 Task: Slide 59 - Phone Mockup.
Action: Mouse moved to (219, 74)
Screenshot: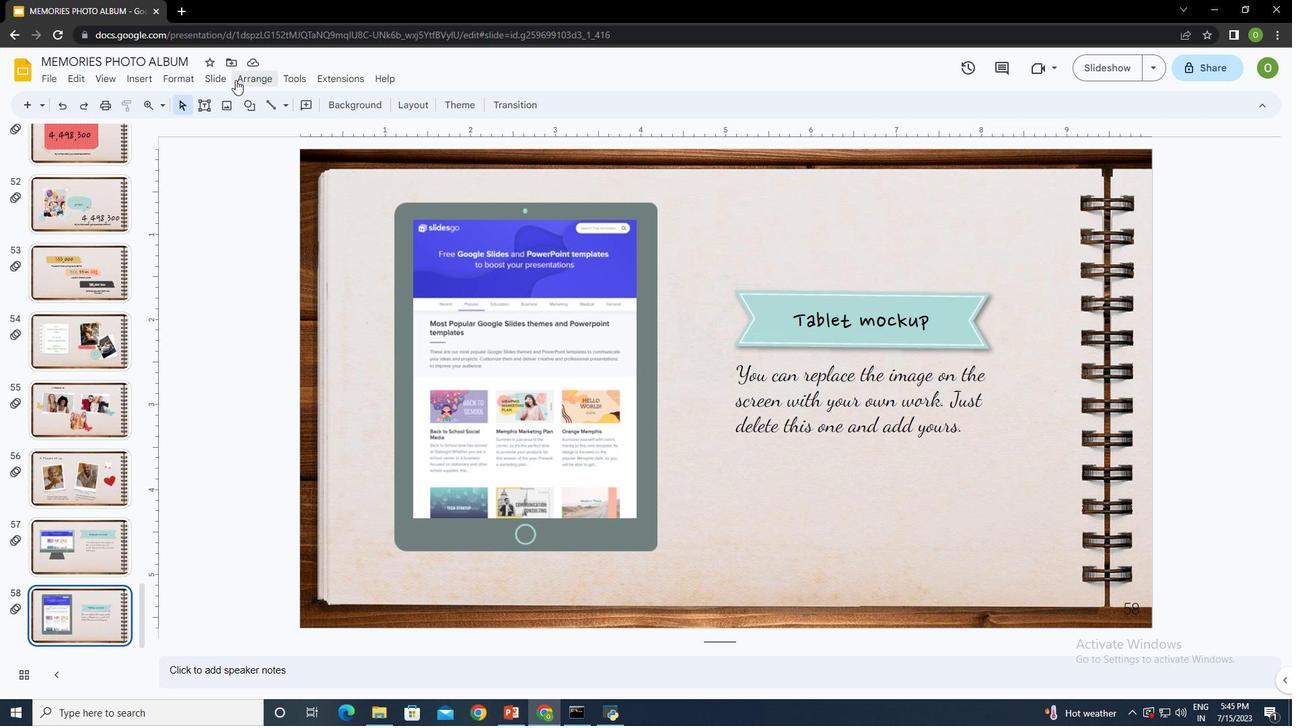 
Action: Mouse pressed left at (219, 74)
Screenshot: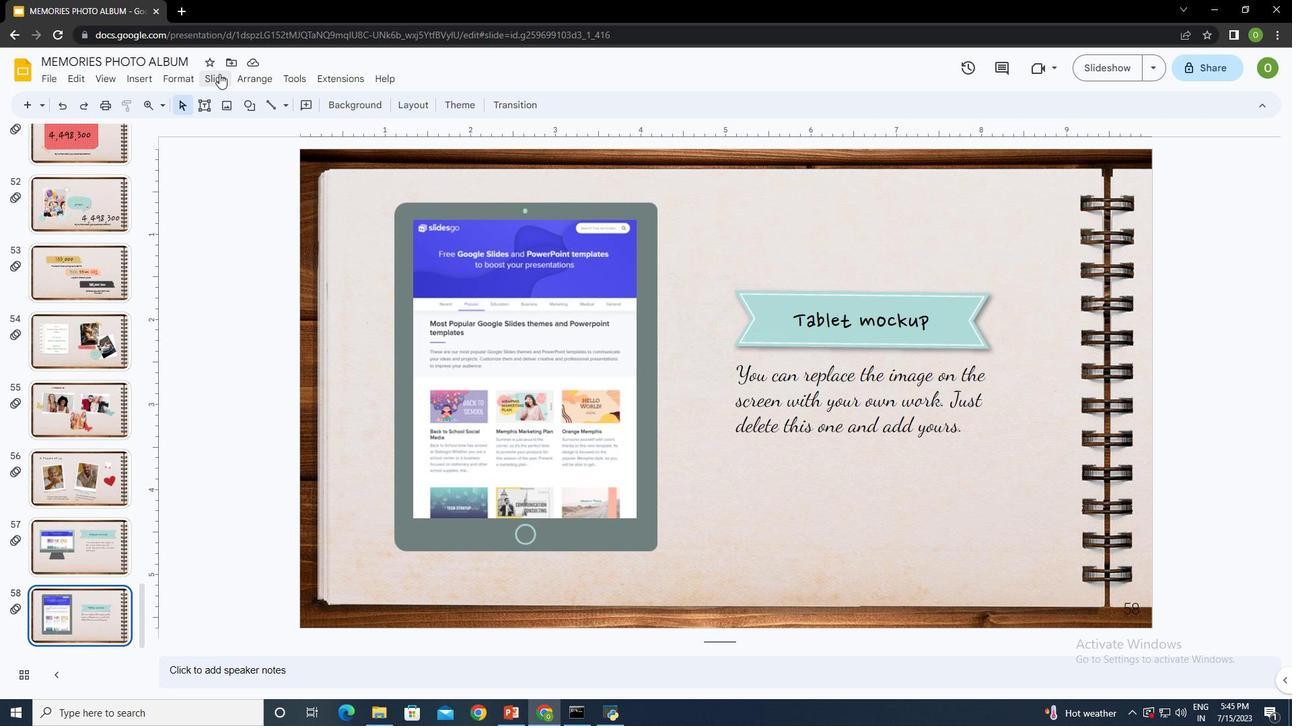 
Action: Mouse moved to (257, 102)
Screenshot: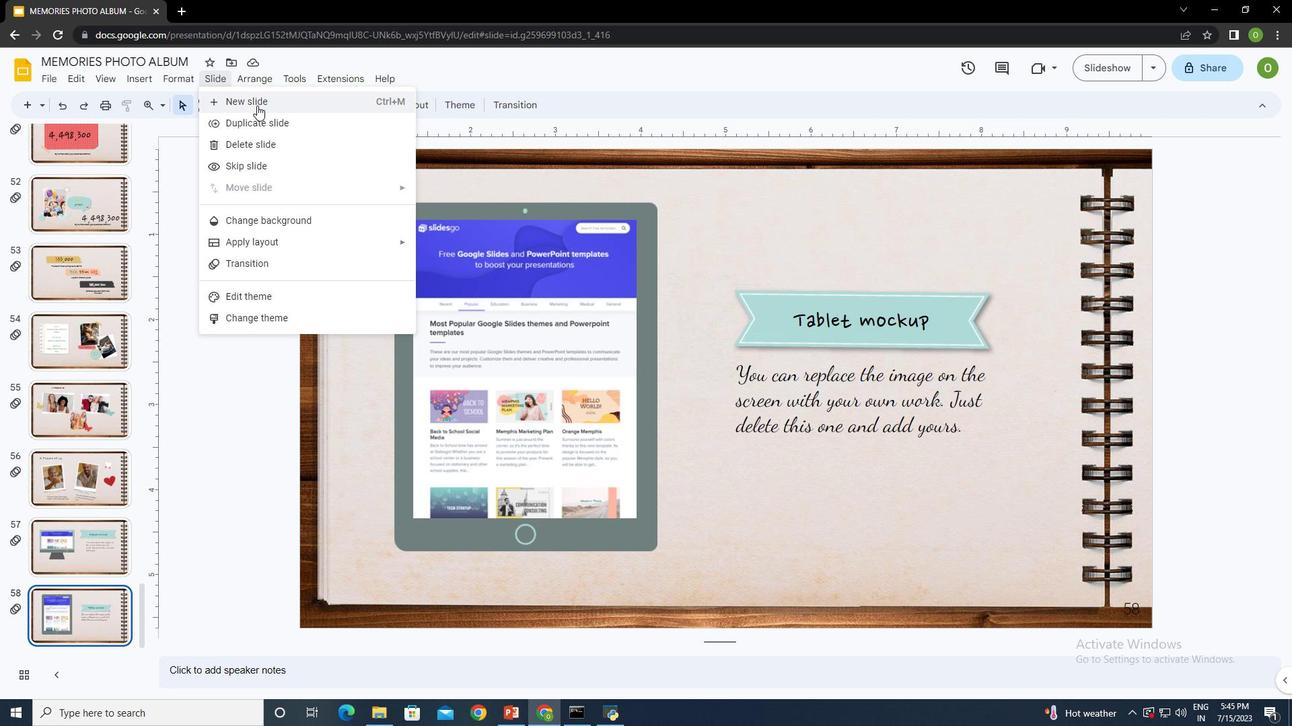 
Action: Mouse pressed left at (257, 102)
Screenshot: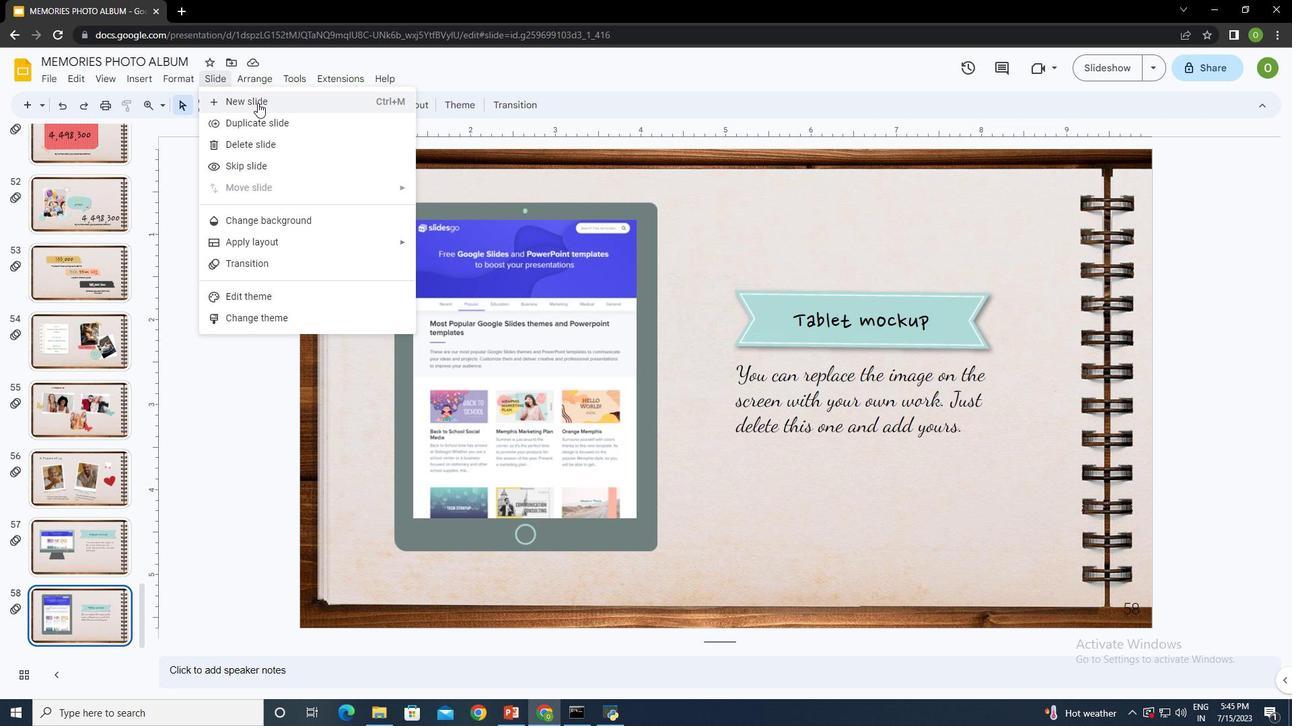 
Action: Mouse moved to (145, 76)
Screenshot: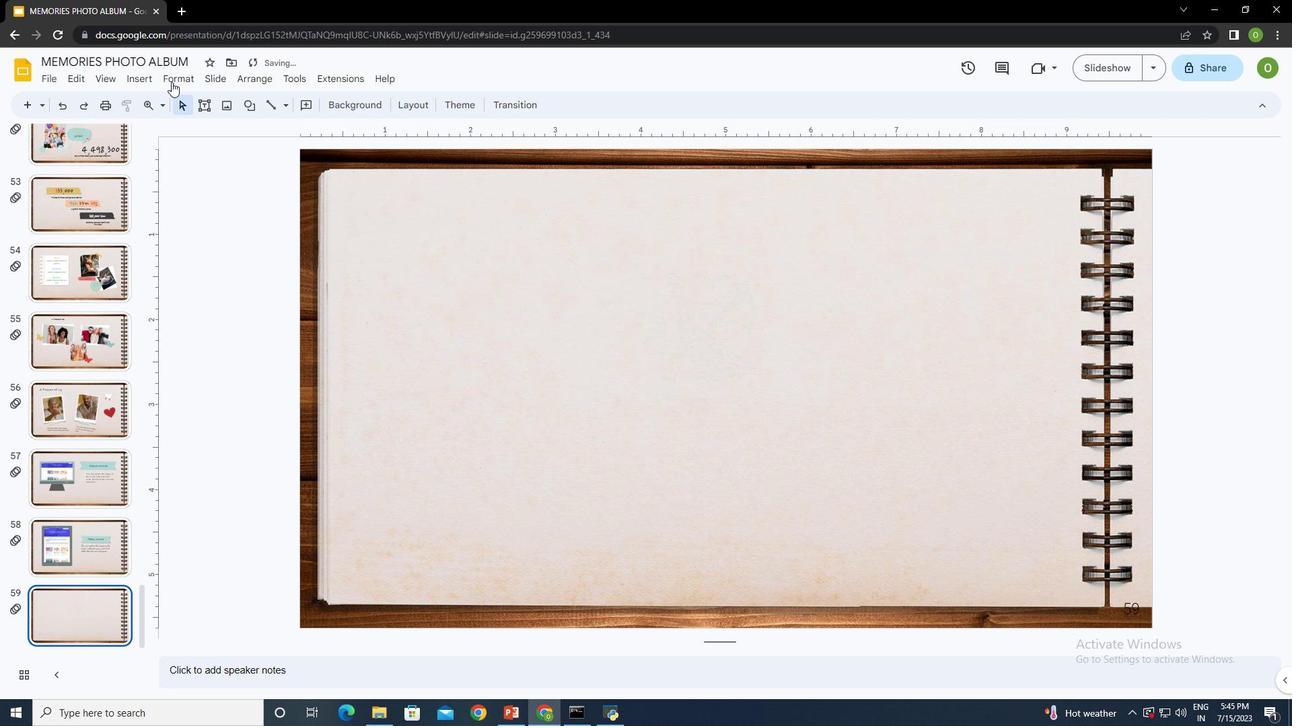 
Action: Mouse pressed left at (145, 76)
Screenshot: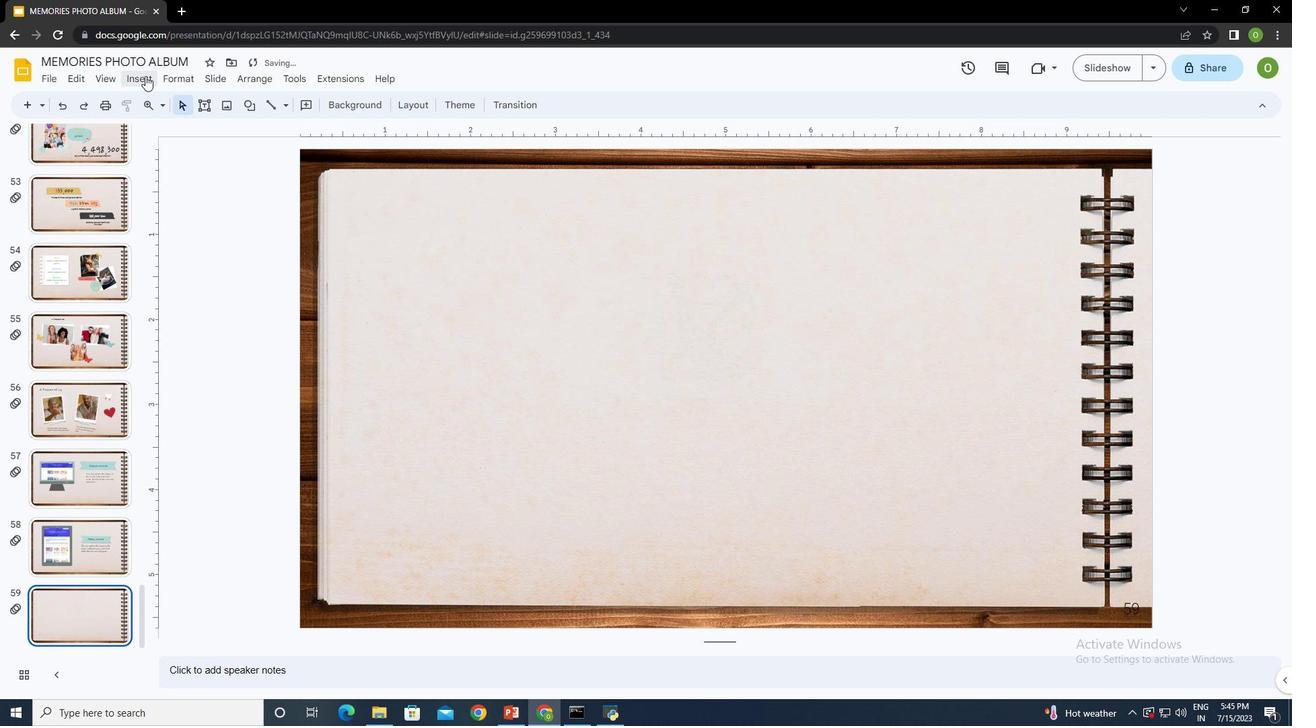
Action: Mouse moved to (204, 96)
Screenshot: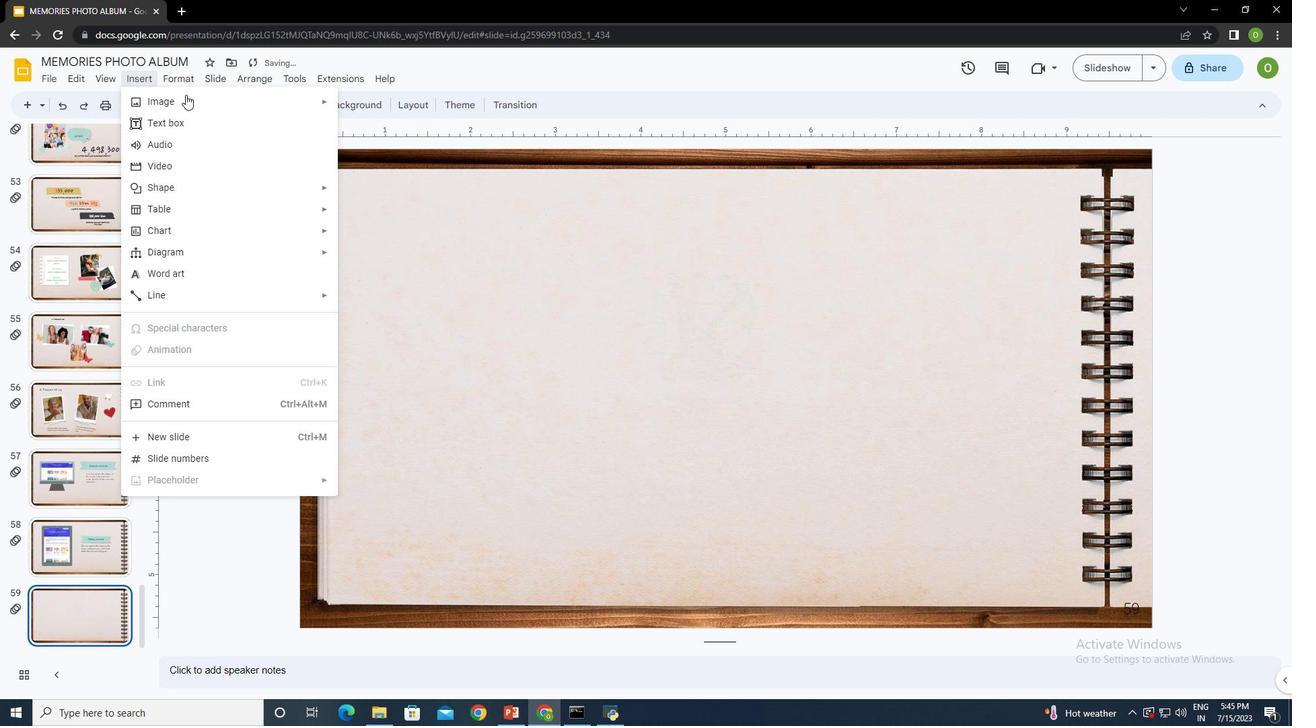 
Action: Mouse pressed left at (204, 96)
Screenshot: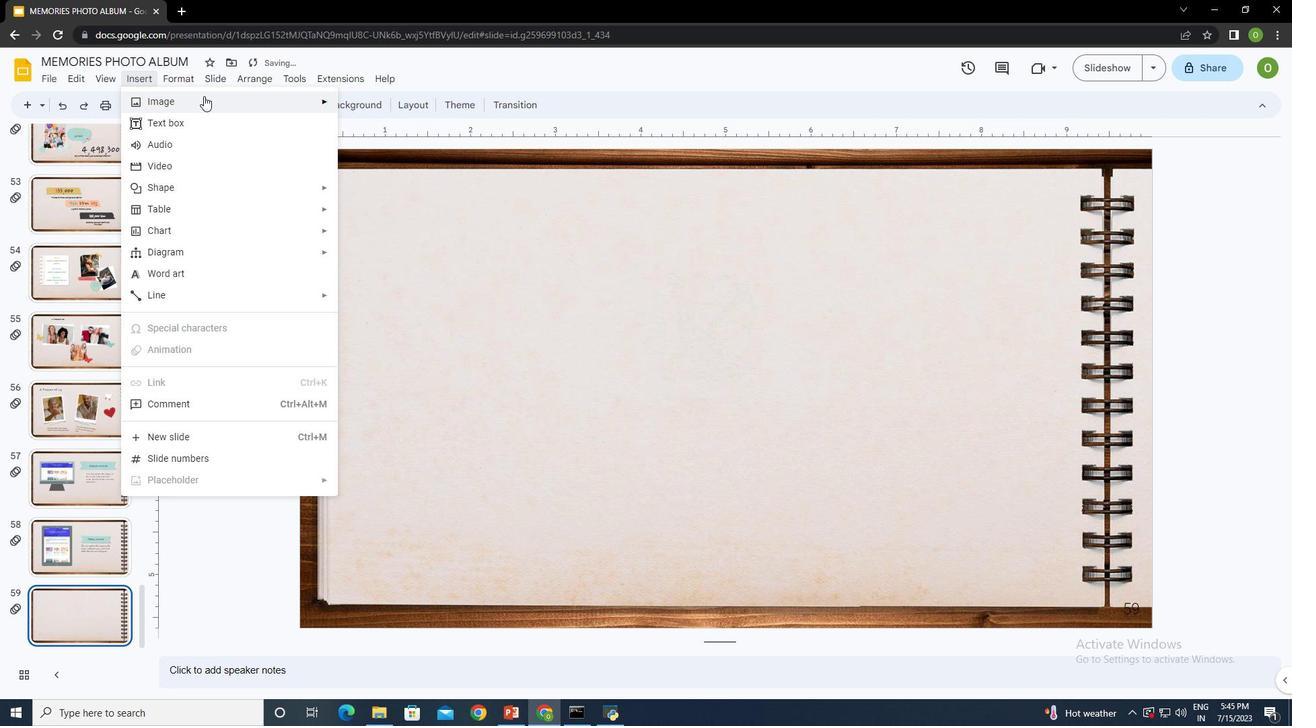 
Action: Mouse moved to (393, 102)
Screenshot: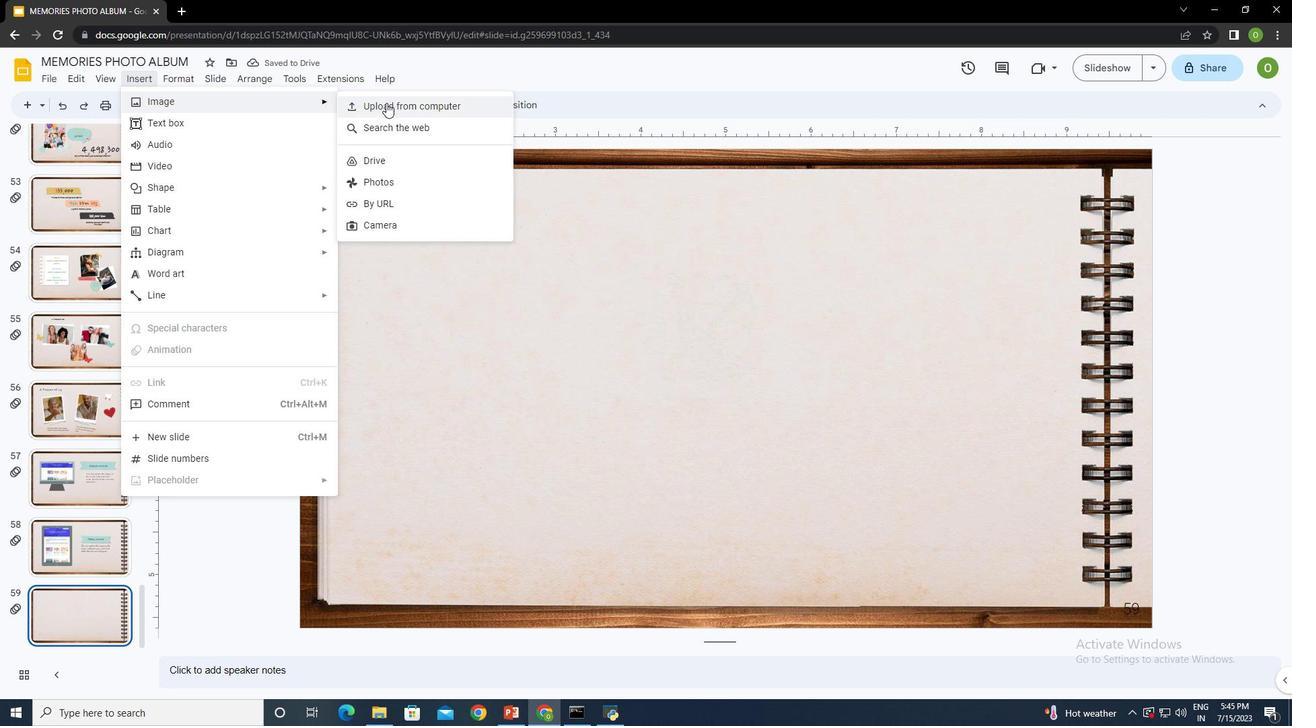 
Action: Mouse pressed left at (393, 102)
Screenshot: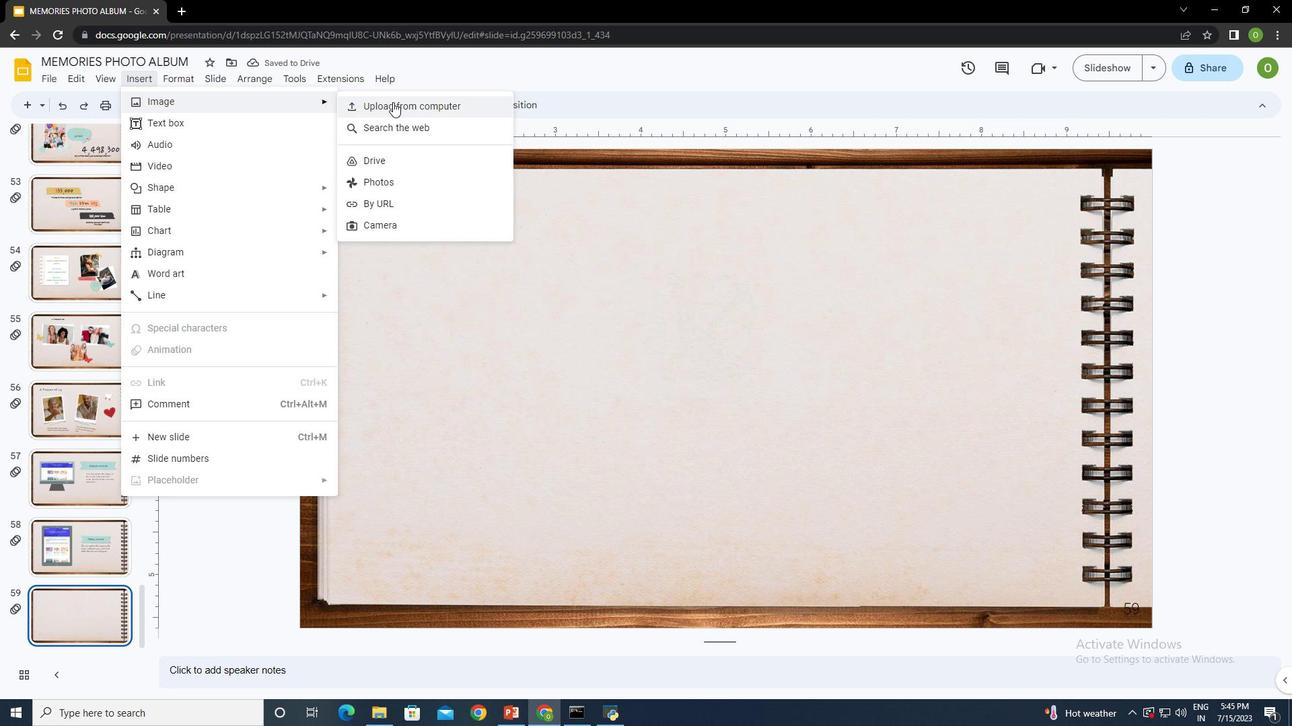 
Action: Mouse moved to (630, 100)
Screenshot: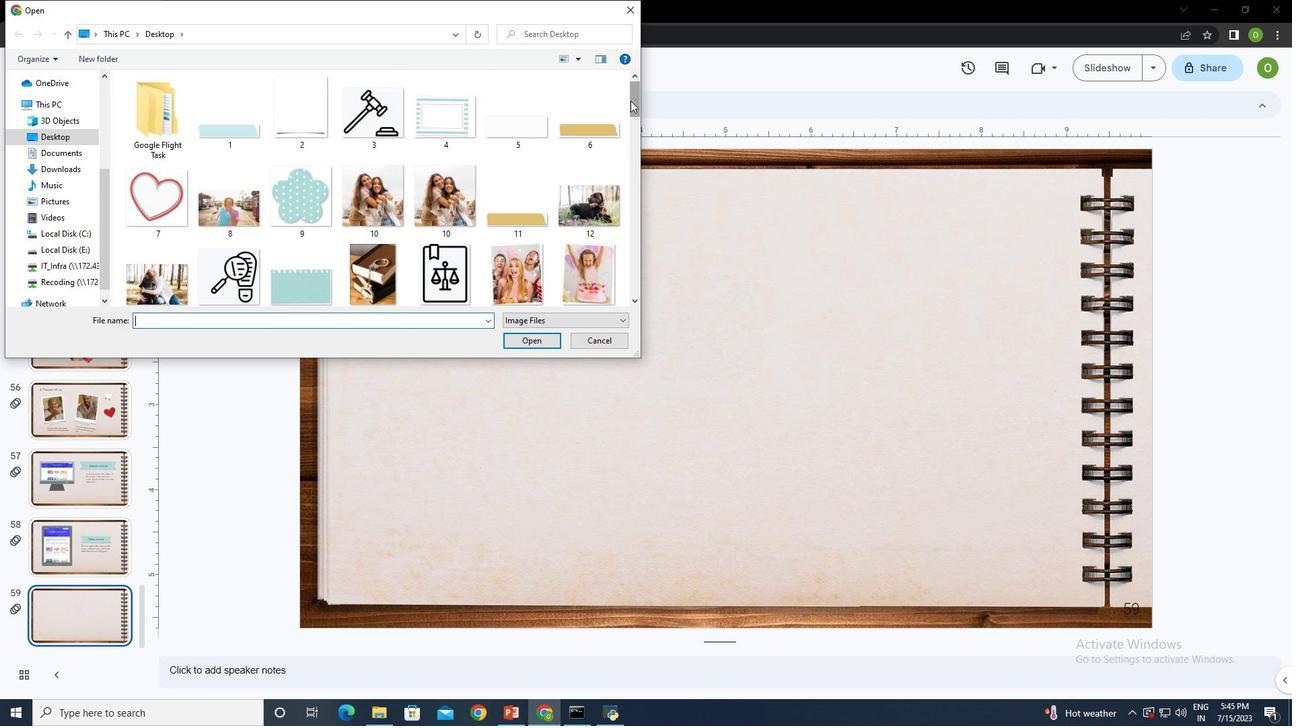 
Action: Mouse pressed left at (630, 100)
Screenshot: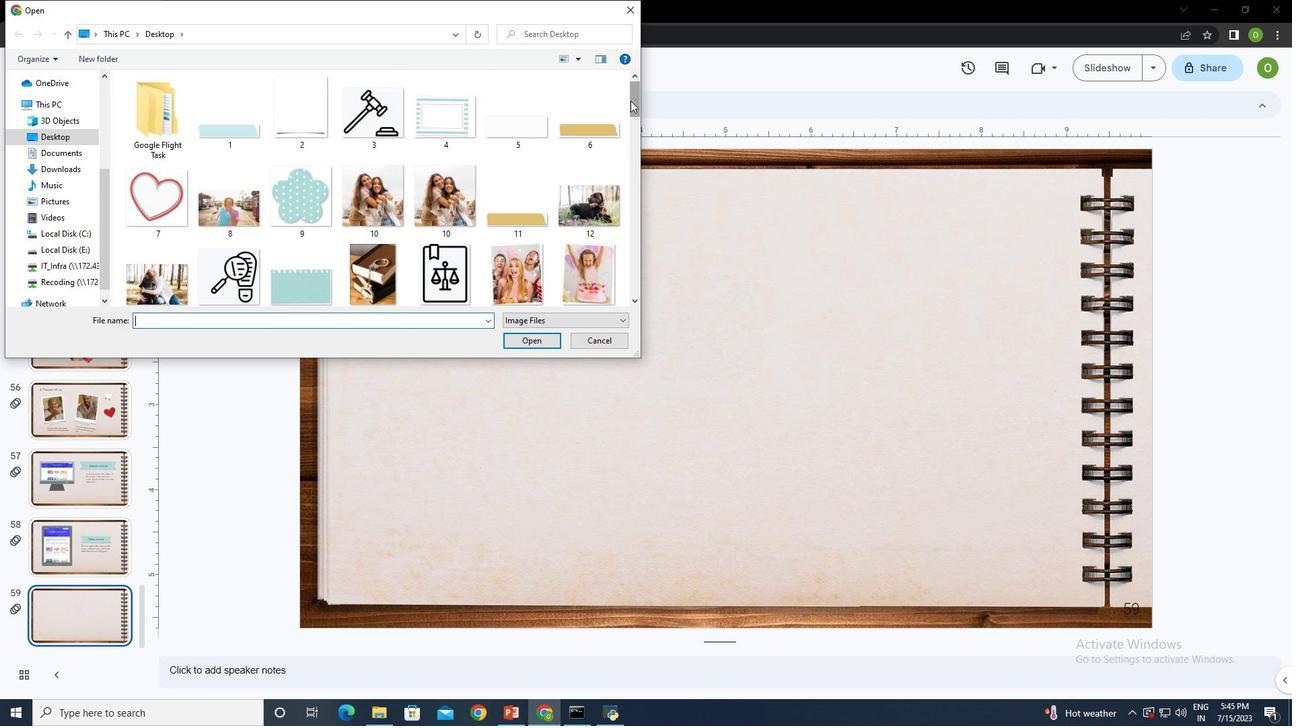 
Action: Mouse moved to (379, 174)
Screenshot: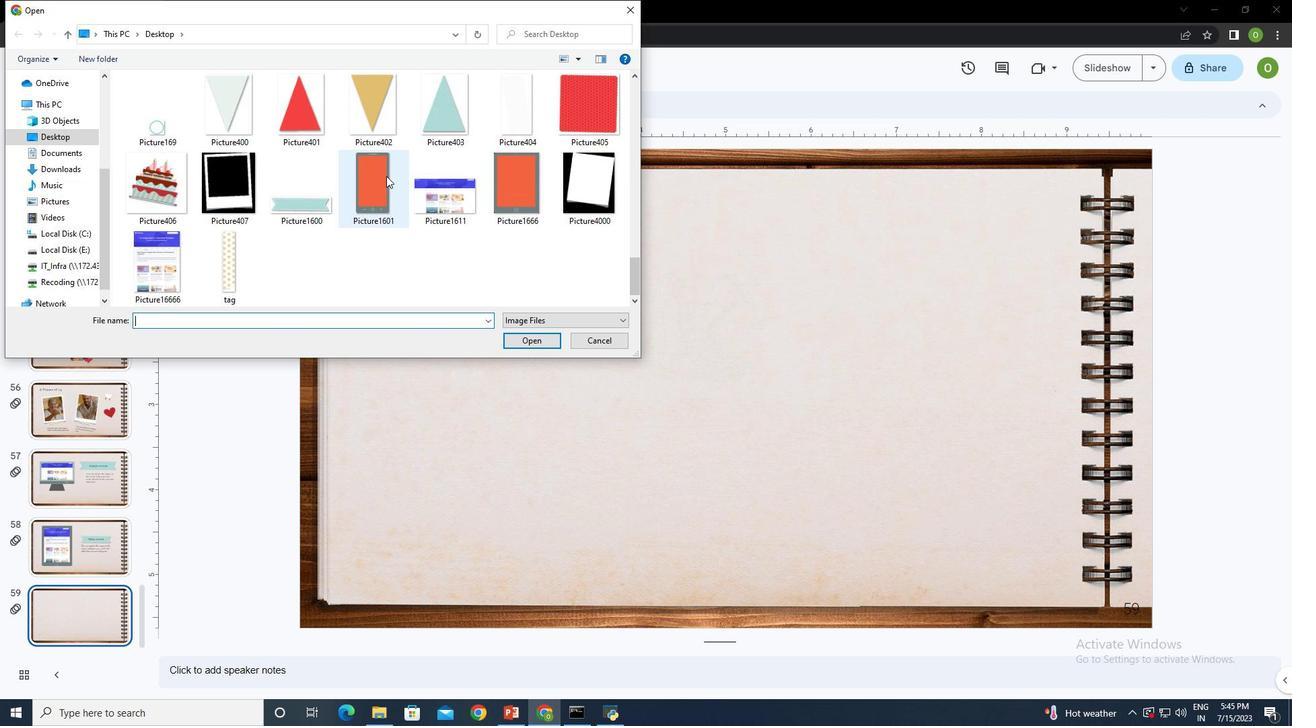 
Action: Mouse pressed left at (379, 174)
Screenshot: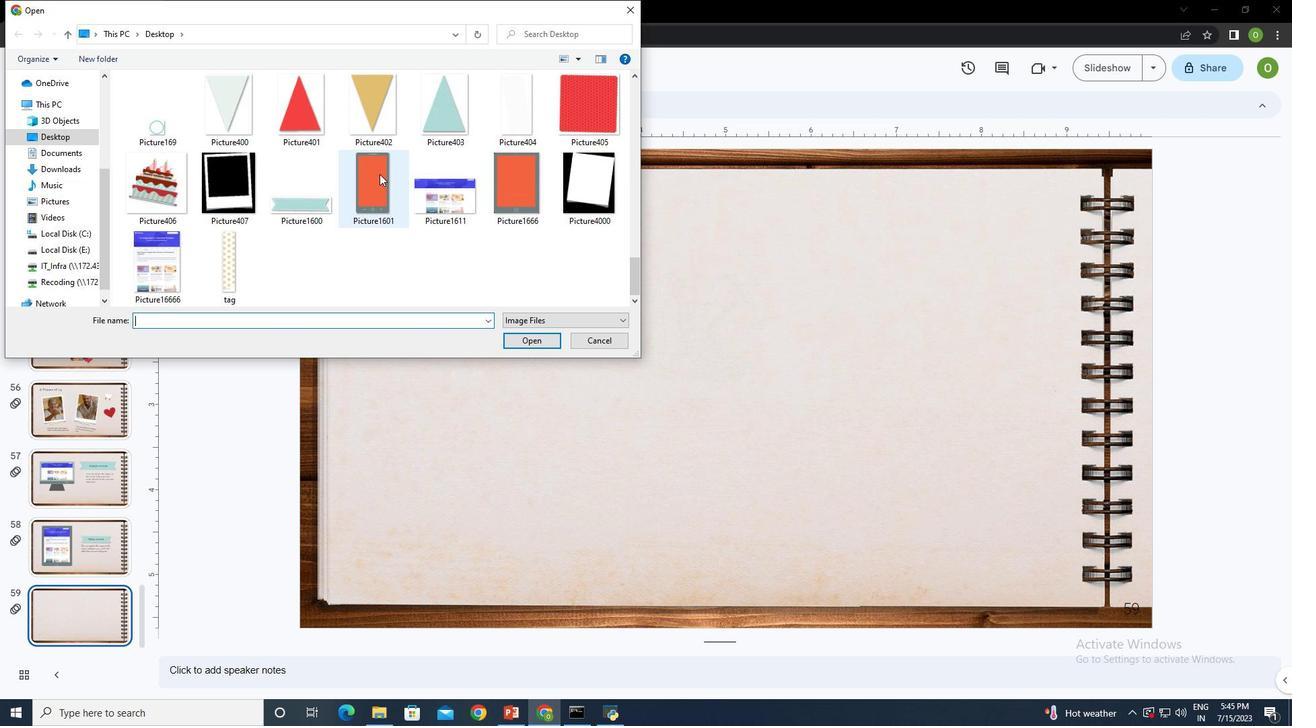 
Action: Mouse moved to (547, 342)
Screenshot: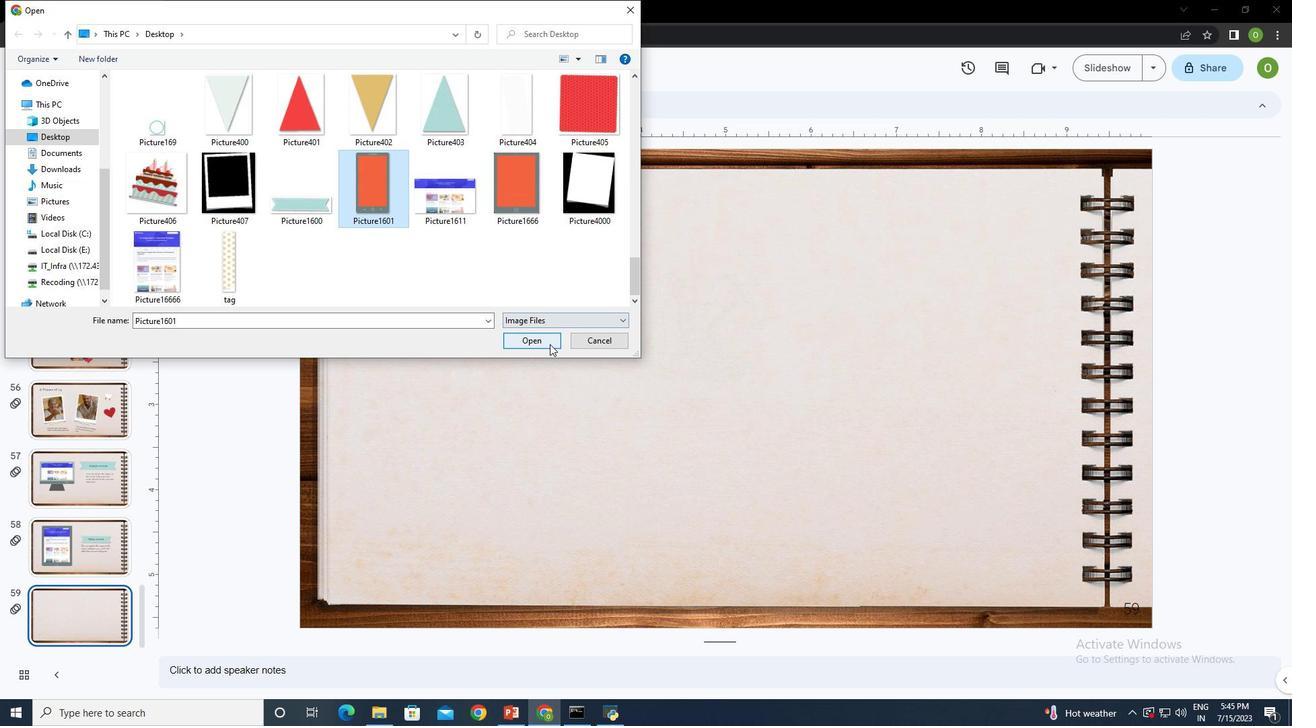 
Action: Mouse pressed left at (547, 342)
Screenshot: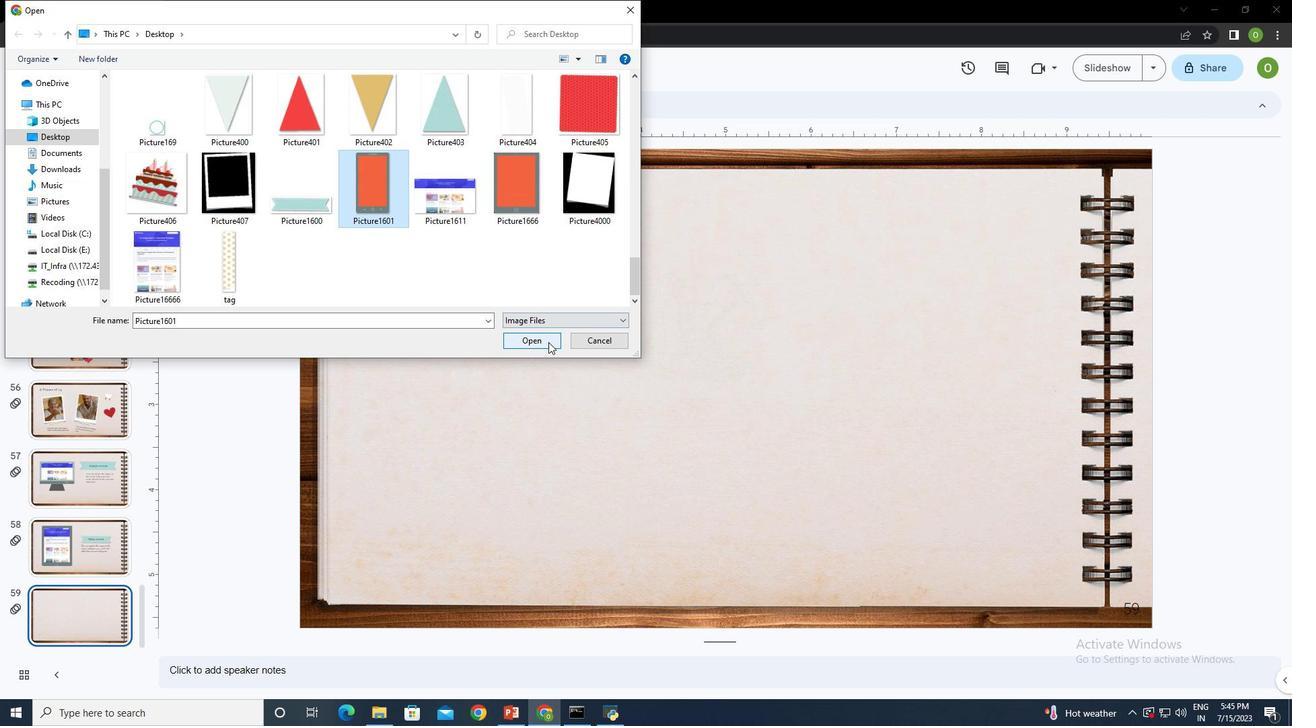 
Action: Mouse moved to (555, 603)
Screenshot: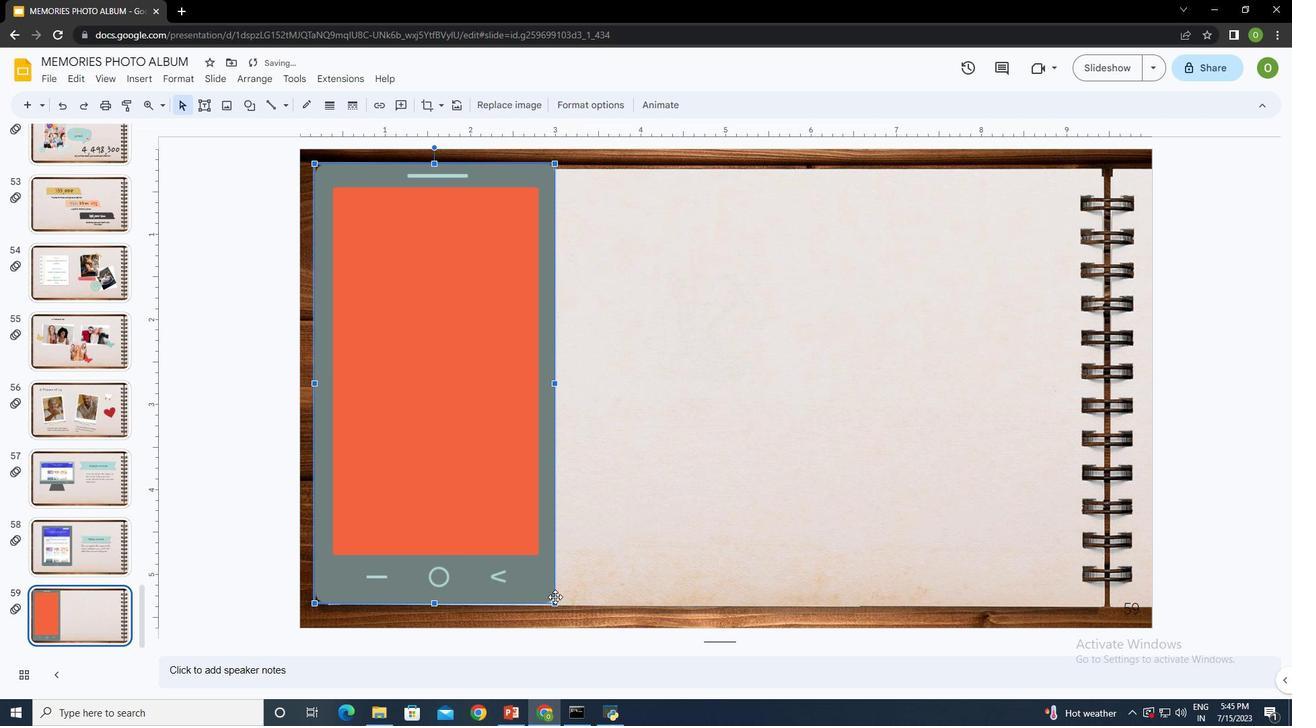 
Action: Mouse pressed left at (555, 603)
Screenshot: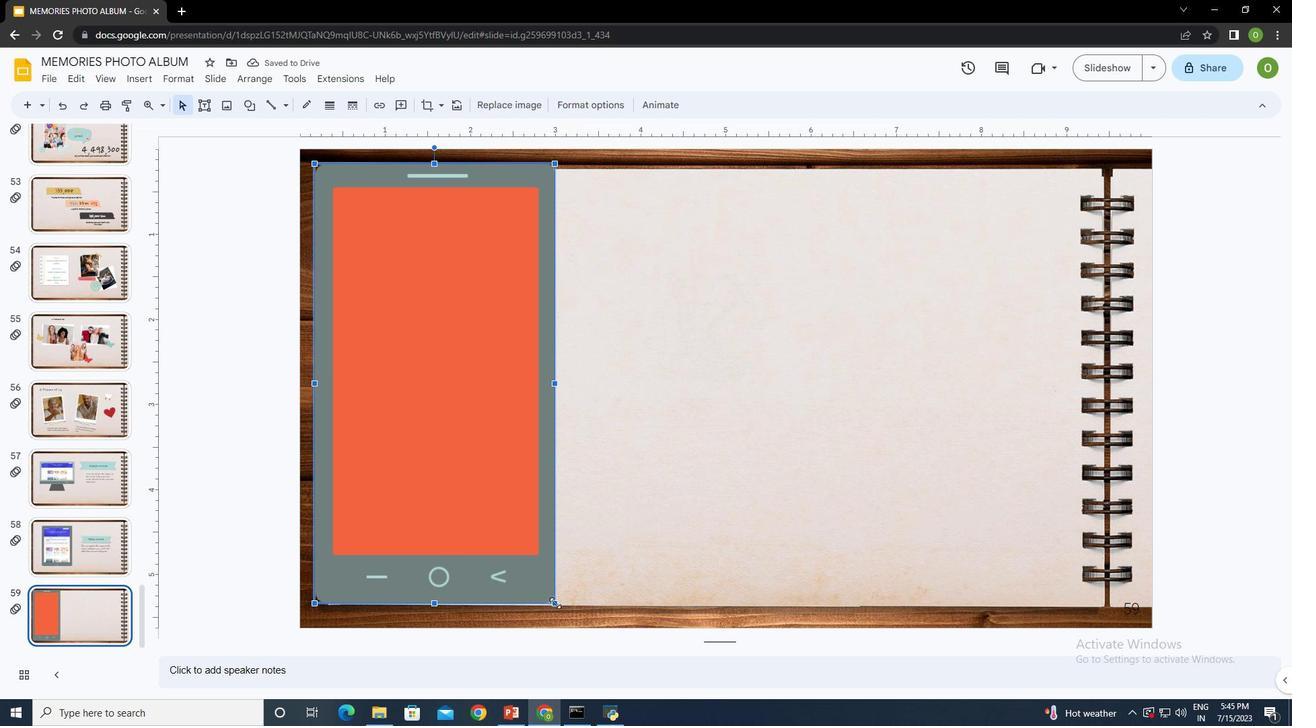 
Action: Mouse moved to (399, 270)
Screenshot: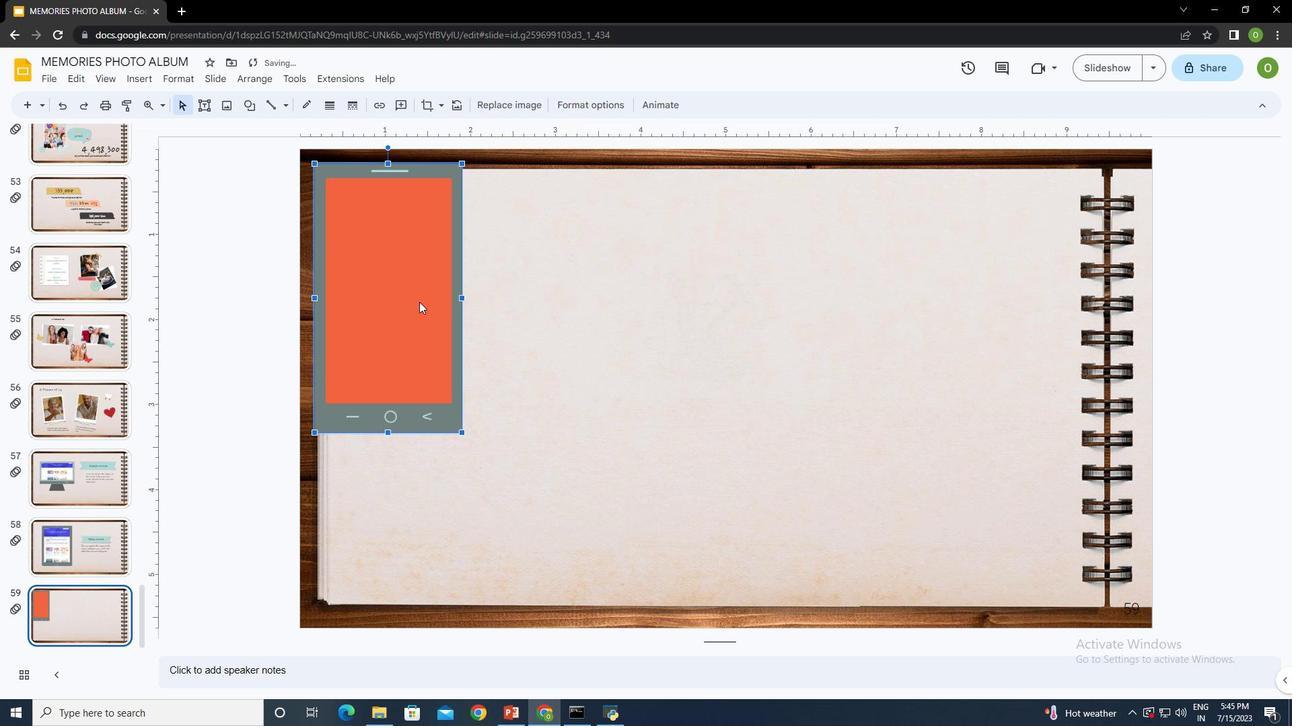 
Action: Mouse pressed left at (399, 270)
Screenshot: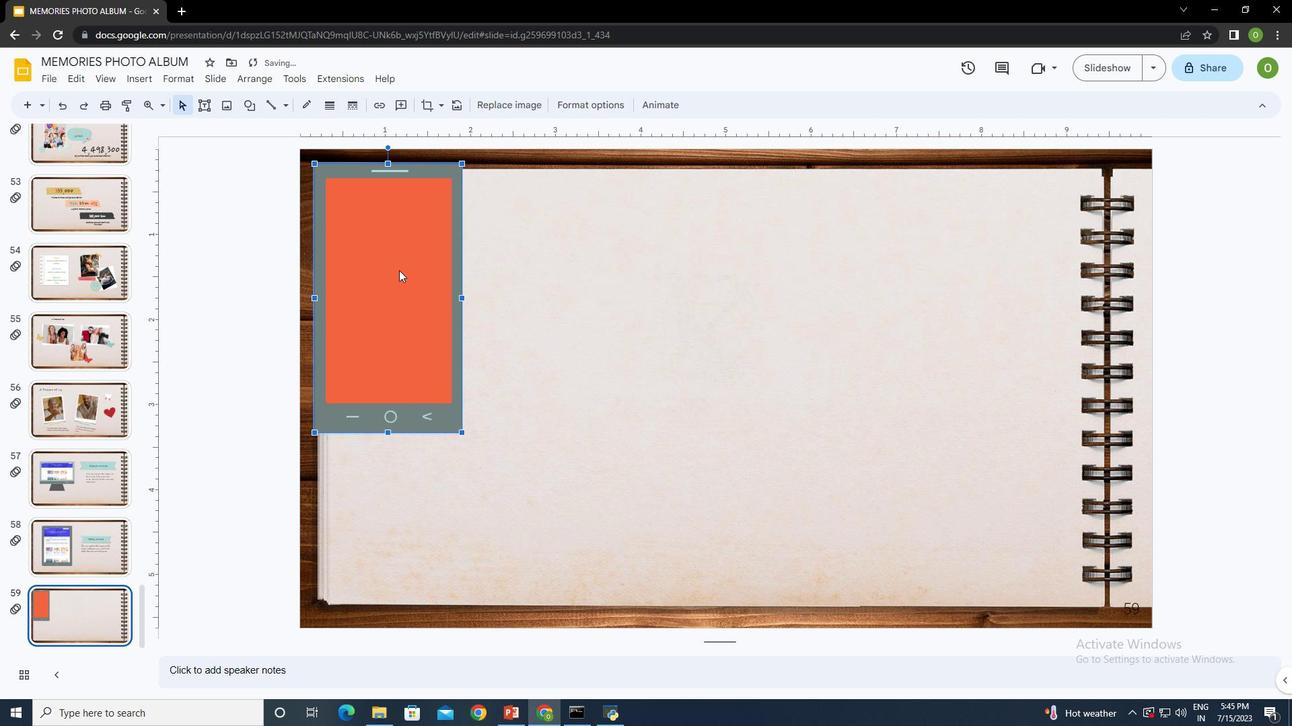 
Action: Mouse moved to (485, 329)
Screenshot: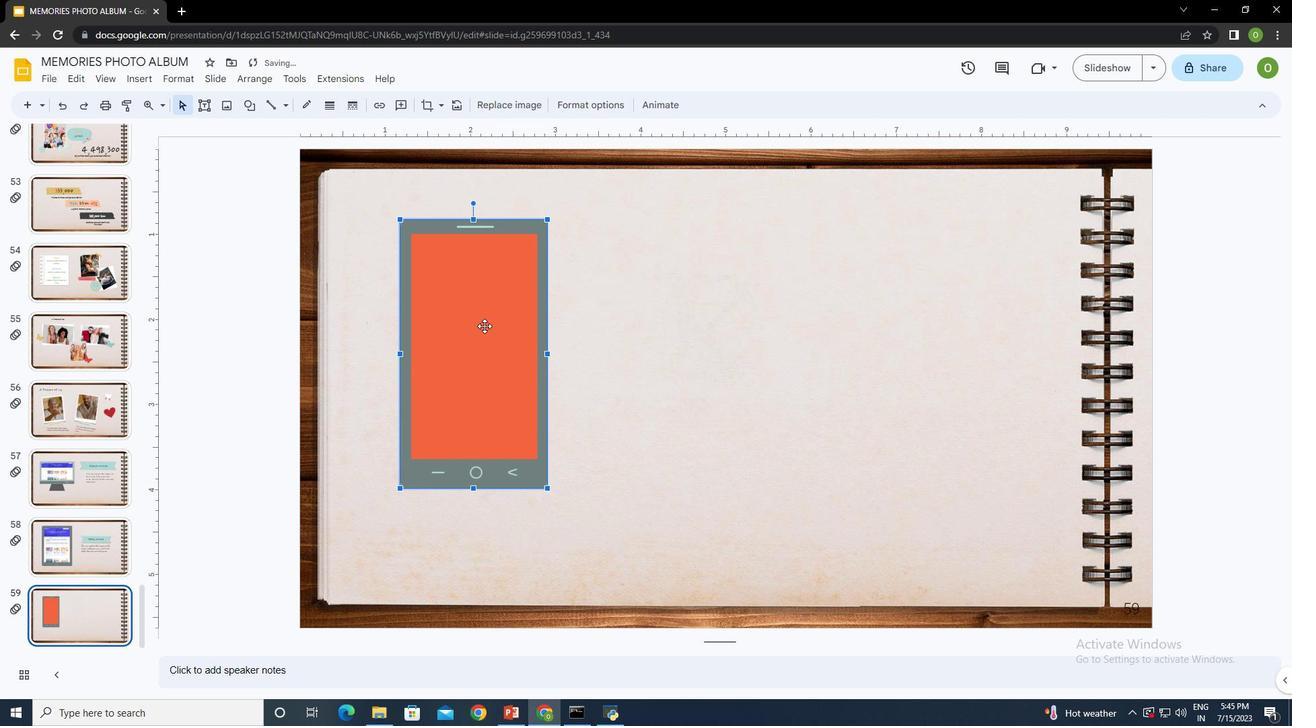 
Action: Mouse pressed left at (485, 329)
Screenshot: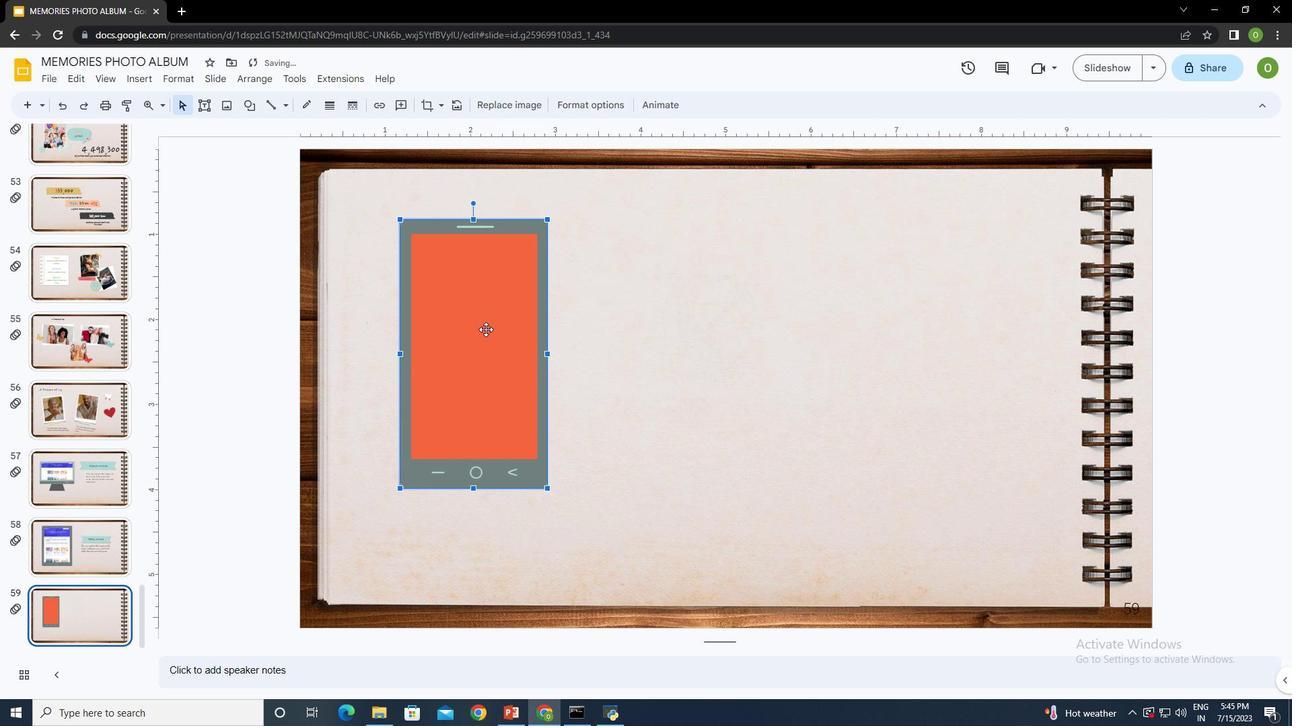 
Action: Mouse moved to (679, 332)
Screenshot: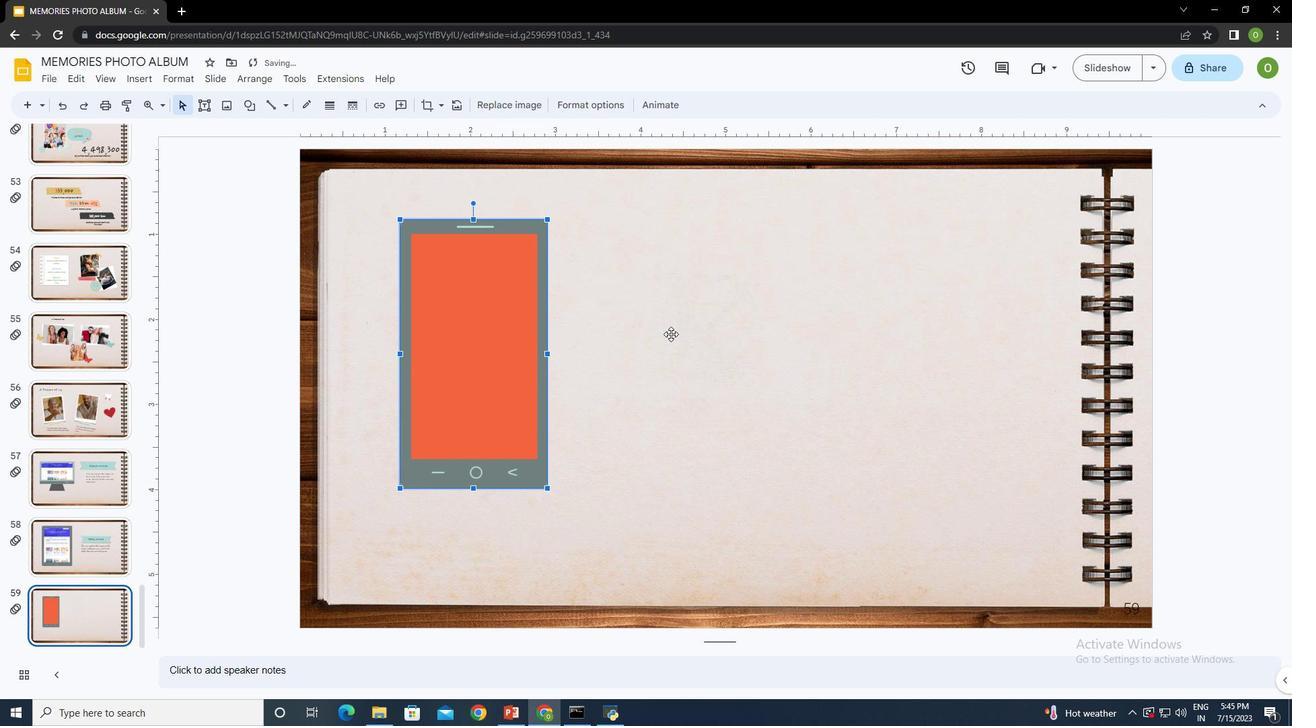 
Action: Mouse pressed left at (679, 332)
Screenshot: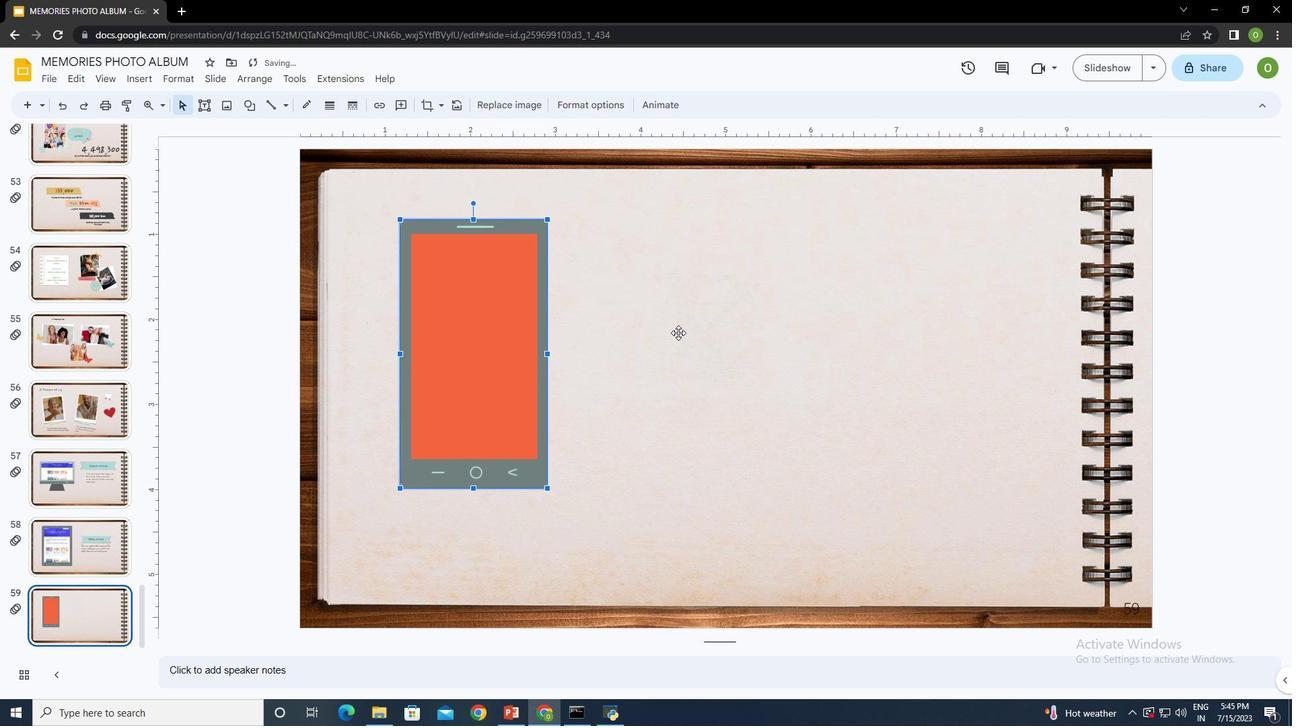 
Action: Mouse moved to (128, 74)
Screenshot: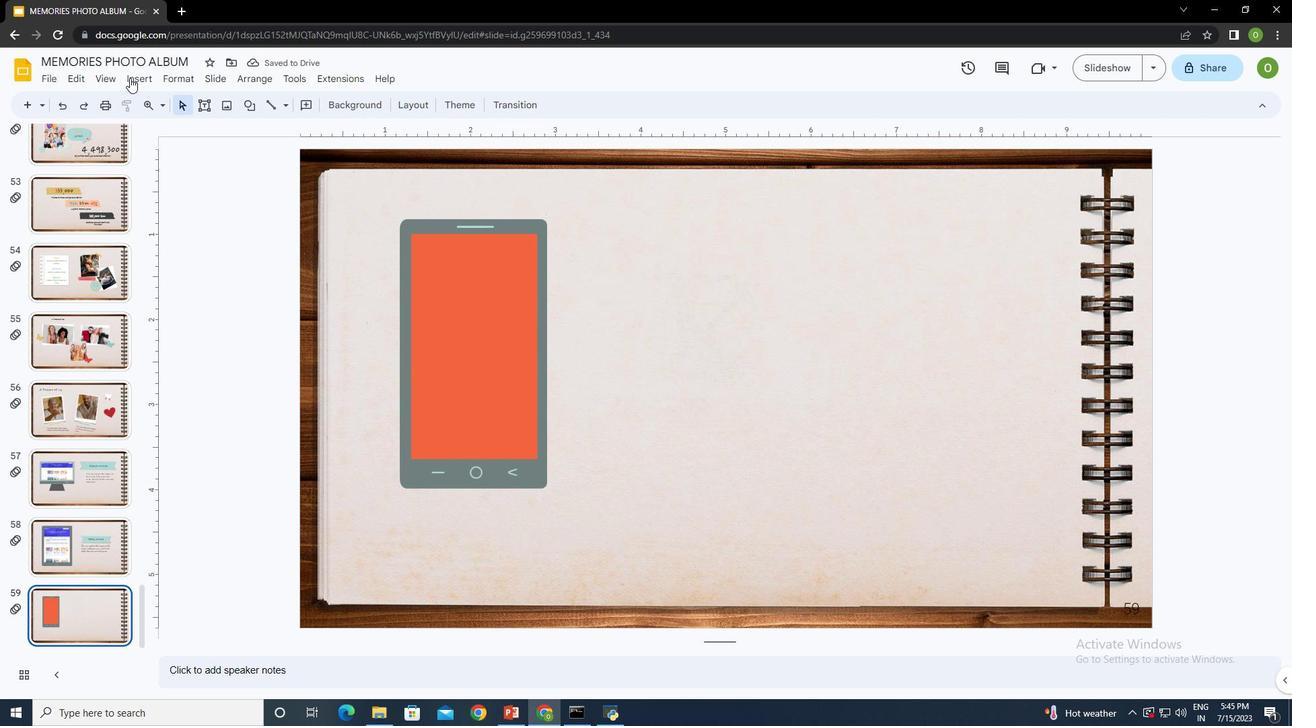 
Action: Mouse pressed left at (128, 74)
Screenshot: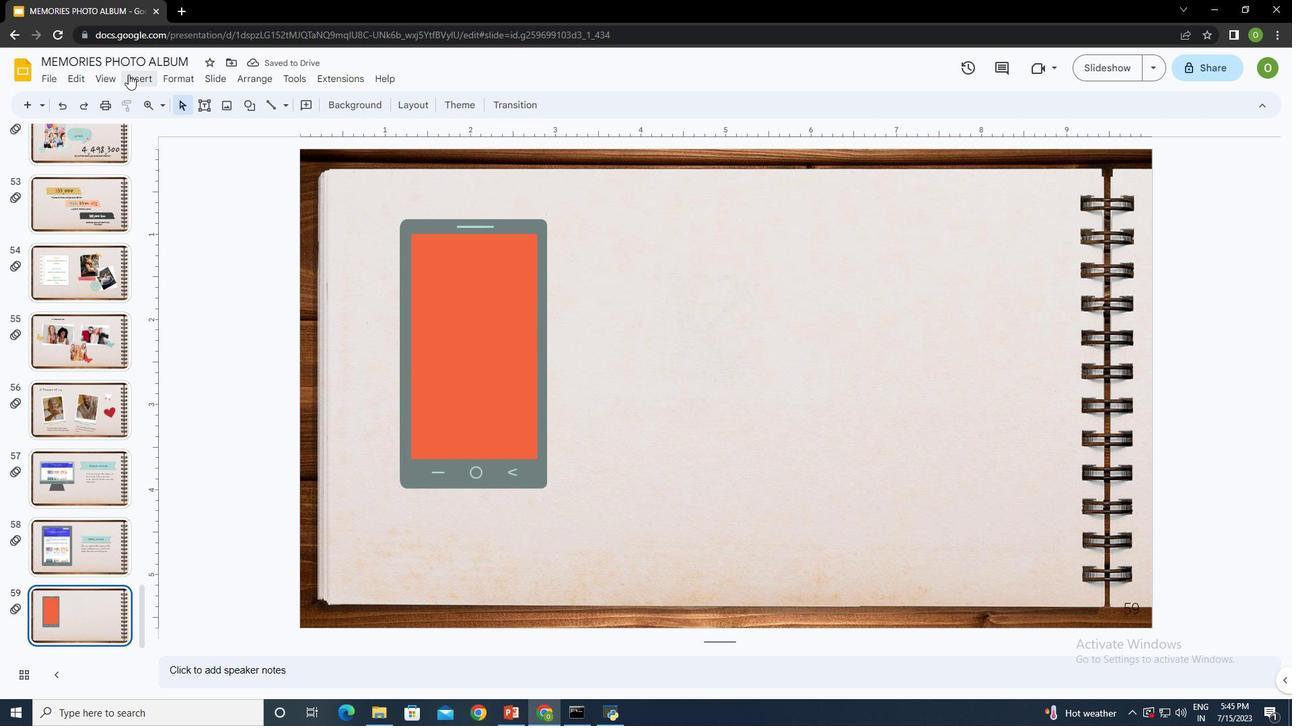 
Action: Mouse moved to (378, 191)
Screenshot: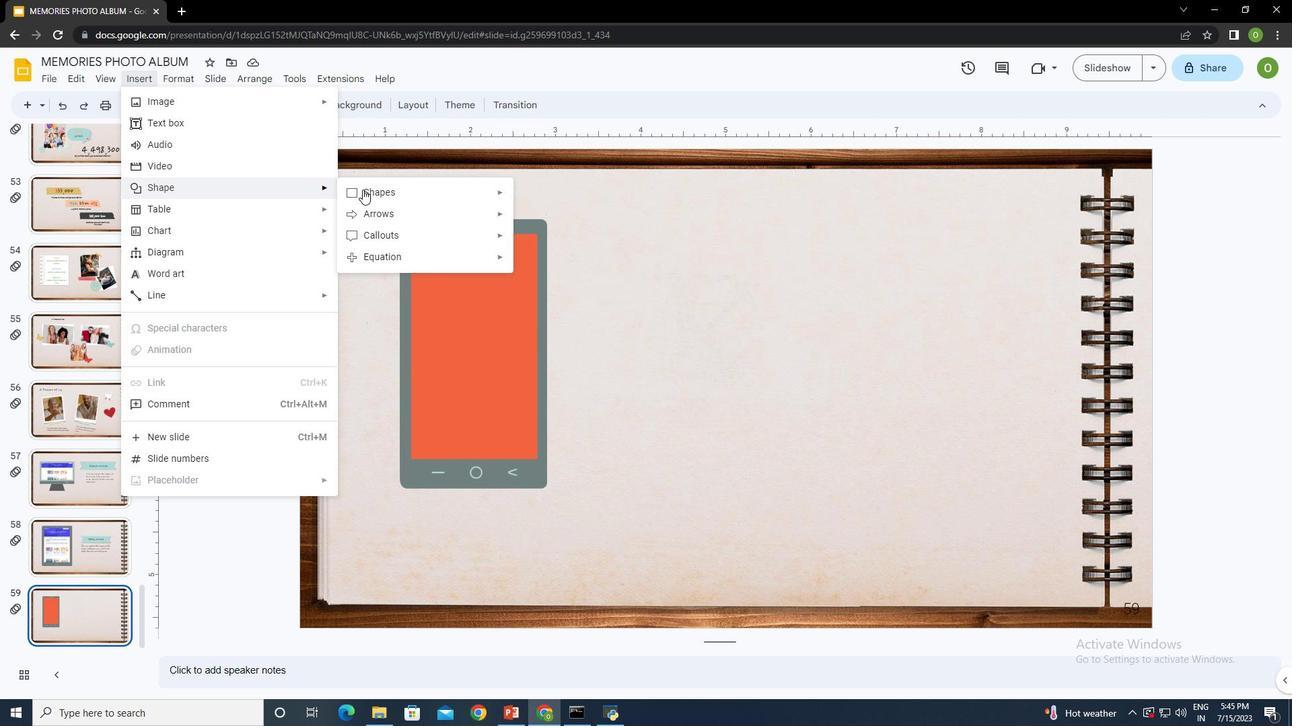 
Action: Mouse pressed left at (378, 191)
Screenshot: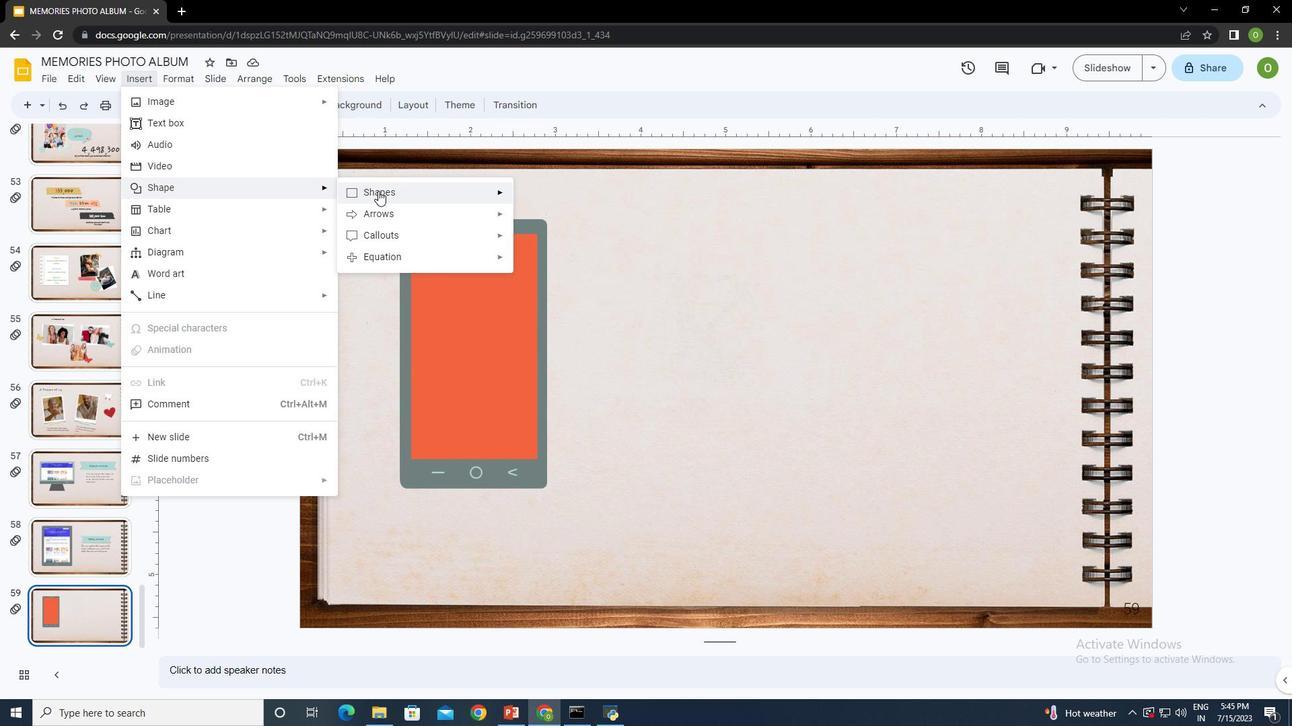
Action: Mouse moved to (522, 195)
Screenshot: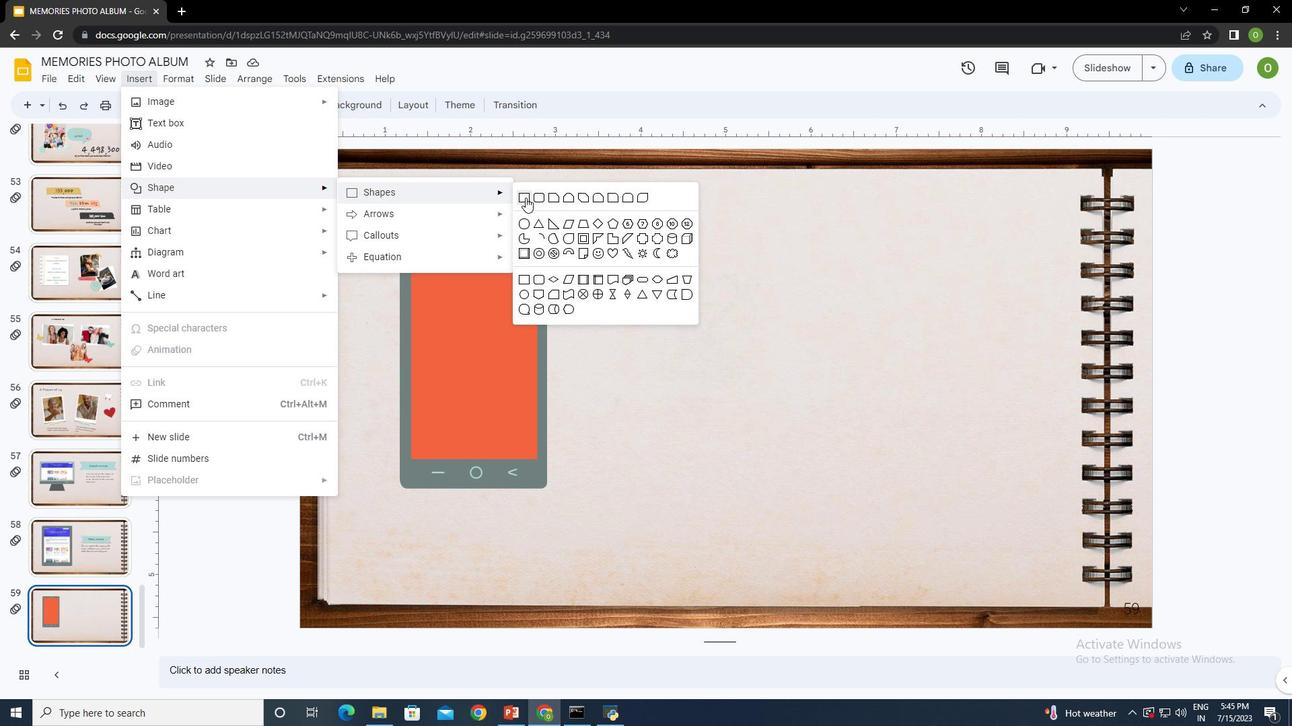 
Action: Mouse pressed left at (522, 195)
Screenshot: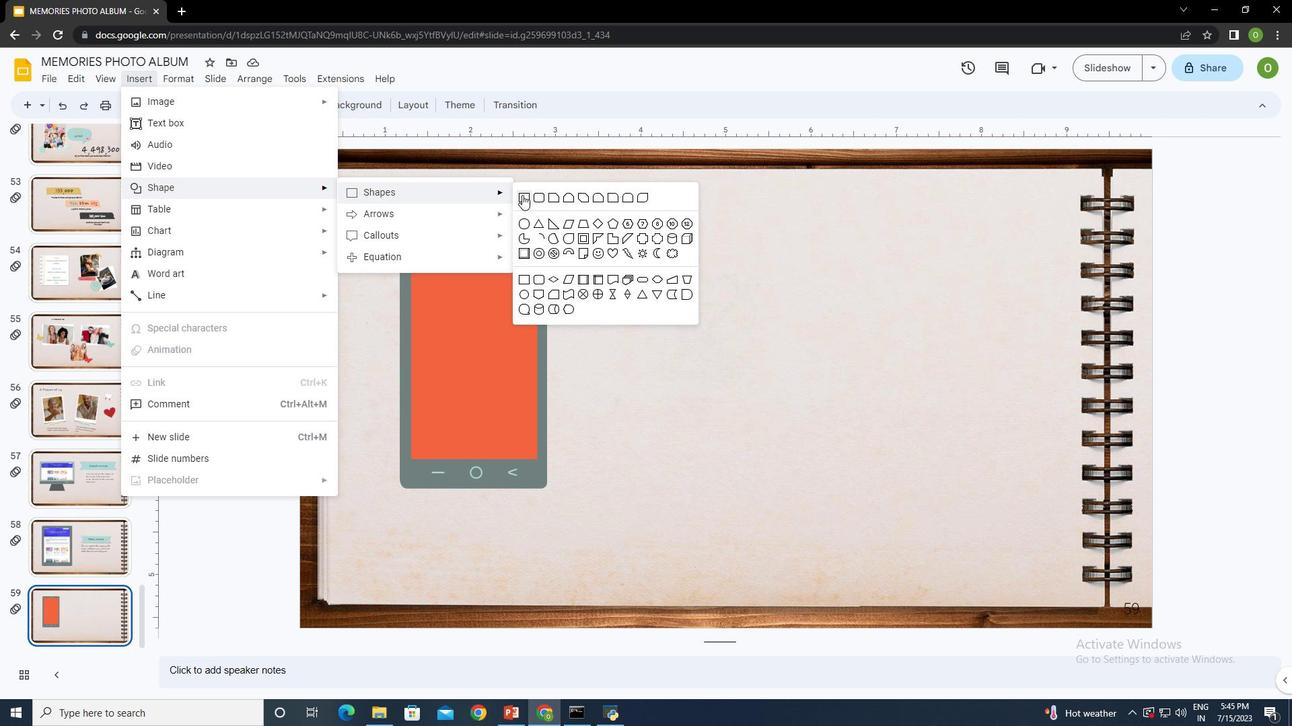 
Action: Mouse moved to (412, 233)
Screenshot: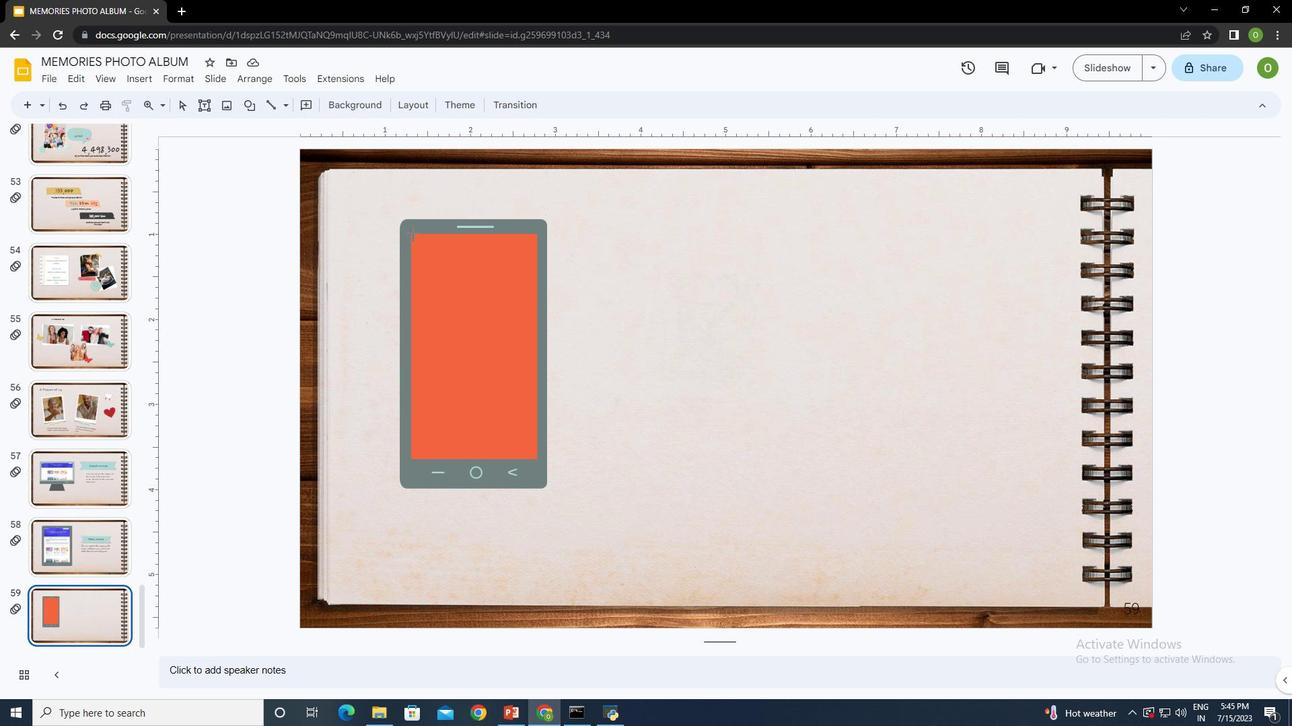 
Action: Mouse pressed left at (412, 233)
Screenshot: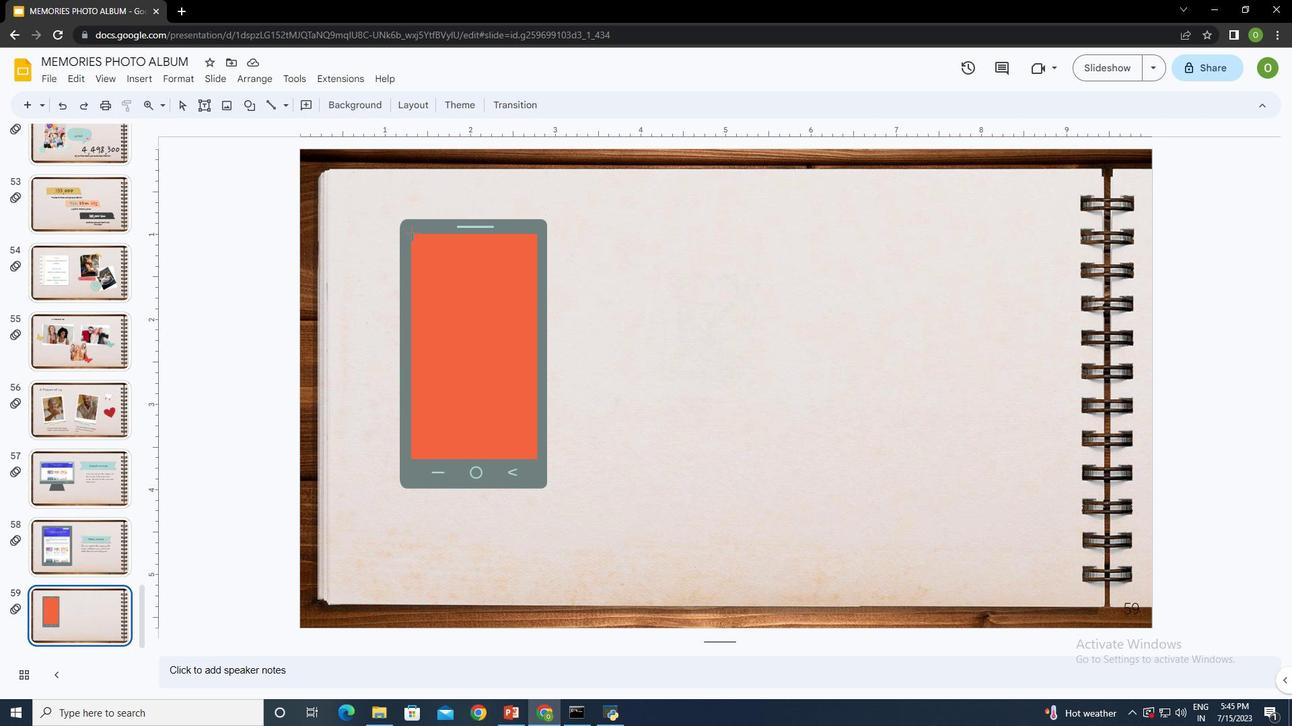 
Action: Mouse moved to (413, 347)
Screenshot: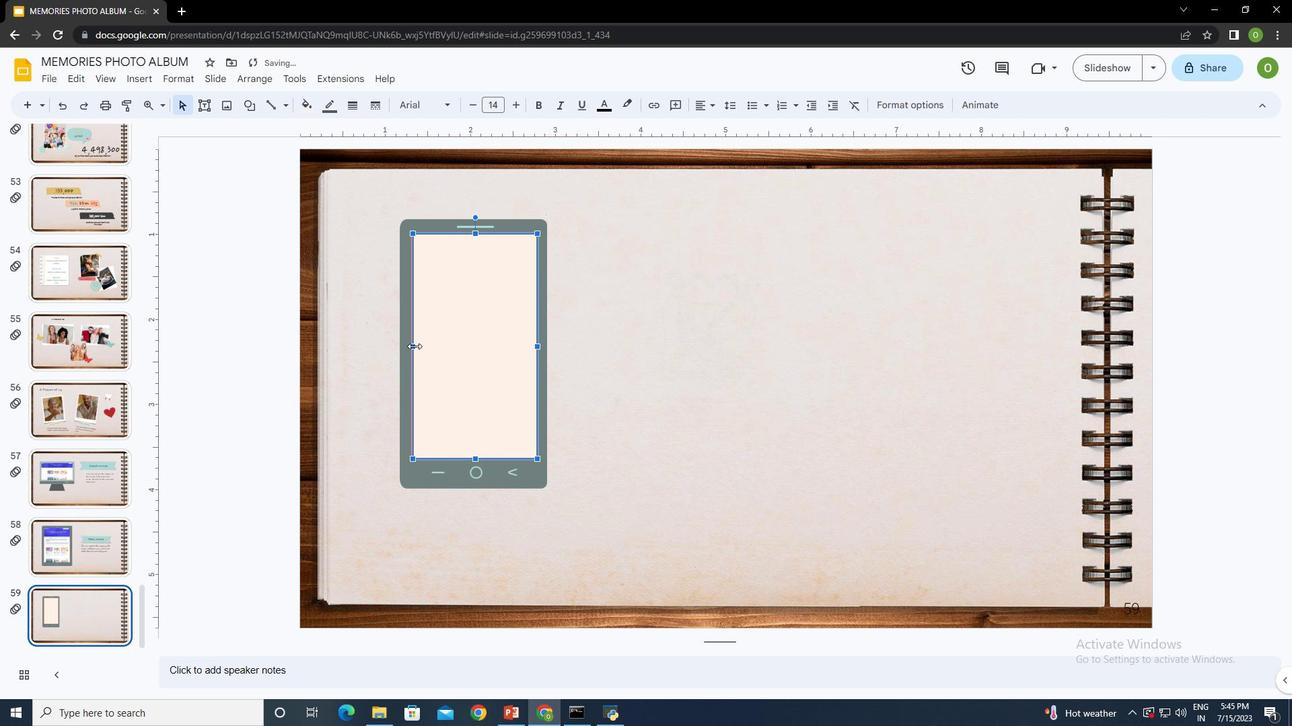 
Action: Mouse pressed left at (413, 347)
Screenshot: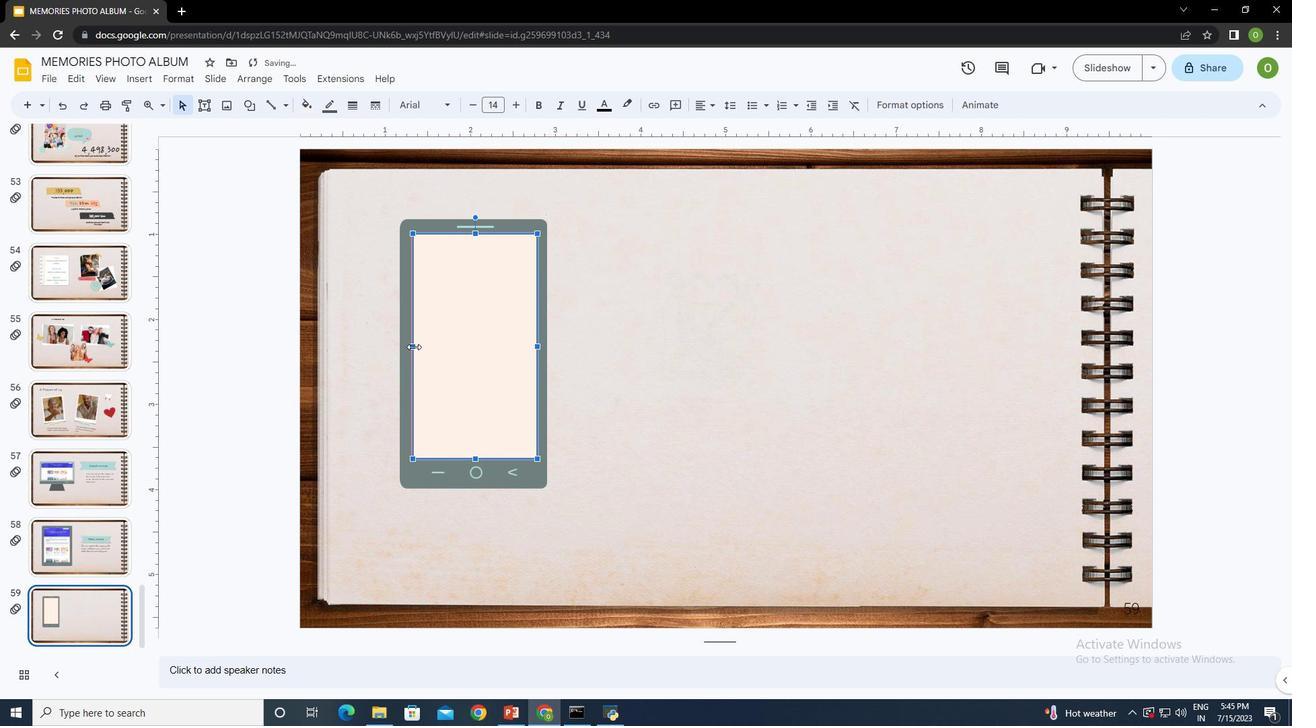
Action: Mouse moved to (539, 347)
Screenshot: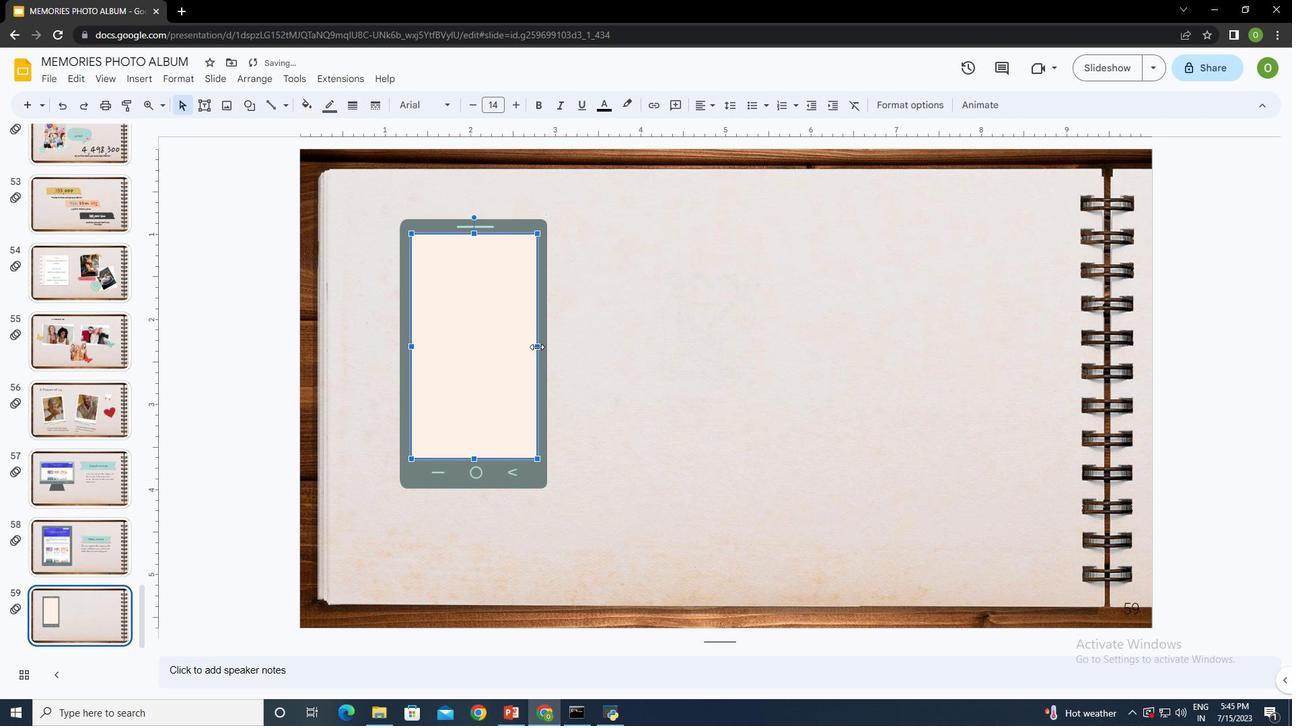 
Action: Mouse pressed left at (539, 347)
Screenshot: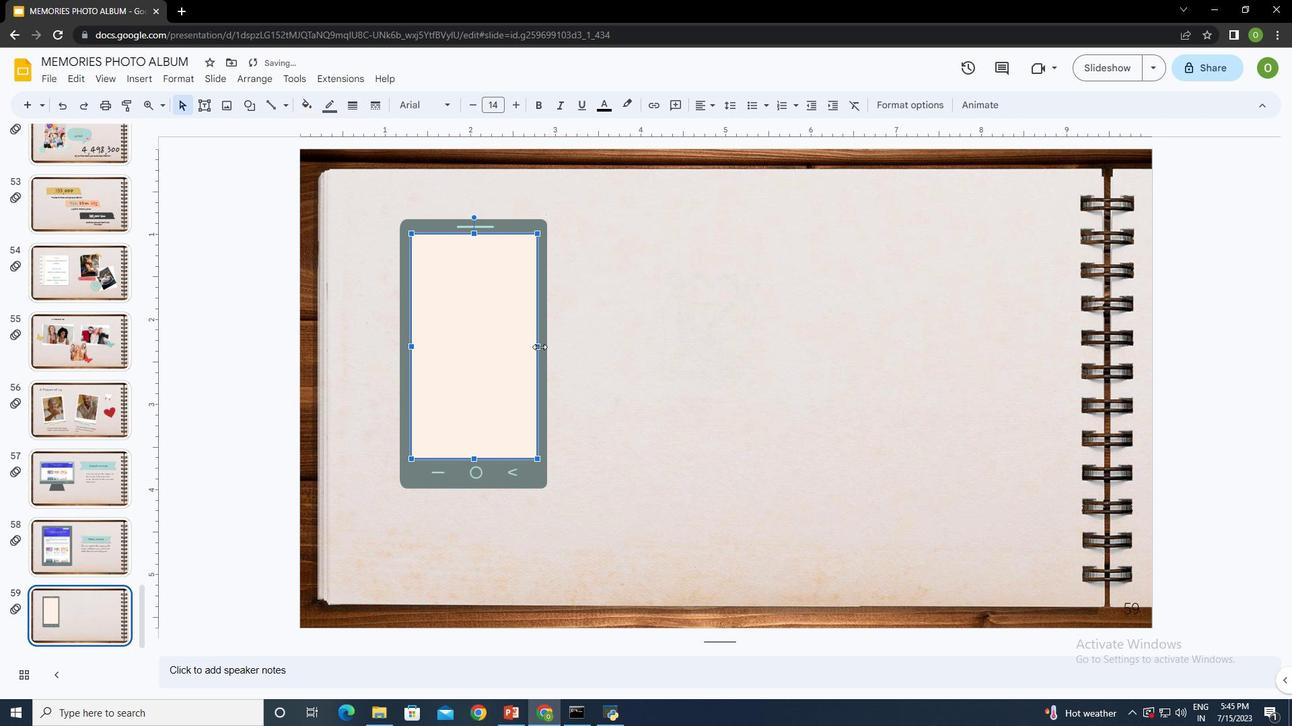 
Action: Mouse moved to (542, 459)
Screenshot: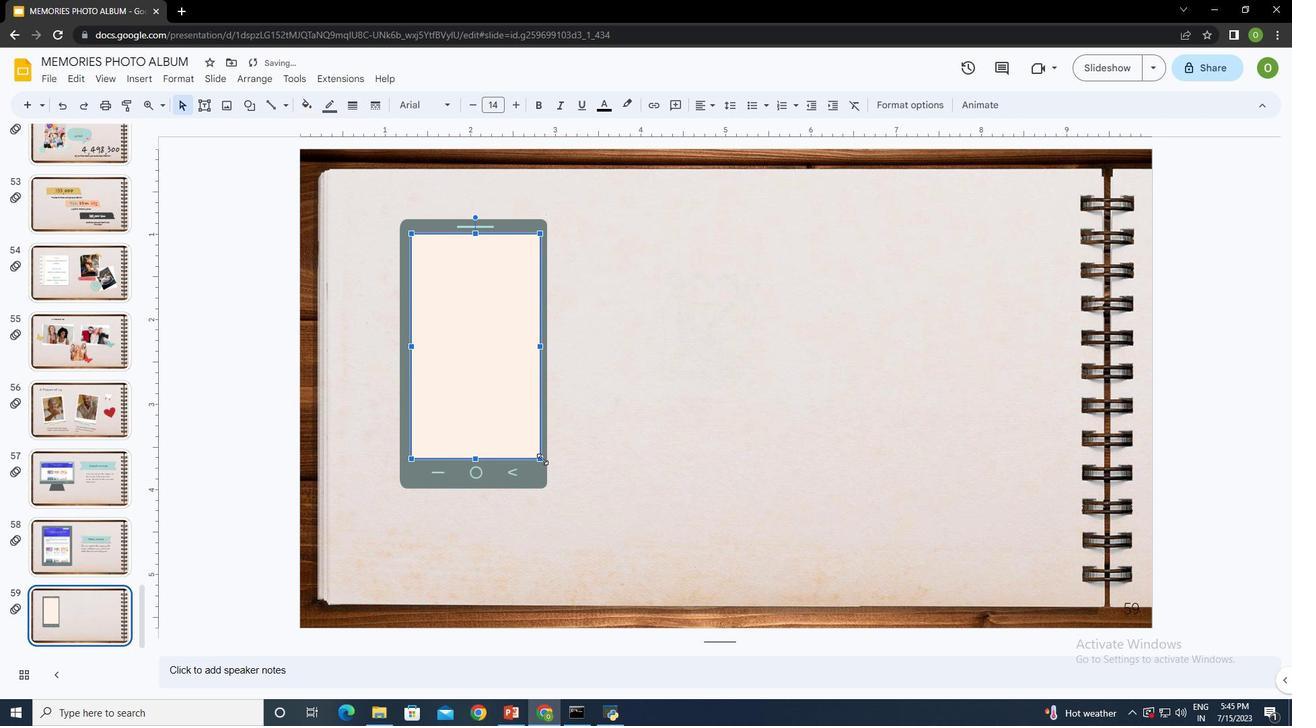 
Action: Mouse pressed left at (542, 459)
Screenshot: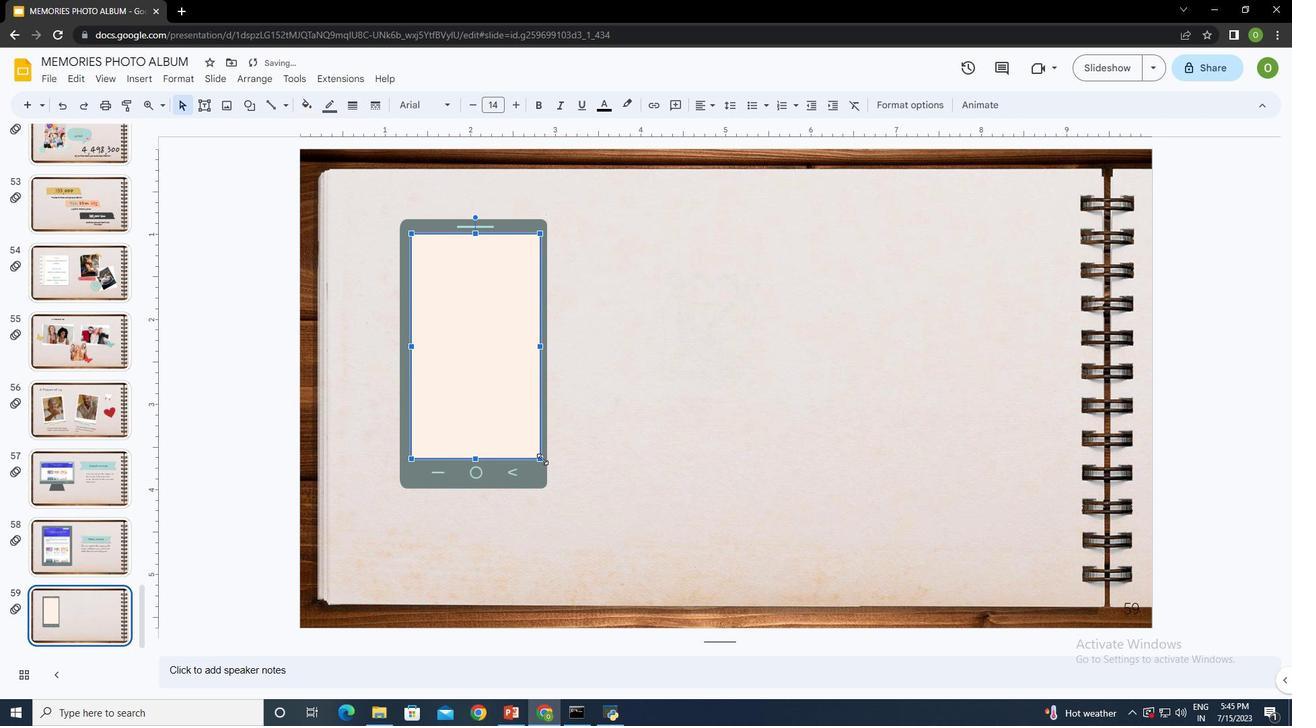 
Action: Mouse moved to (543, 346)
Screenshot: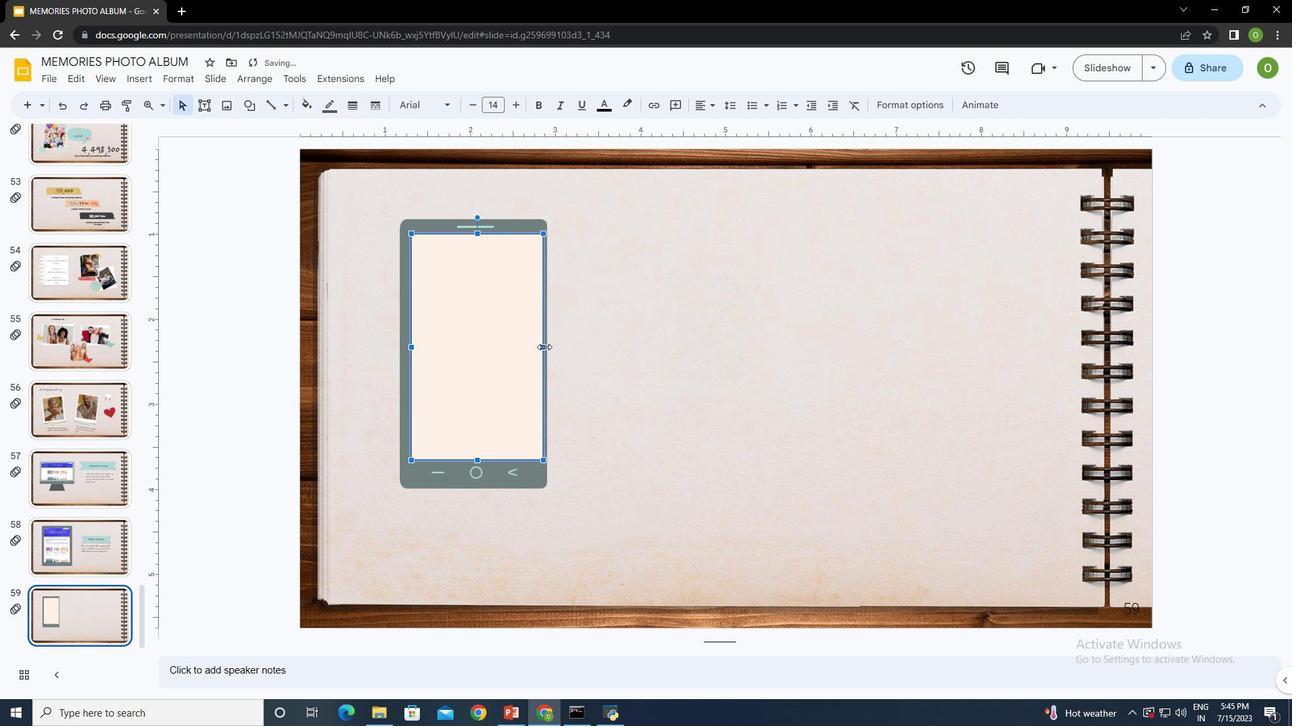 
Action: Mouse pressed left at (543, 346)
Screenshot: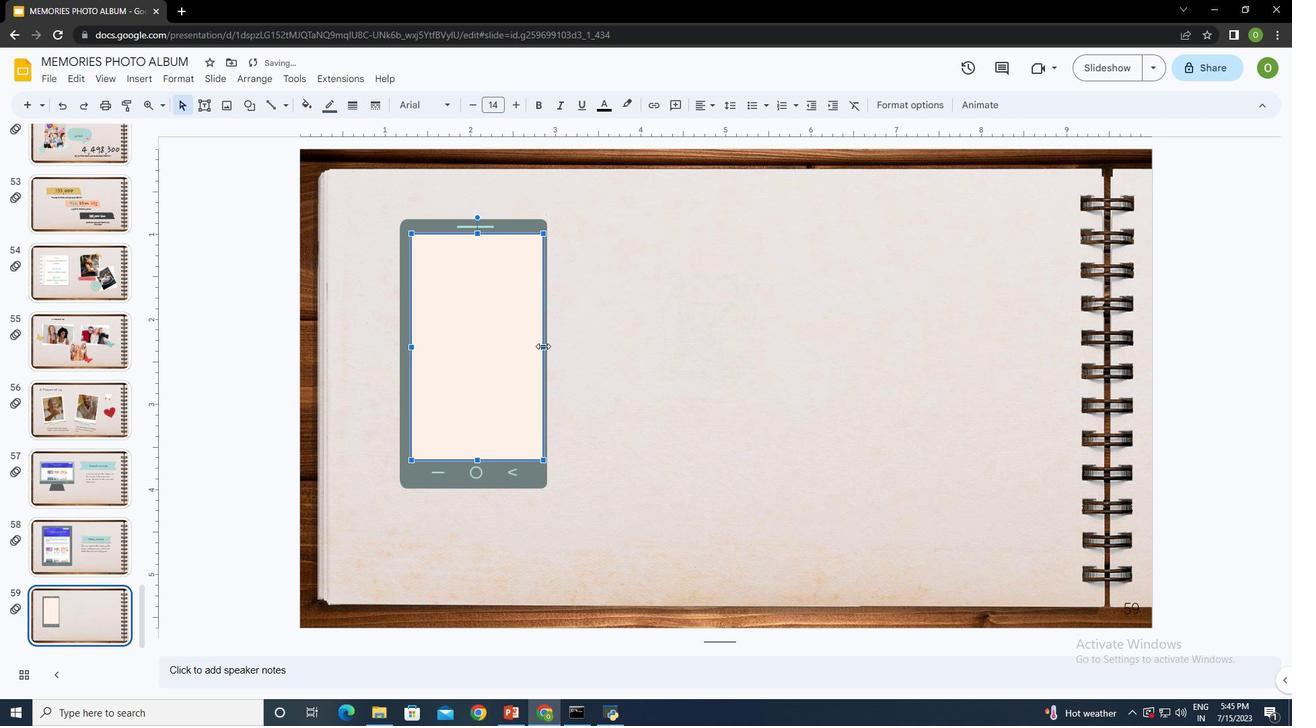 
Action: Mouse moved to (628, 343)
Screenshot: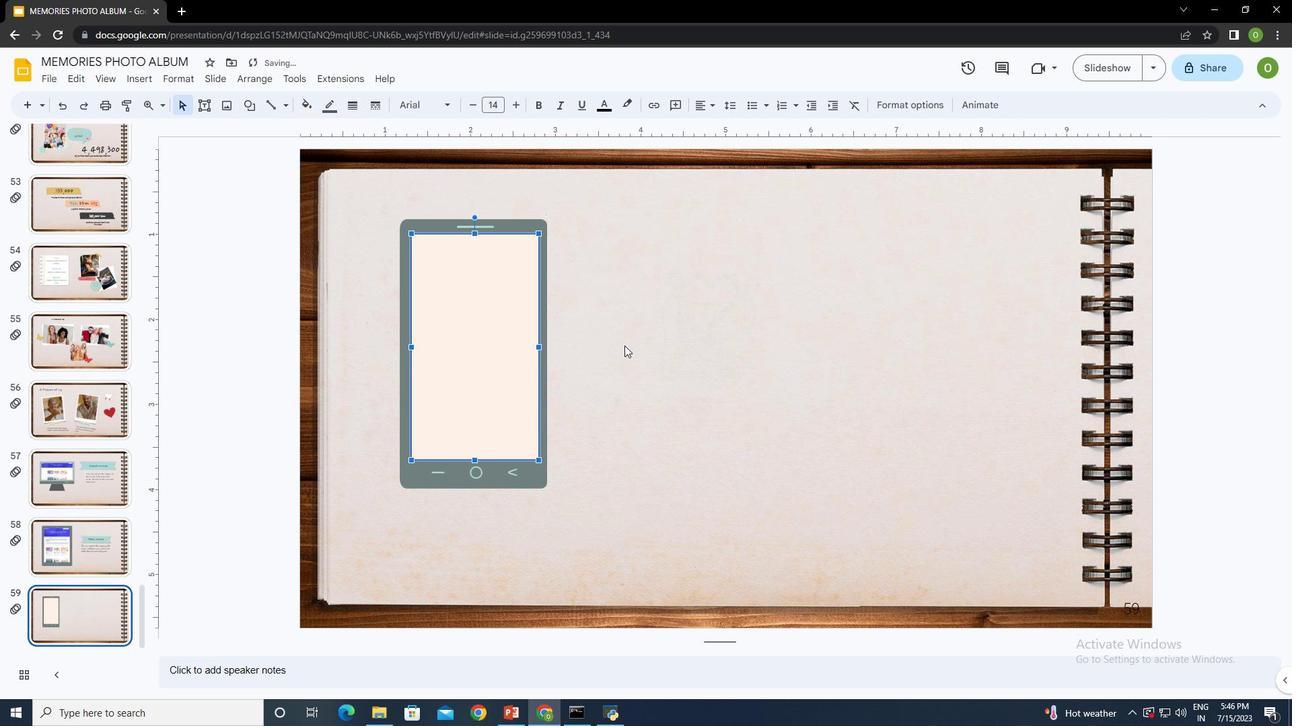 
Action: Mouse pressed left at (628, 343)
Screenshot: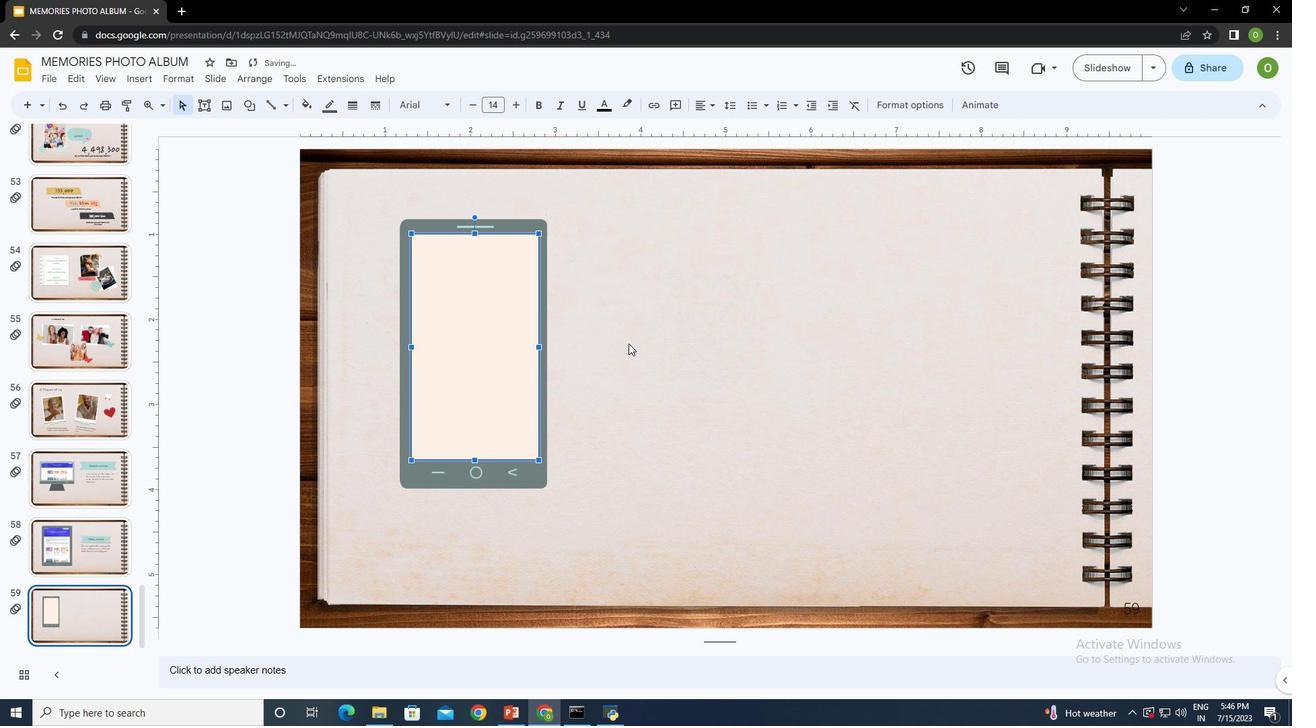 
Action: Mouse moved to (133, 75)
Screenshot: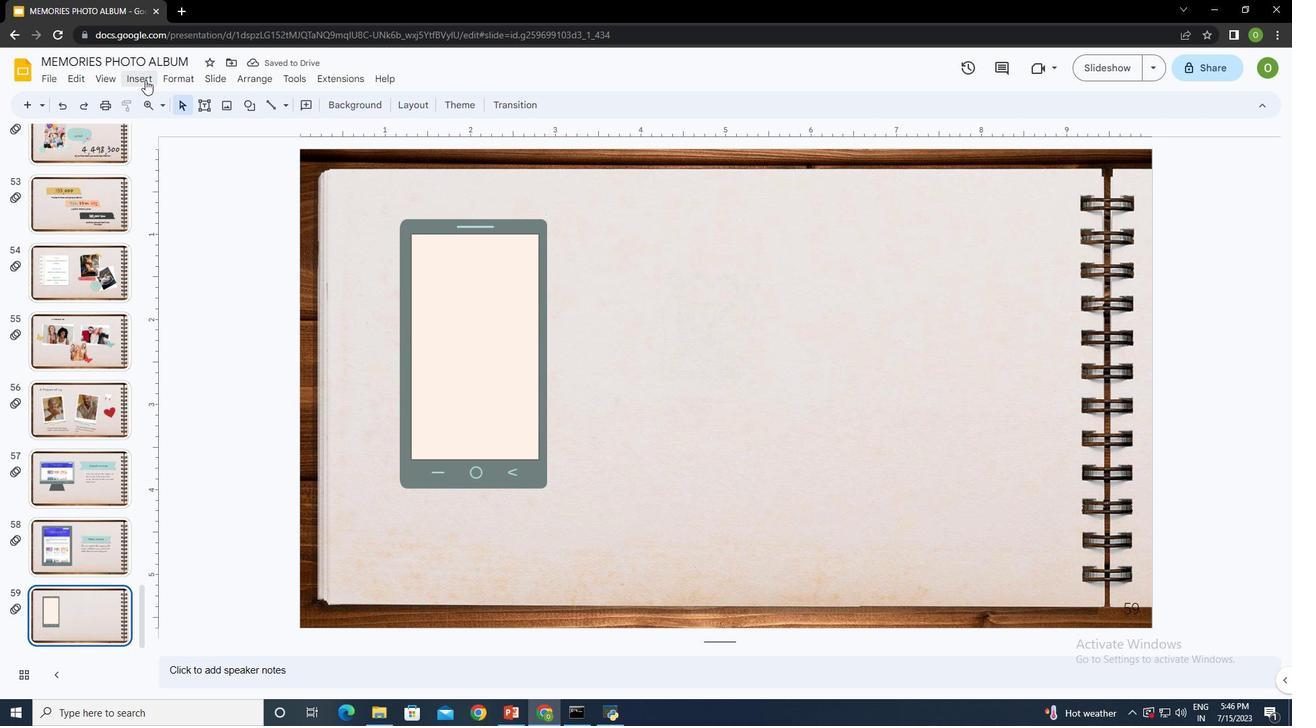 
Action: Mouse pressed left at (133, 75)
Screenshot: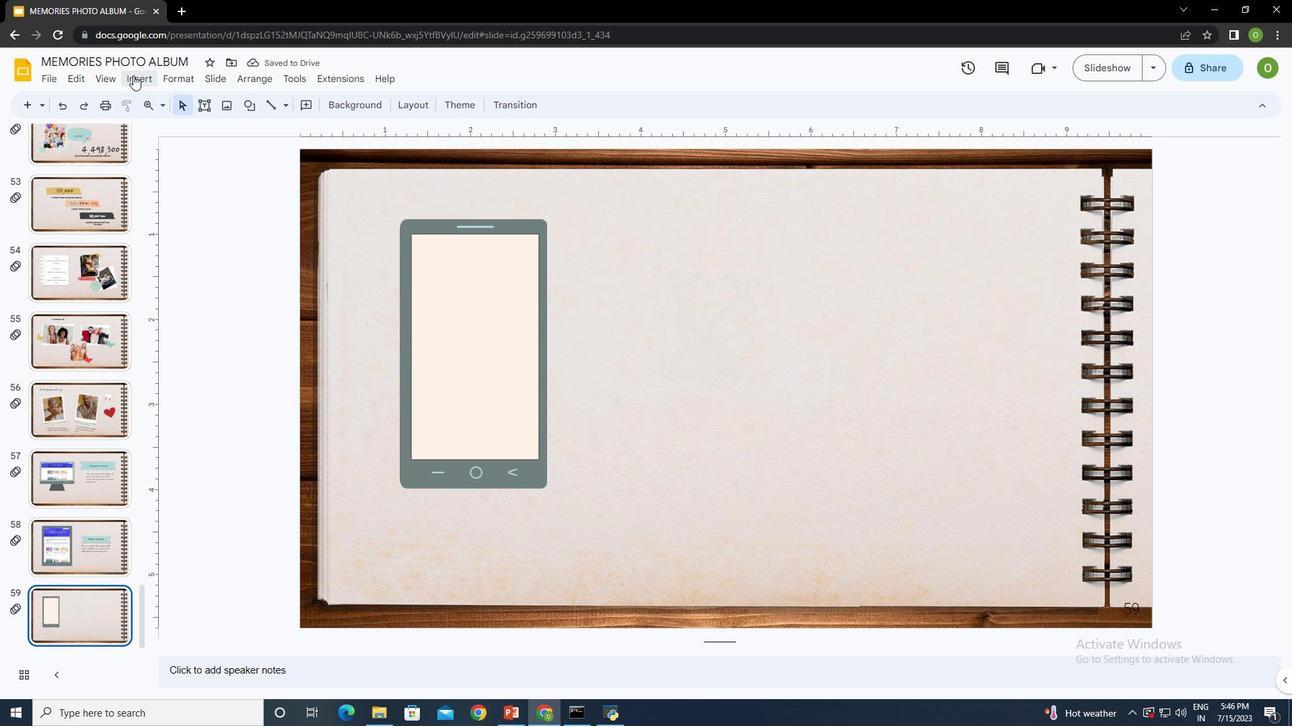 
Action: Mouse moved to (191, 100)
Screenshot: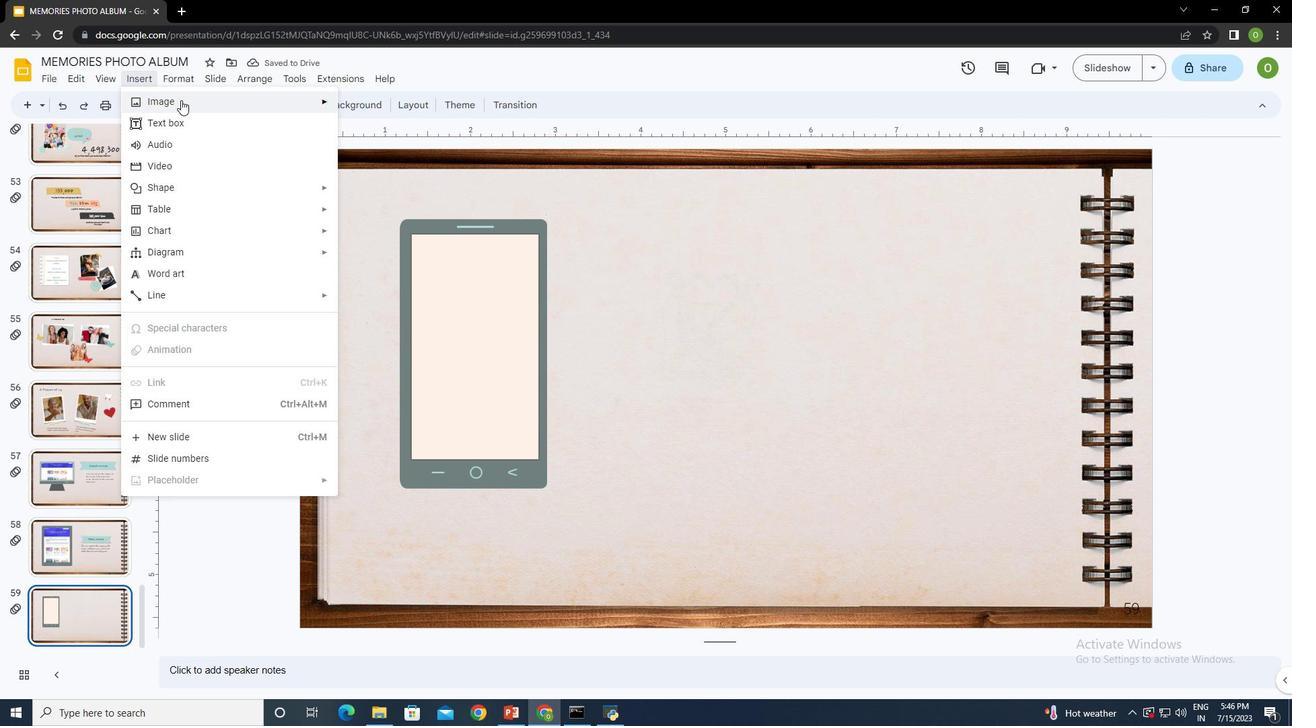 
Action: Mouse pressed left at (191, 100)
Screenshot: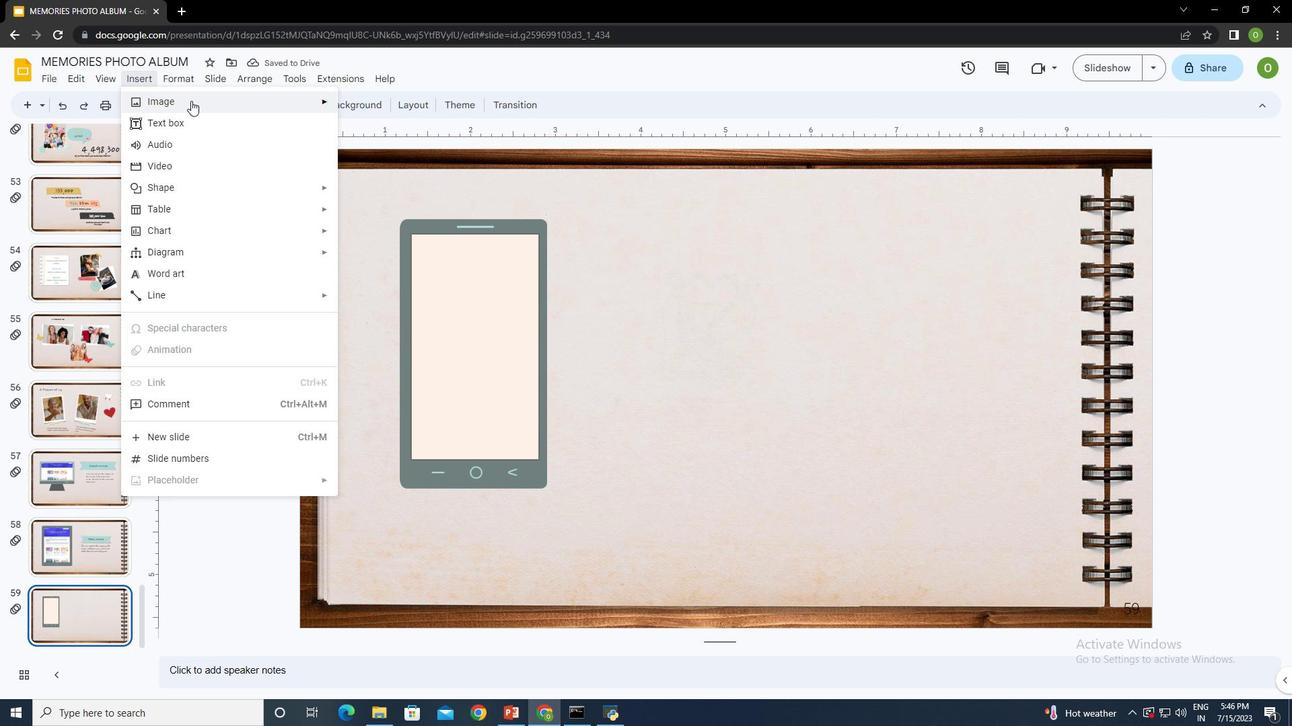 
Action: Mouse moved to (410, 123)
Screenshot: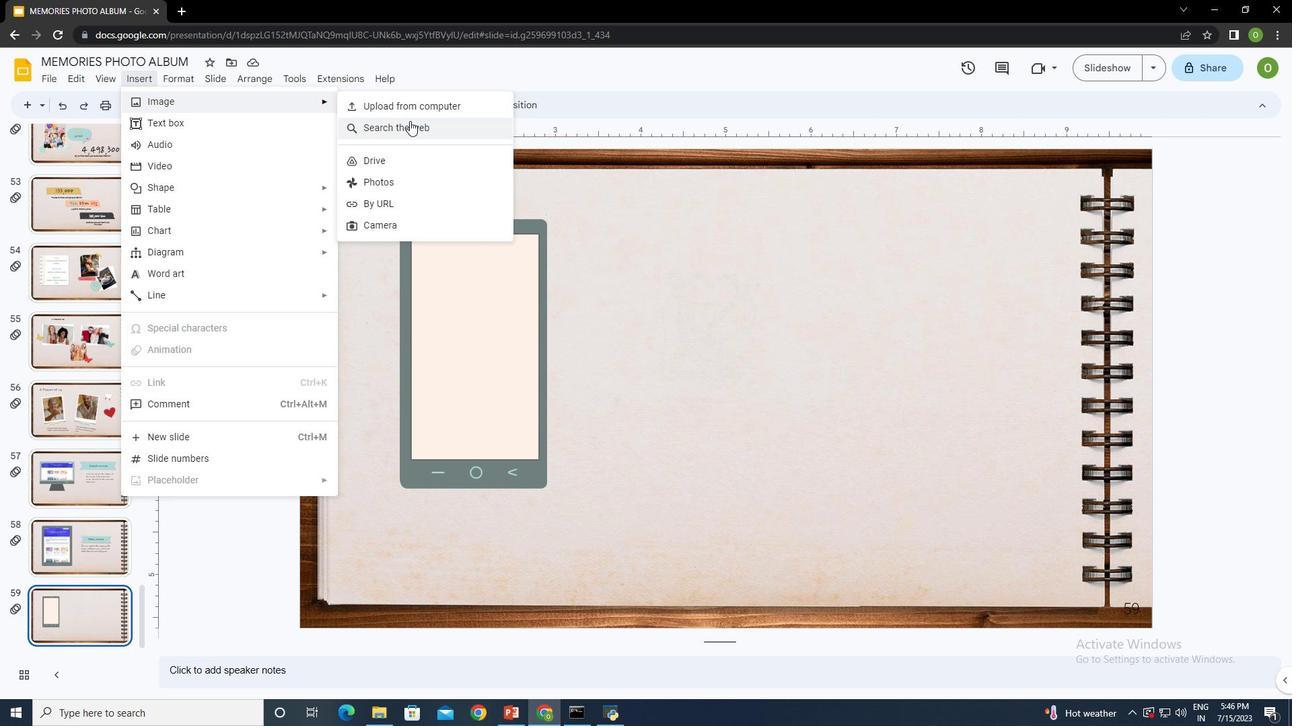 
Action: Mouse pressed left at (410, 123)
Screenshot: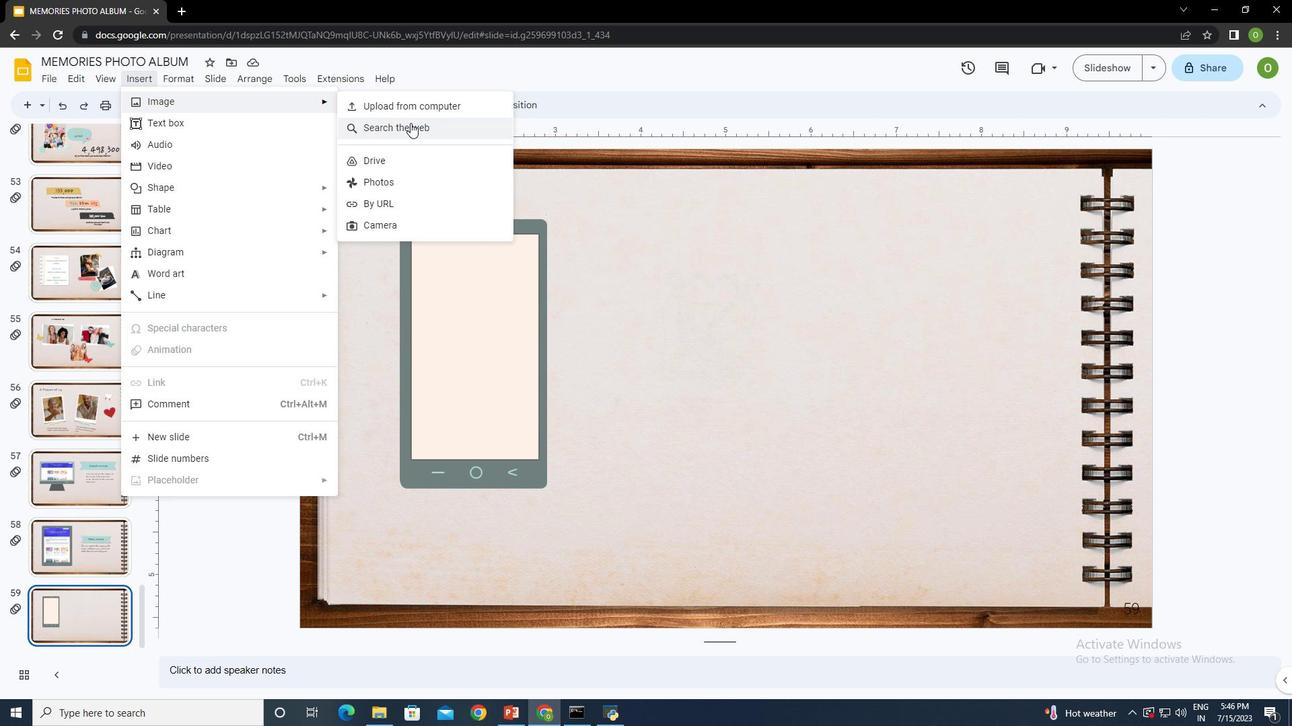 
Action: Mouse moved to (1141, 115)
Screenshot: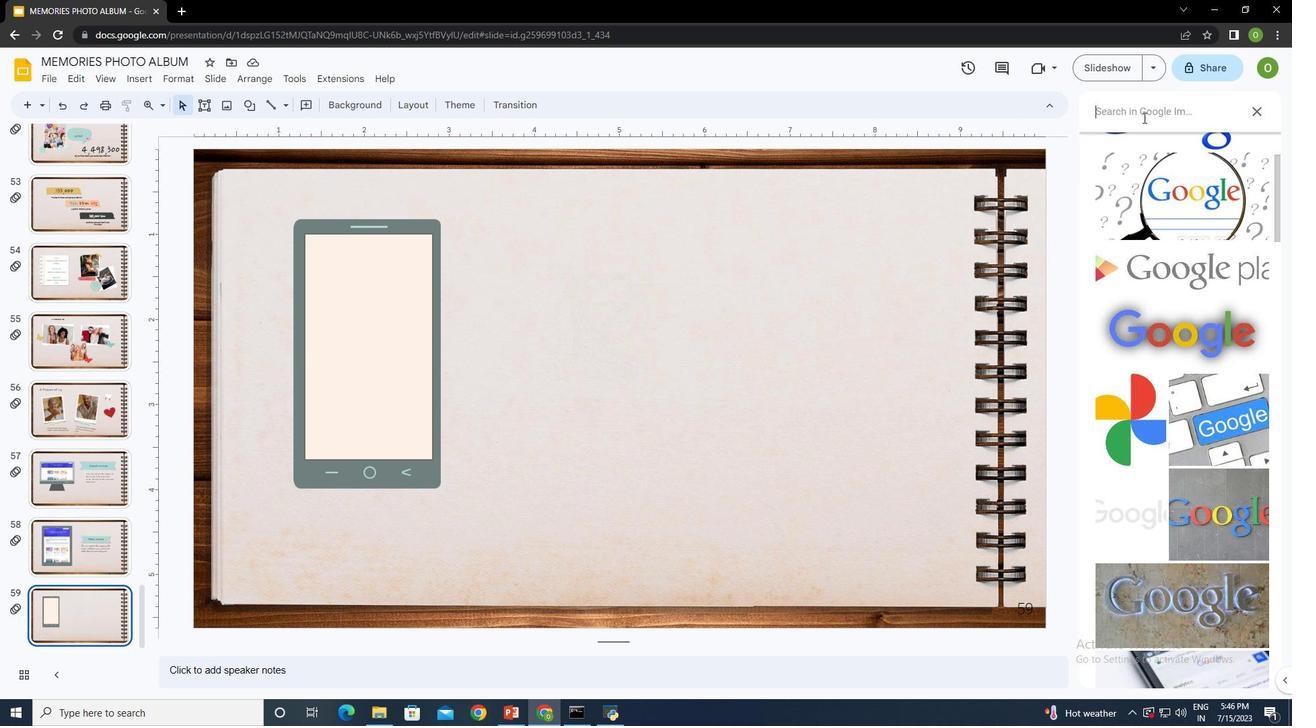 
Action: Mouse pressed left at (1141, 115)
Screenshot: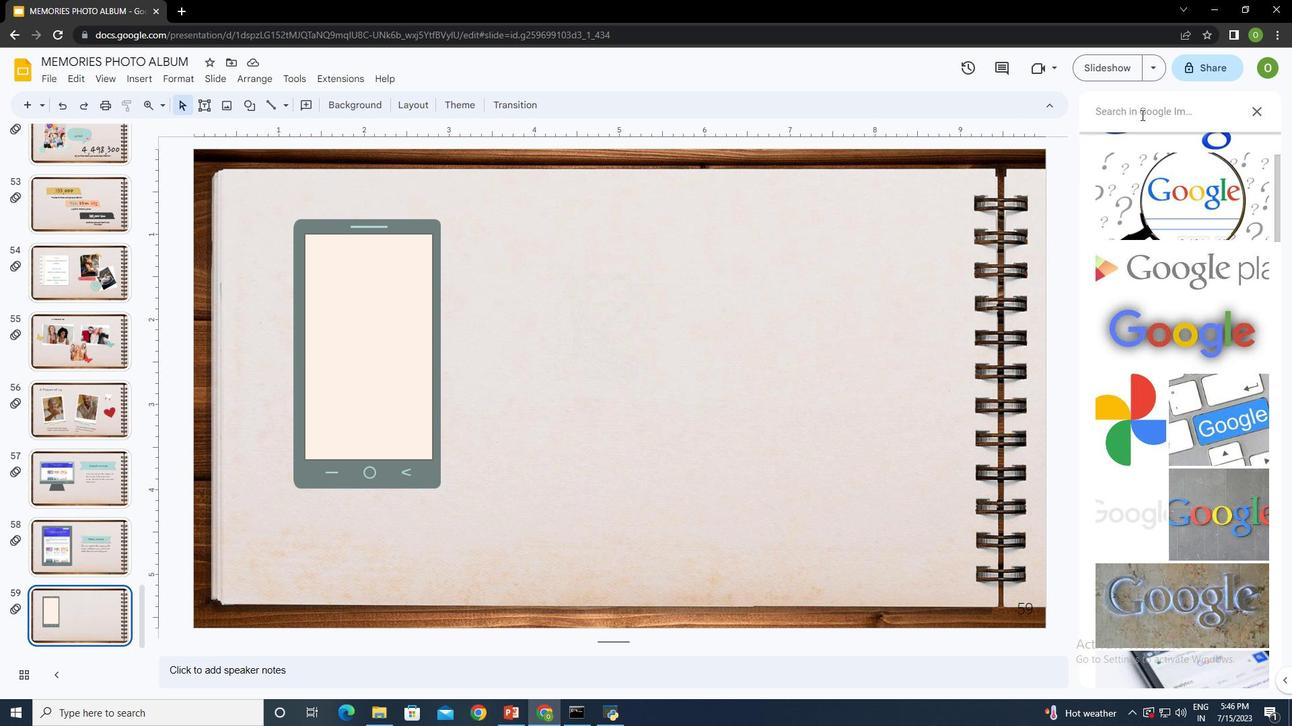 
Action: Mouse moved to (1141, 117)
Screenshot: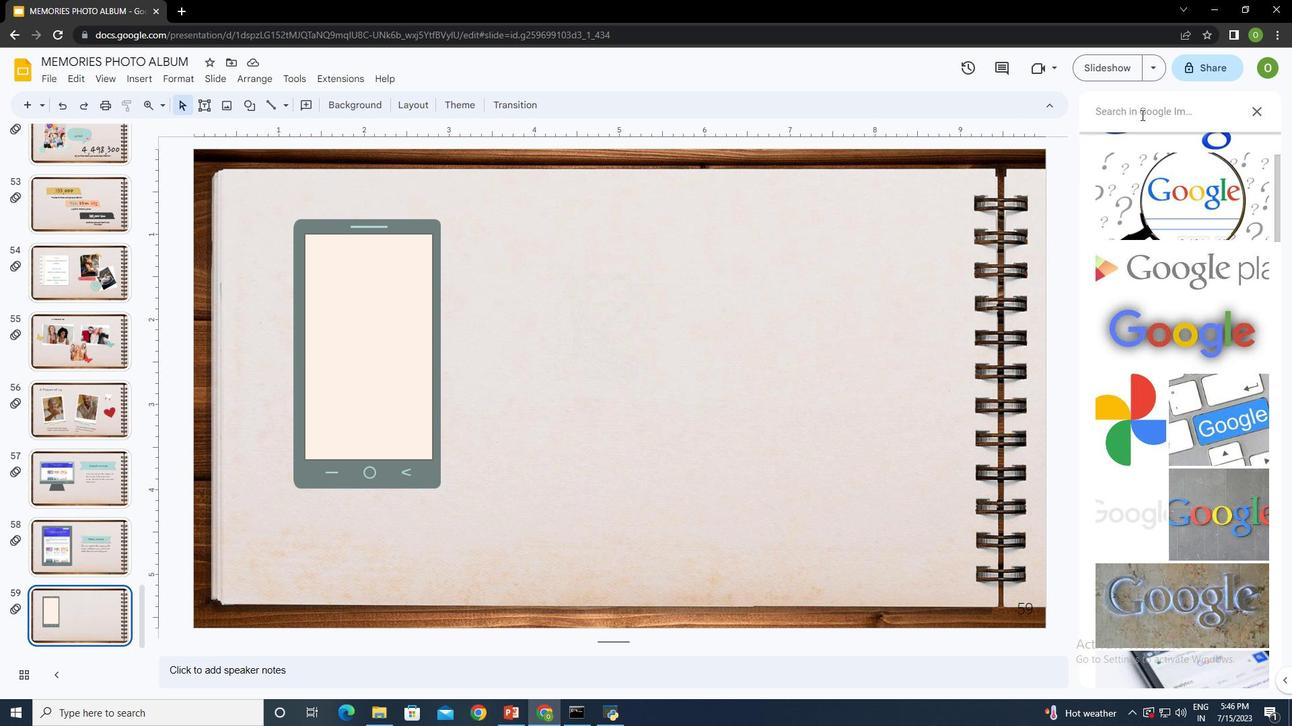 
Action: Key pressed google<Key.enter>
Screenshot: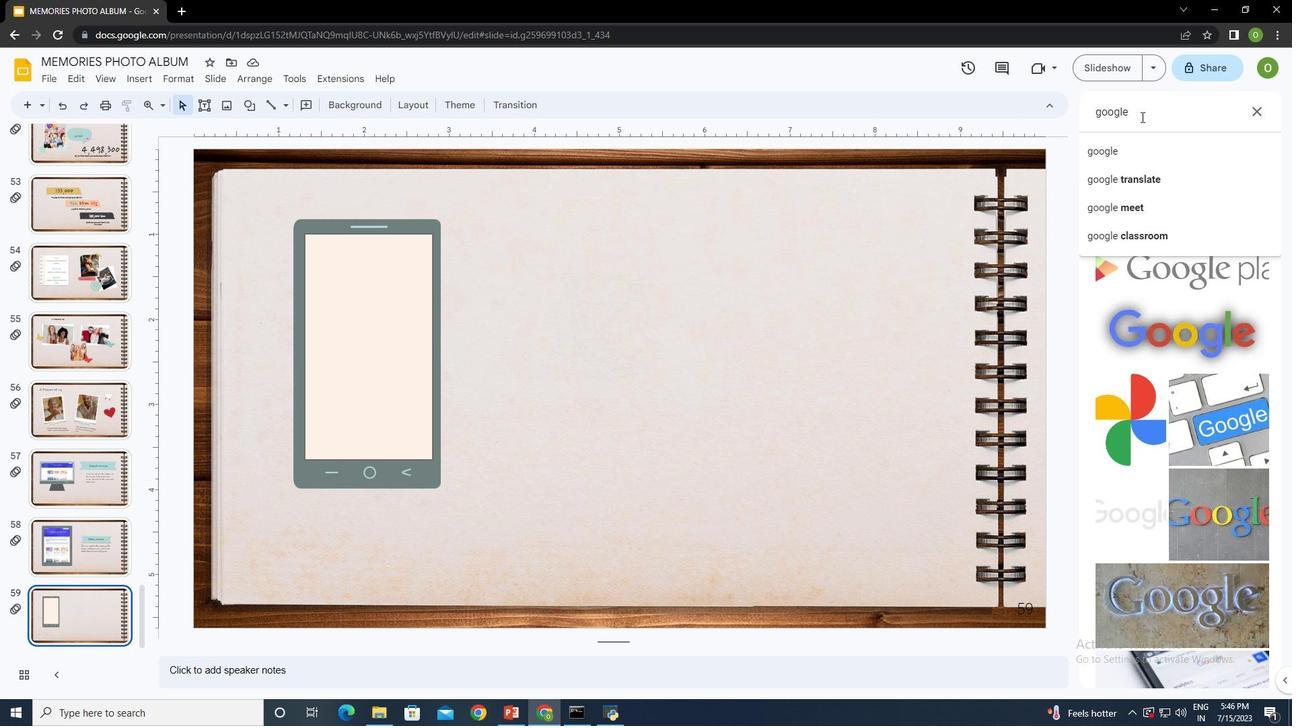 
Action: Mouse moved to (1198, 174)
Screenshot: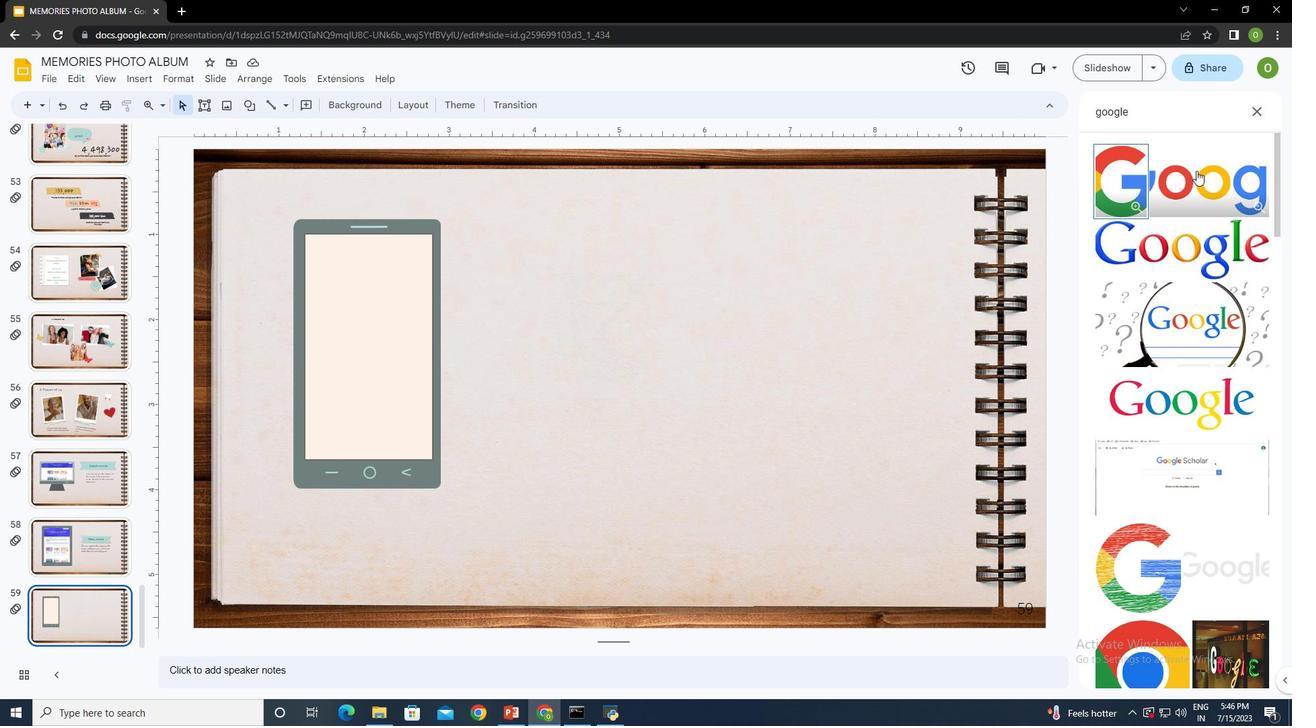 
Action: Mouse pressed left at (1198, 174)
Screenshot: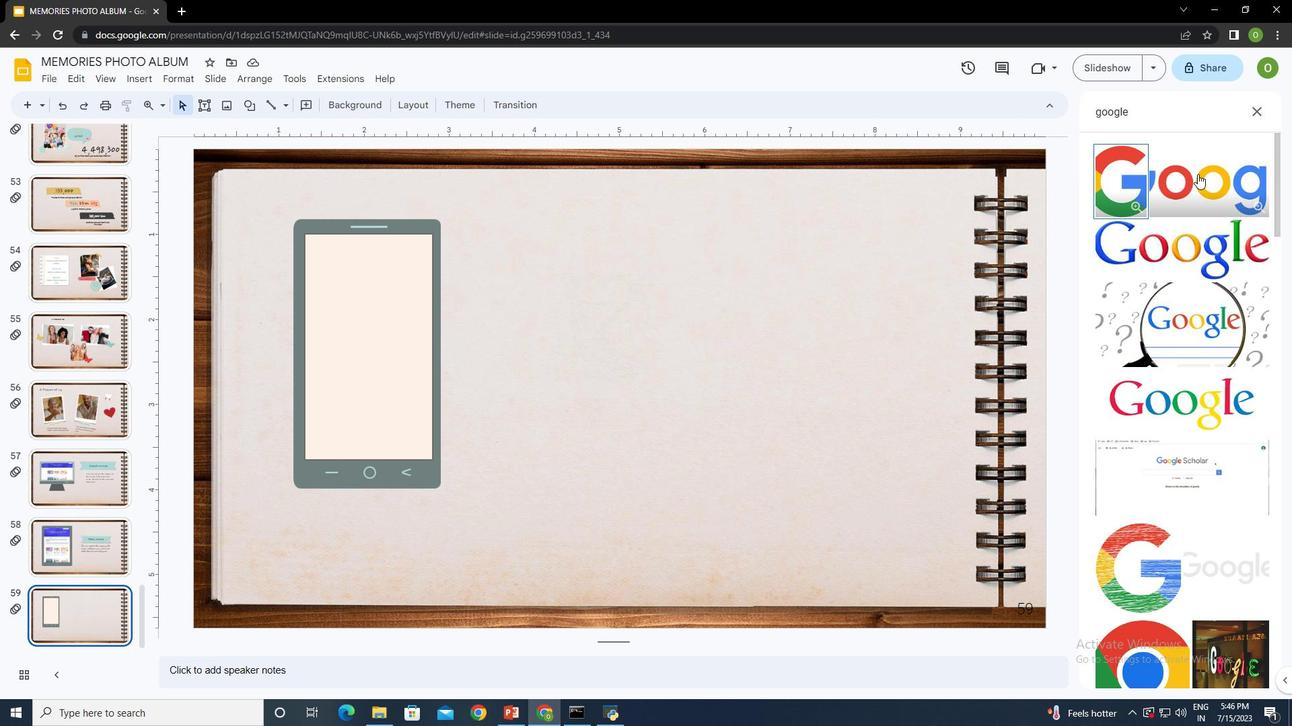 
Action: Mouse moved to (1198, 234)
Screenshot: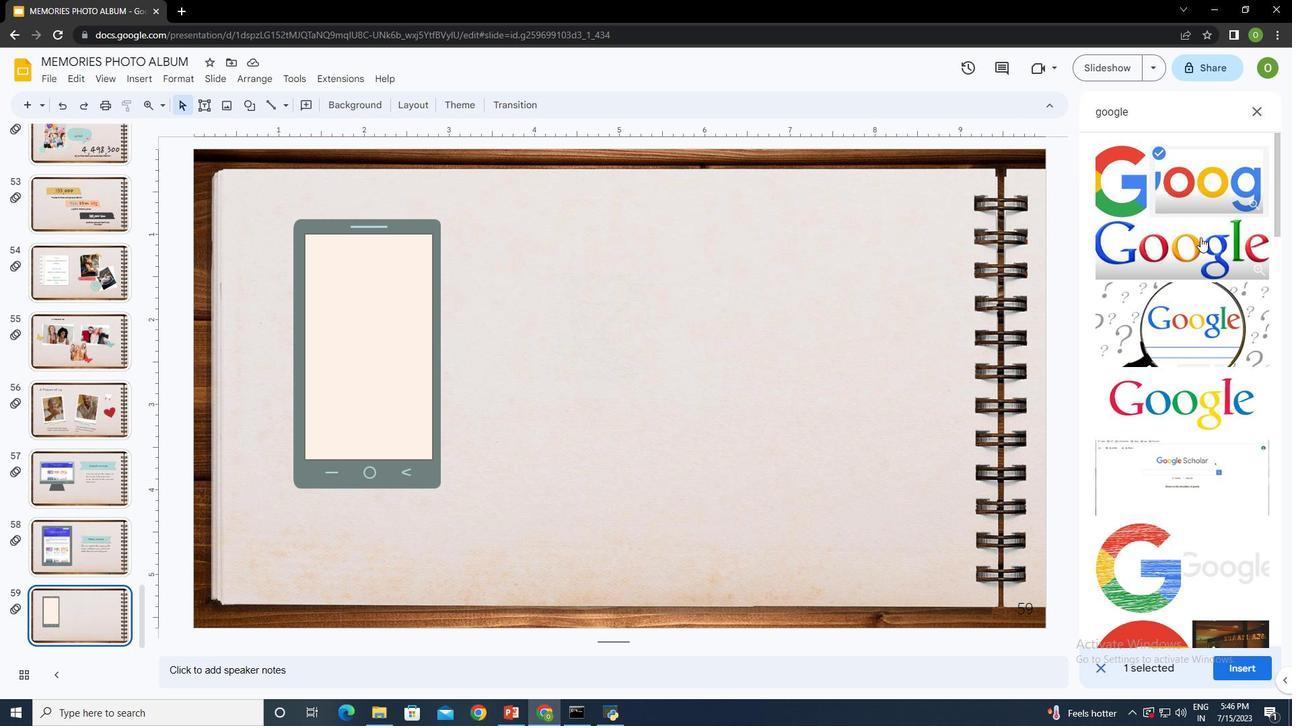 
Action: Mouse pressed left at (1198, 234)
Screenshot: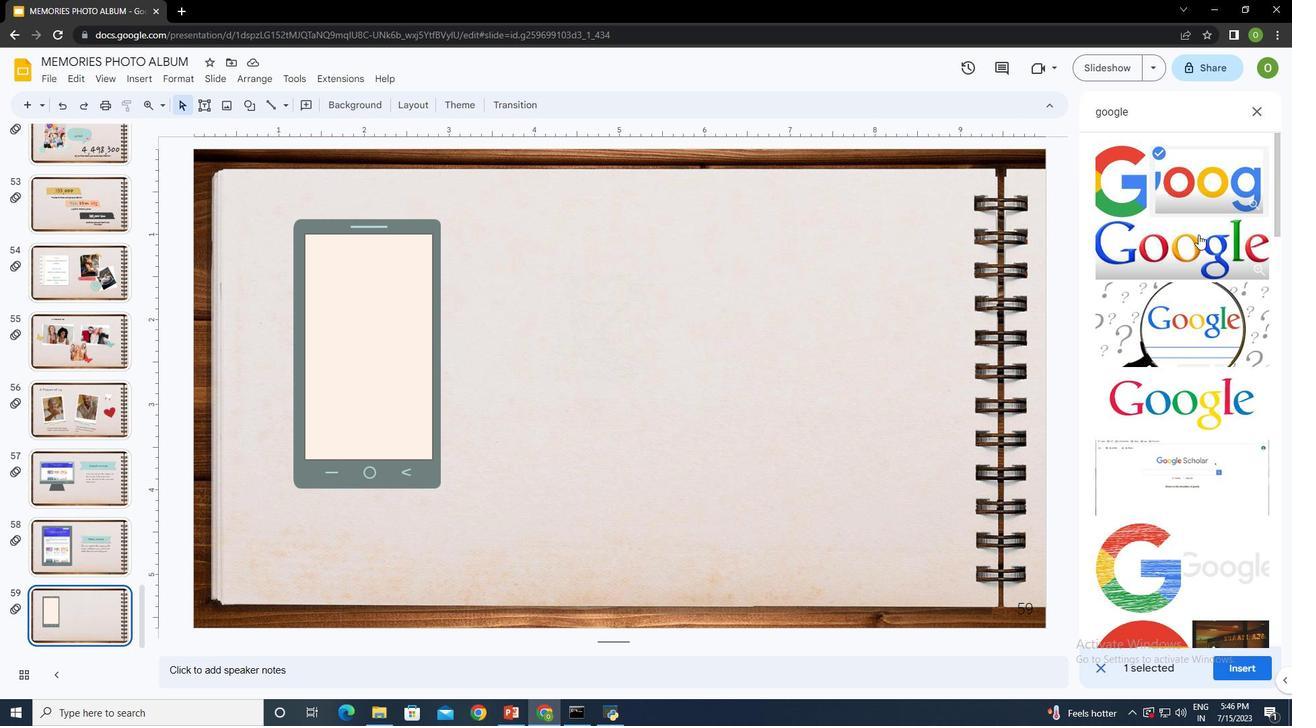 
Action: Mouse moved to (1210, 186)
Screenshot: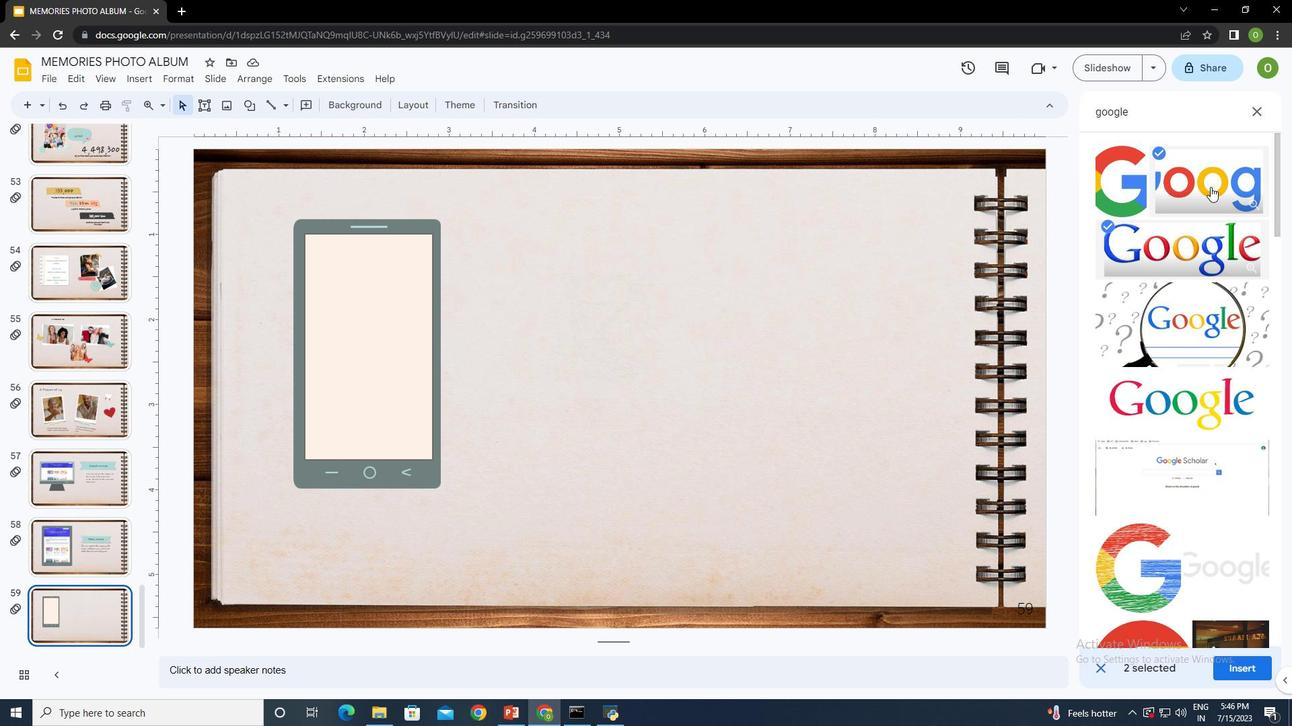 
Action: Mouse pressed left at (1210, 186)
Screenshot: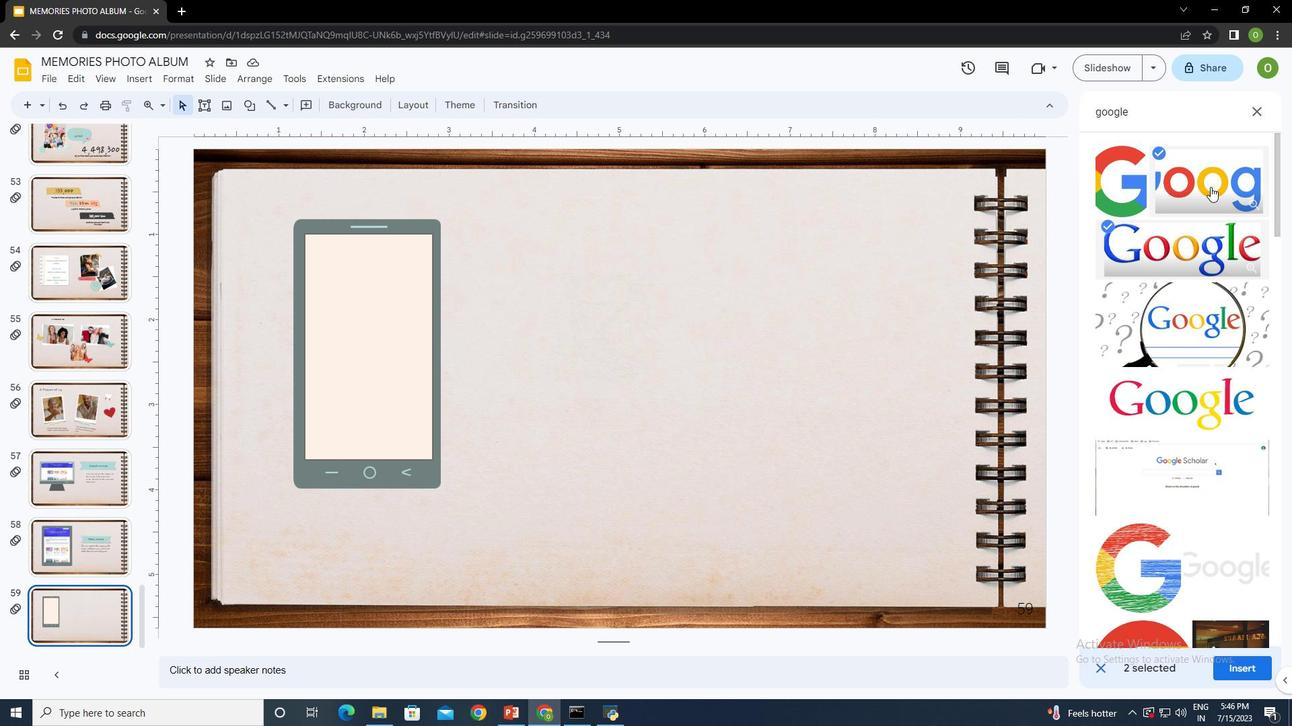 
Action: Mouse moved to (1242, 663)
Screenshot: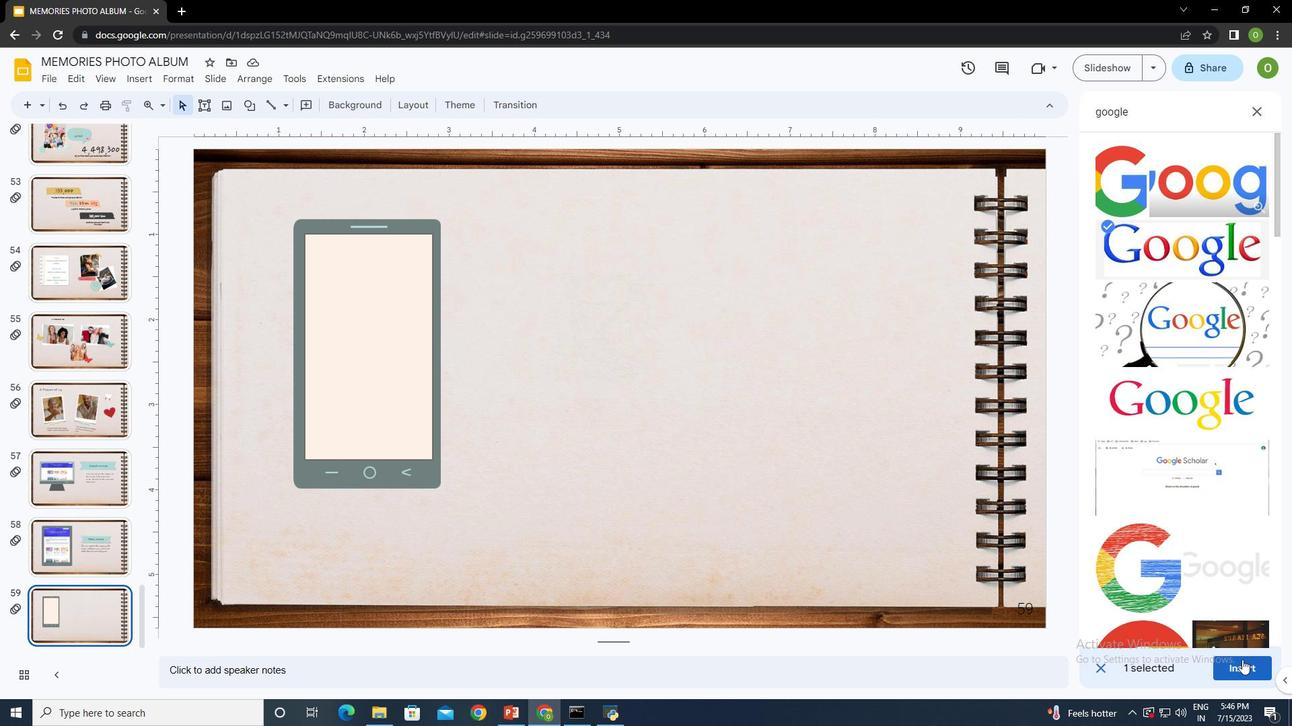 
Action: Mouse pressed left at (1242, 663)
Screenshot: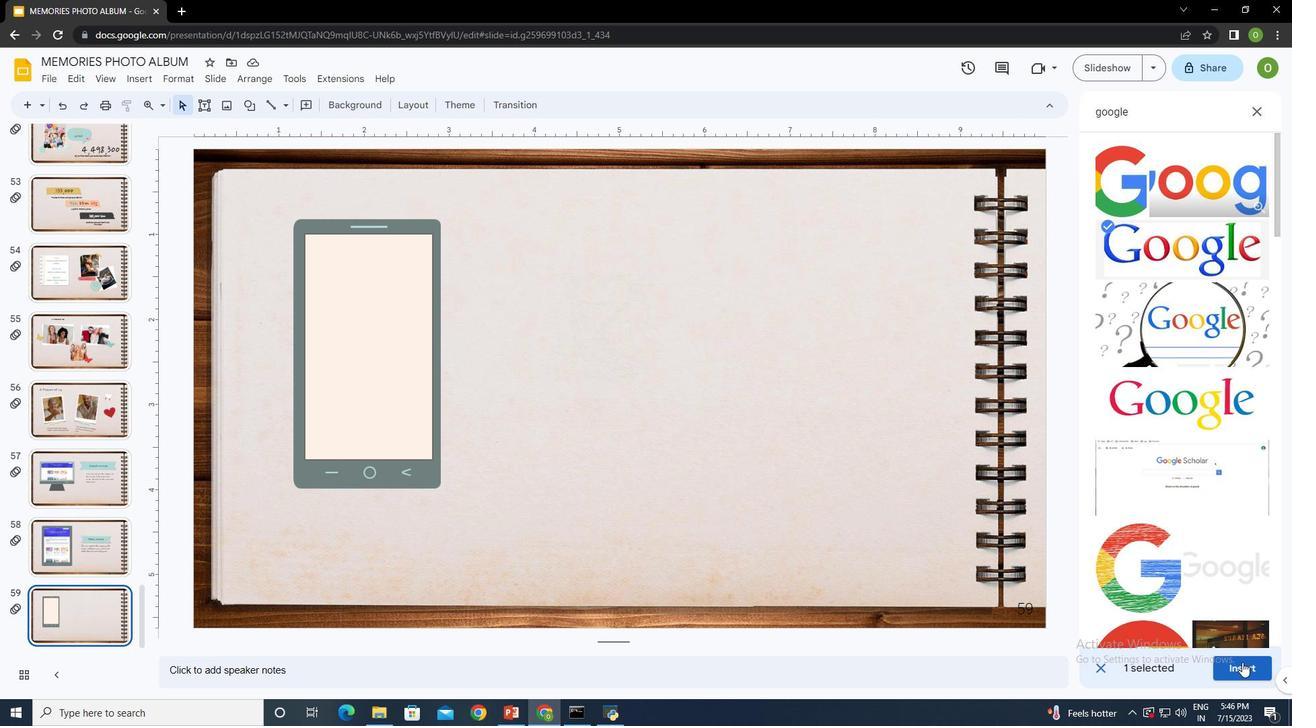 
Action: Mouse moved to (1136, 359)
Screenshot: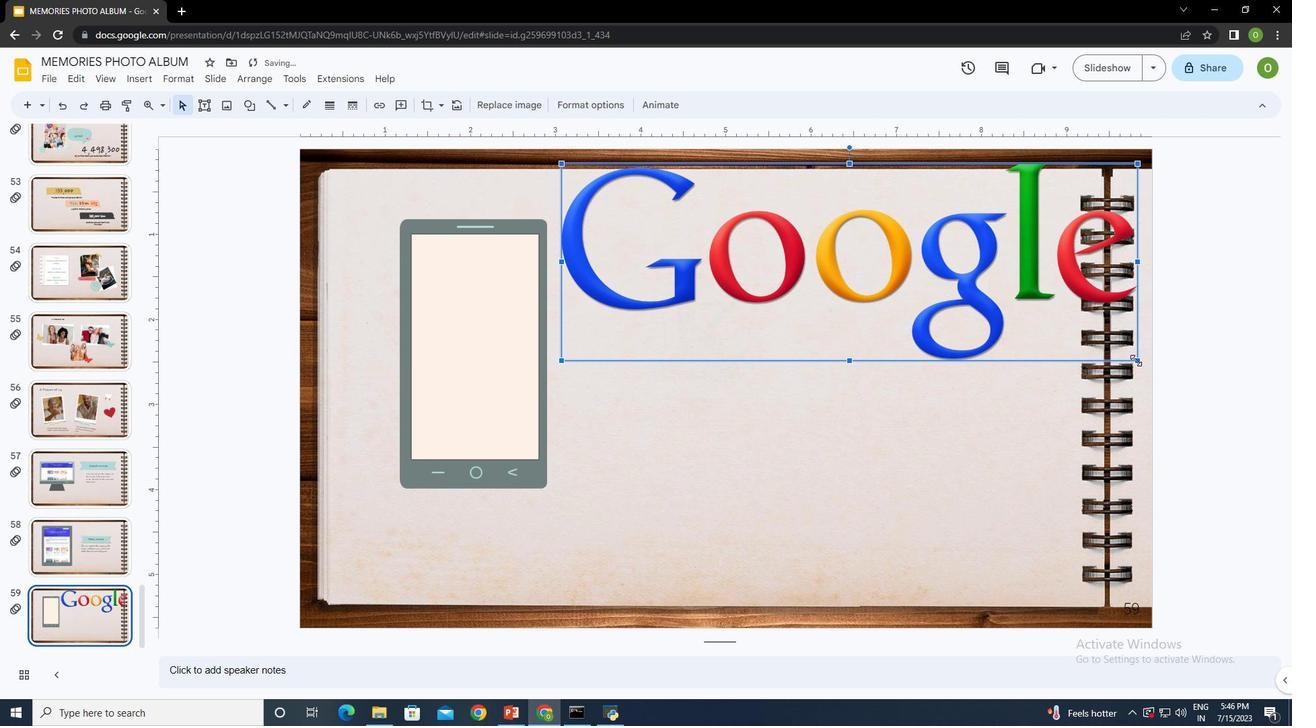 
Action: Mouse pressed left at (1136, 359)
Screenshot: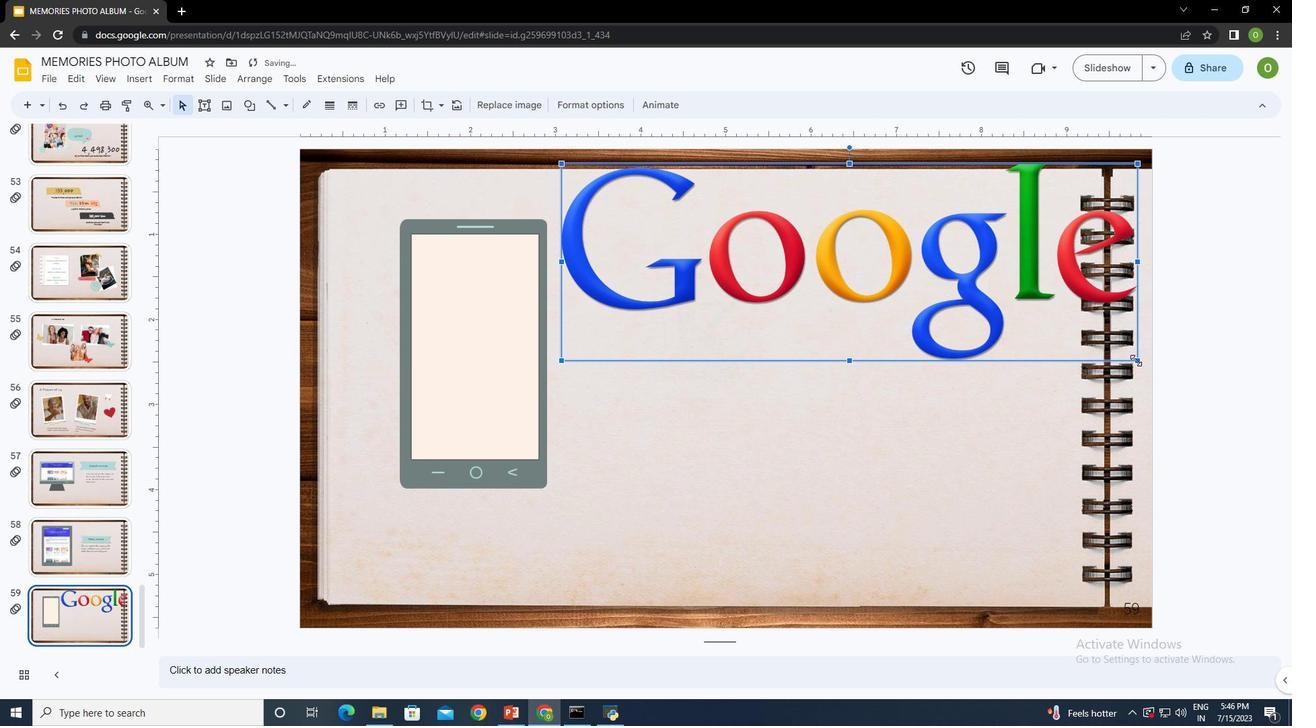 
Action: Mouse moved to (630, 177)
Screenshot: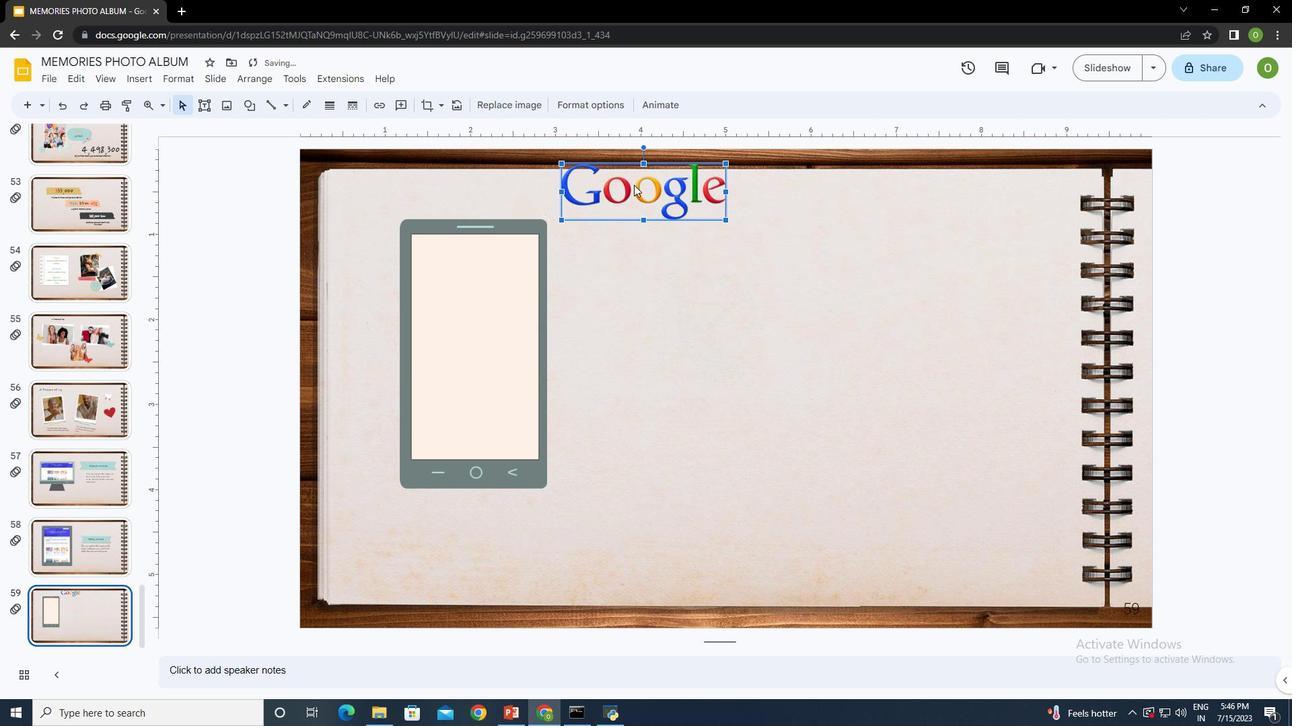 
Action: Mouse pressed left at (630, 177)
Screenshot: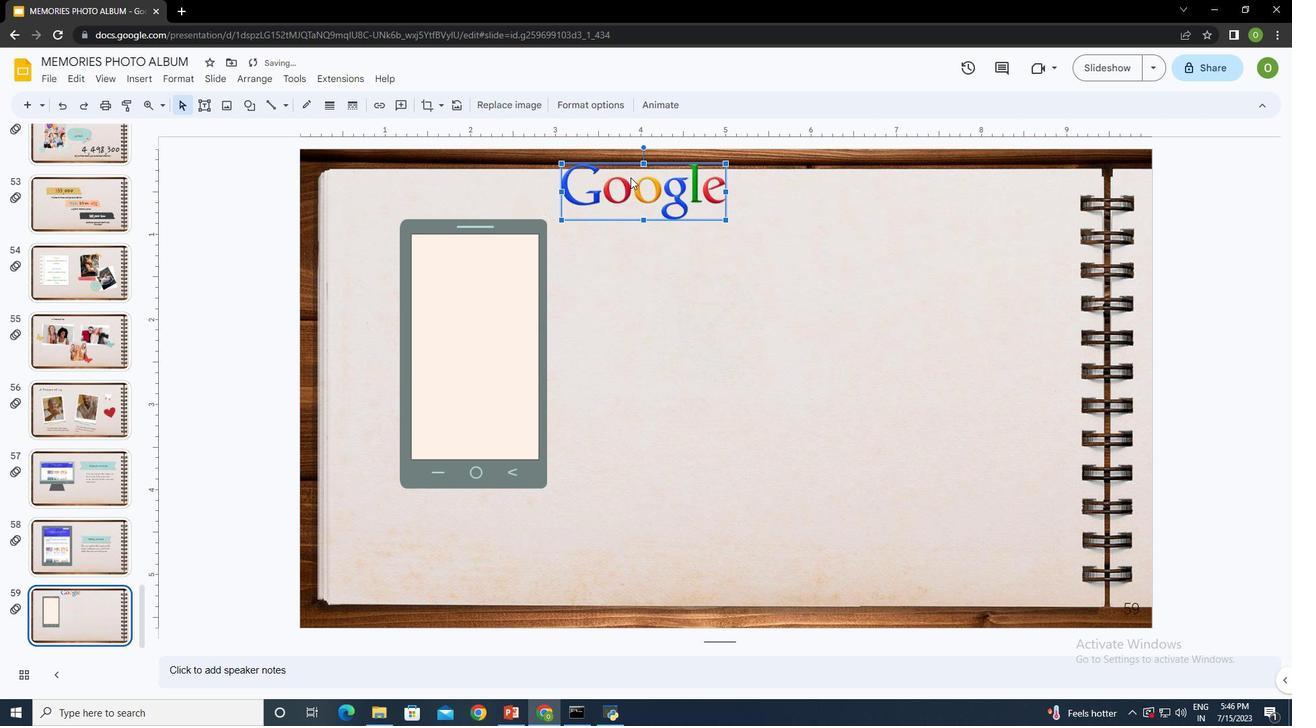 
Action: Mouse moved to (568, 364)
Screenshot: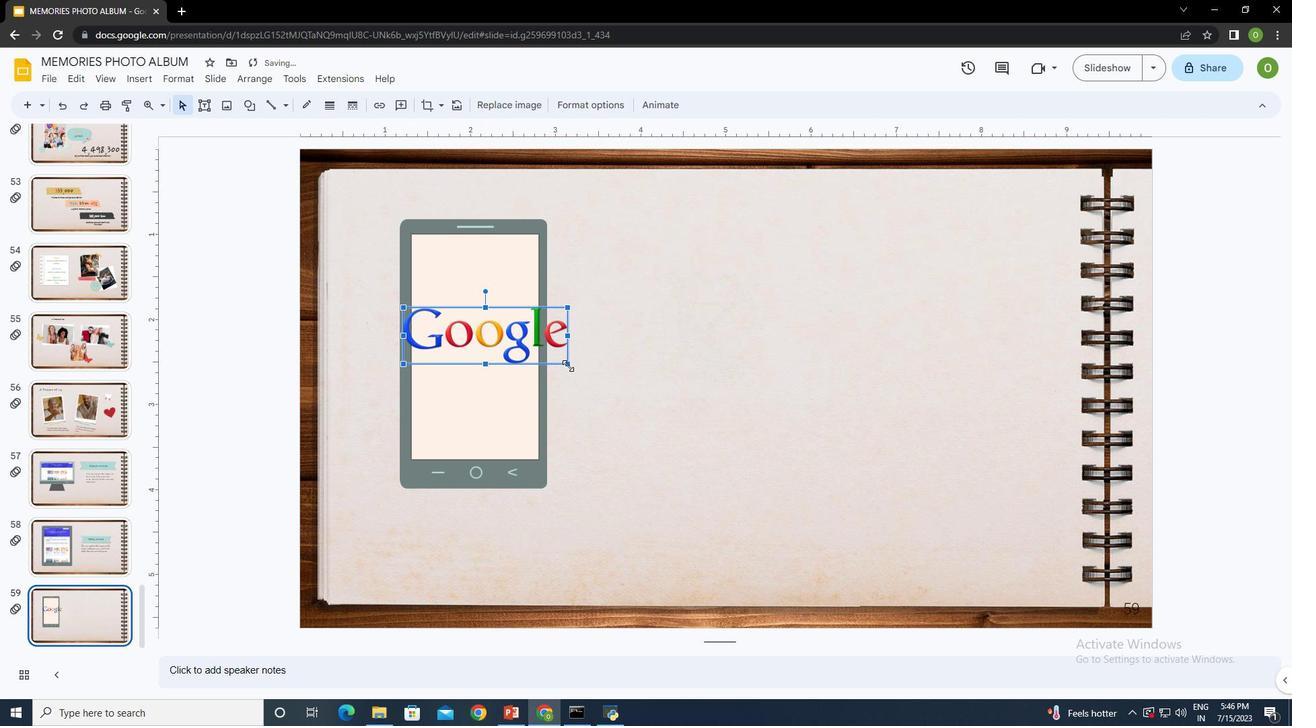 
Action: Mouse pressed left at (568, 364)
Screenshot: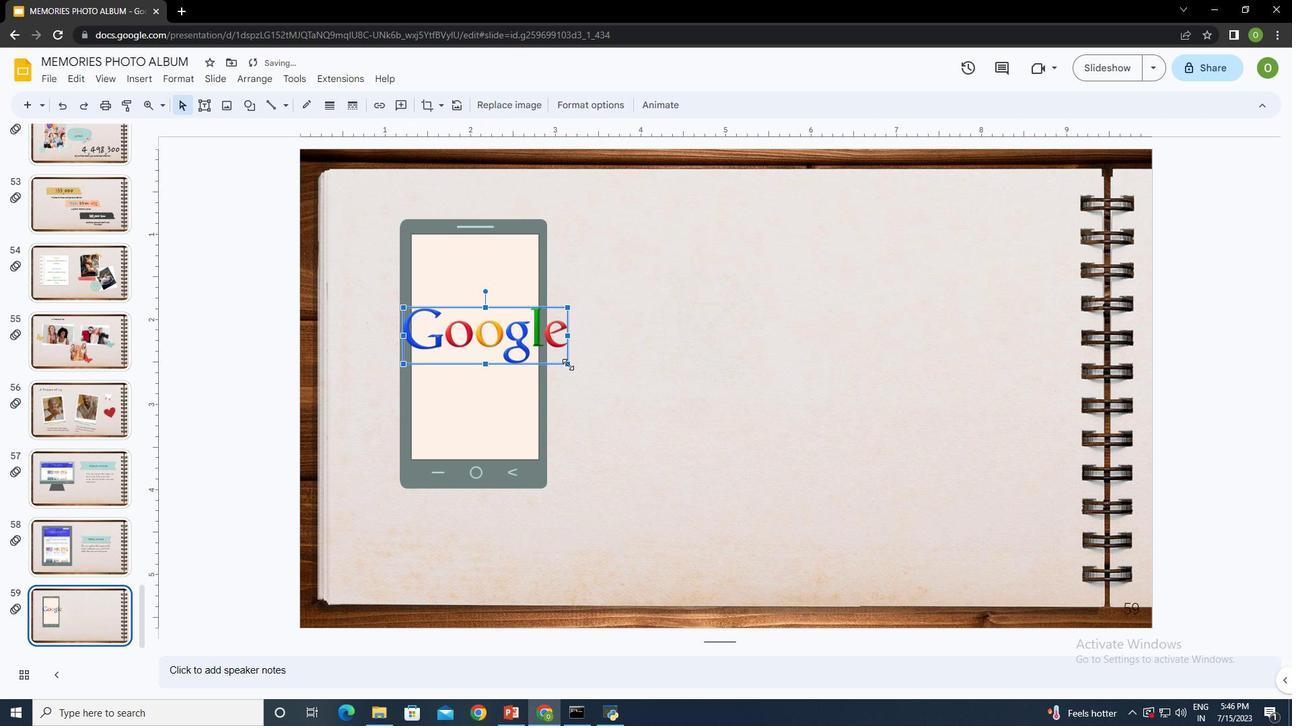 
Action: Mouse moved to (471, 323)
Screenshot: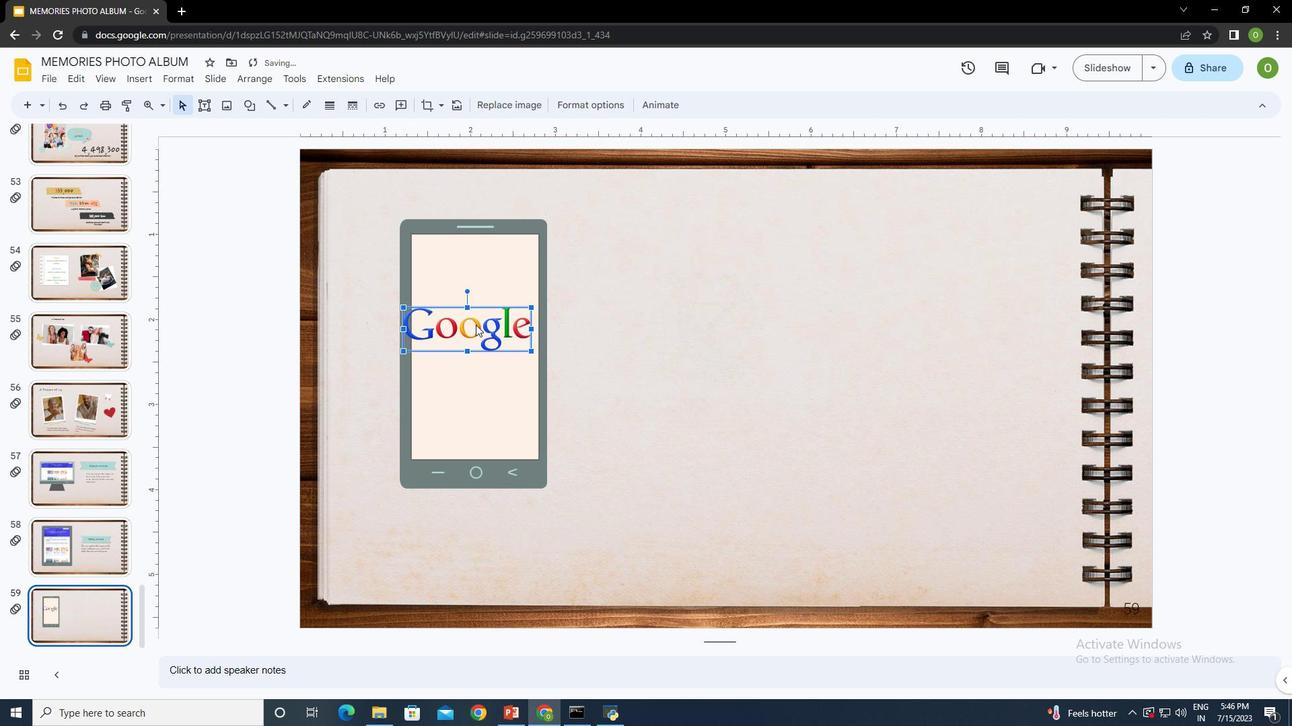 
Action: Mouse pressed left at (471, 323)
Screenshot: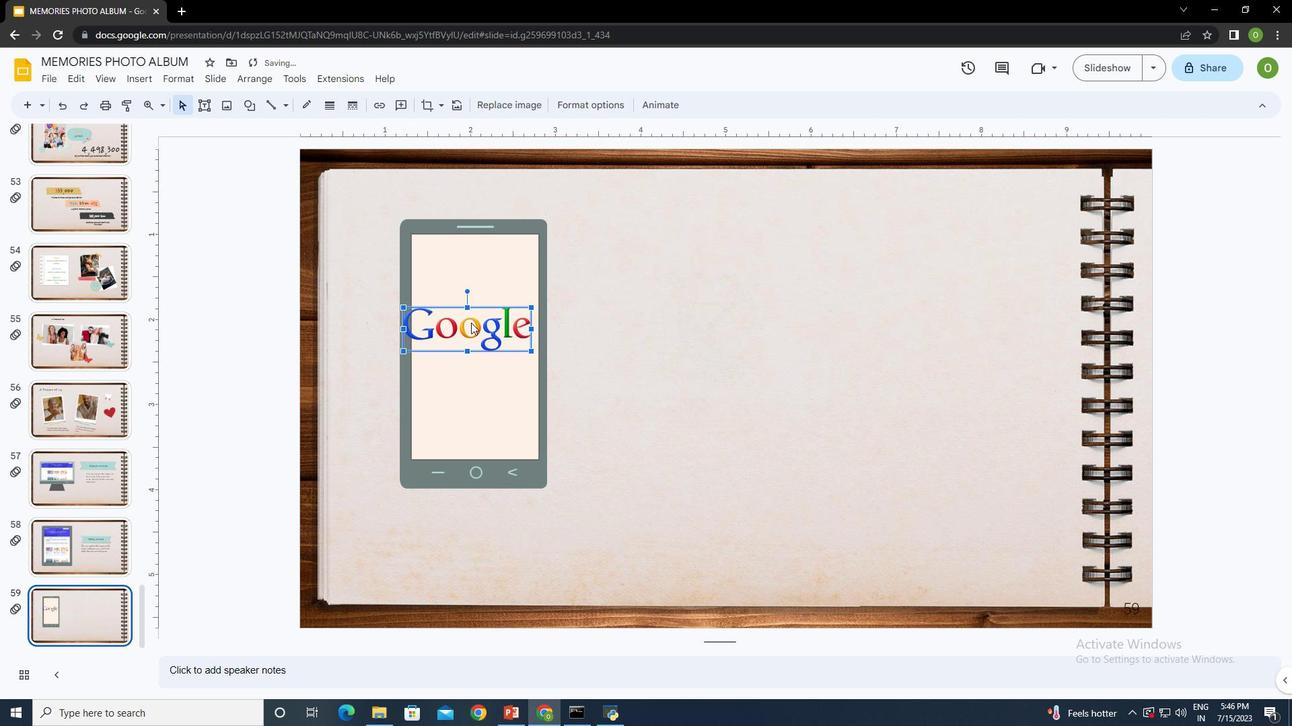 
Action: Mouse moved to (539, 350)
Screenshot: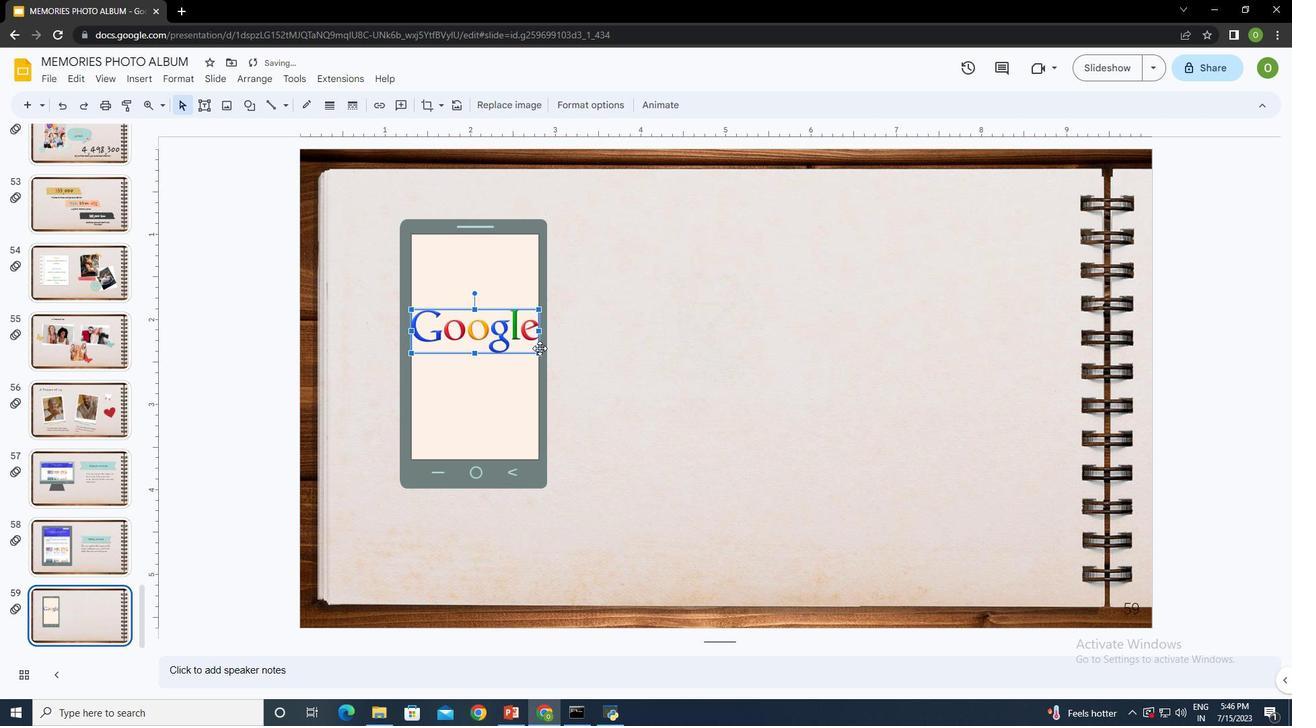 
Action: Mouse pressed left at (539, 350)
Screenshot: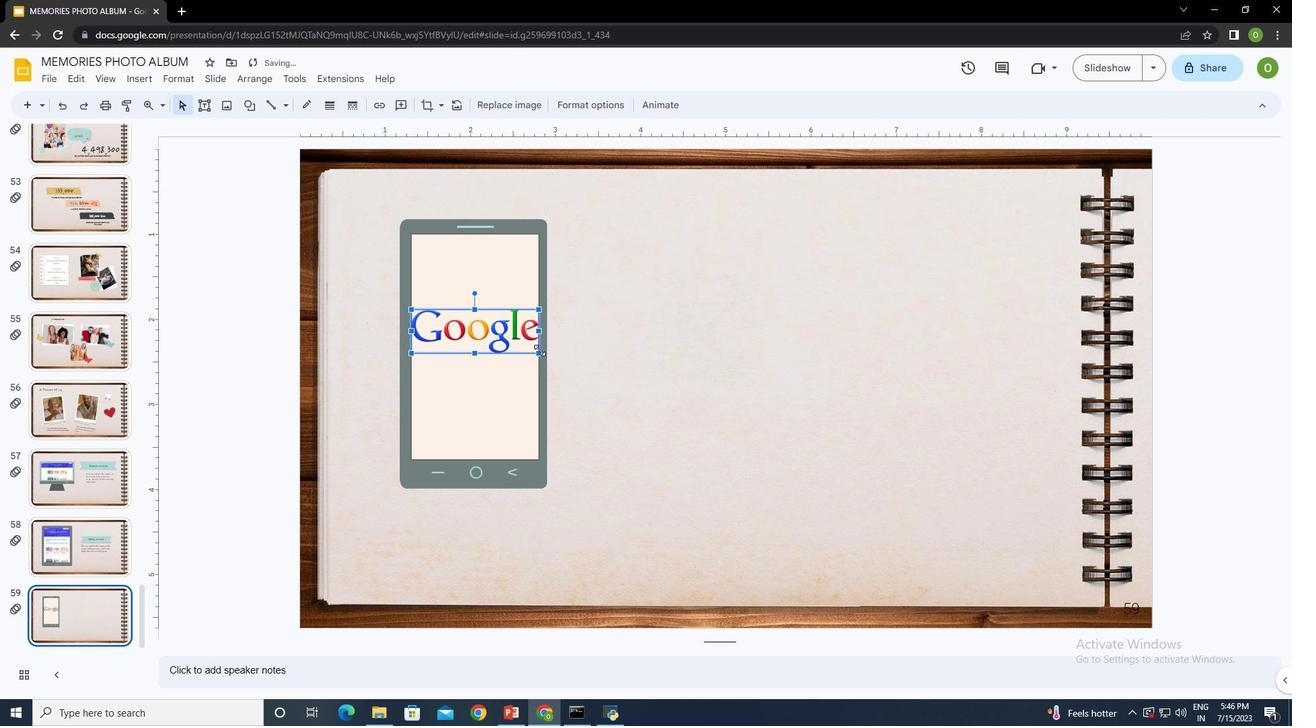 
Action: Mouse moved to (469, 327)
Screenshot: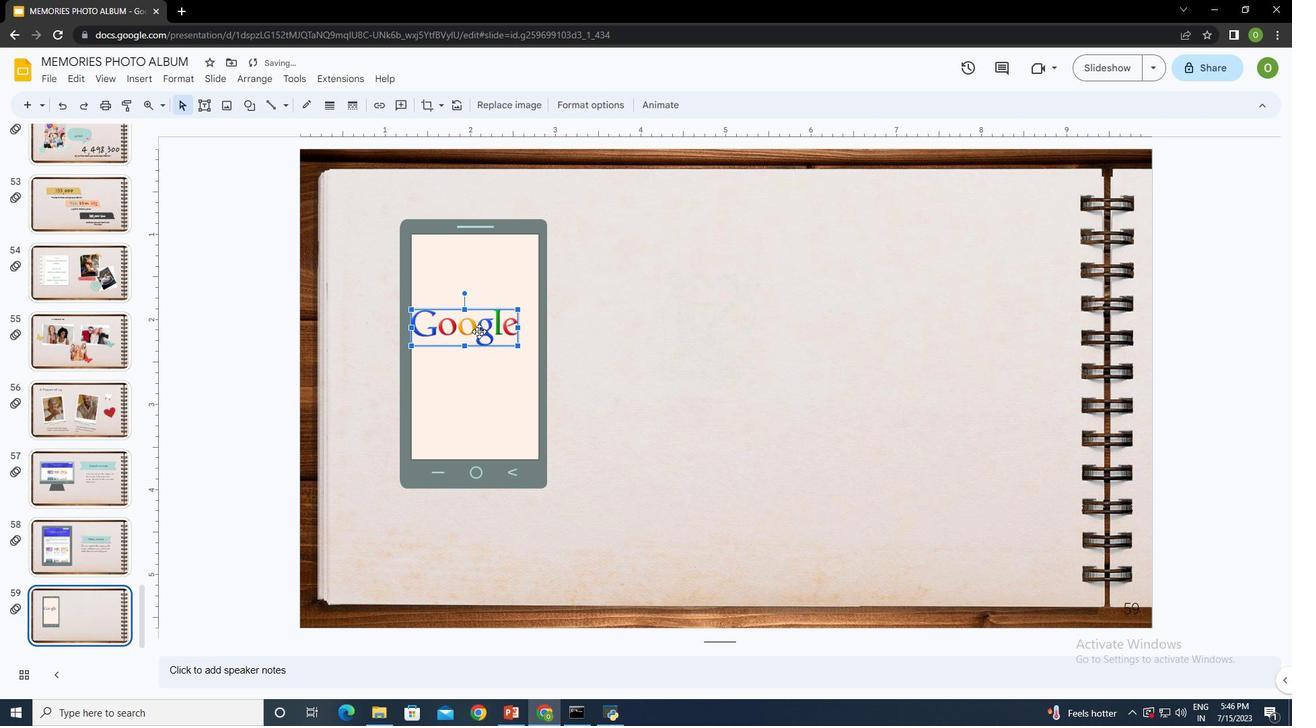 
Action: Mouse pressed left at (469, 327)
Screenshot: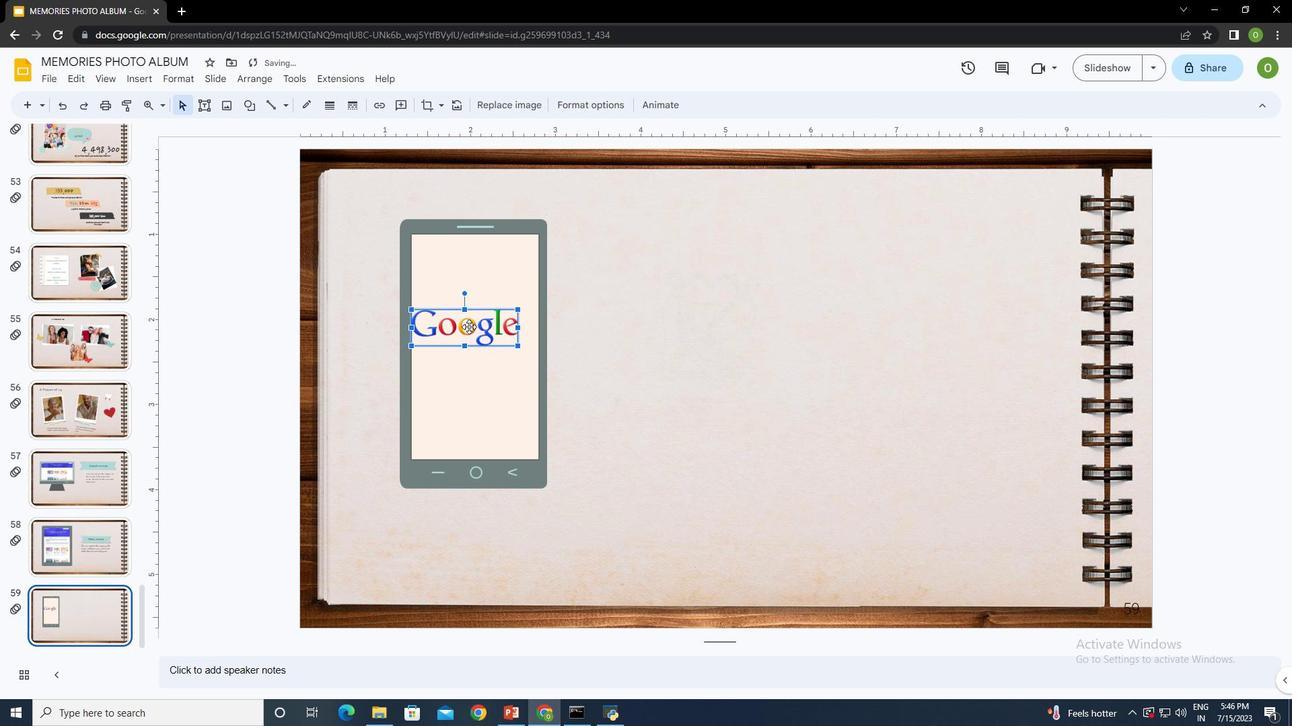 
Action: Mouse moved to (529, 344)
Screenshot: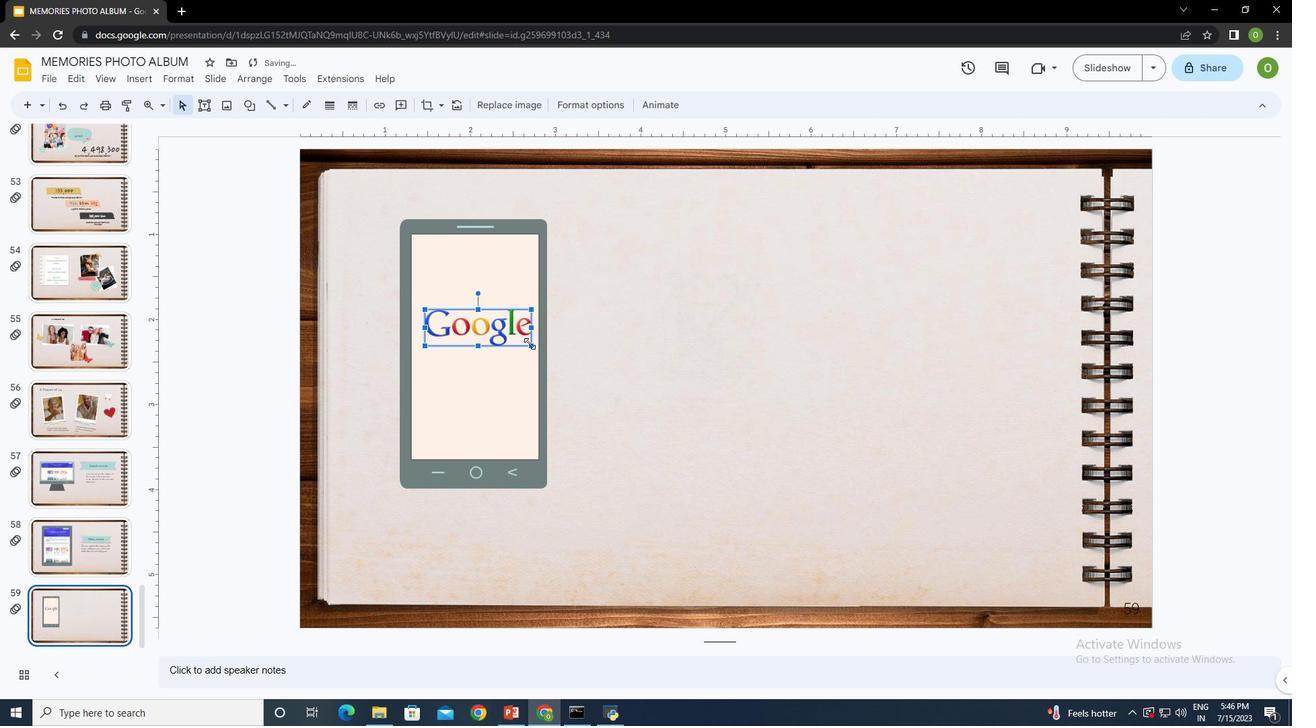 
Action: Mouse pressed left at (529, 344)
Screenshot: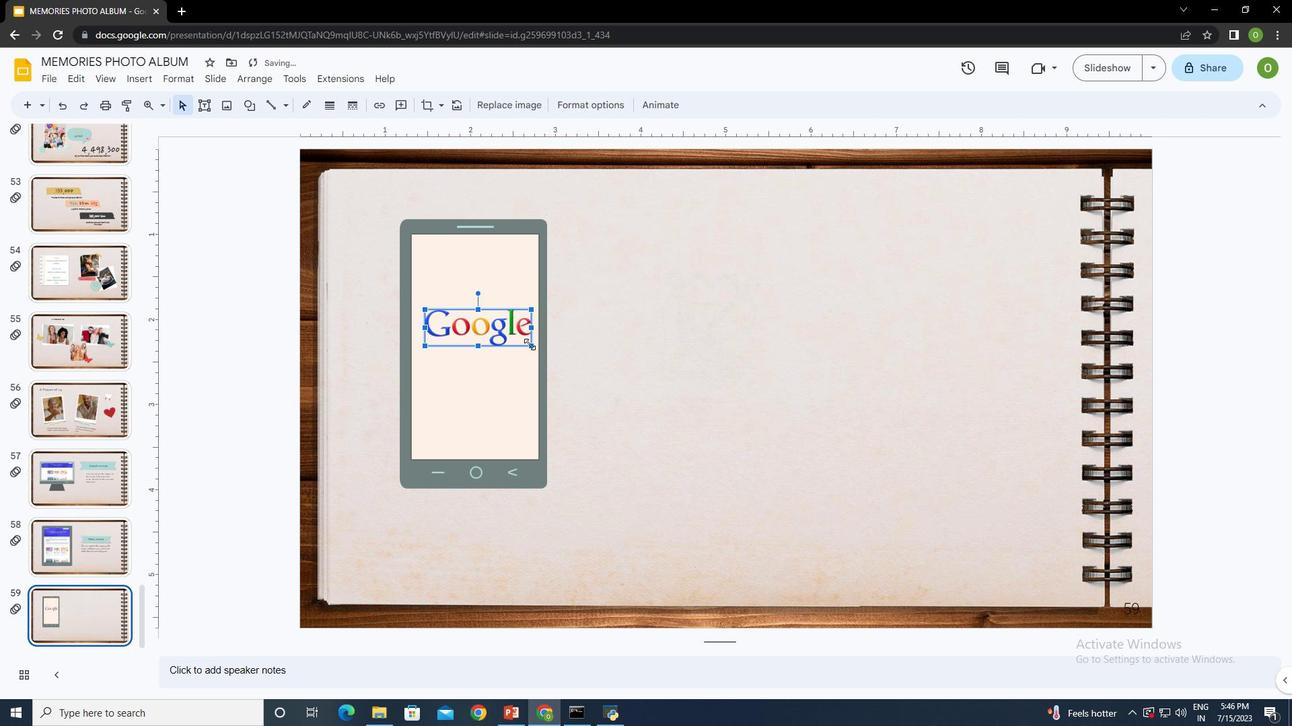 
Action: Mouse moved to (532, 346)
Screenshot: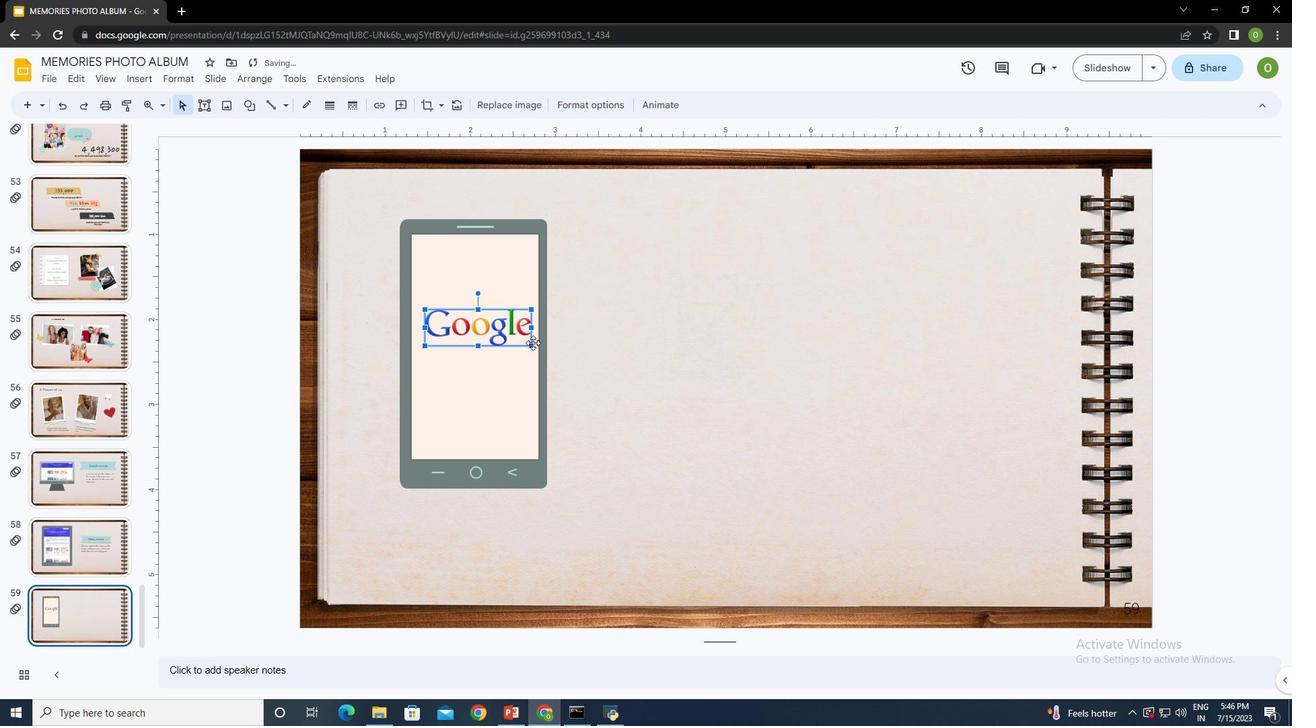 
Action: Mouse pressed left at (532, 346)
Screenshot: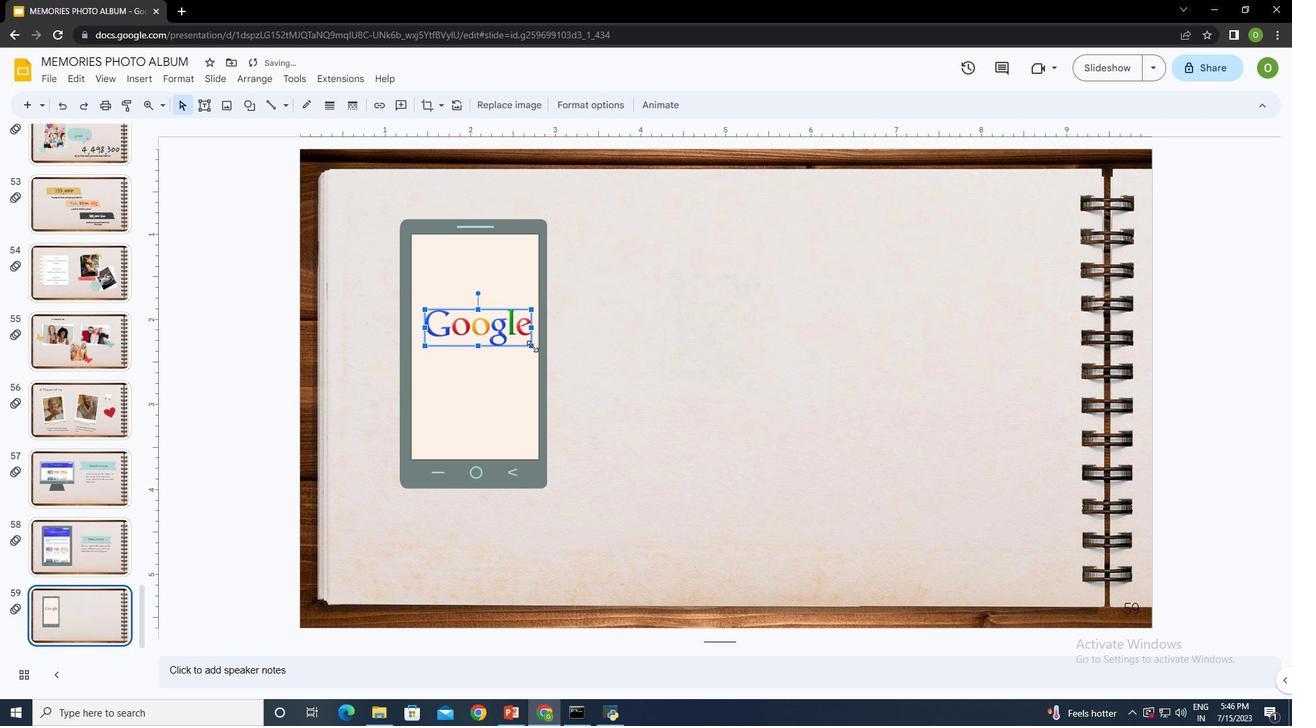 
Action: Mouse moved to (487, 325)
Screenshot: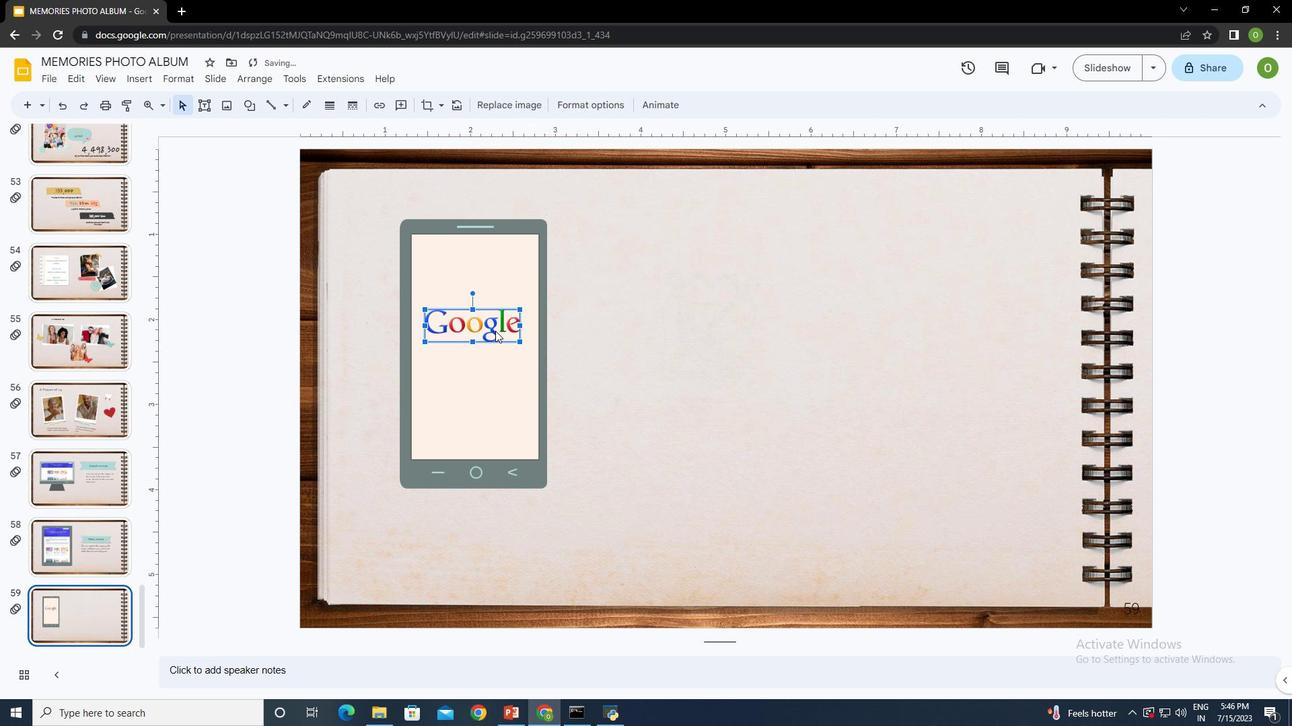 
Action: Mouse pressed left at (487, 325)
Screenshot: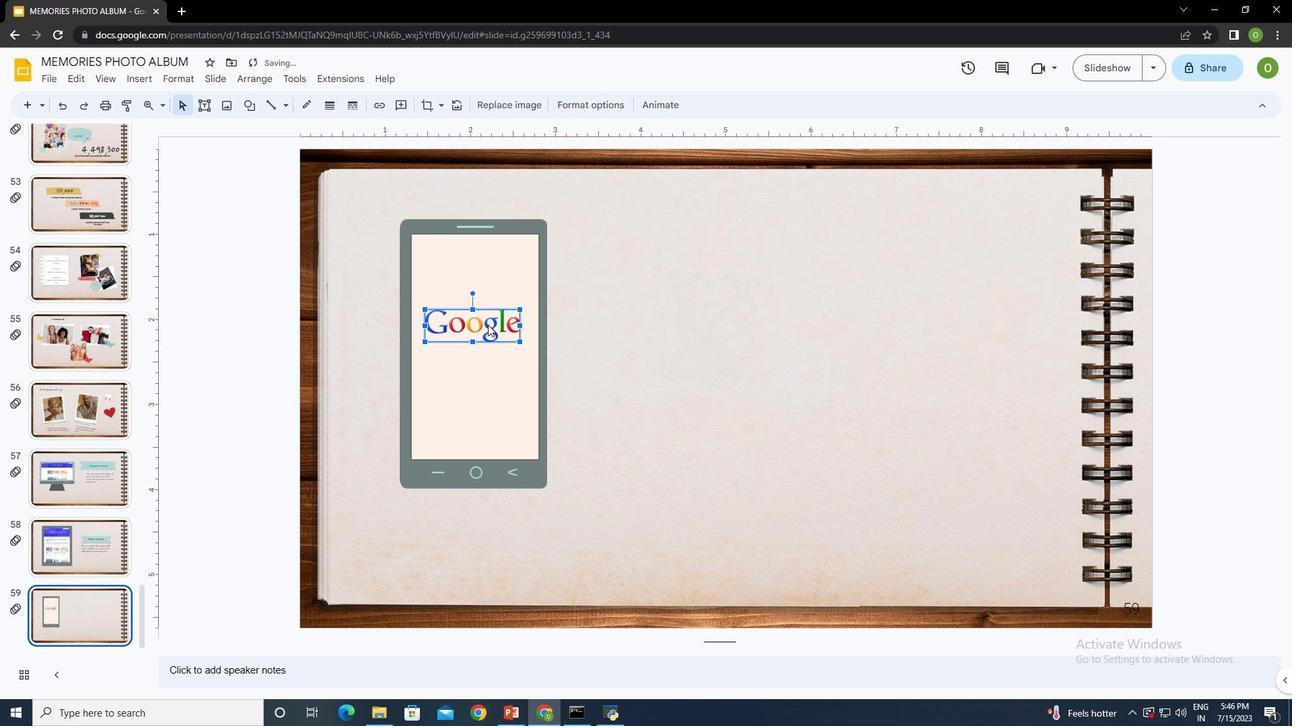 
Action: Mouse moved to (496, 366)
Screenshot: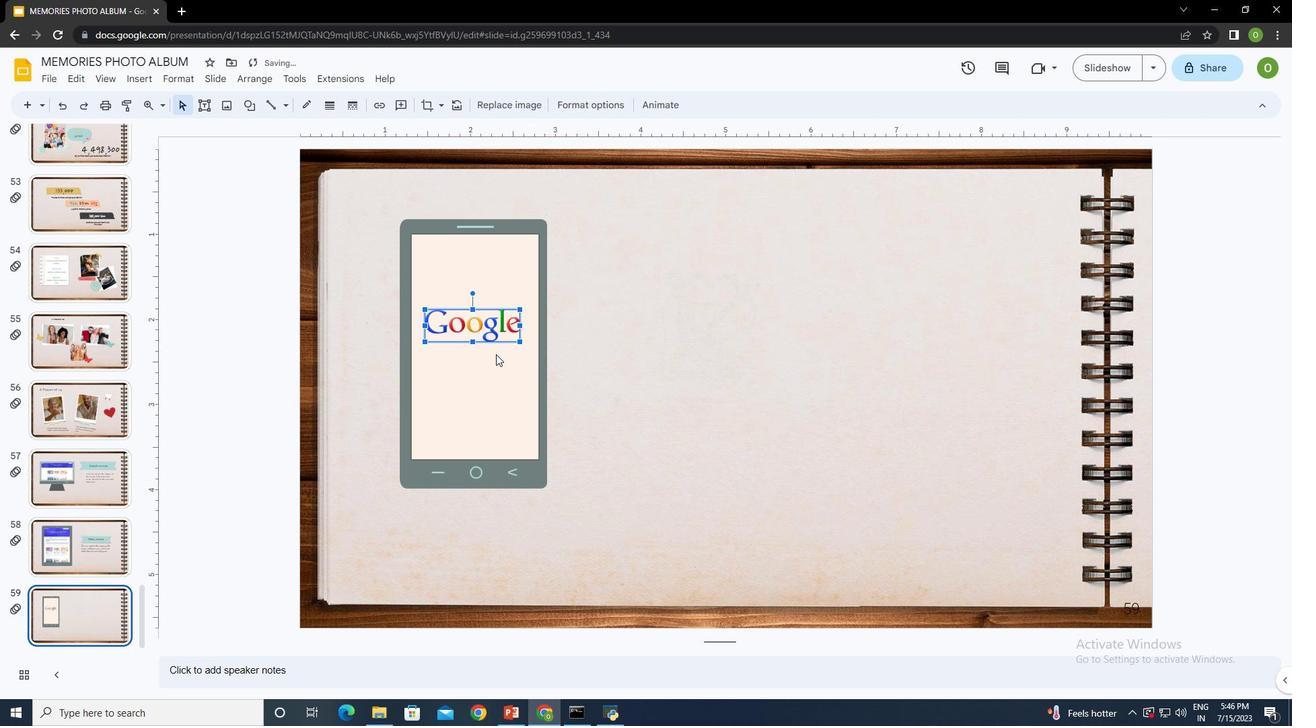 
Action: Mouse pressed left at (496, 366)
Screenshot: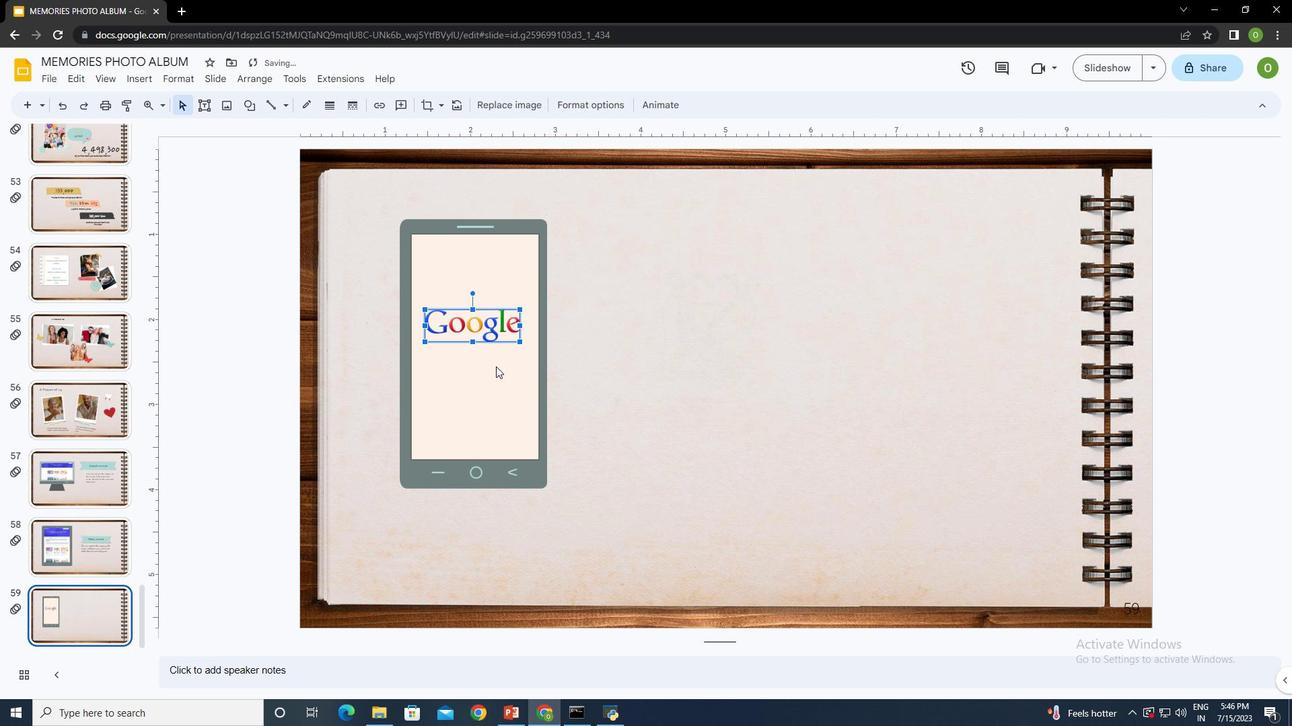 
Action: Mouse moved to (466, 271)
Screenshot: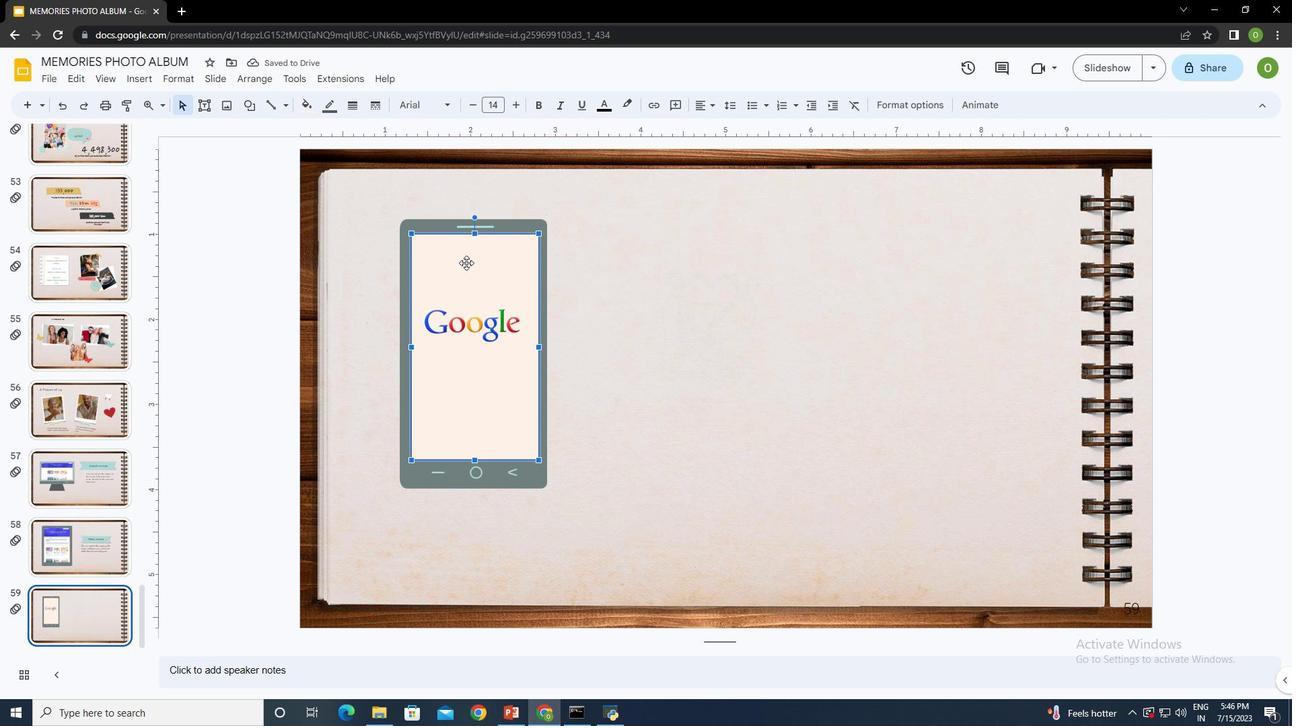 
Action: Mouse pressed left at (466, 271)
Screenshot: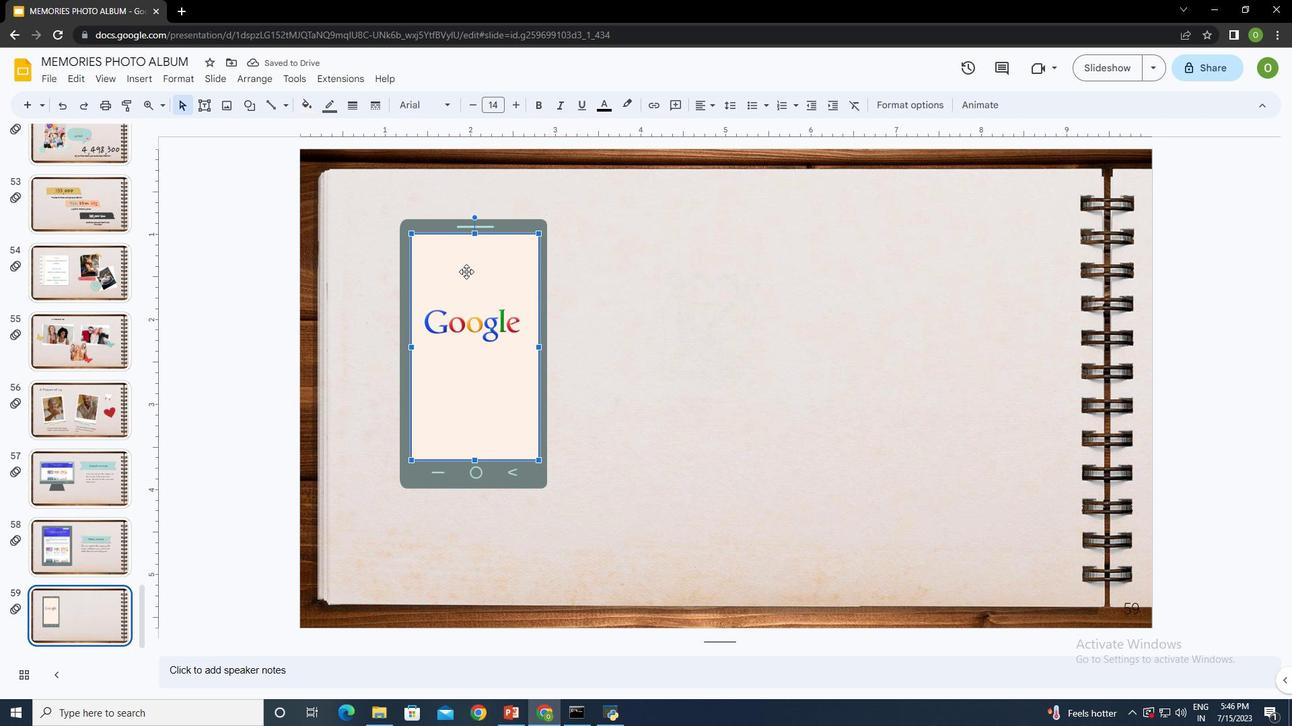 
Action: Mouse moved to (144, 78)
Screenshot: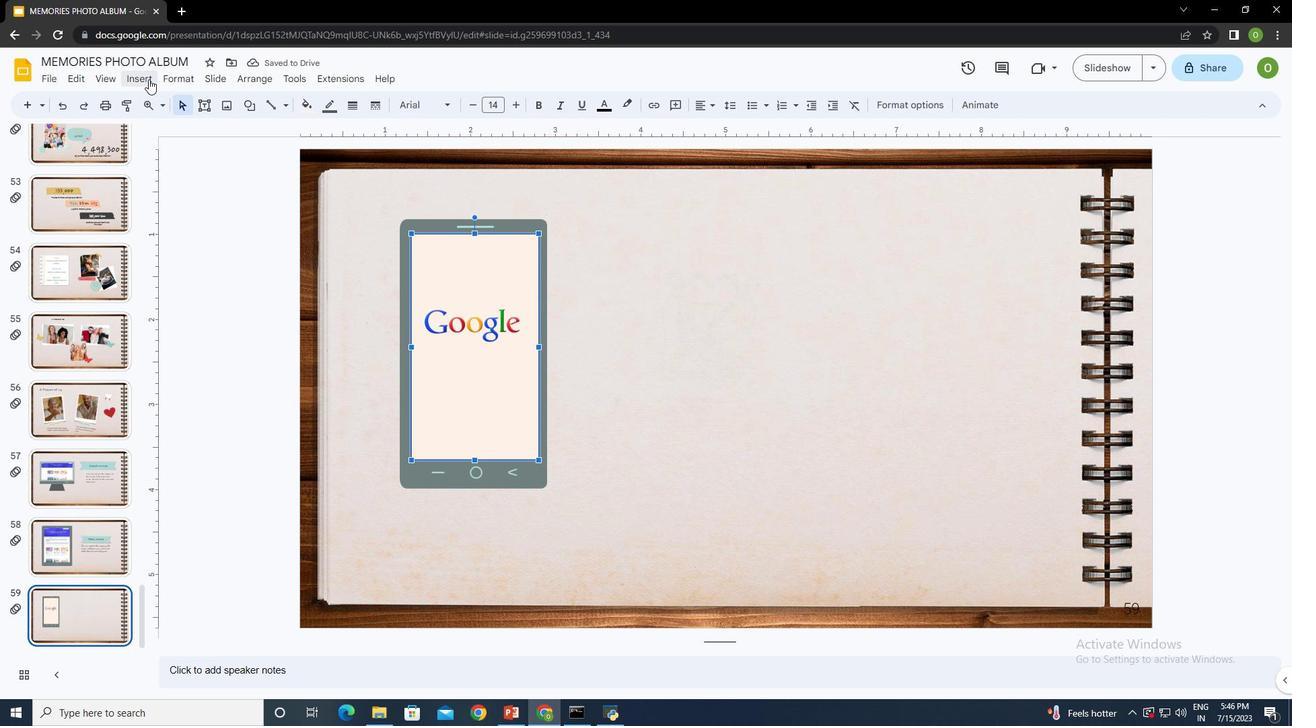 
Action: Mouse pressed left at (144, 78)
Screenshot: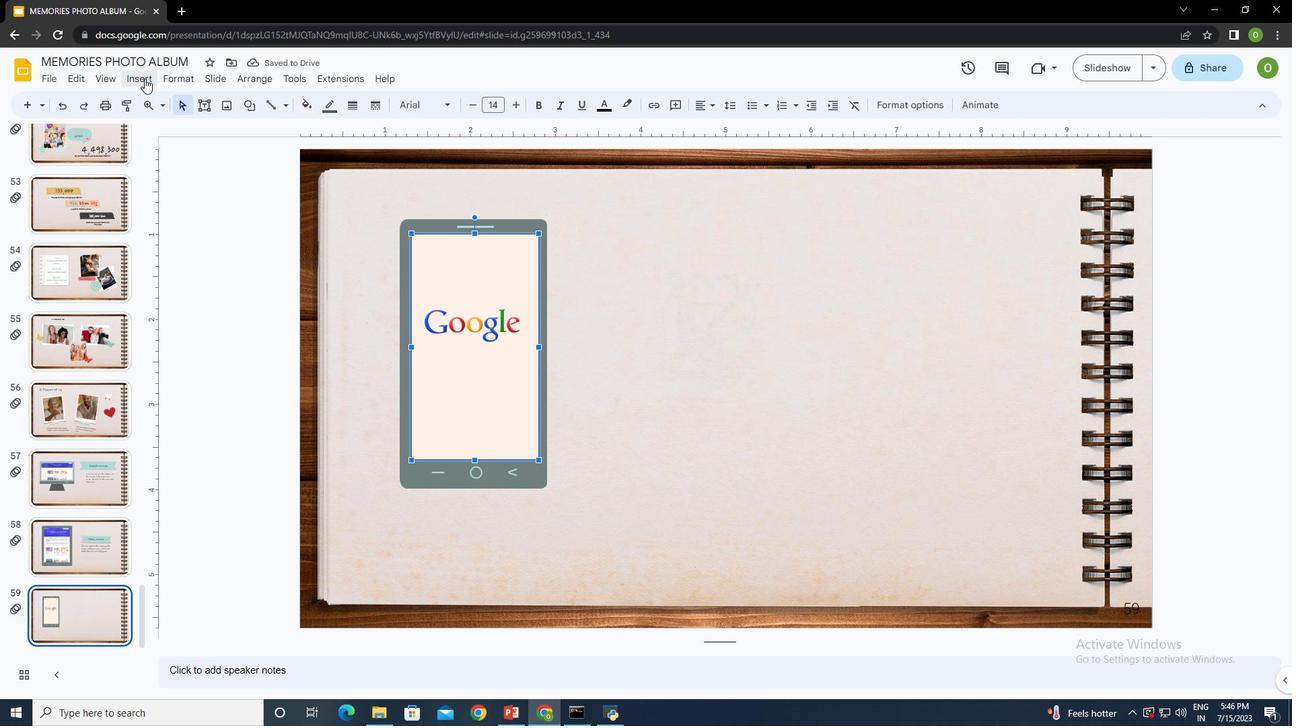 
Action: Mouse moved to (289, 188)
Screenshot: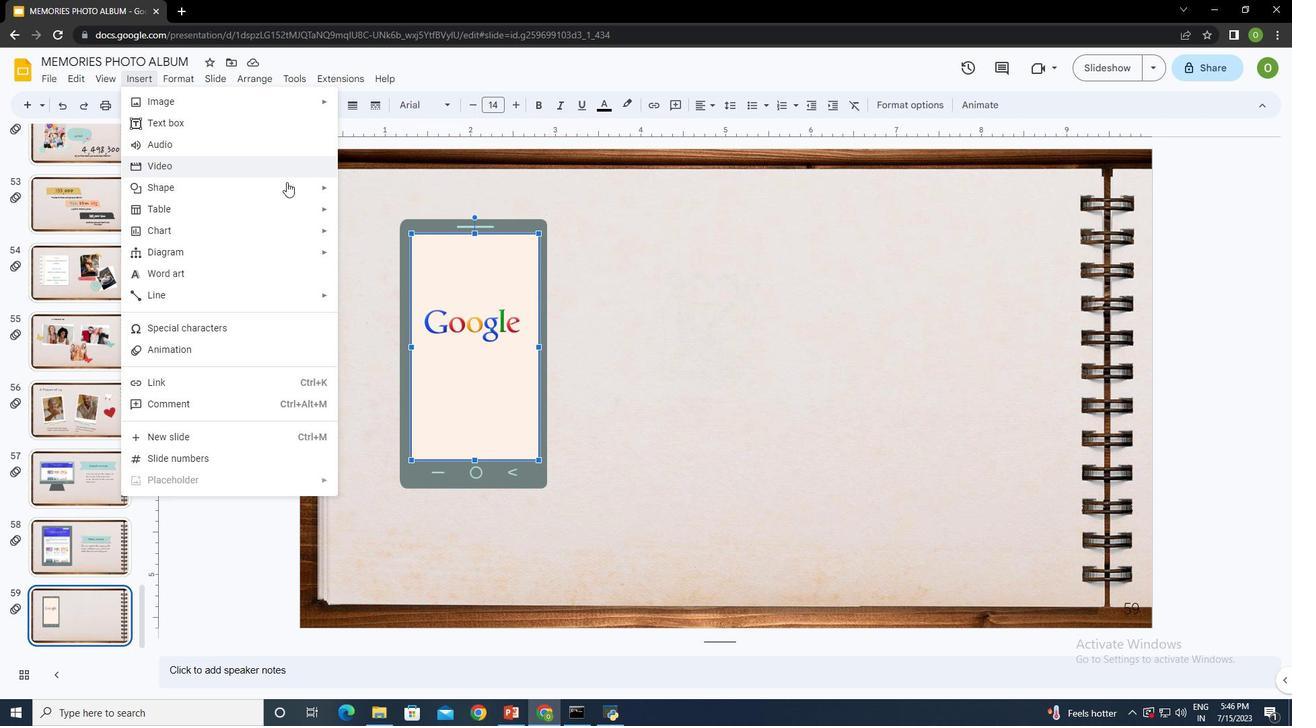 
Action: Mouse pressed left at (289, 188)
Screenshot: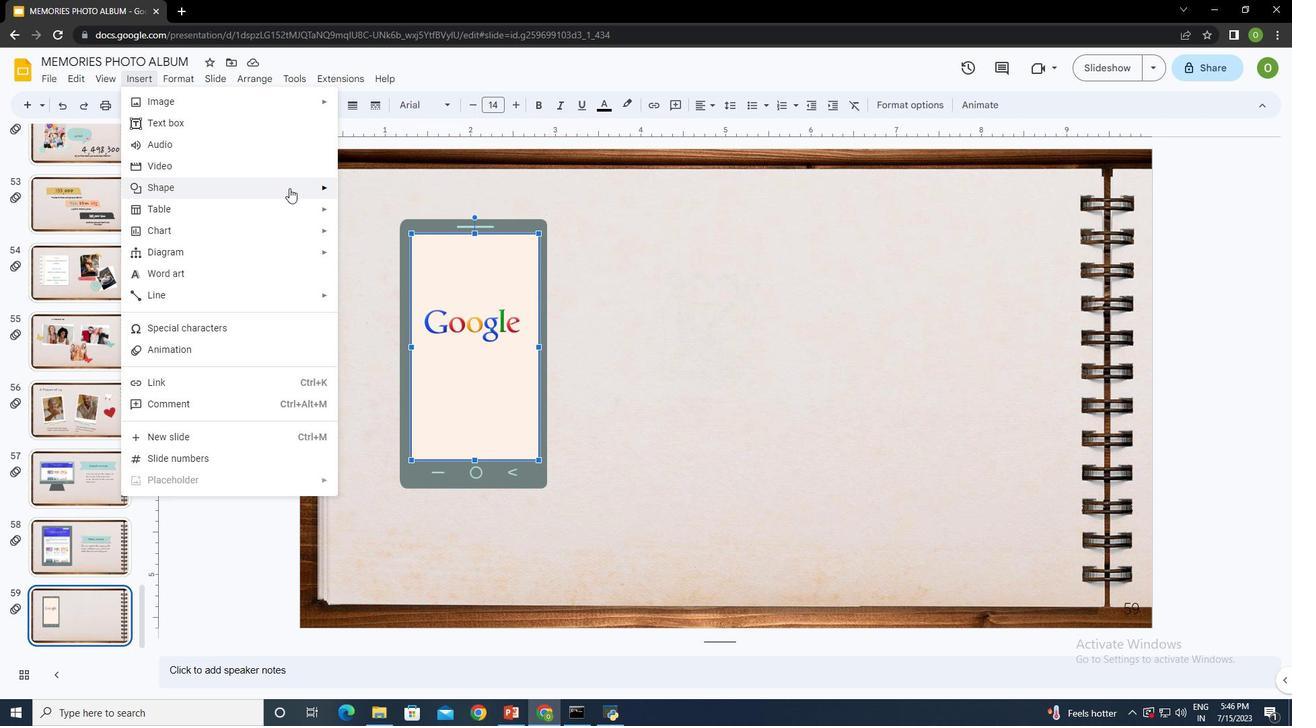 
Action: Mouse moved to (393, 193)
Screenshot: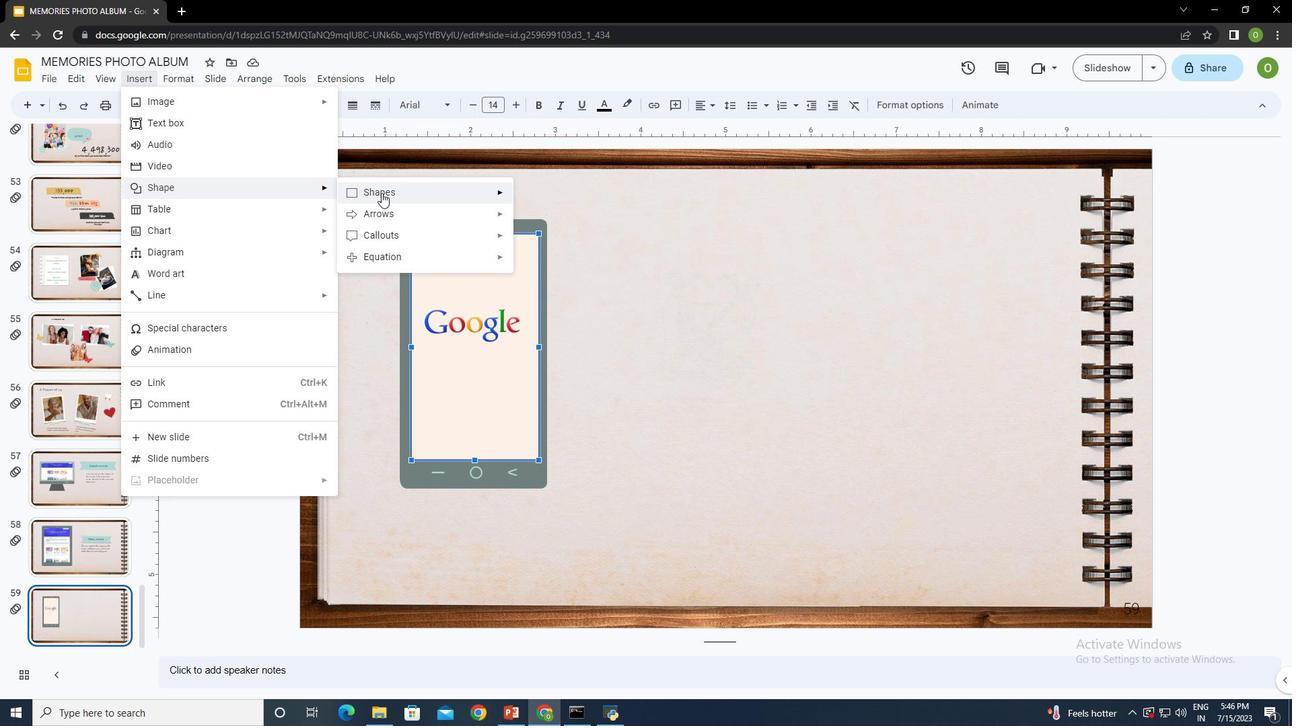 
Action: Mouse pressed left at (393, 193)
Screenshot: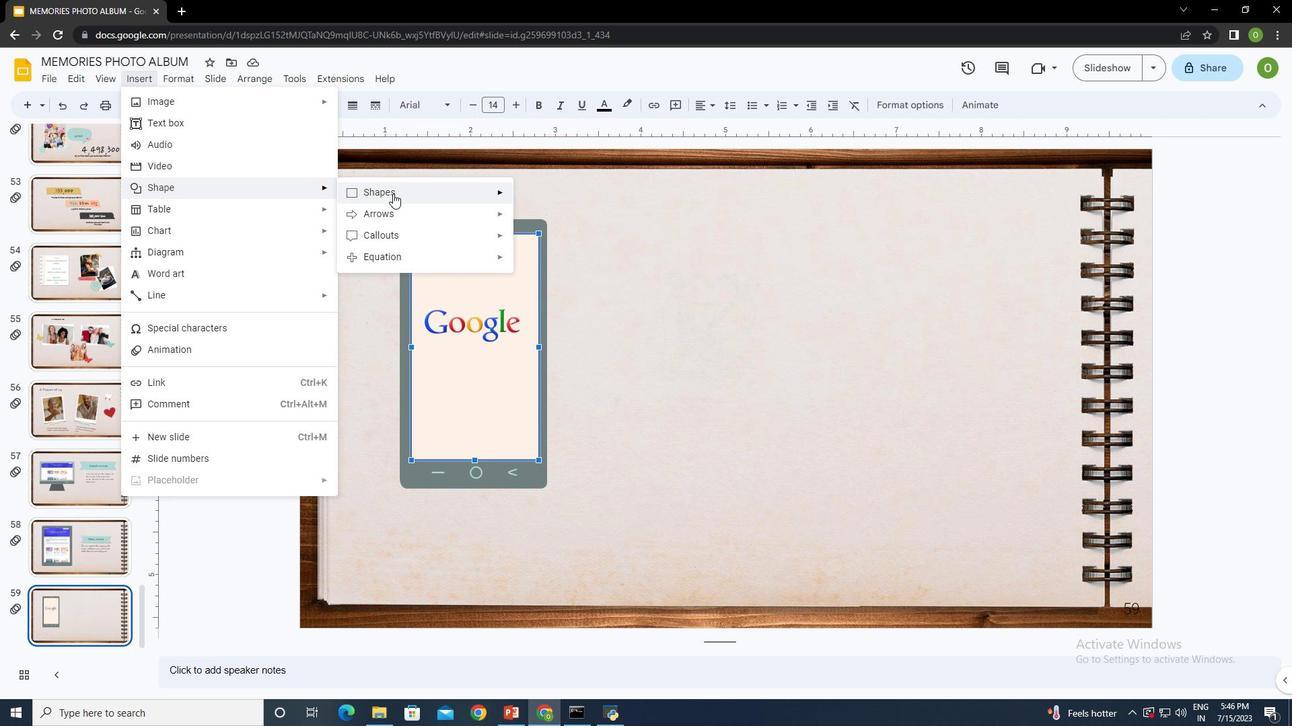 
Action: Mouse moved to (524, 200)
Screenshot: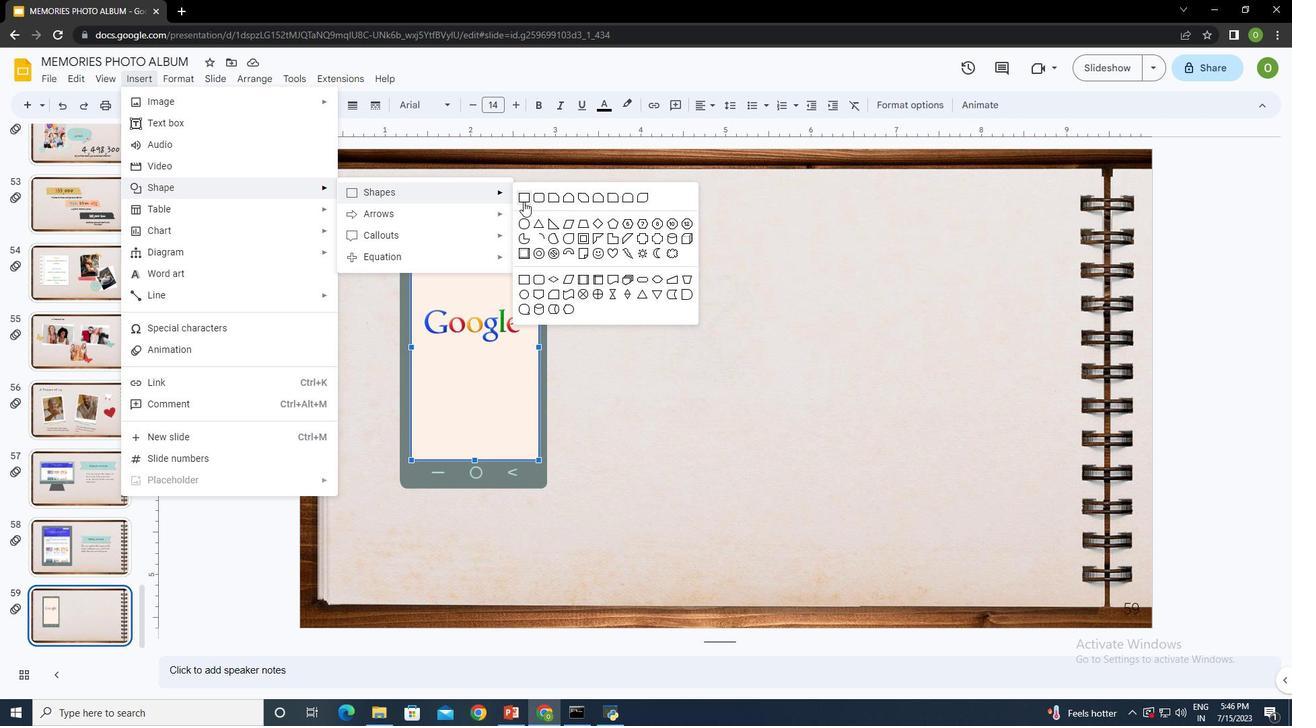 
Action: Mouse pressed left at (524, 200)
Screenshot: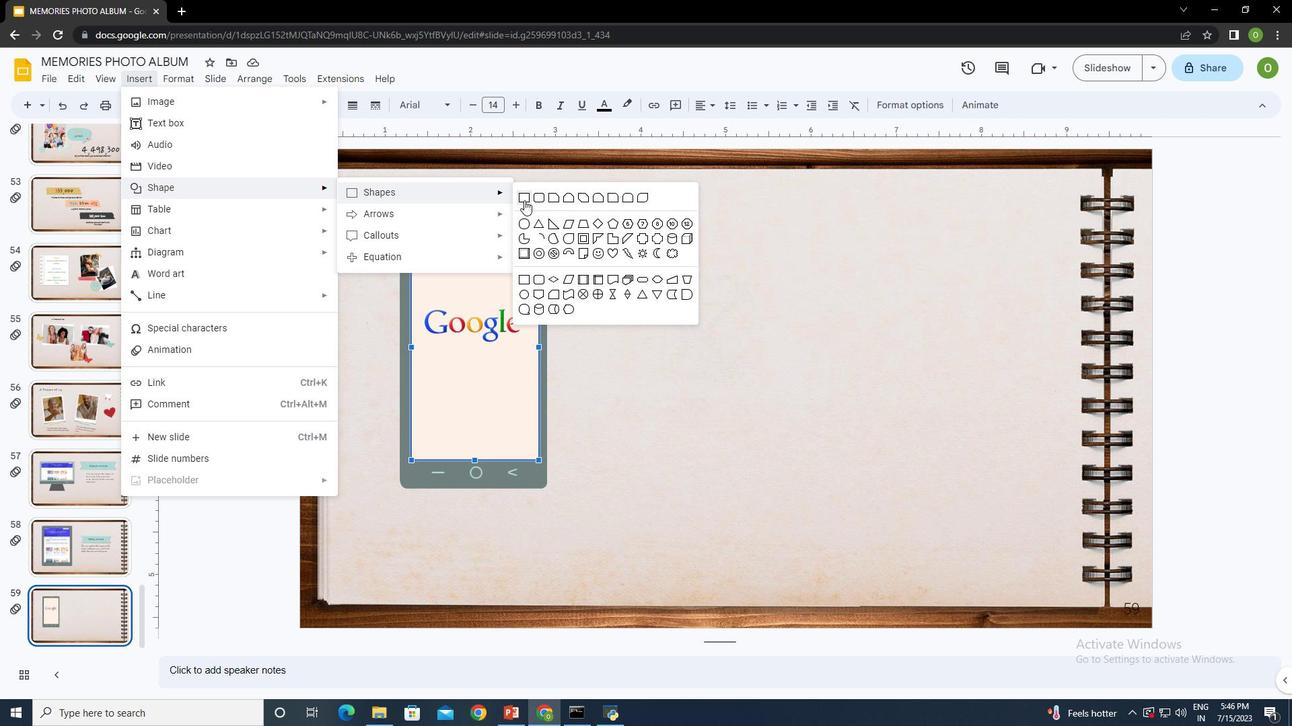 
Action: Mouse moved to (422, 290)
Screenshot: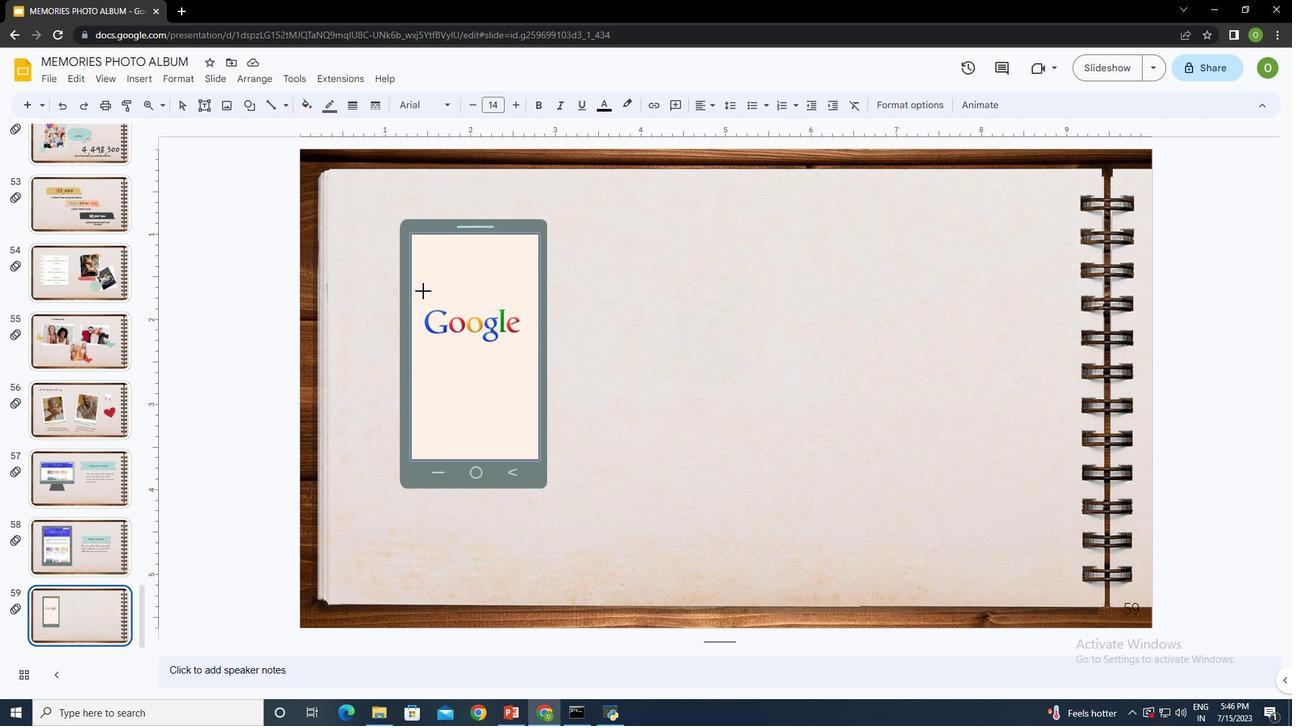 
Action: Mouse pressed left at (422, 290)
Screenshot: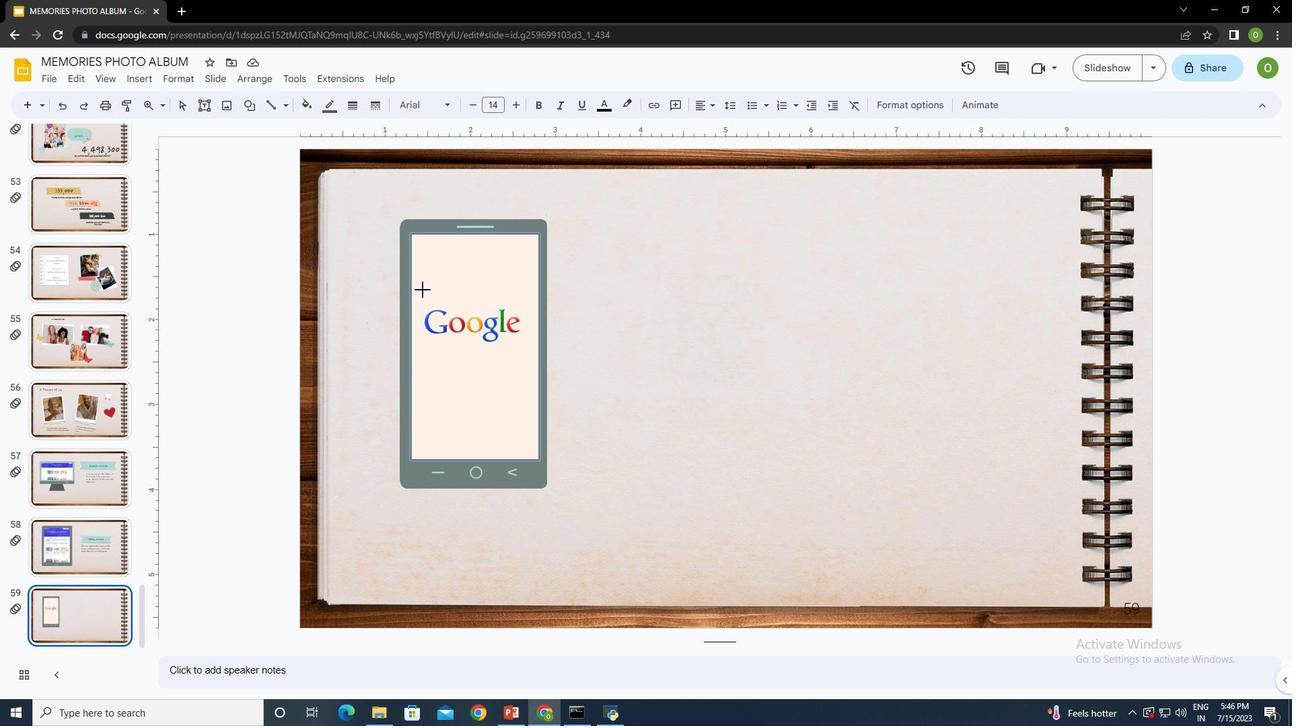 
Action: Mouse moved to (310, 105)
Screenshot: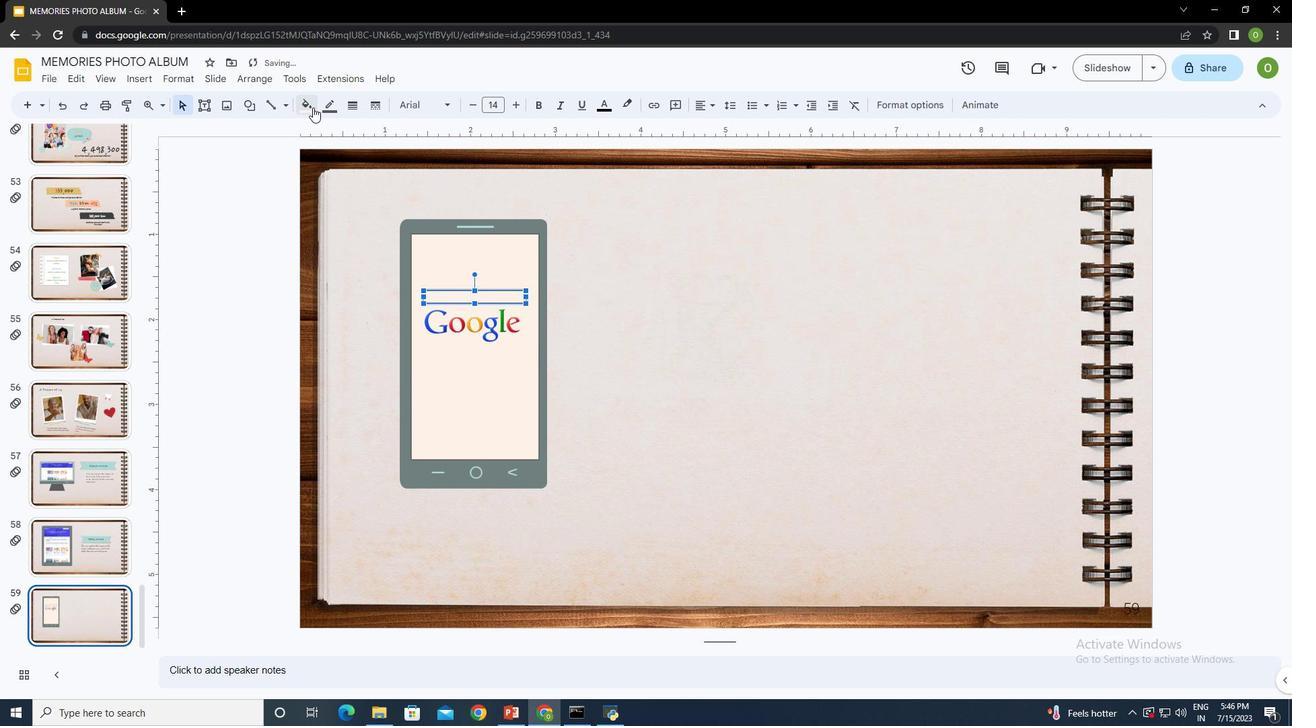 
Action: Mouse pressed left at (310, 105)
Screenshot: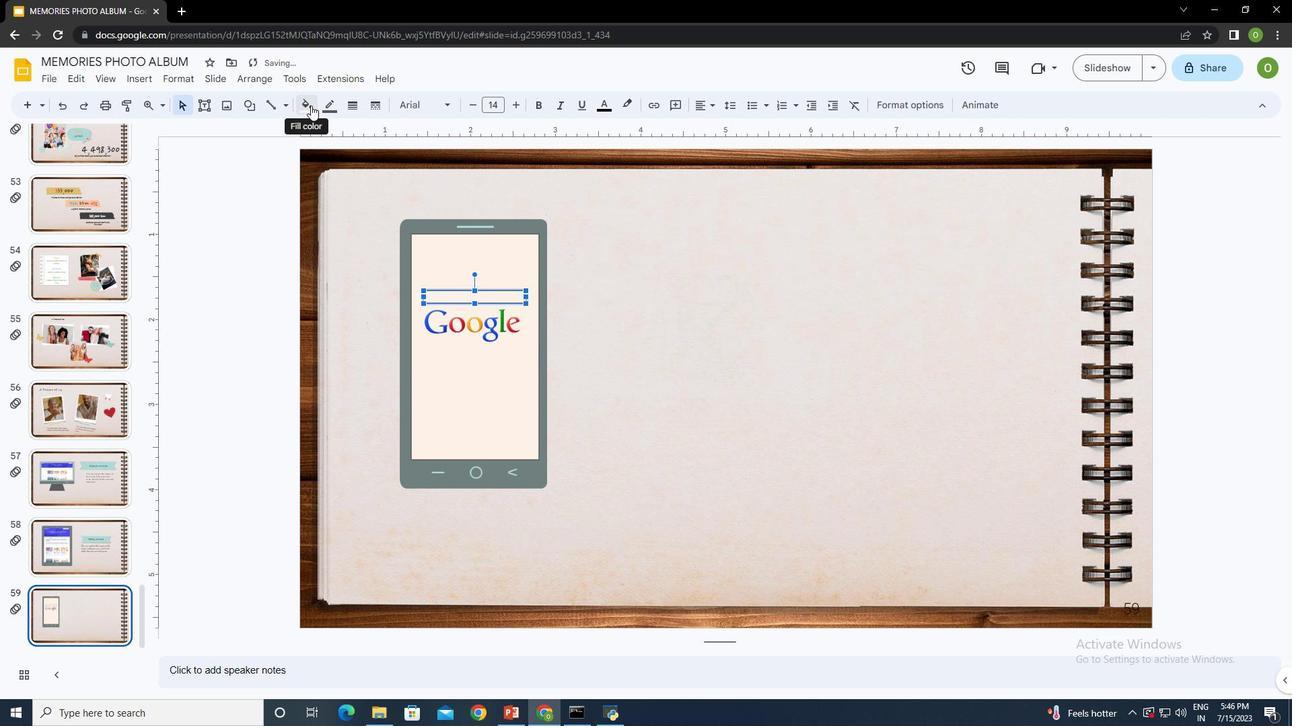 
Action: Mouse moved to (325, 175)
Screenshot: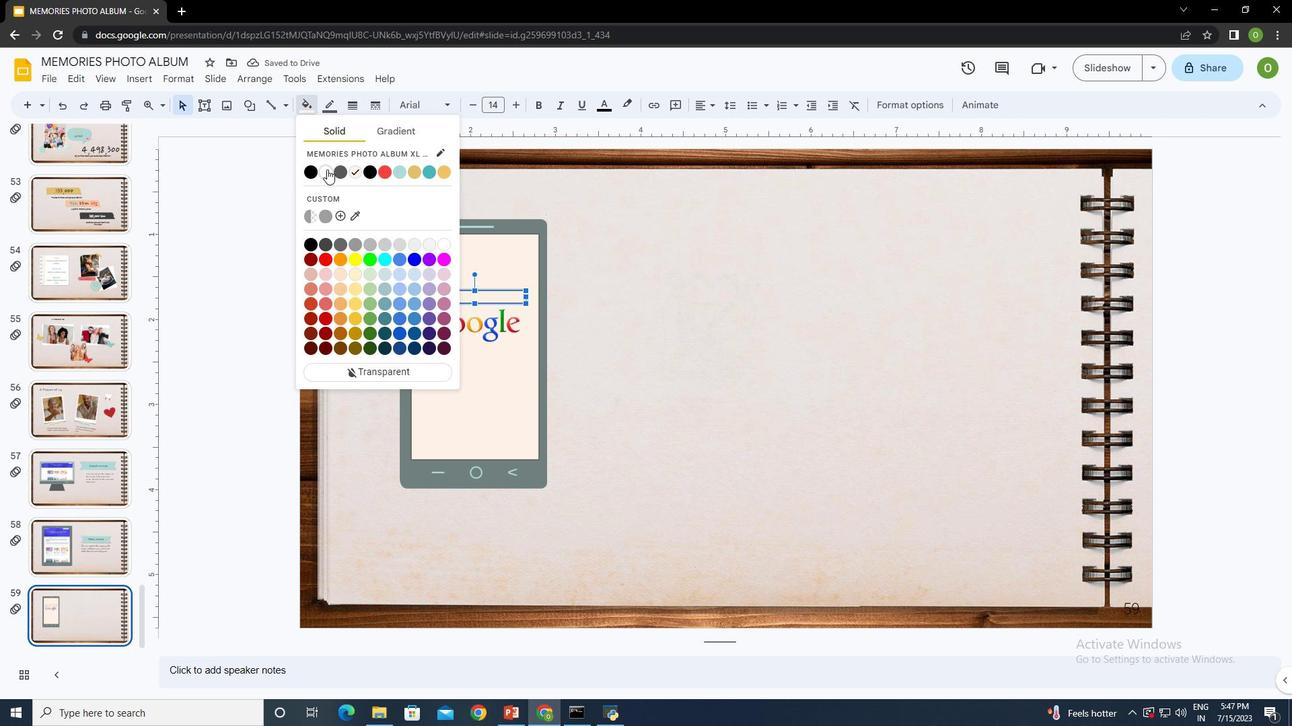 
Action: Mouse pressed left at (325, 175)
Screenshot: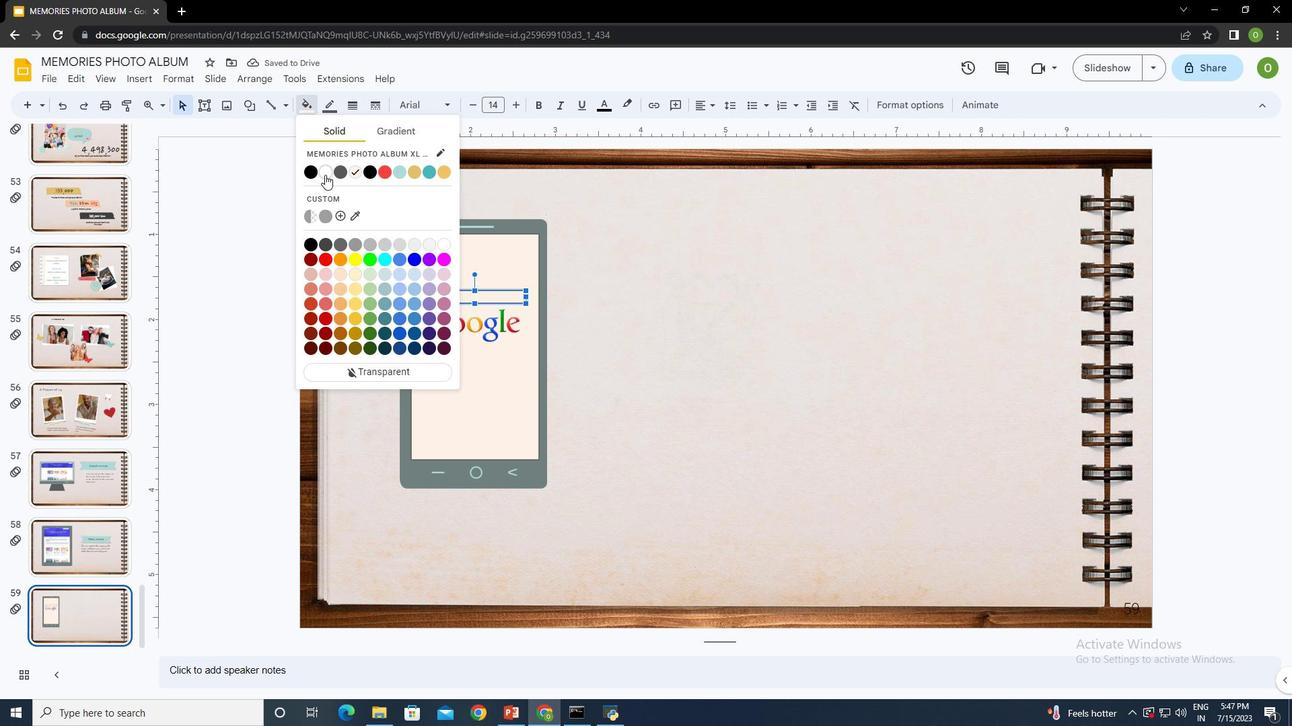 
Action: Mouse moved to (434, 253)
Screenshot: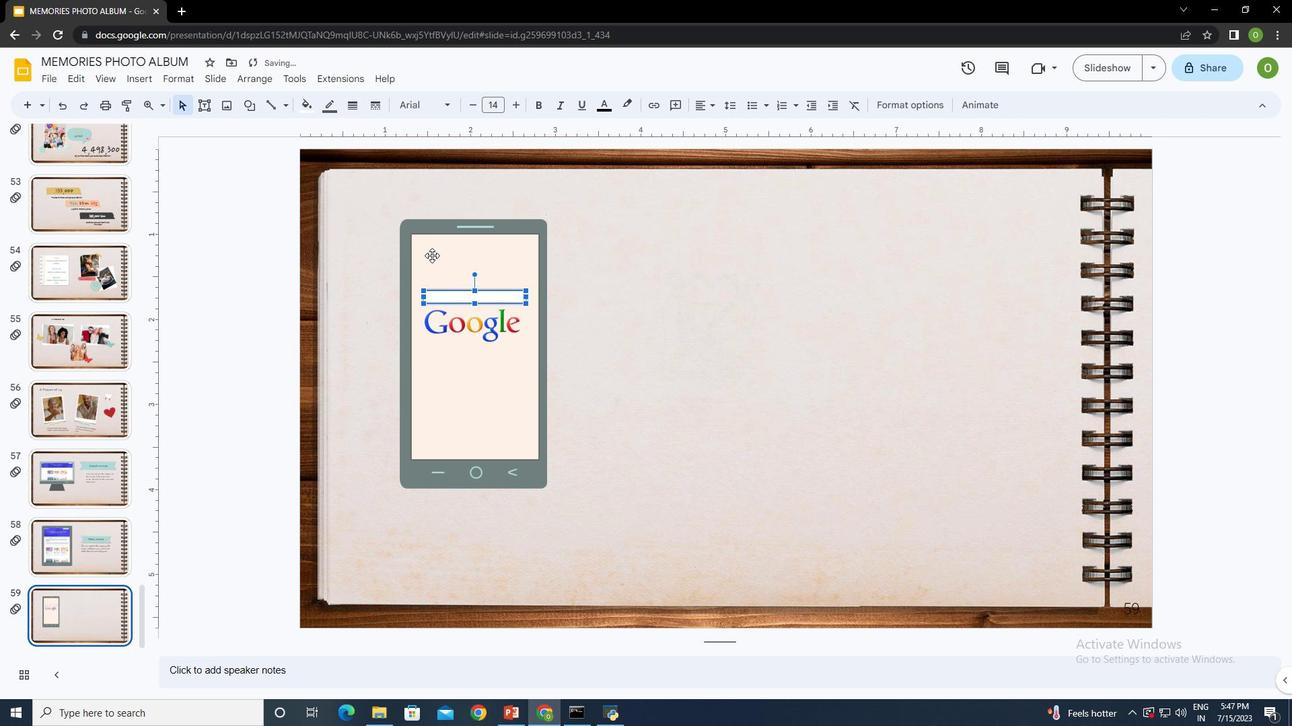 
Action: Mouse pressed left at (434, 253)
Screenshot: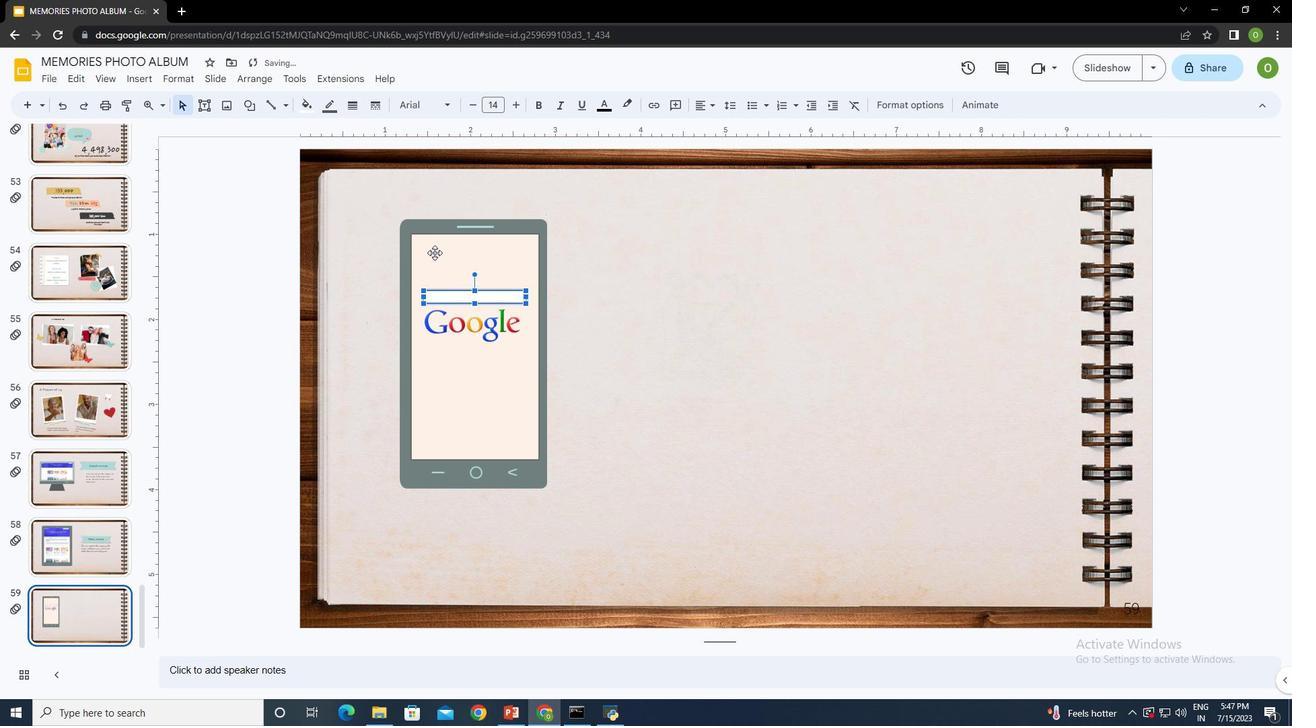 
Action: Mouse moved to (590, 305)
Screenshot: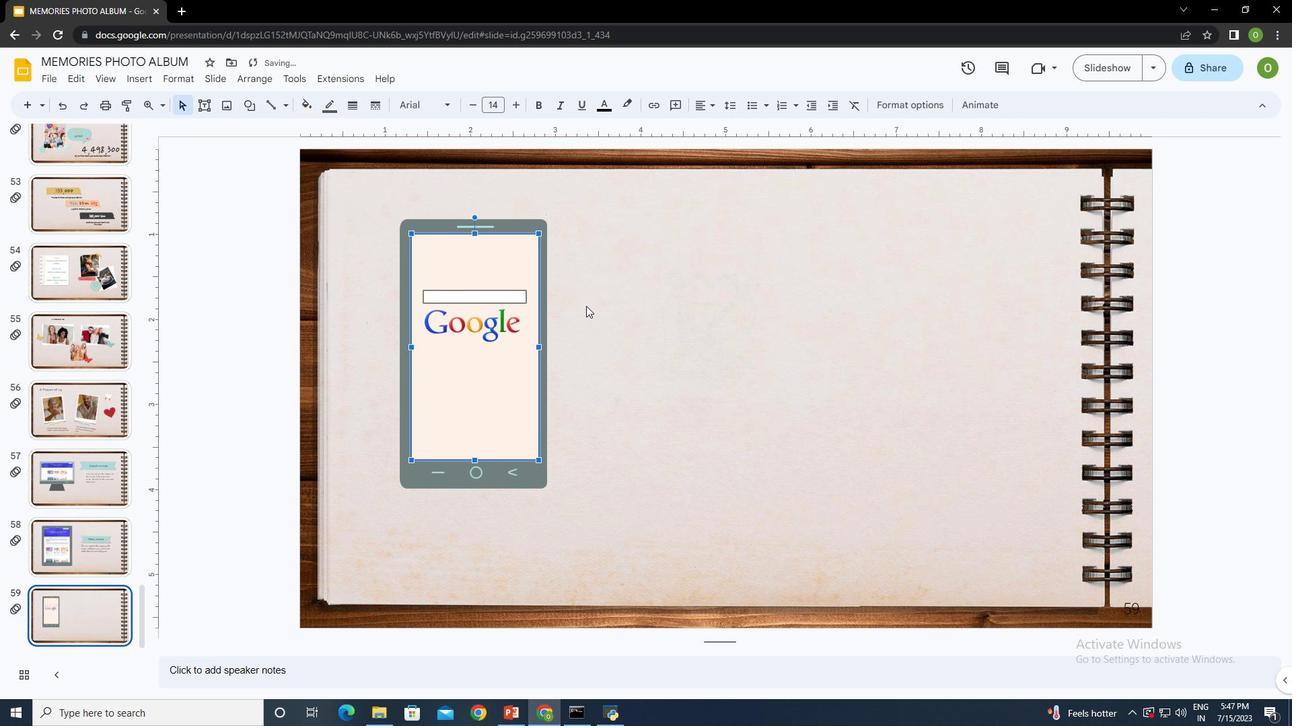 
Action: Mouse pressed left at (590, 305)
Screenshot: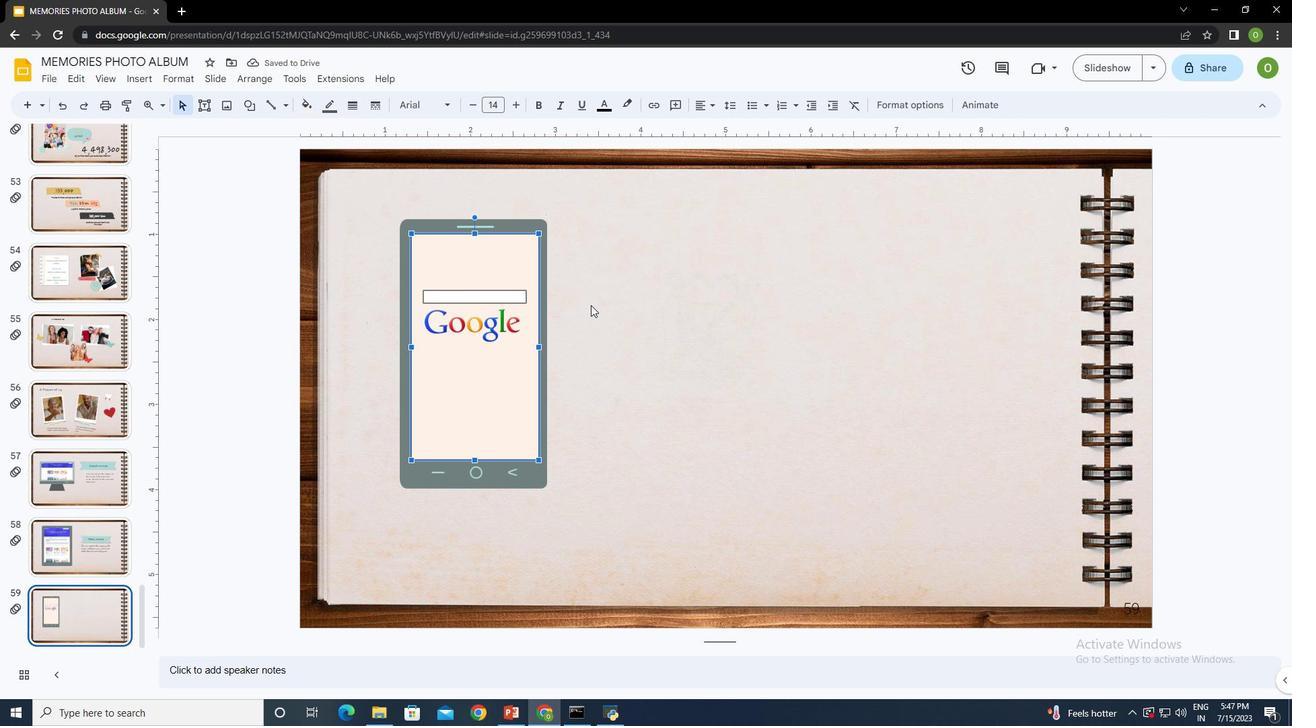 
Action: Mouse moved to (146, 79)
Screenshot: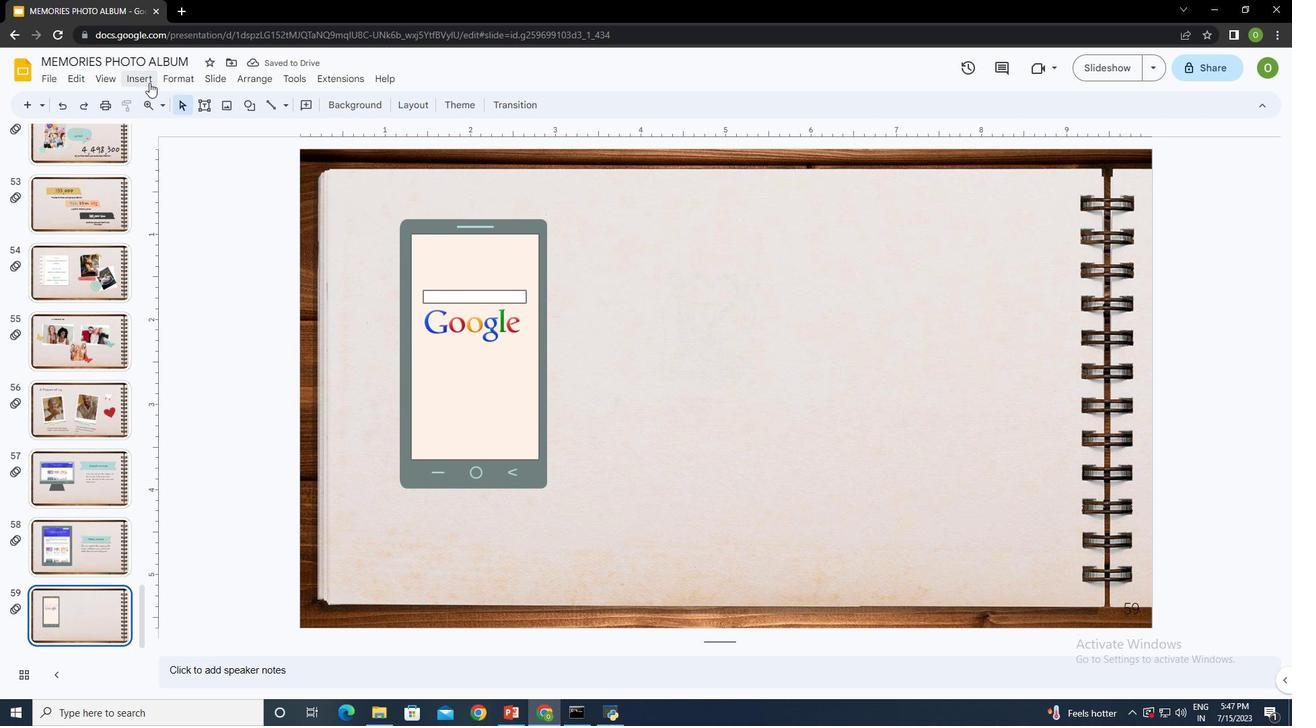 
Action: Mouse pressed left at (146, 79)
Screenshot: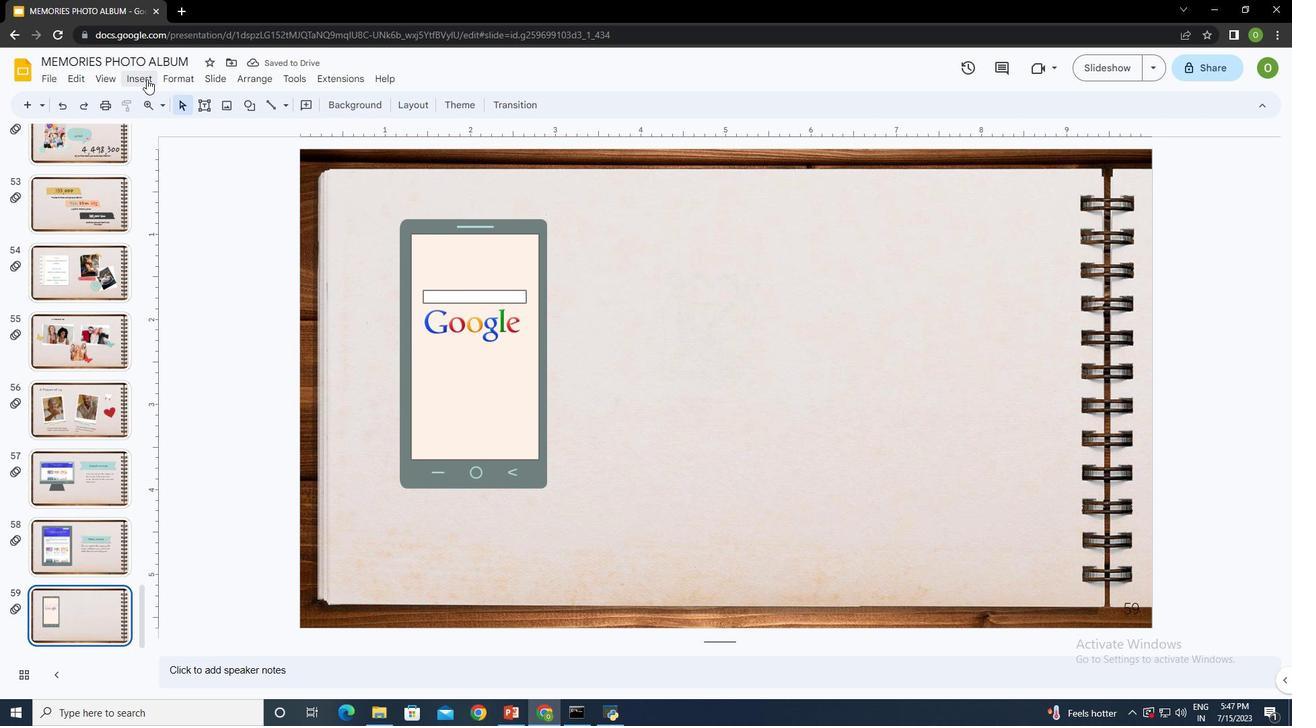 
Action: Mouse moved to (178, 104)
Screenshot: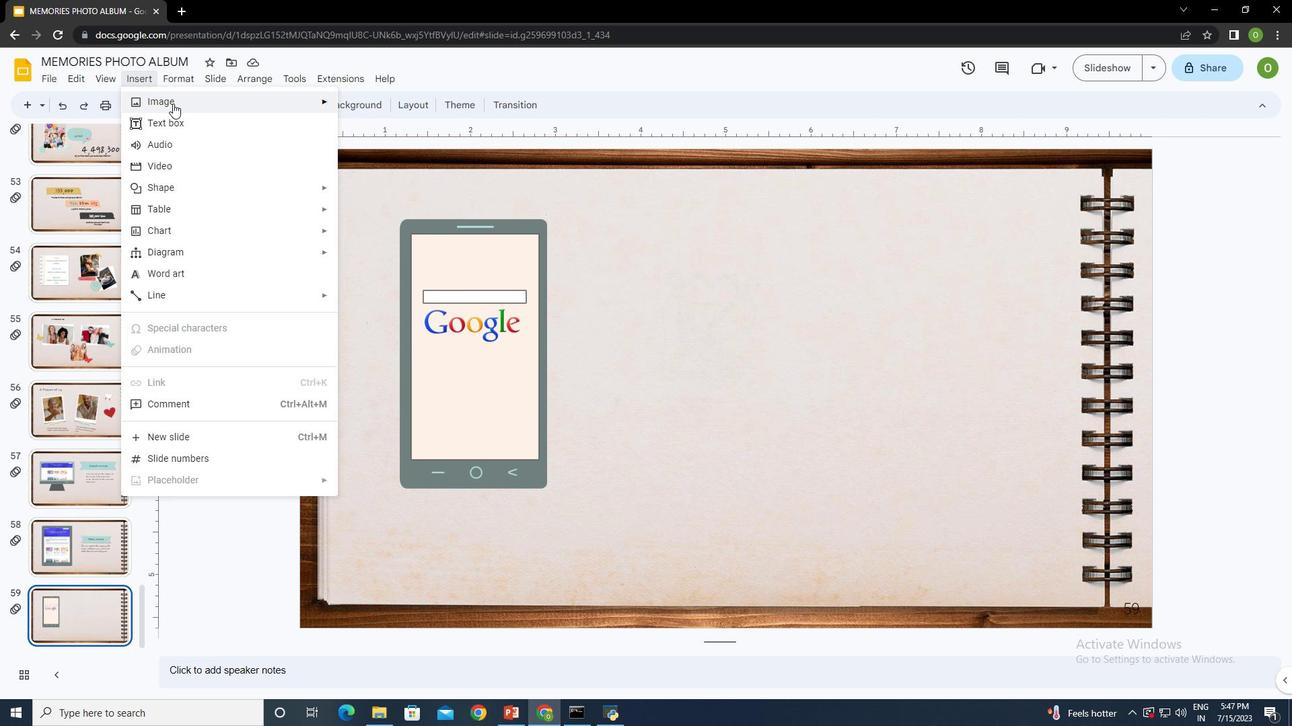 
Action: Mouse pressed left at (178, 104)
Screenshot: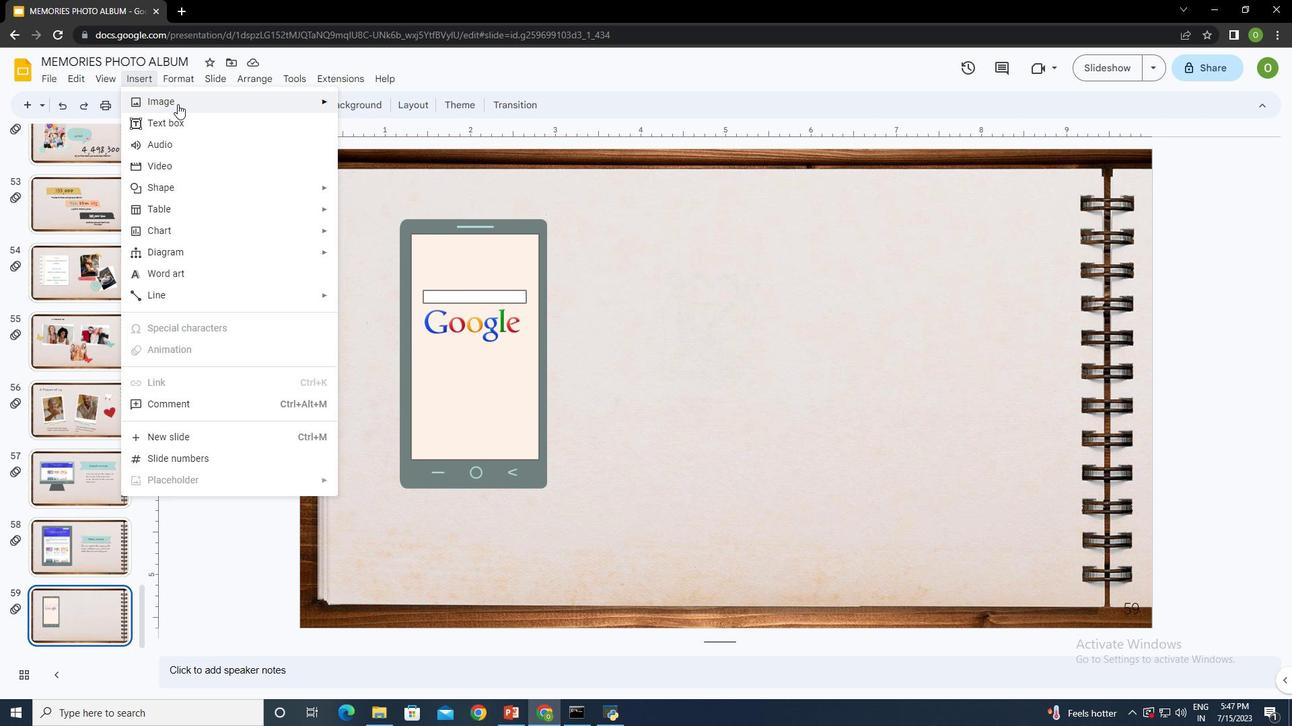 
Action: Mouse moved to (388, 105)
Screenshot: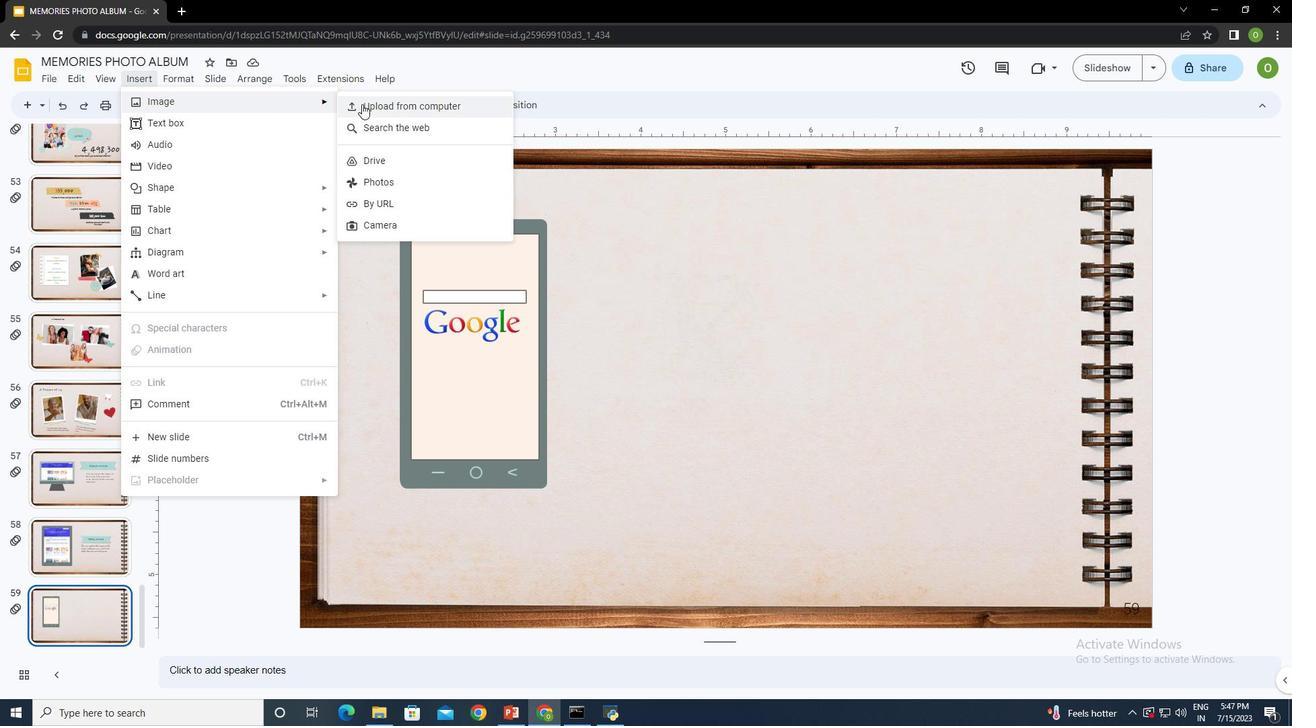 
Action: Mouse pressed left at (388, 105)
Screenshot: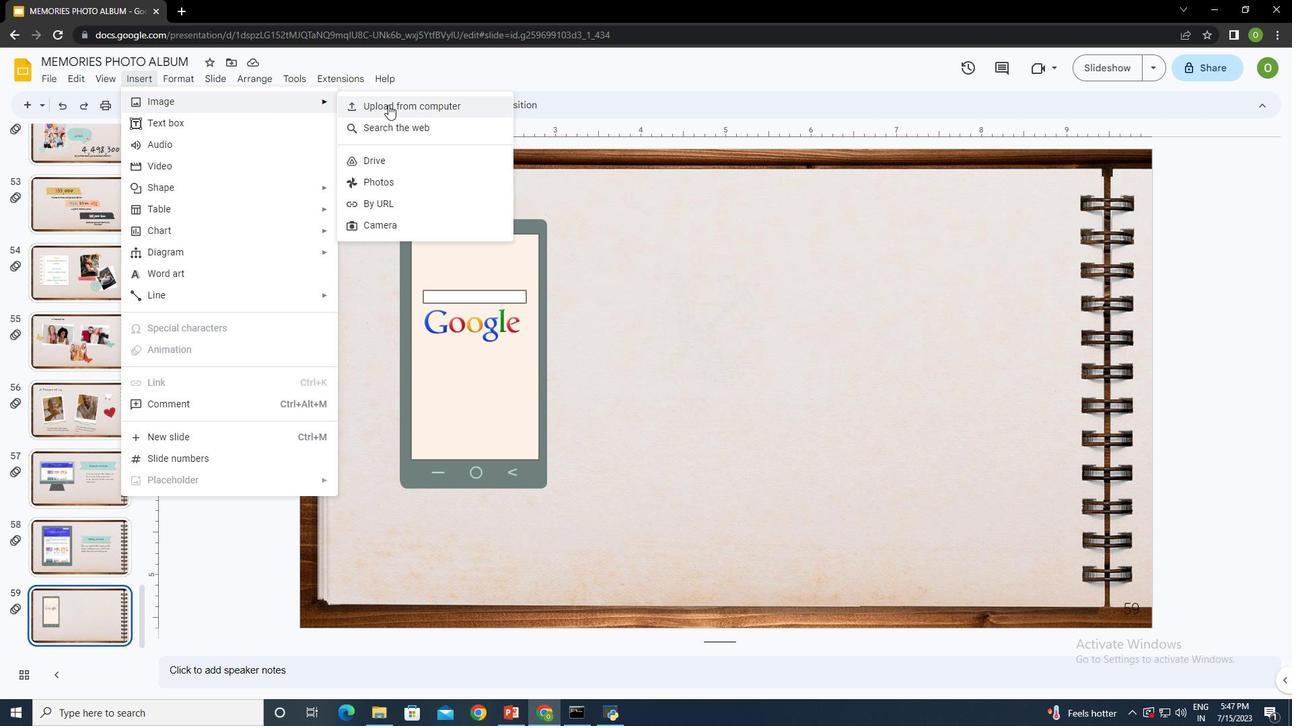 
Action: Mouse moved to (633, 107)
Screenshot: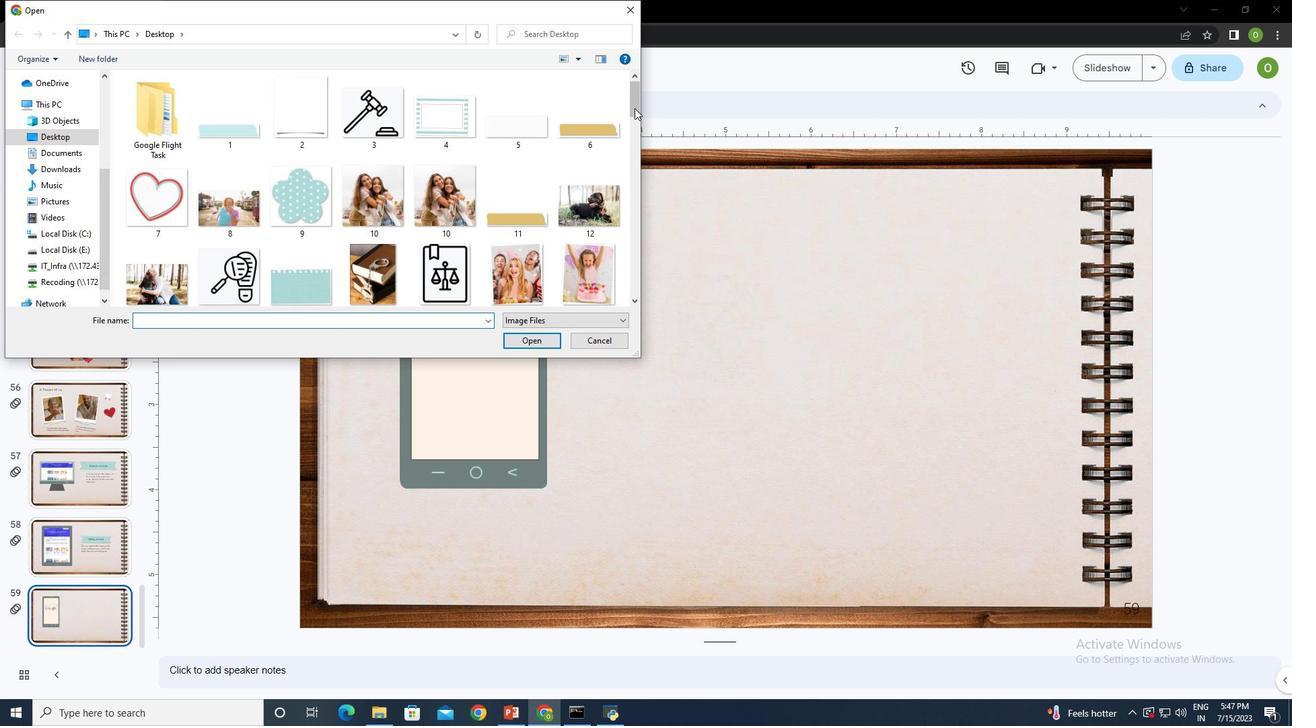 
Action: Mouse pressed left at (633, 107)
Screenshot: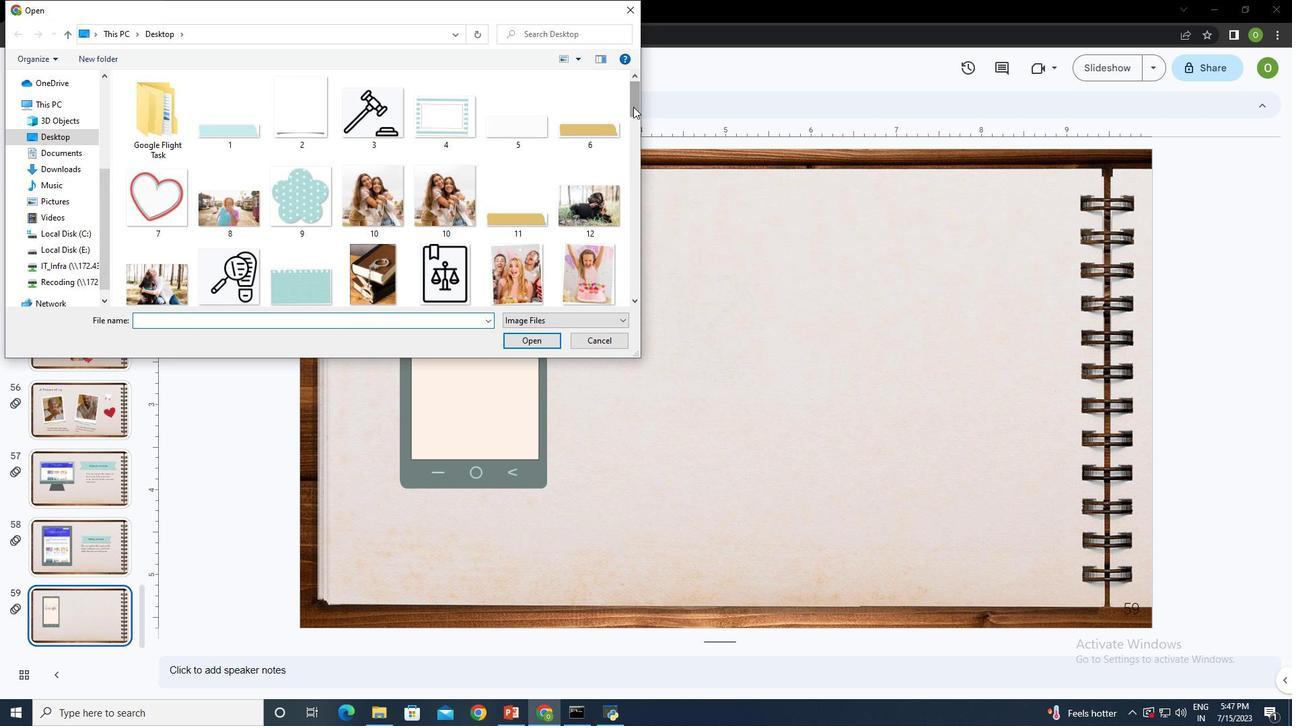 
Action: Mouse moved to (294, 202)
Screenshot: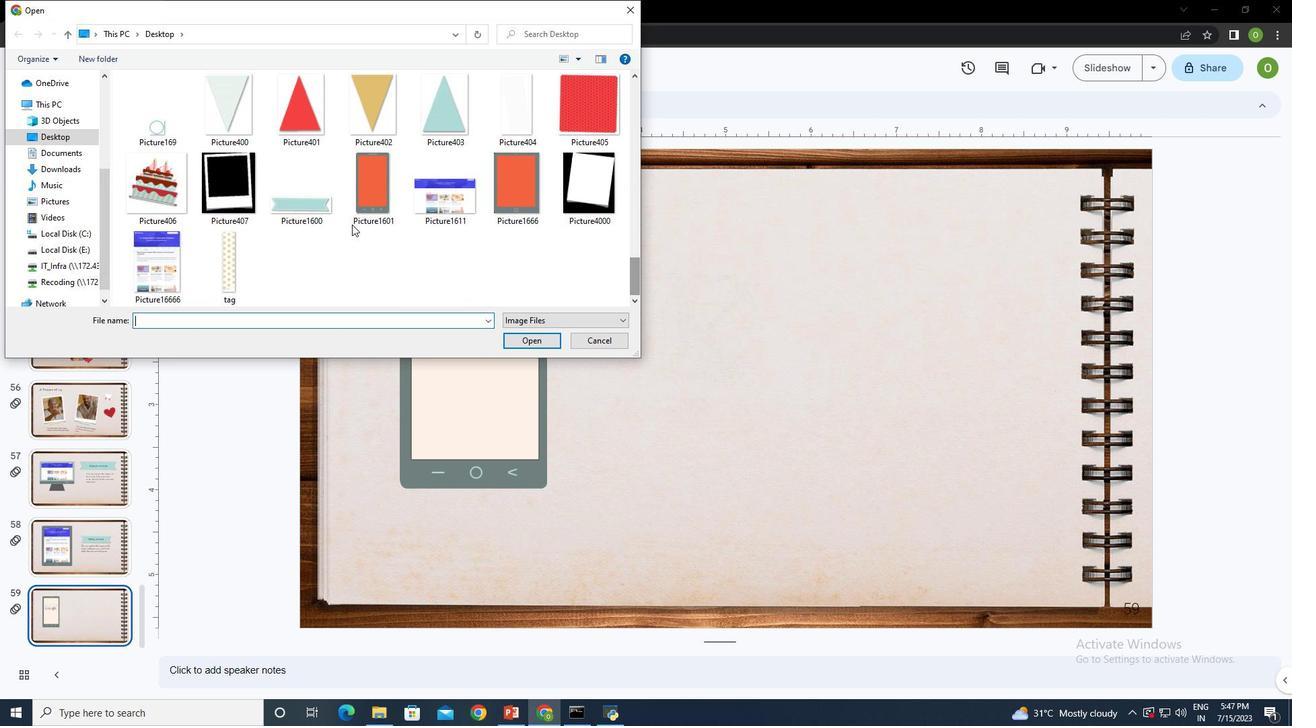 
Action: Mouse pressed left at (294, 202)
Screenshot: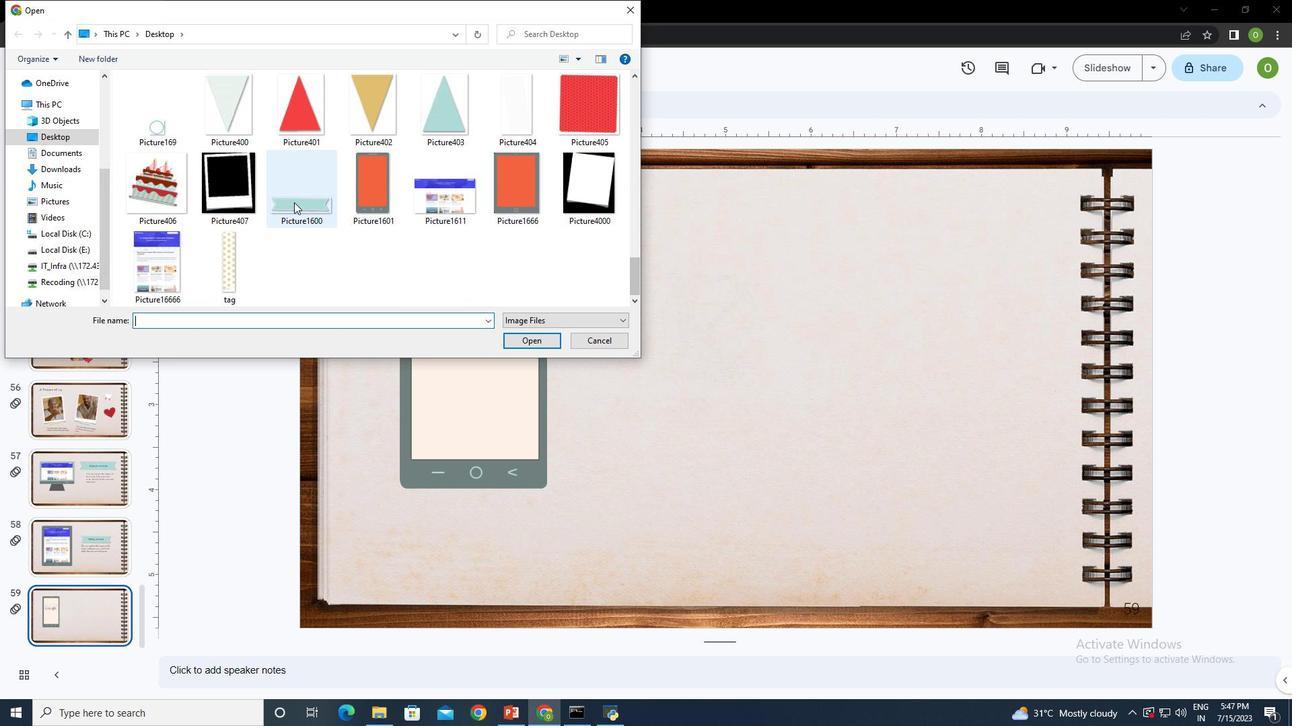 
Action: Mouse moved to (539, 339)
Screenshot: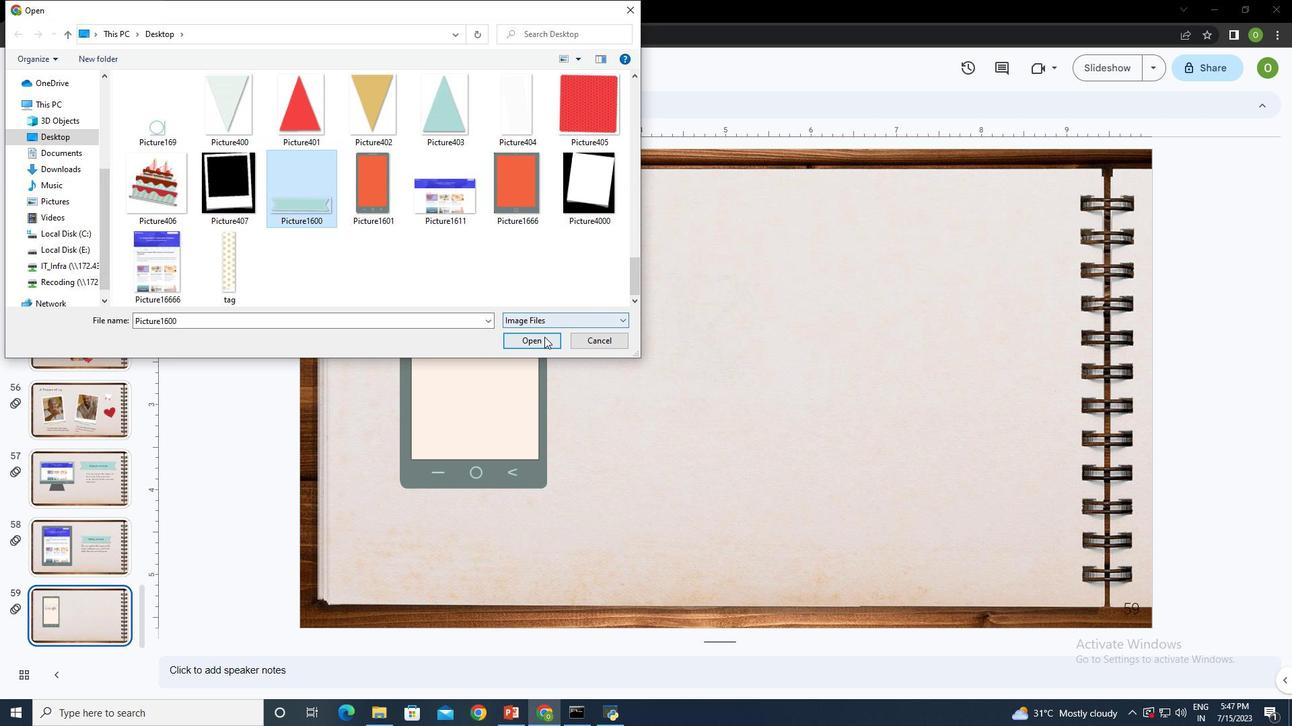 
Action: Mouse pressed left at (539, 339)
Screenshot: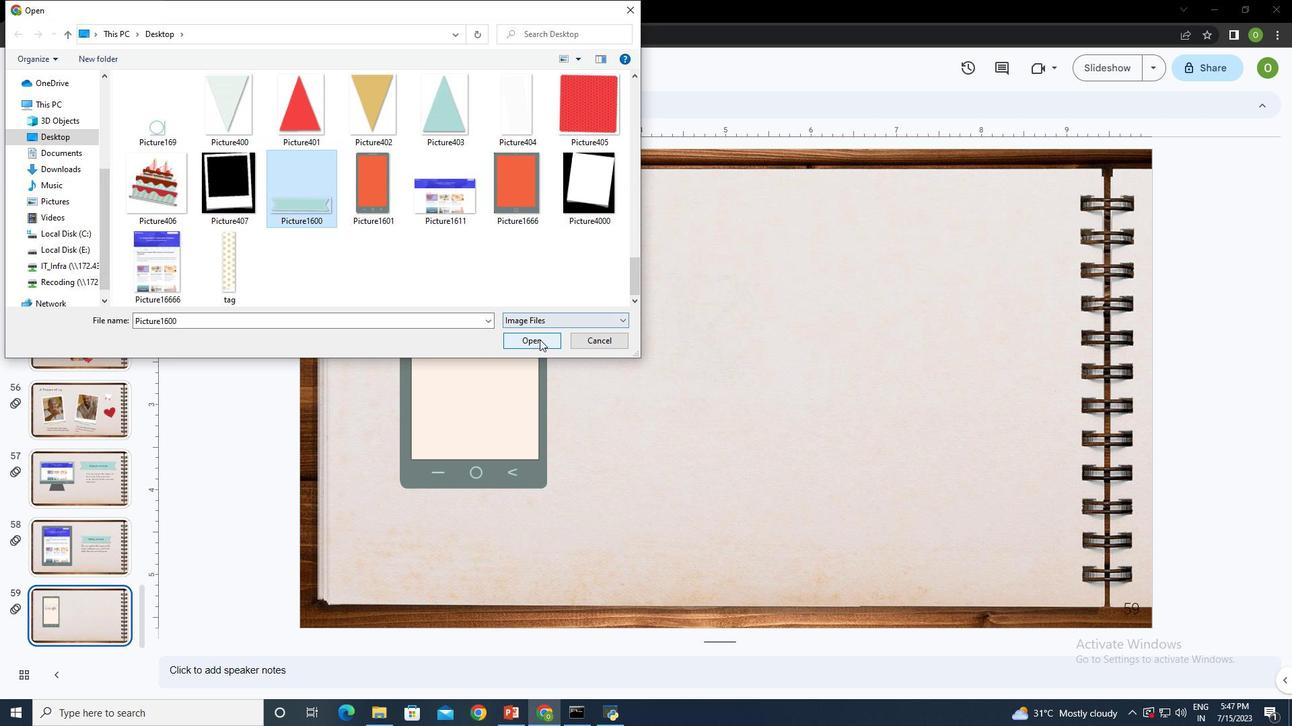 
Action: Mouse moved to (718, 198)
Screenshot: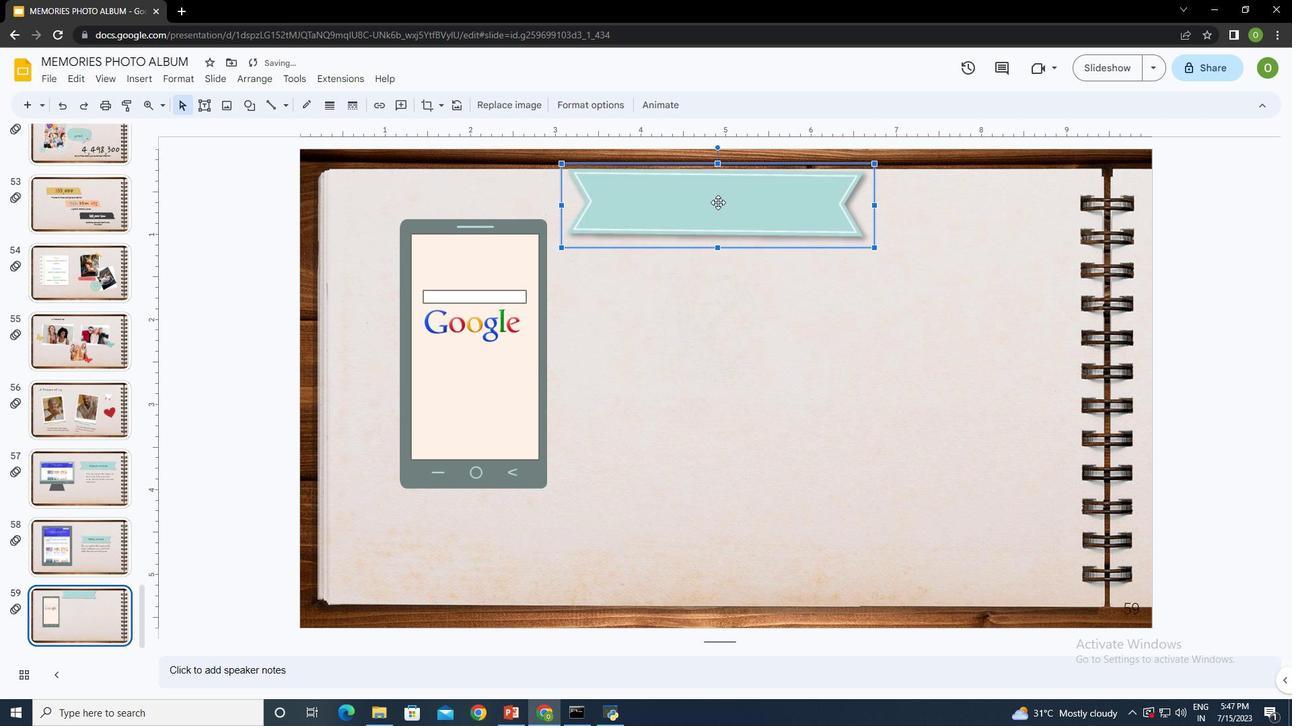 
Action: Mouse pressed left at (718, 198)
Screenshot: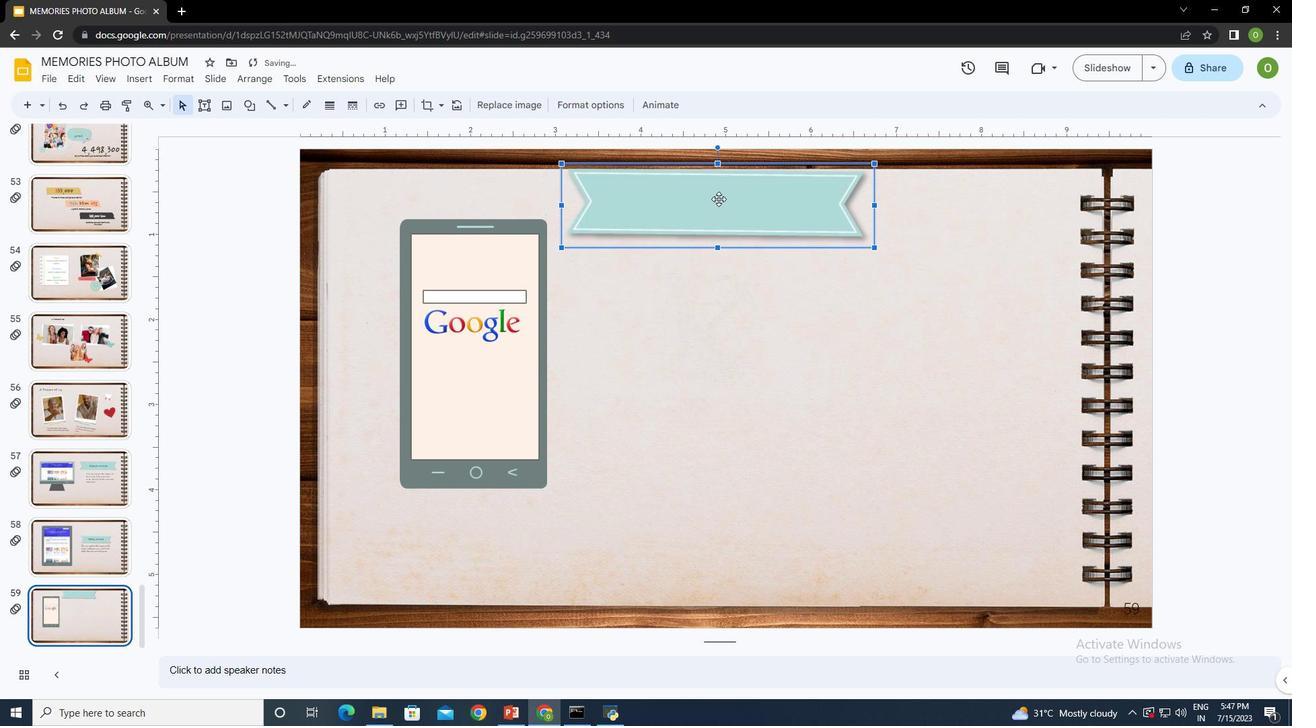 
Action: Mouse moved to (203, 105)
Screenshot: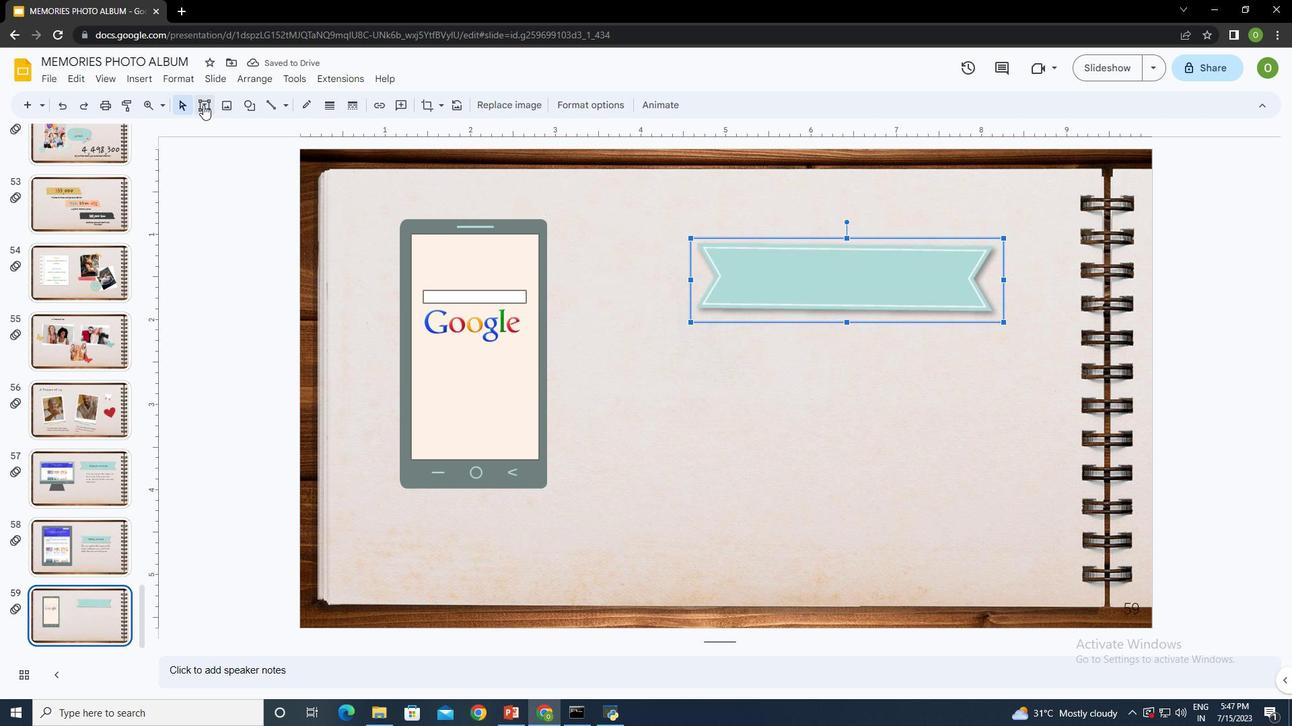 
Action: Mouse pressed left at (203, 105)
Screenshot: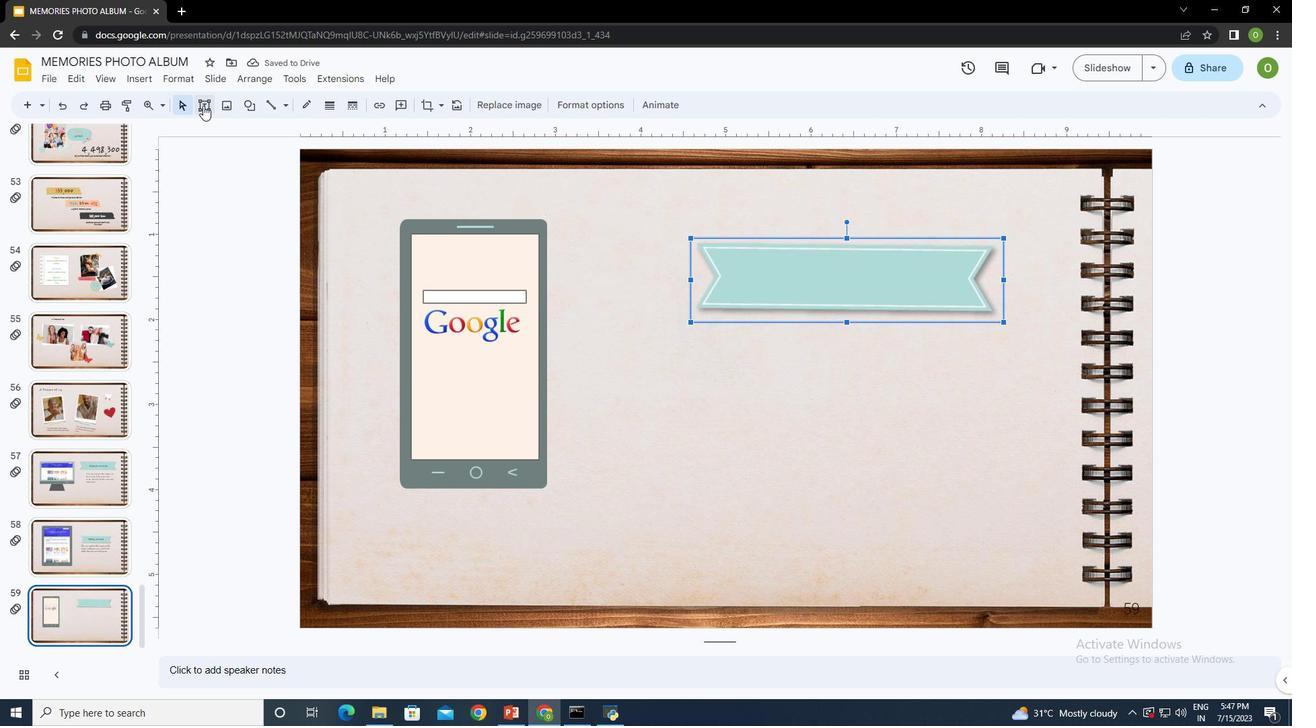 
Action: Mouse moved to (724, 250)
Screenshot: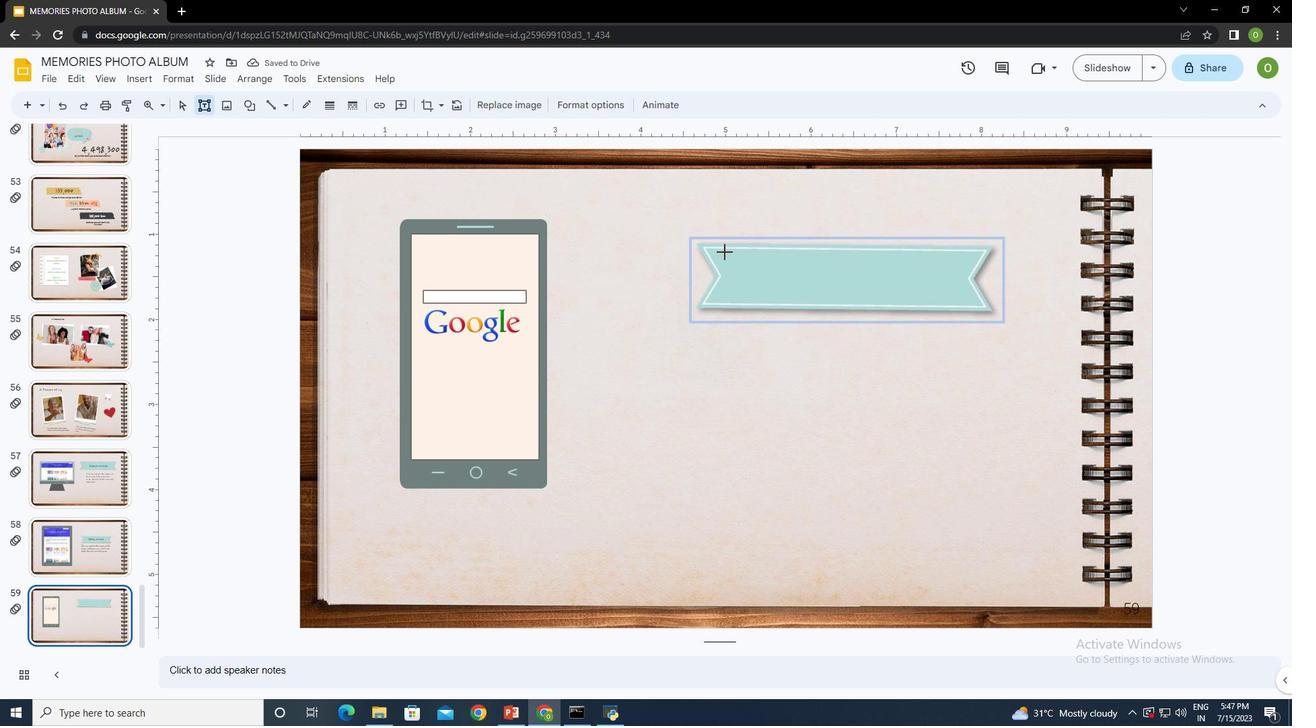 
Action: Mouse pressed left at (724, 250)
Screenshot: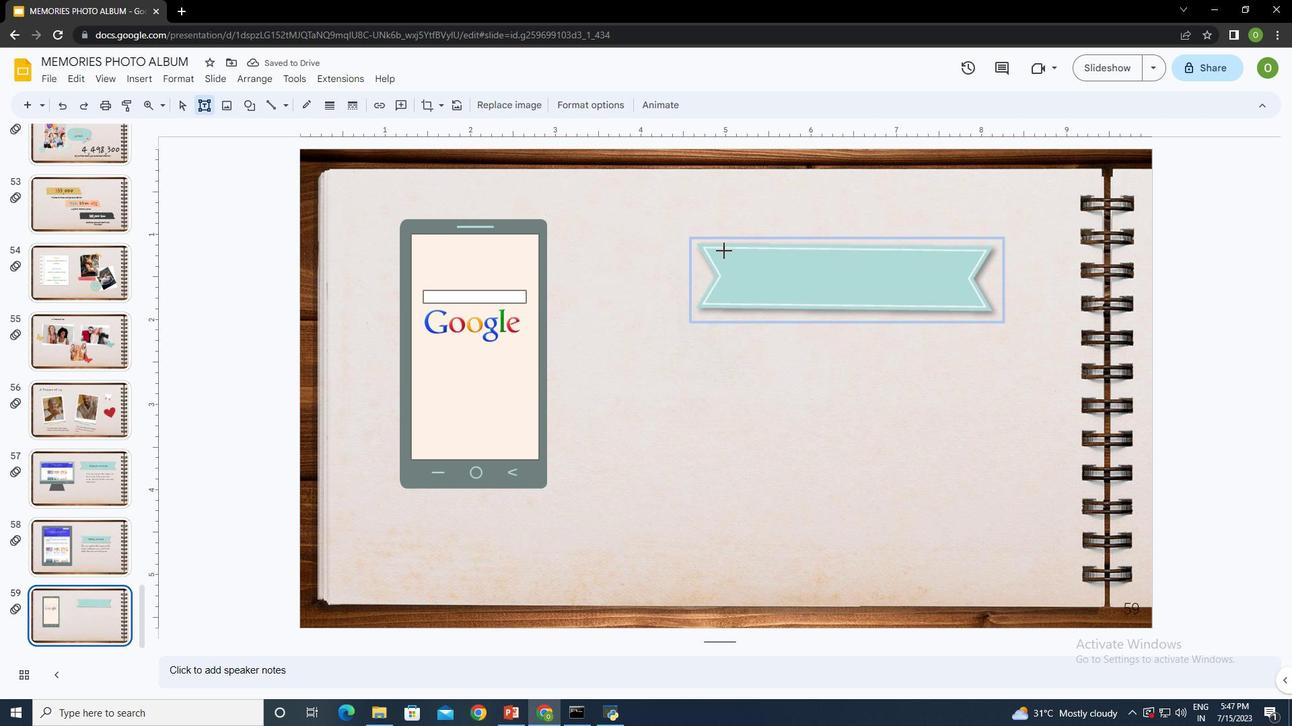 
Action: Mouse moved to (941, 287)
Screenshot: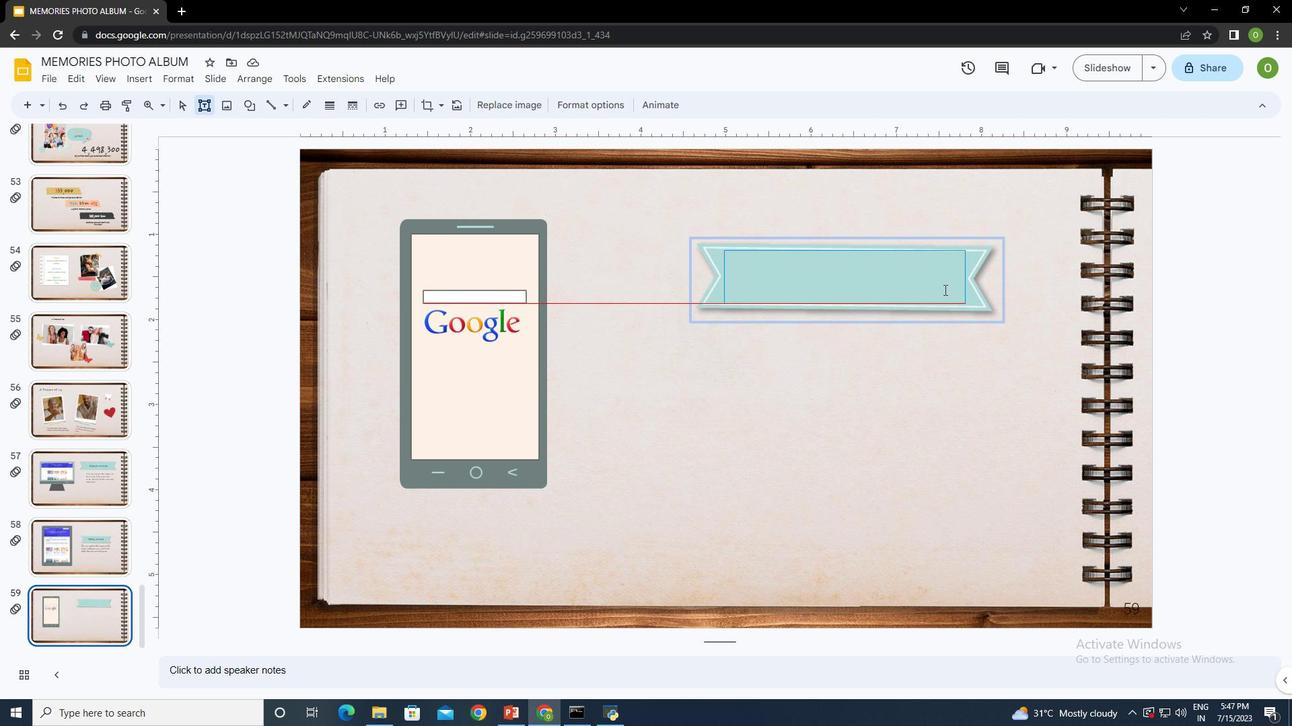 
Action: Key pressed <Key.shift><Key.shift><Key.shift><Key.shift><Key.shift><Key.shift><Key.shift><Key.shift><Key.shift><Key.shift><Key.shift><Key.shift><Key.shift><Key.shift><Key.shift><Key.shift><Key.shift><Key.shift><Key.shift><Key.shift><Key.shift>Phone<Key.space><Key.shift><Key.shift>Mockupctrl+A
Screenshot: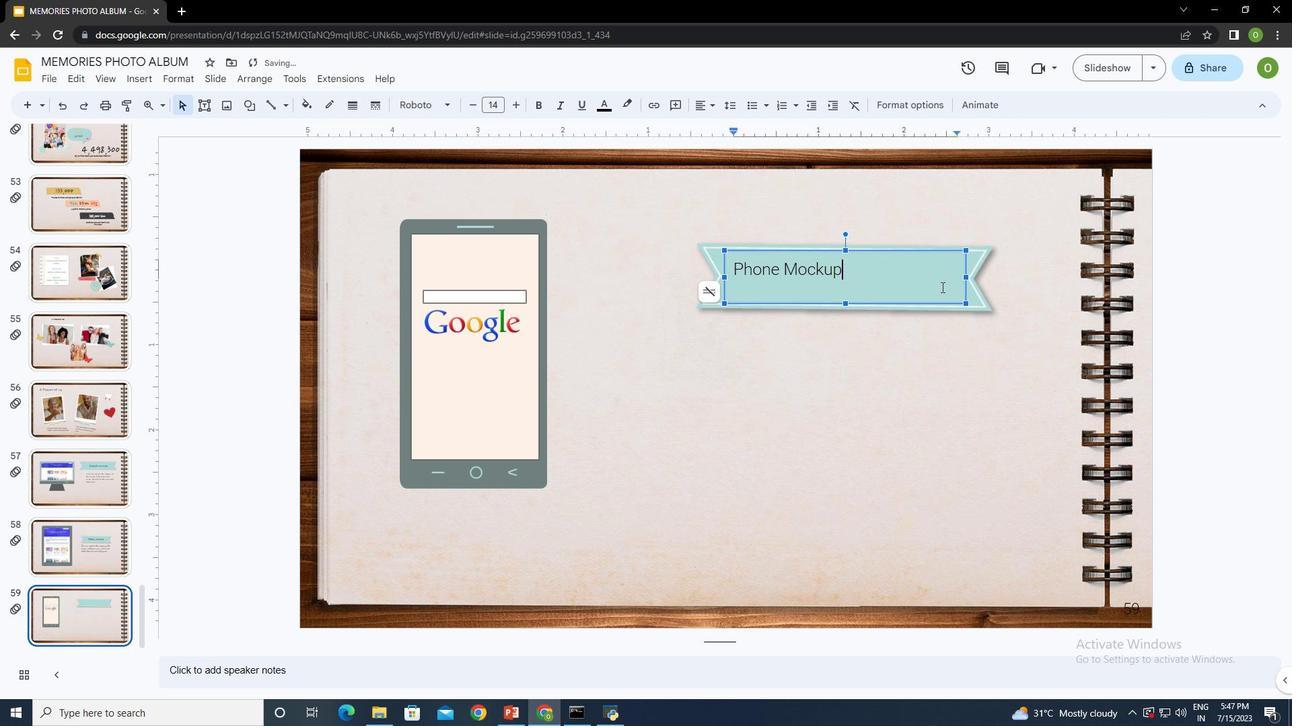 
Action: Mouse moved to (422, 107)
Screenshot: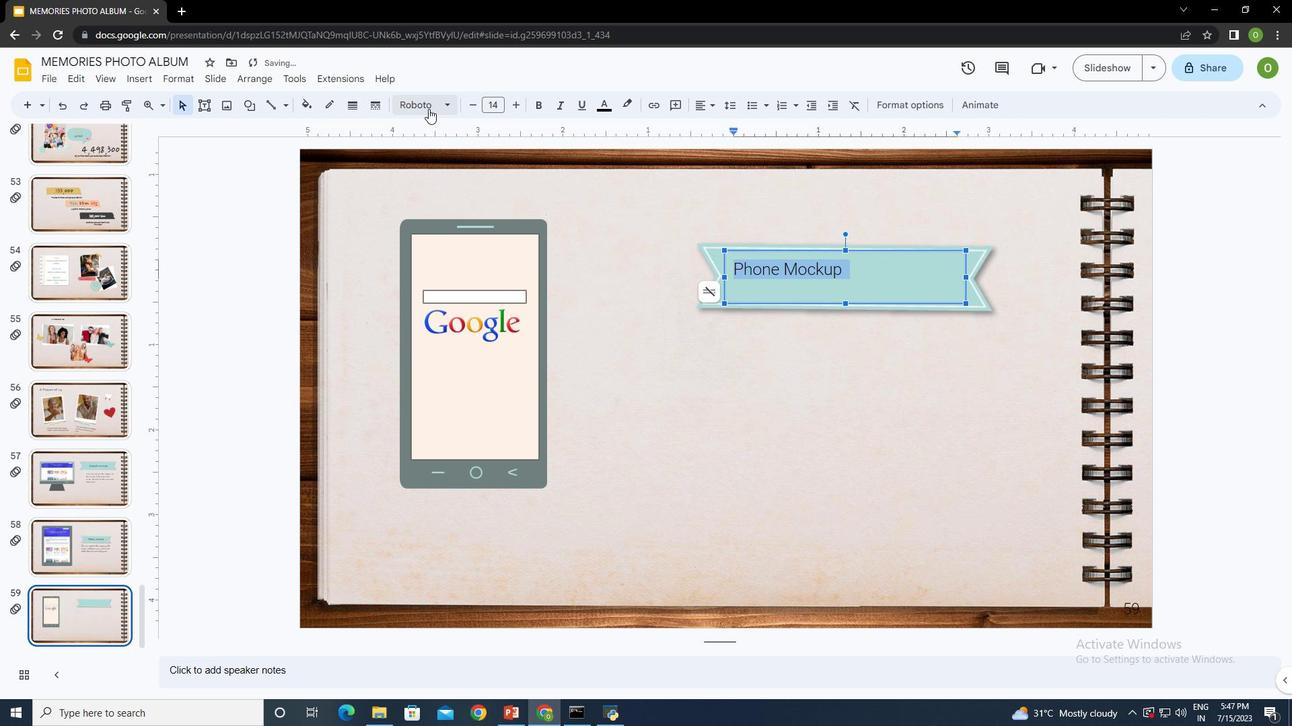 
Action: Mouse pressed left at (422, 107)
Screenshot: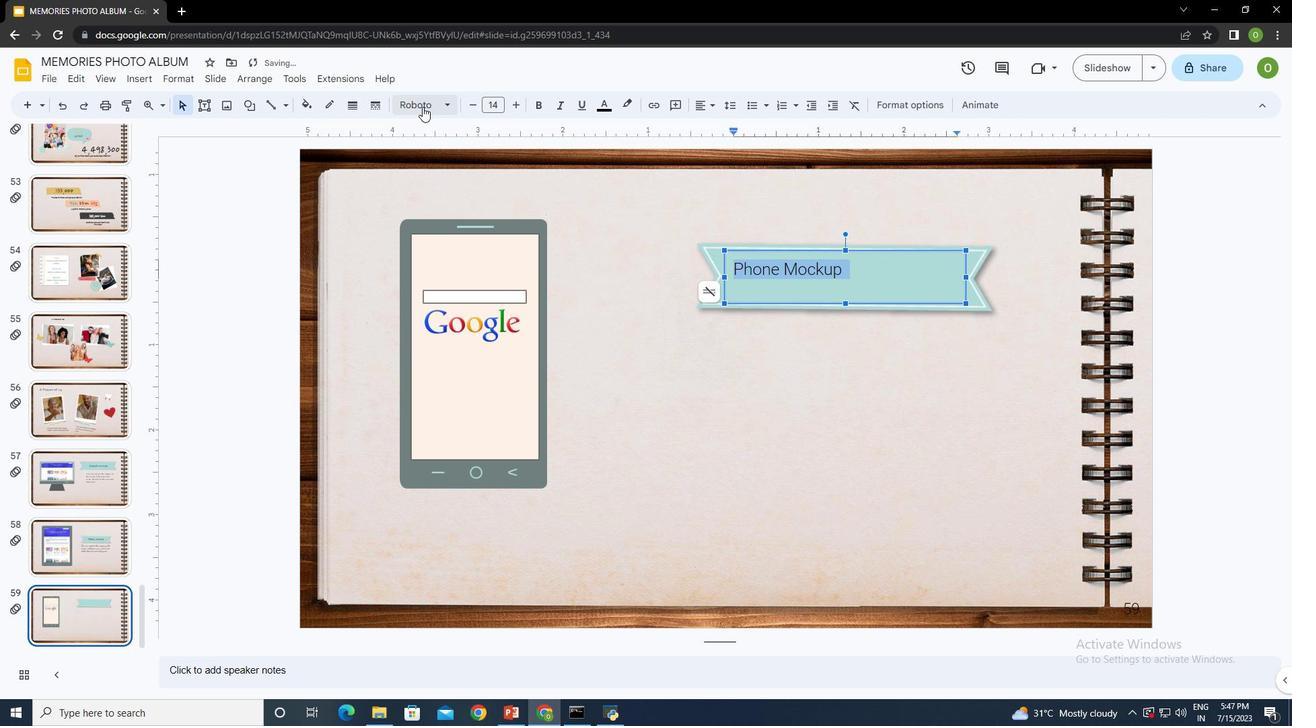 
Action: Mouse moved to (463, 183)
Screenshot: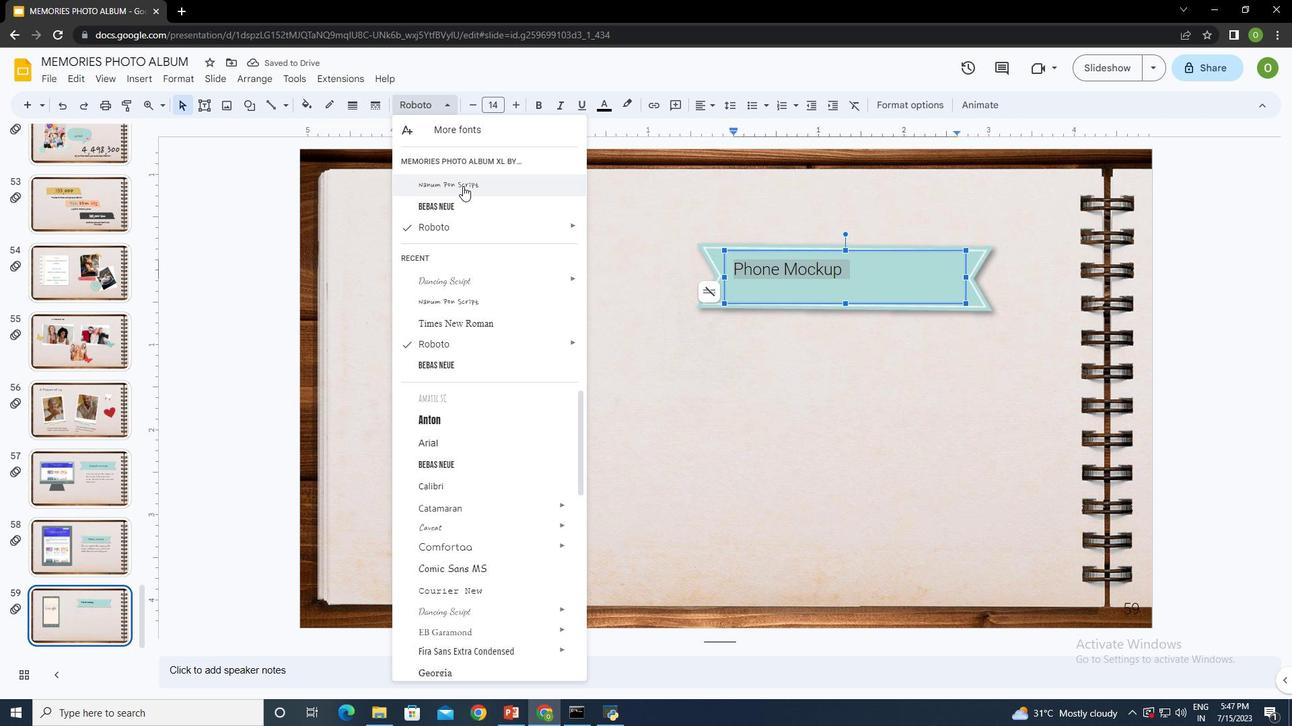 
Action: Mouse pressed left at (463, 183)
Screenshot: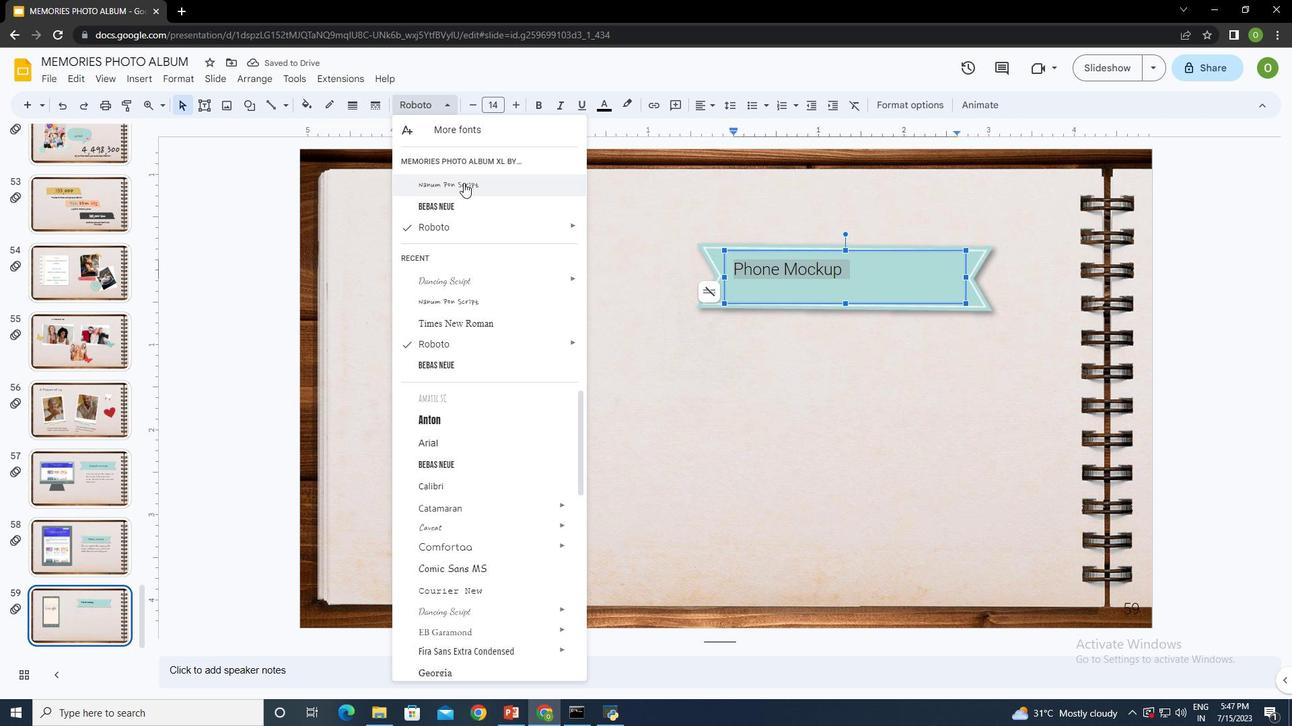
Action: Mouse moved to (514, 105)
Screenshot: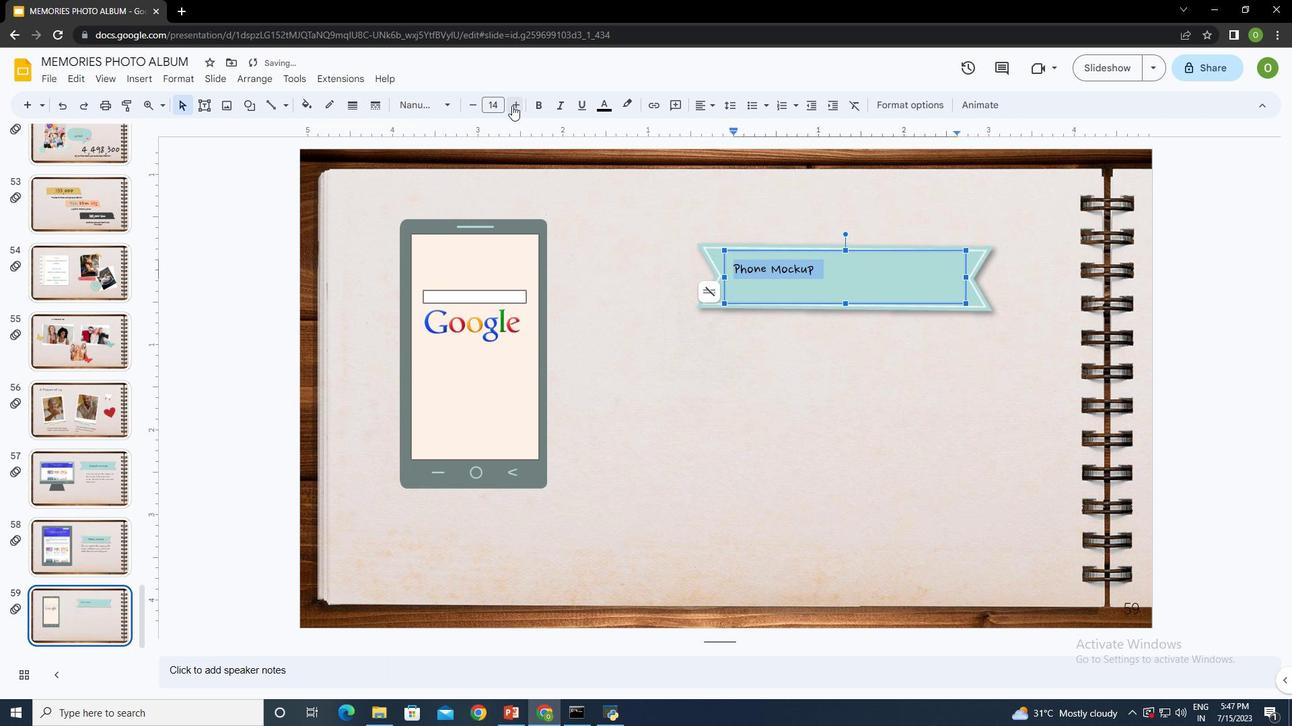 
Action: Mouse pressed left at (514, 105)
Screenshot: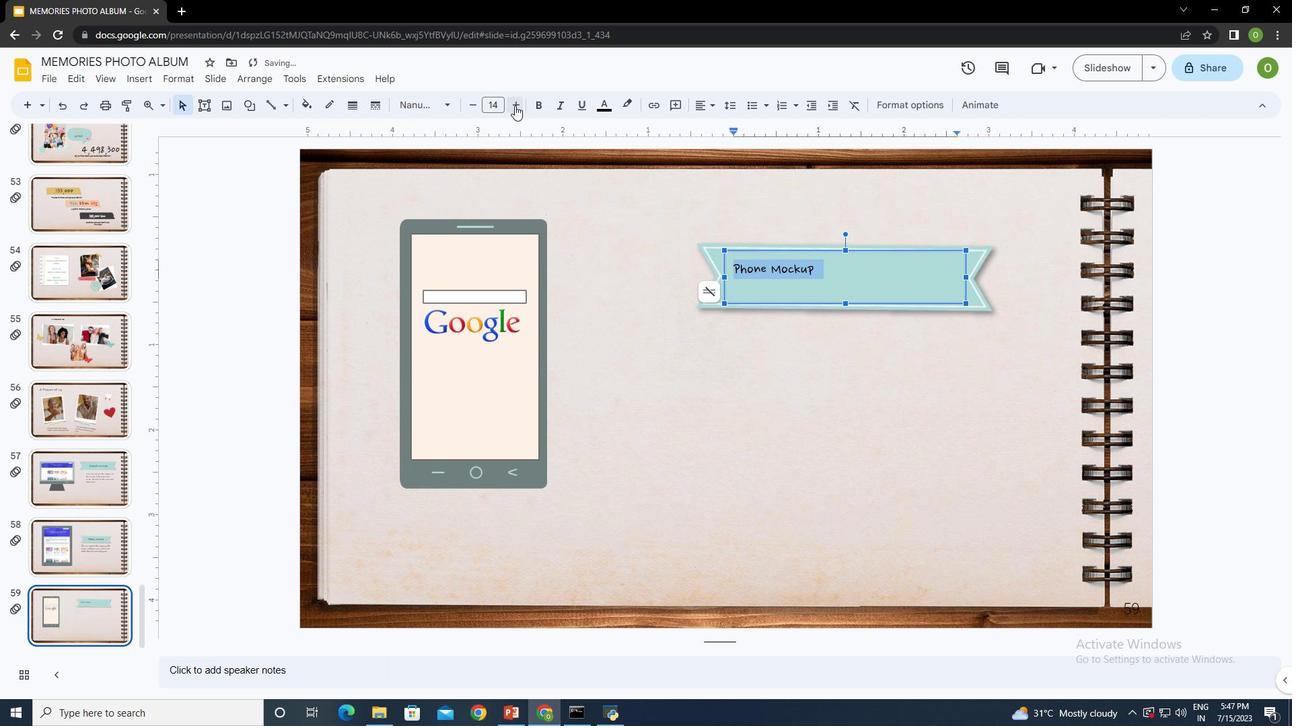 
Action: Mouse pressed left at (514, 105)
Screenshot: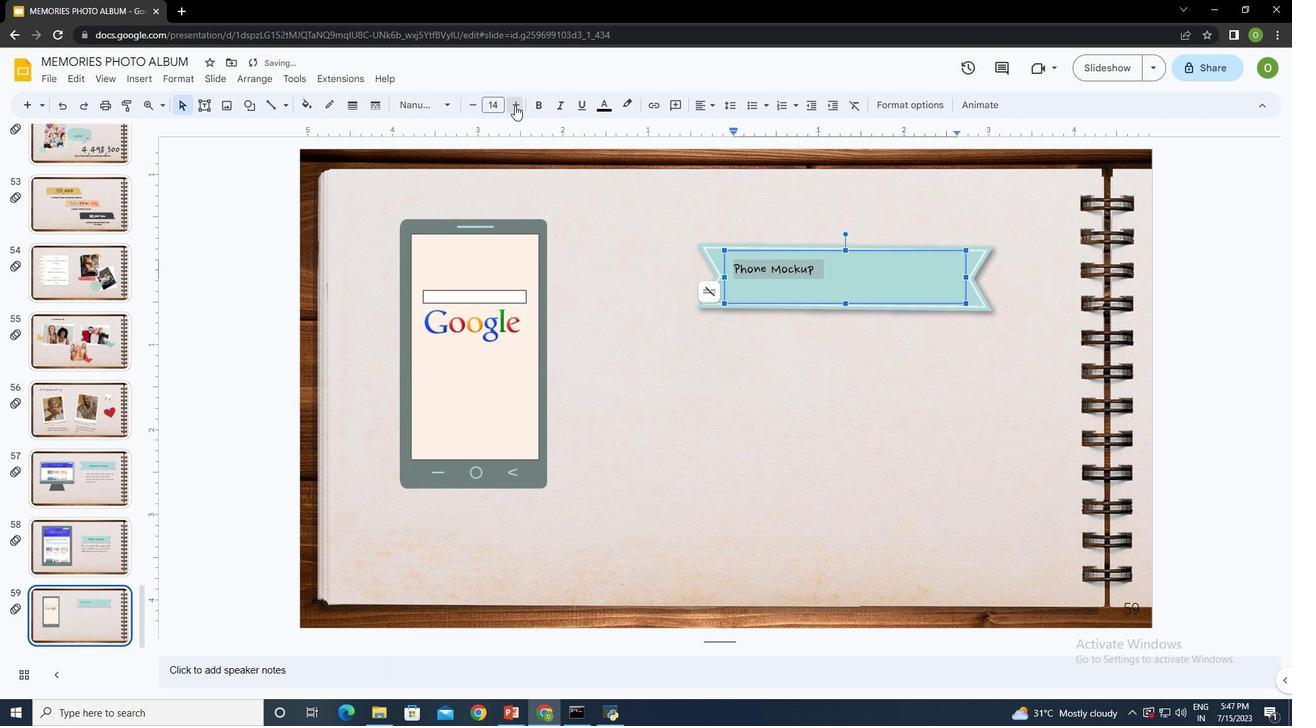 
Action: Mouse pressed left at (514, 105)
Screenshot: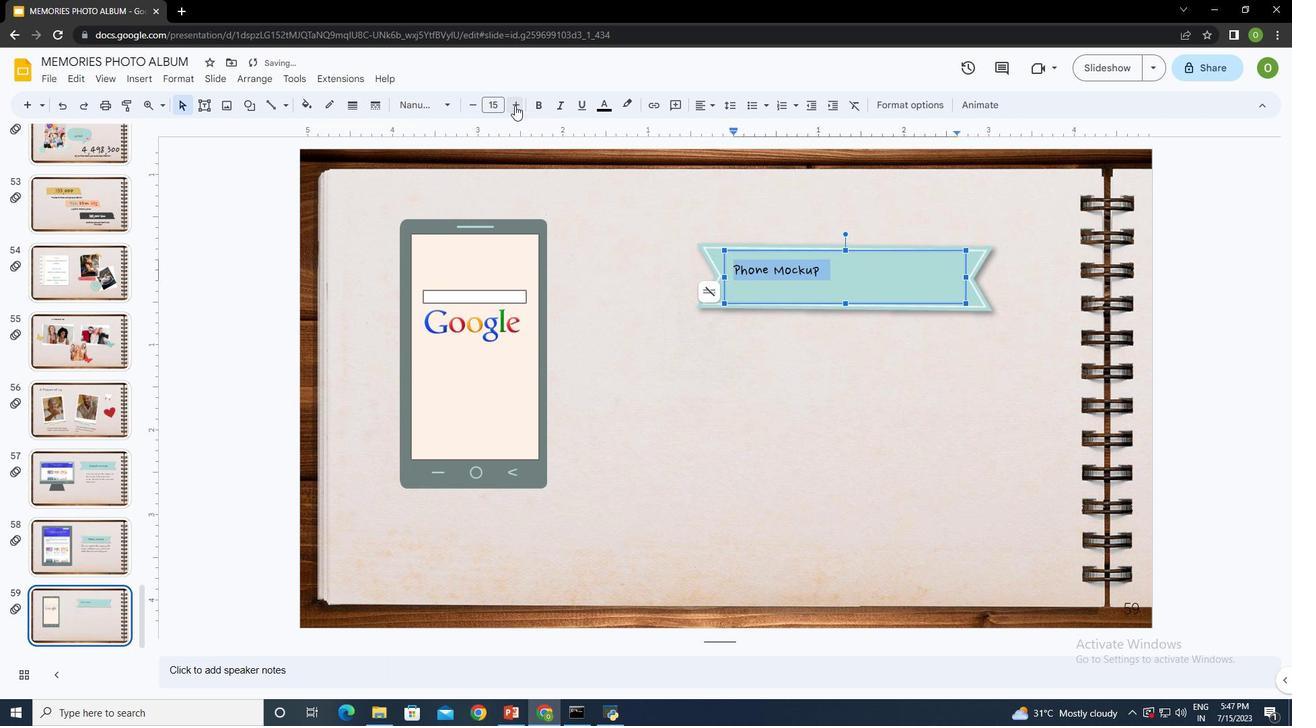 
Action: Mouse pressed left at (514, 105)
Screenshot: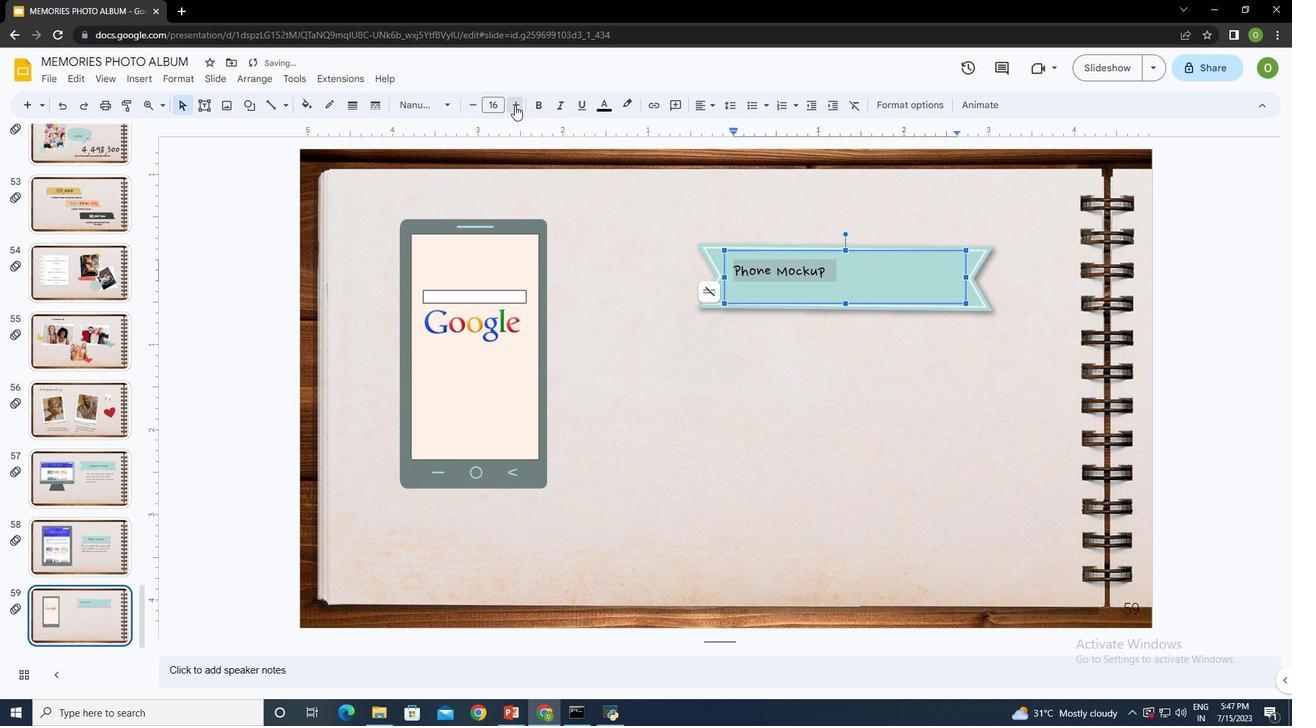 
Action: Mouse pressed left at (514, 105)
Screenshot: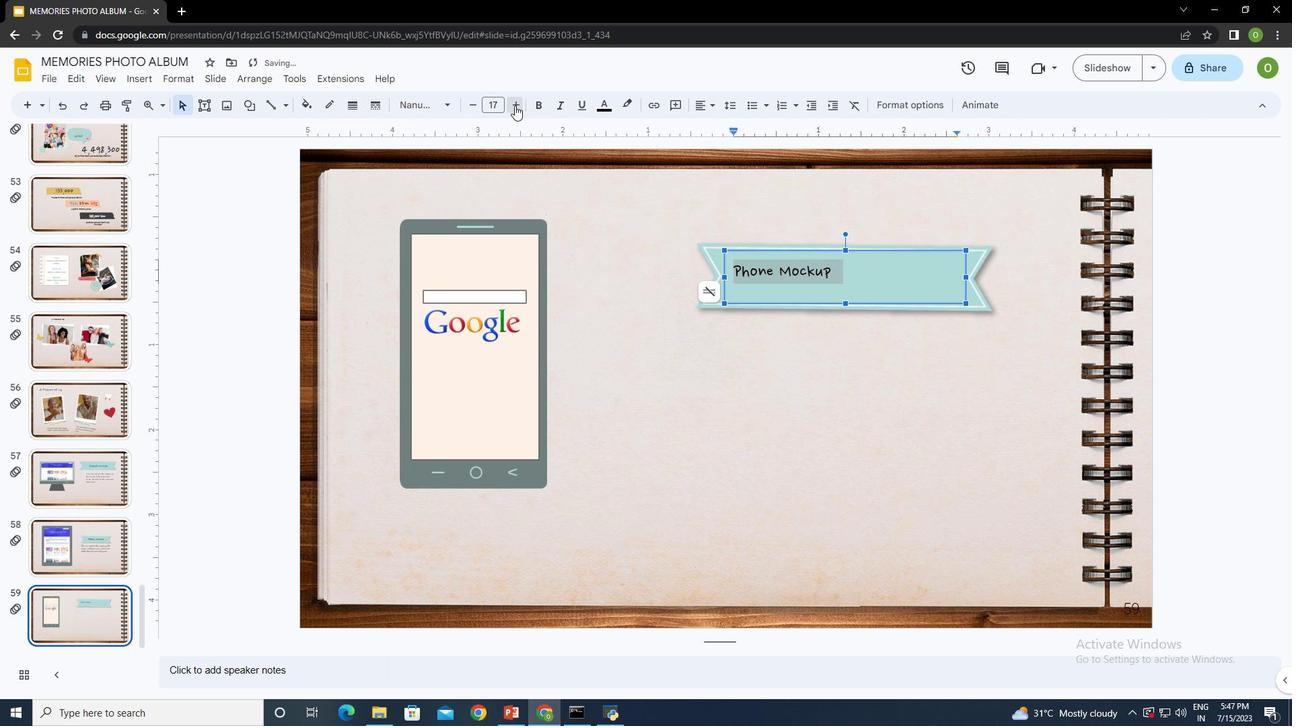 
Action: Mouse pressed left at (514, 105)
Screenshot: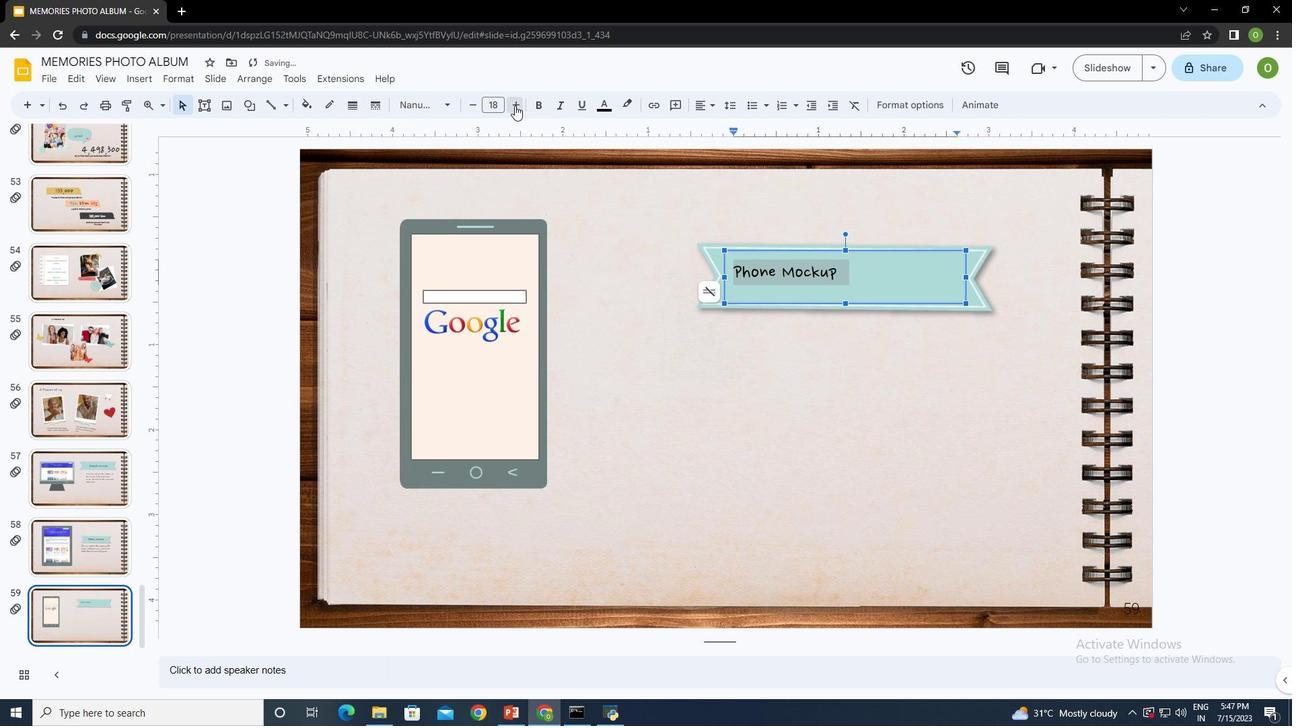 
Action: Mouse pressed left at (514, 105)
Screenshot: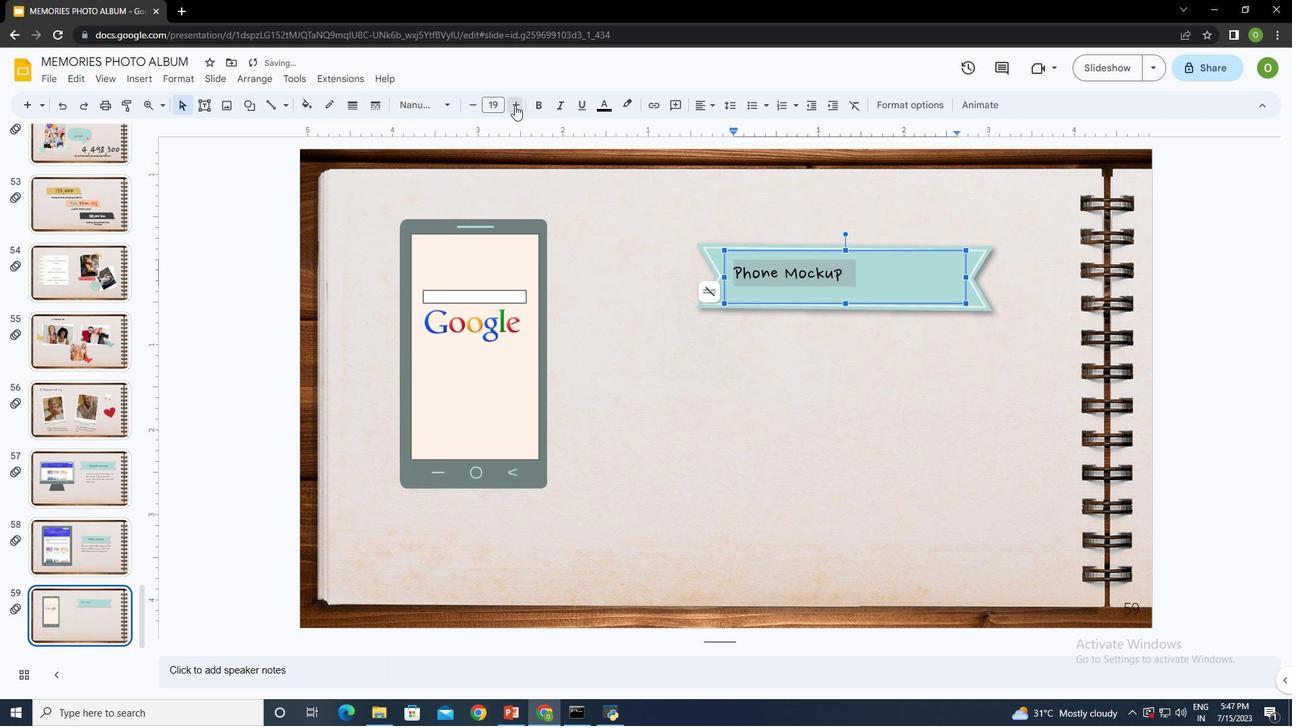 
Action: Mouse pressed left at (514, 105)
Screenshot: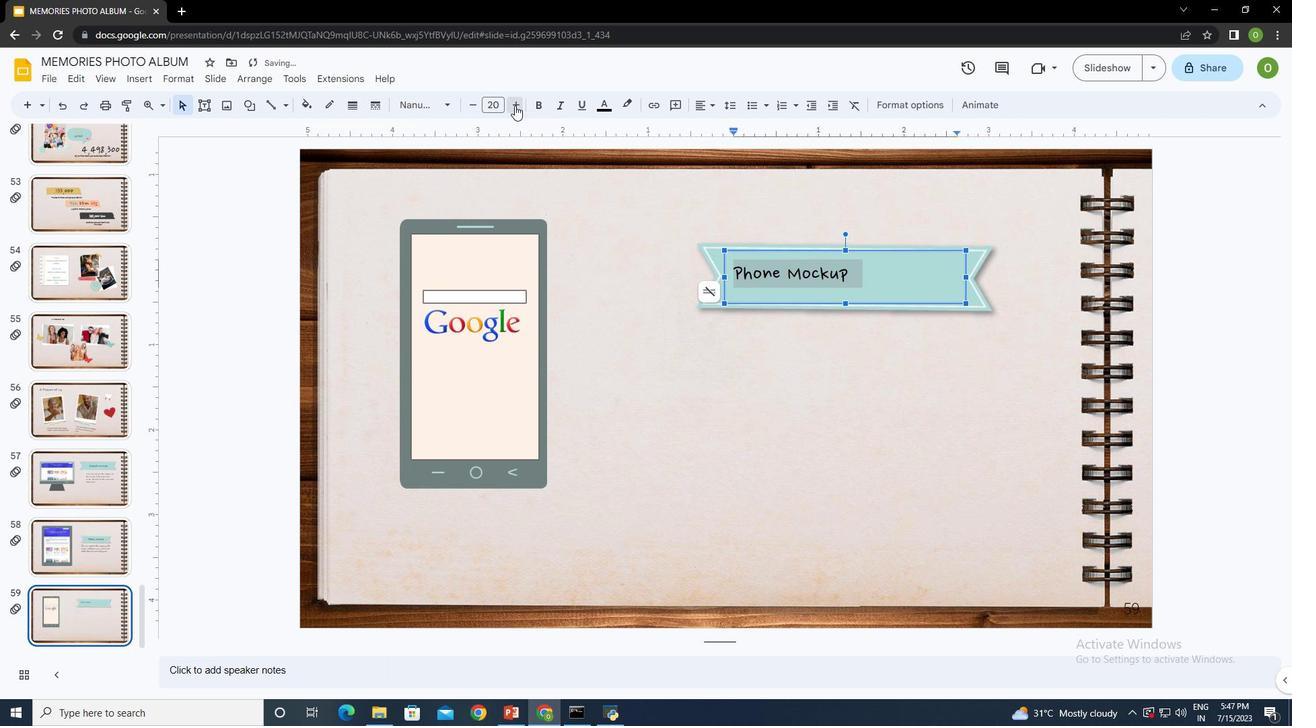 
Action: Mouse pressed left at (514, 105)
Screenshot: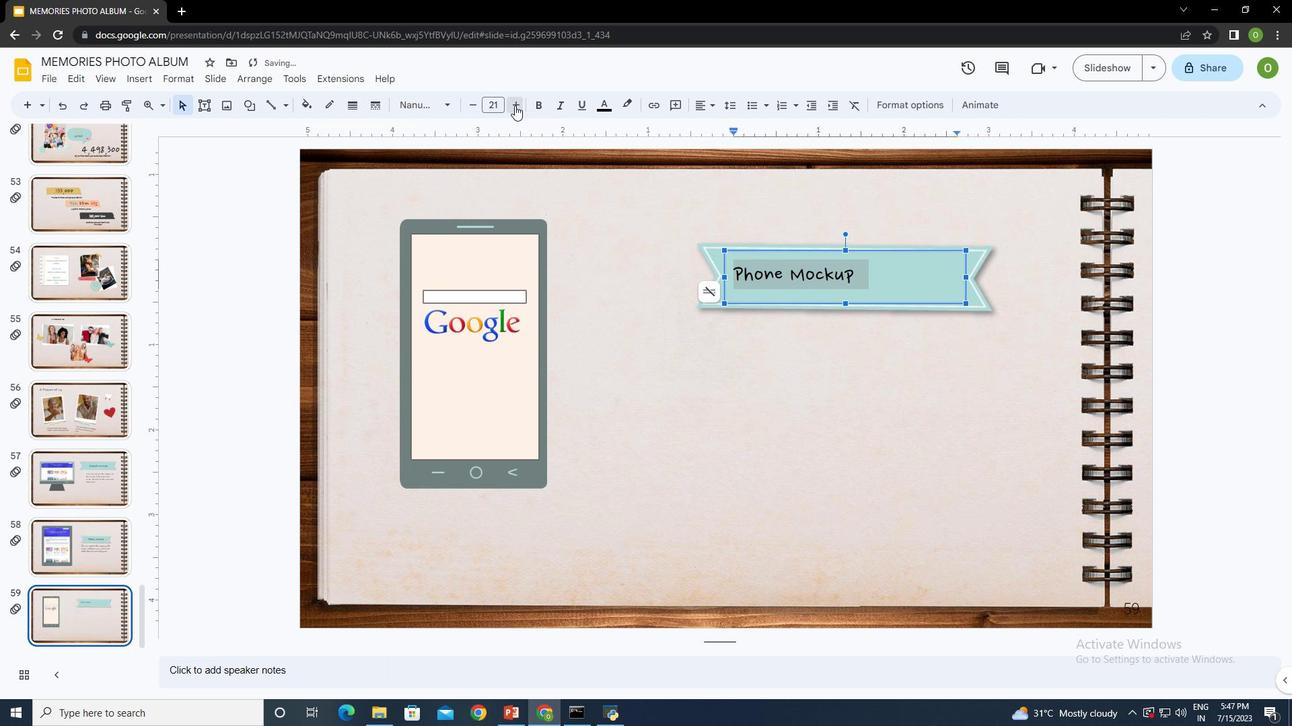 
Action: Mouse pressed left at (514, 105)
Screenshot: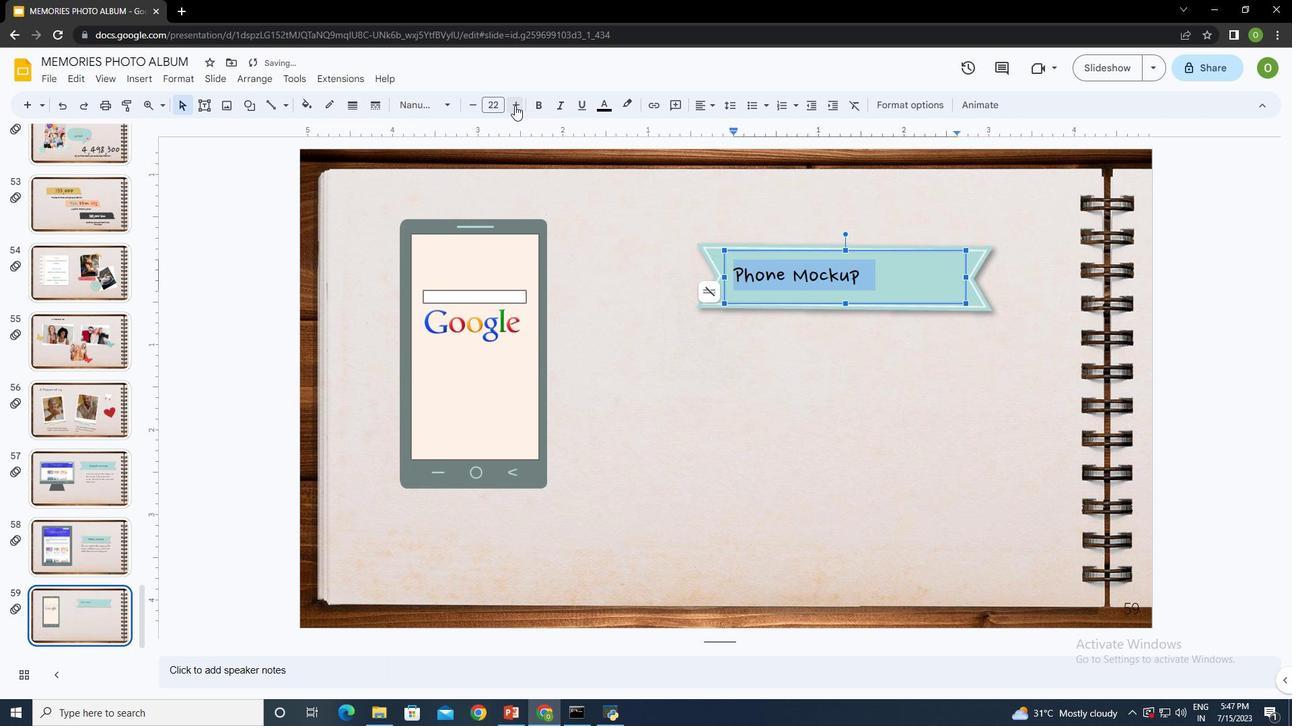 
Action: Mouse pressed left at (514, 105)
Screenshot: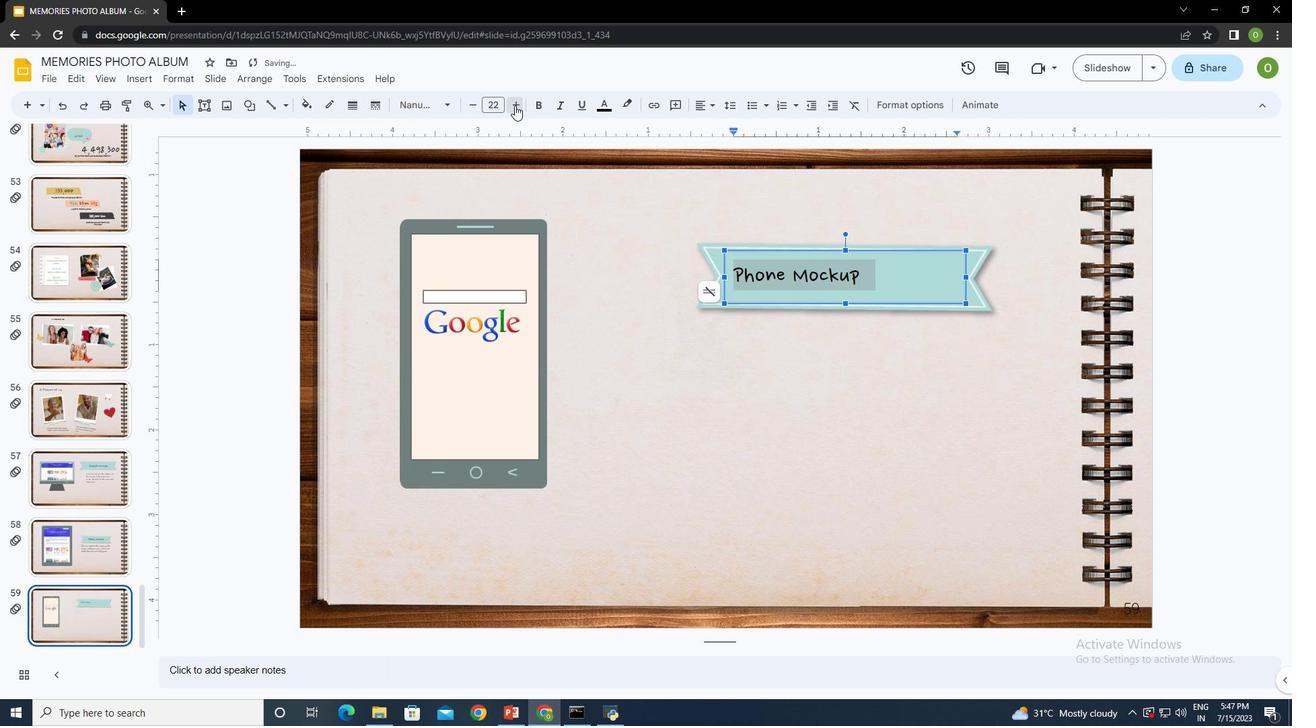 
Action: Mouse moved to (715, 101)
Screenshot: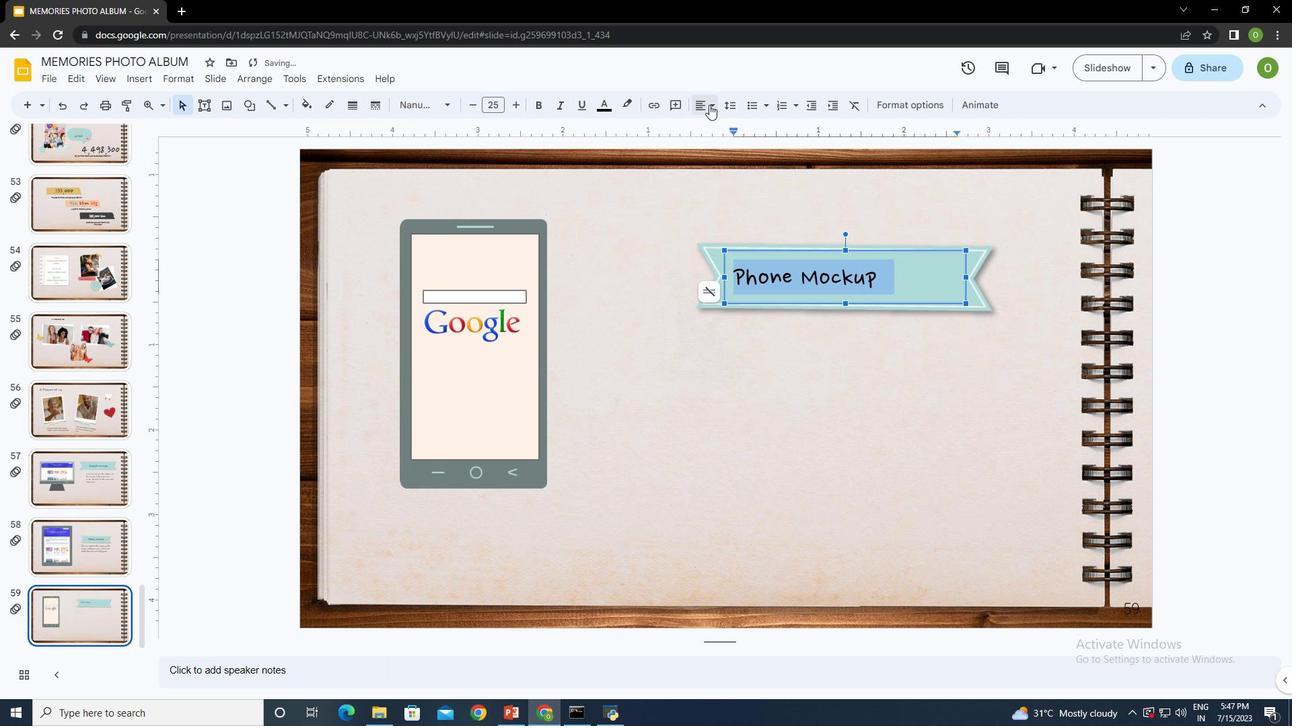 
Action: Mouse pressed left at (715, 101)
Screenshot: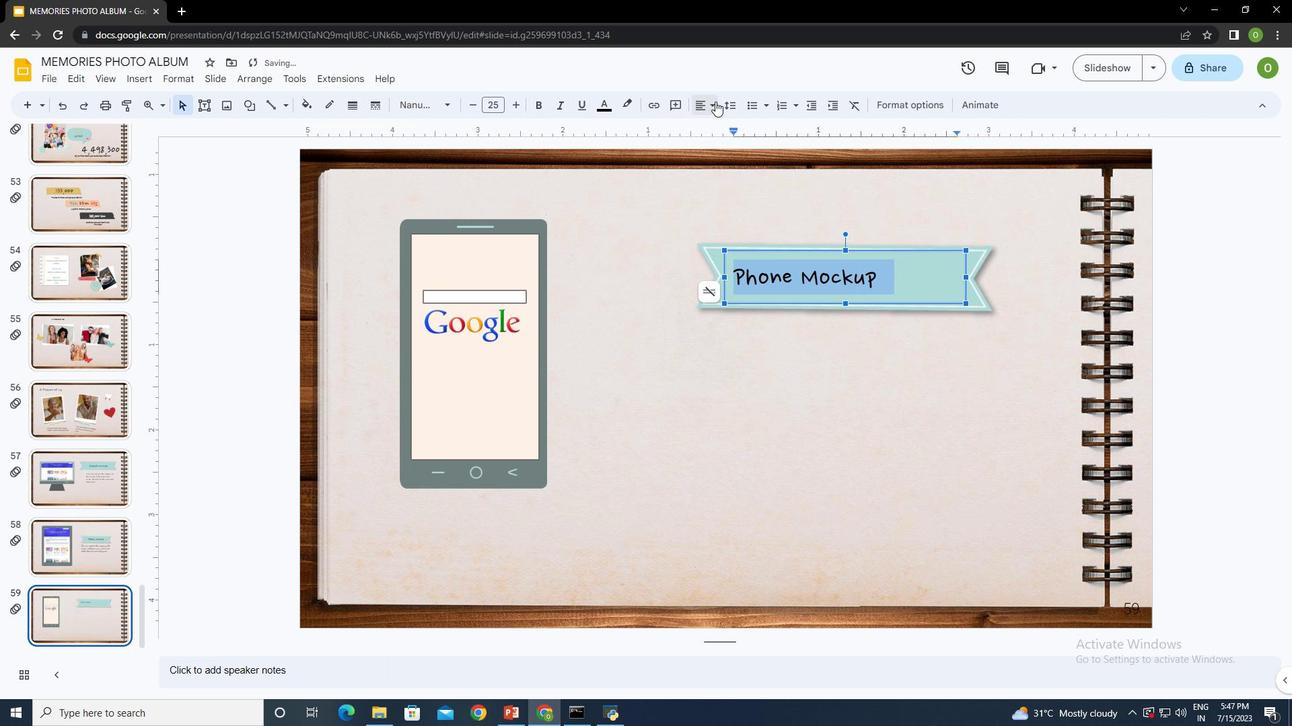 
Action: Mouse moved to (721, 125)
Screenshot: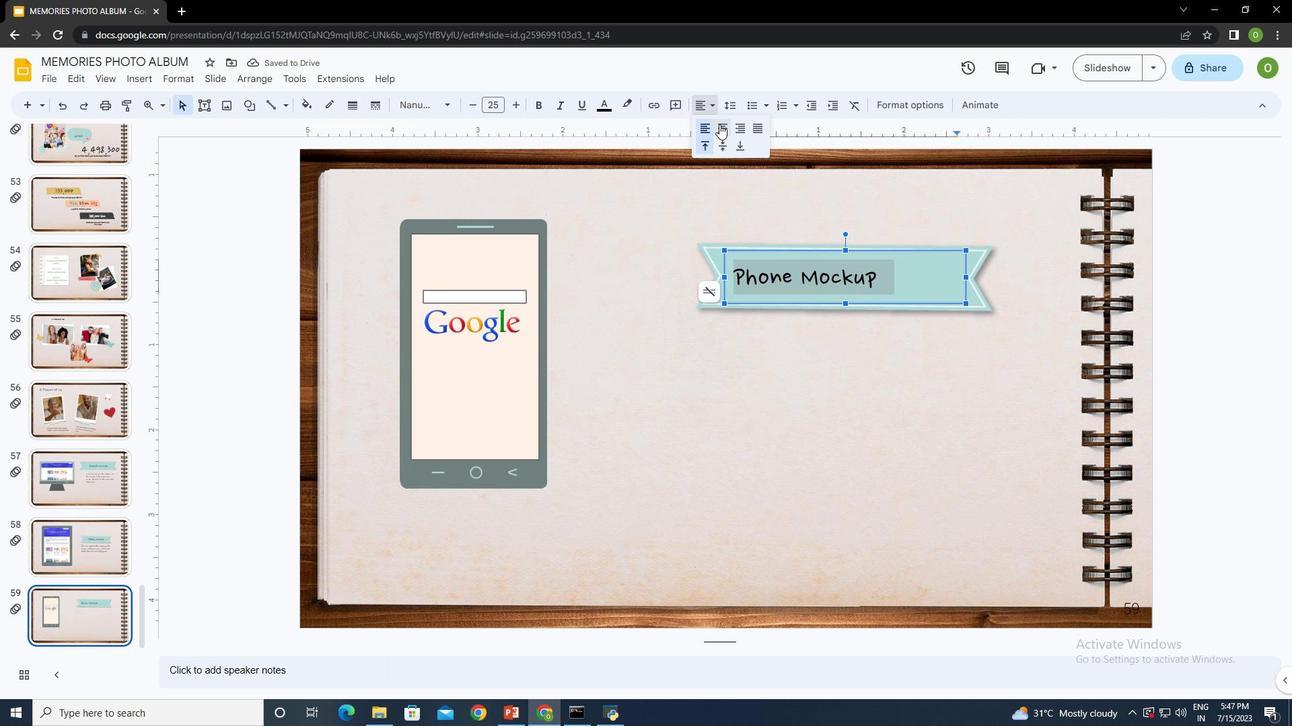
Action: Mouse pressed left at (721, 125)
Screenshot: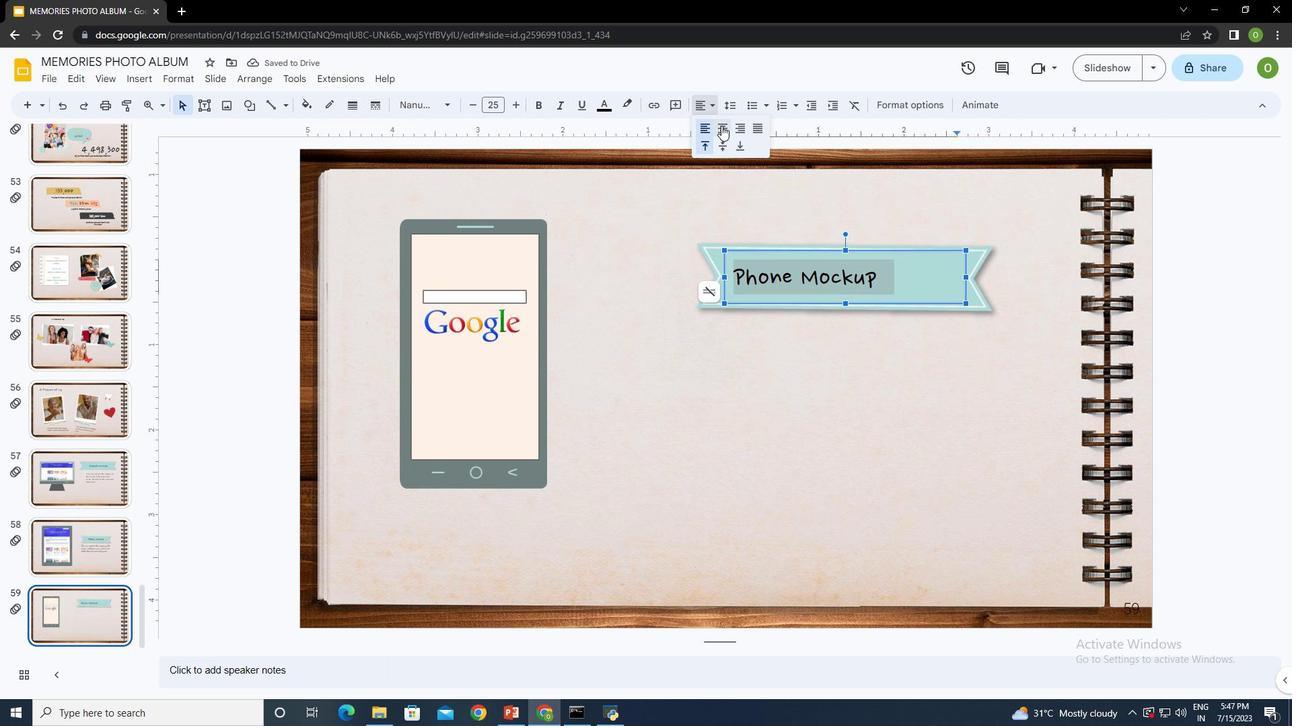 
Action: Mouse moved to (706, 105)
Screenshot: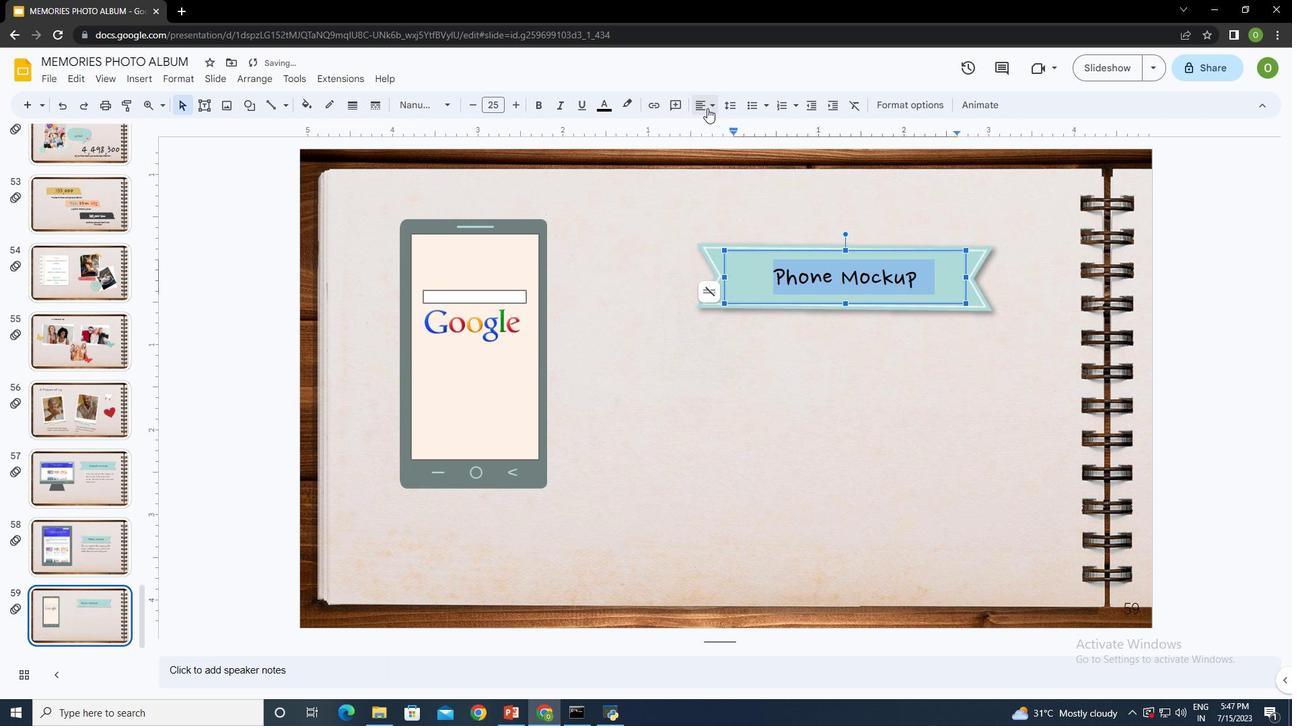 
Action: Mouse pressed left at (706, 105)
Screenshot: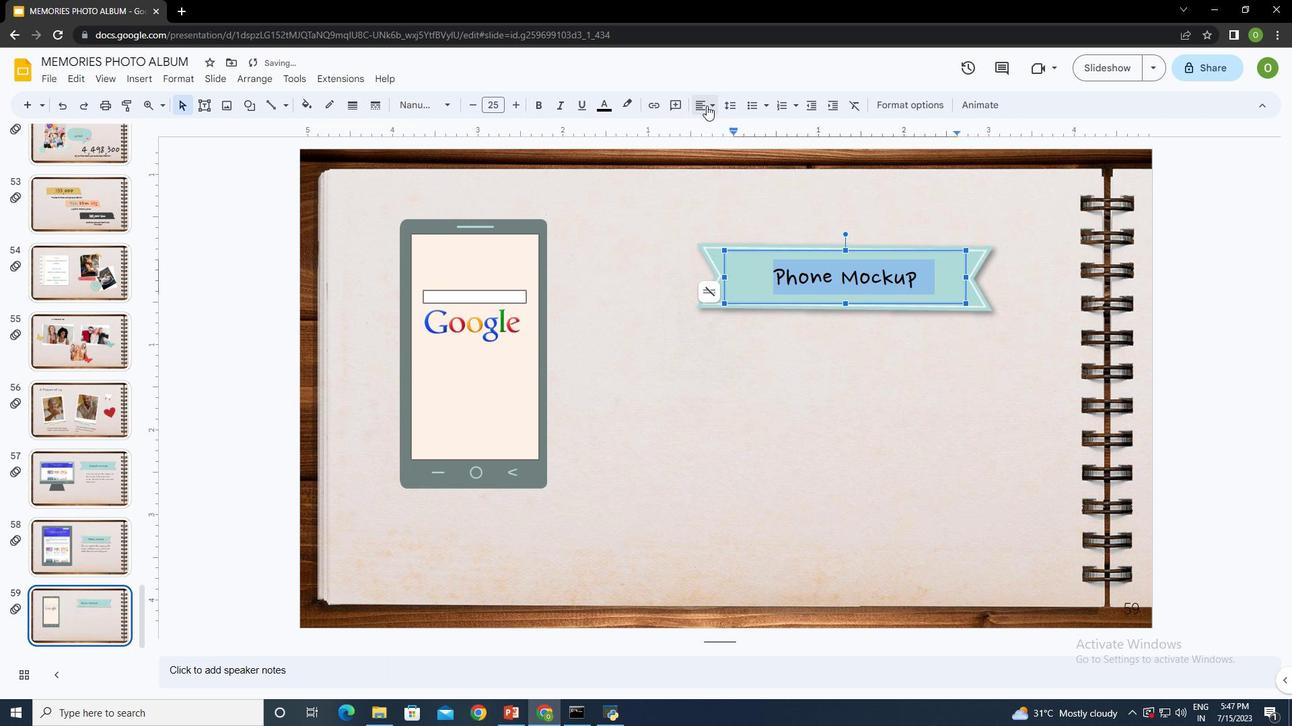 
Action: Mouse moved to (720, 144)
Screenshot: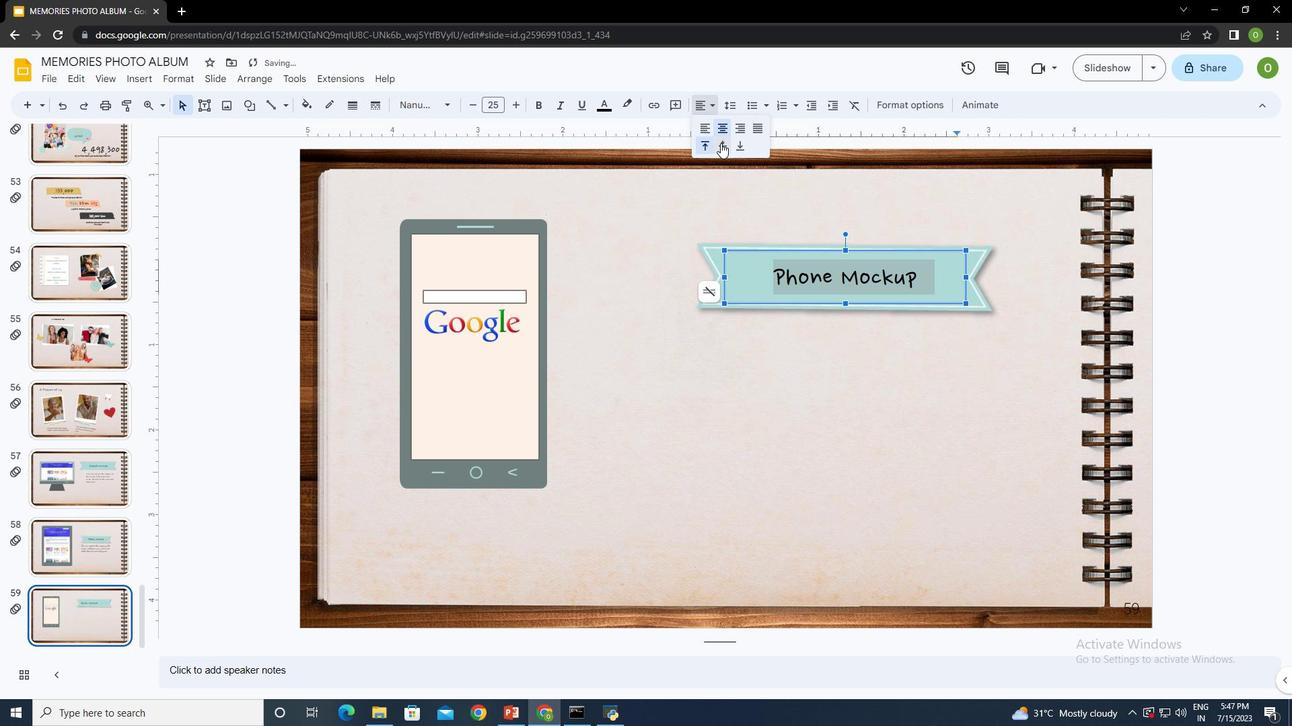 
Action: Mouse pressed left at (720, 144)
Screenshot: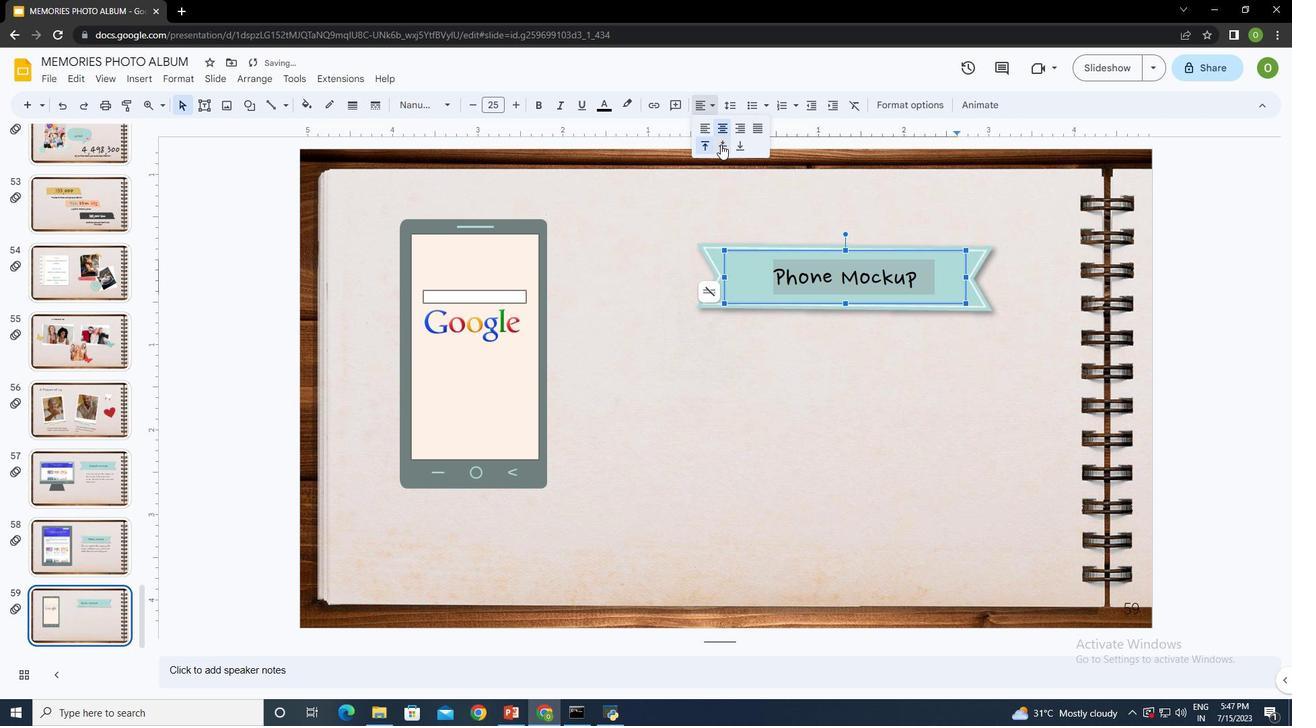 
Action: Mouse moved to (840, 356)
Screenshot: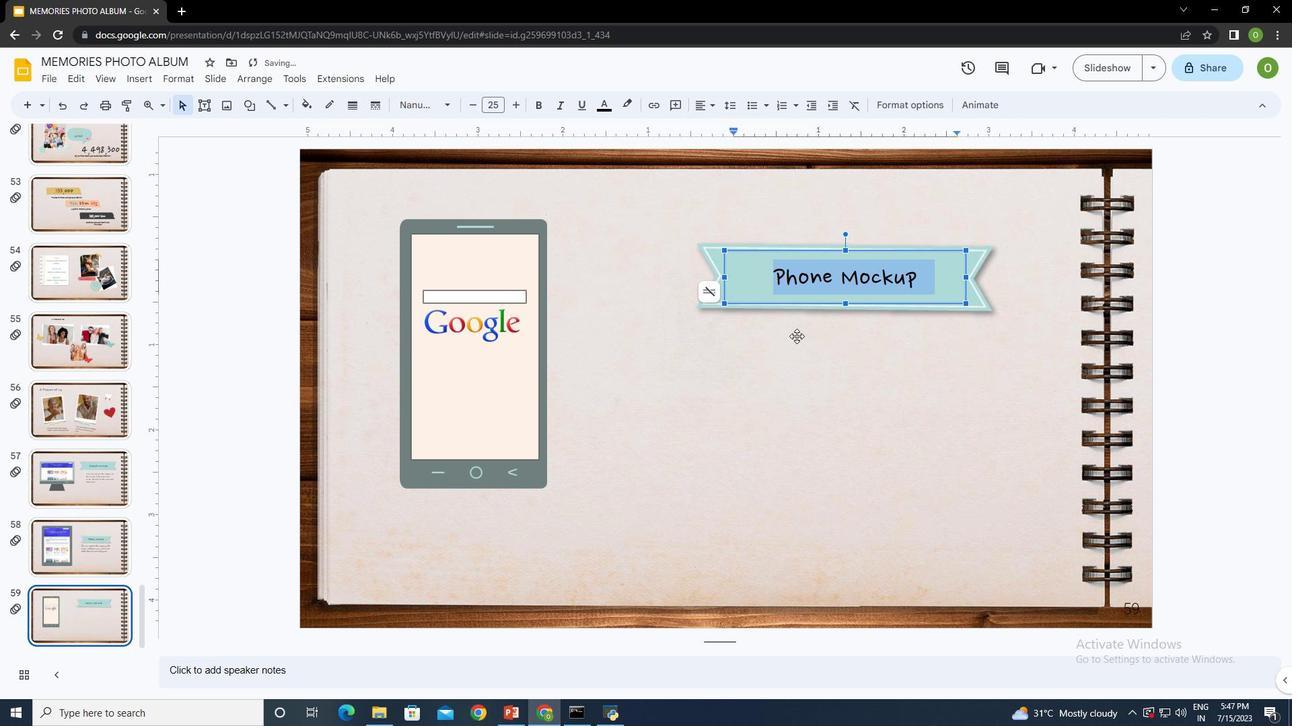 
Action: Mouse pressed left at (840, 356)
Screenshot: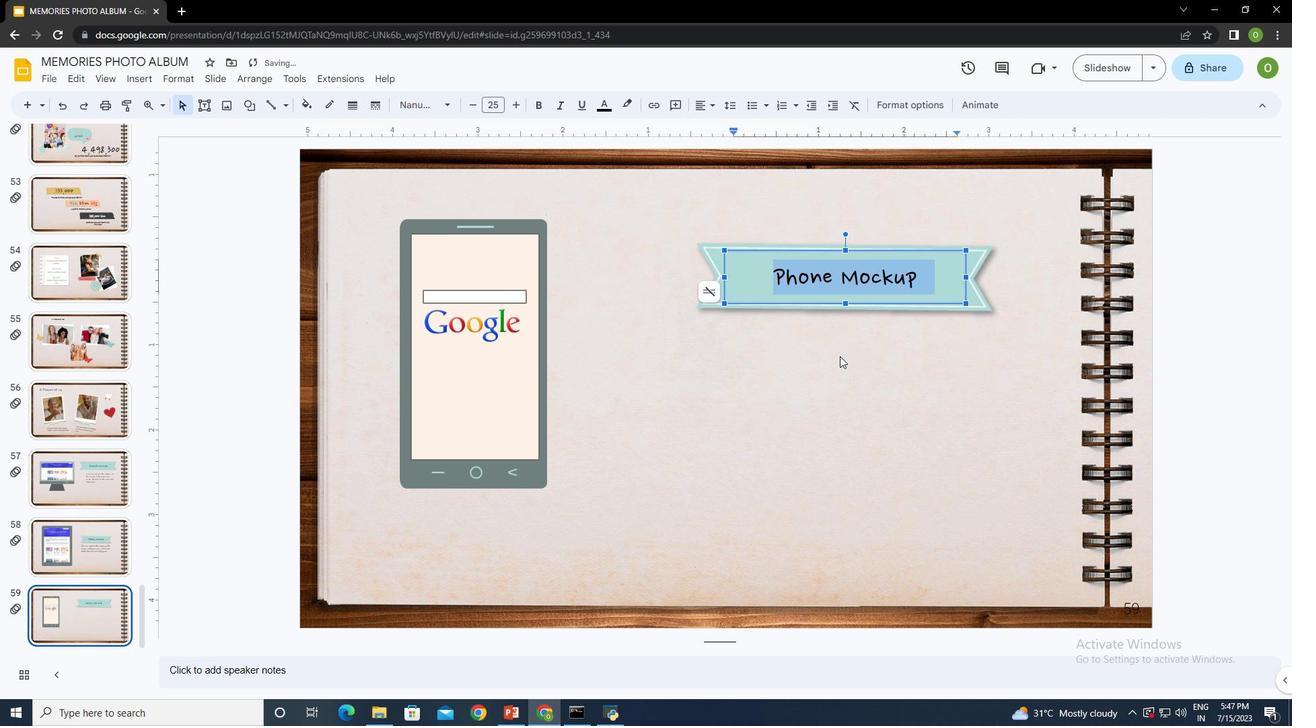 
Action: Mouse moved to (837, 273)
Screenshot: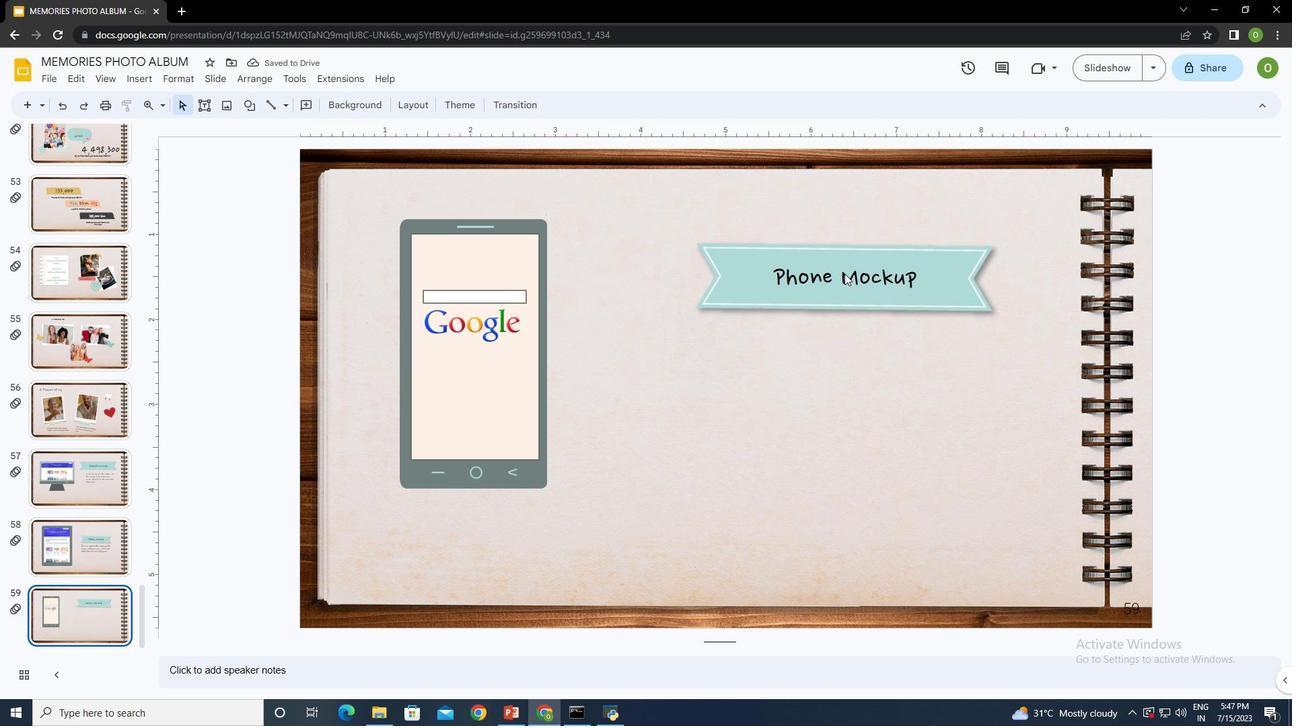 
Action: Mouse pressed left at (837, 273)
Screenshot: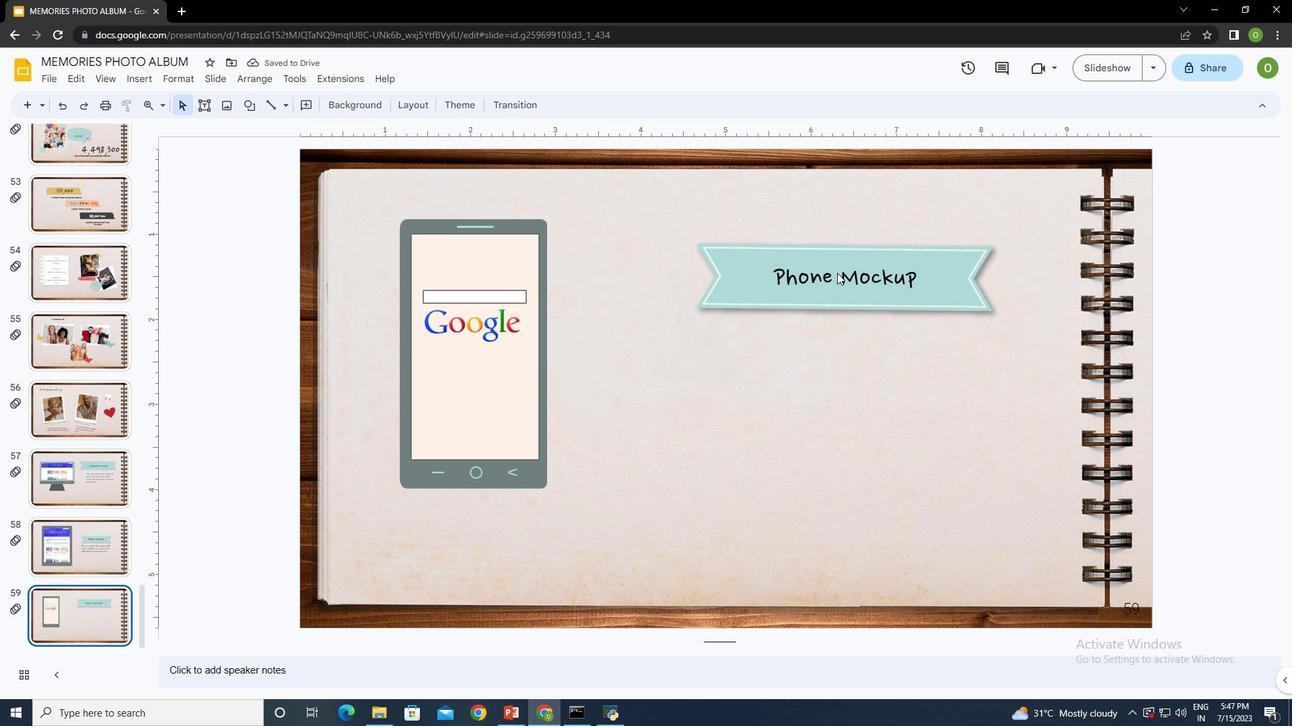 
Action: Mouse moved to (833, 276)
Screenshot: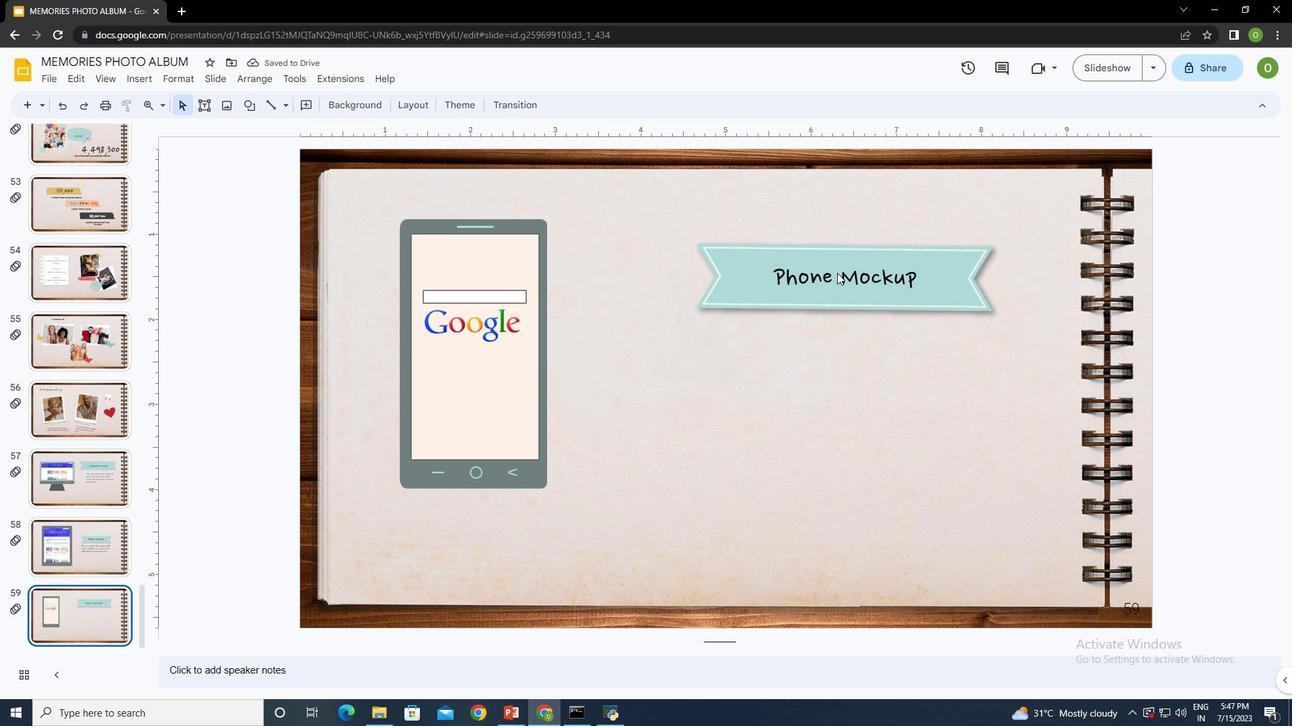 
Action: Mouse pressed left at (833, 276)
Screenshot: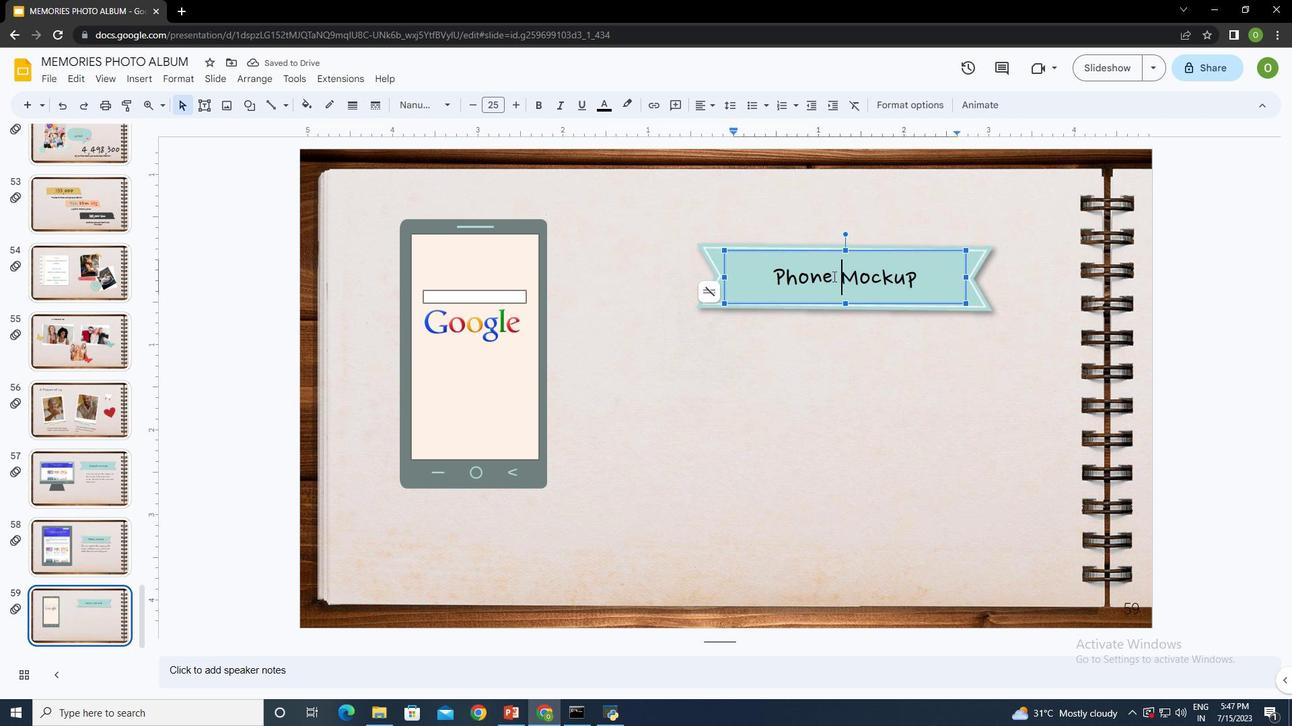 
Action: Mouse pressed left at (833, 276)
Screenshot: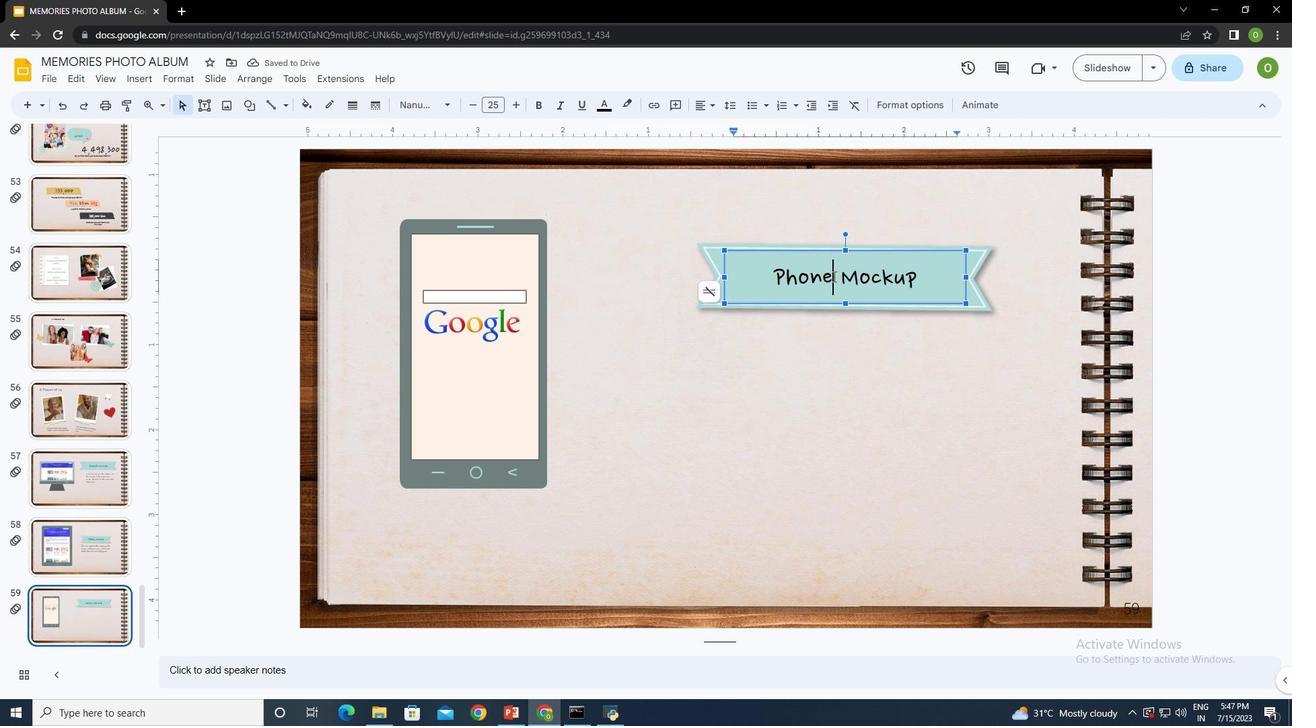 
Action: Mouse moved to (601, 103)
Screenshot: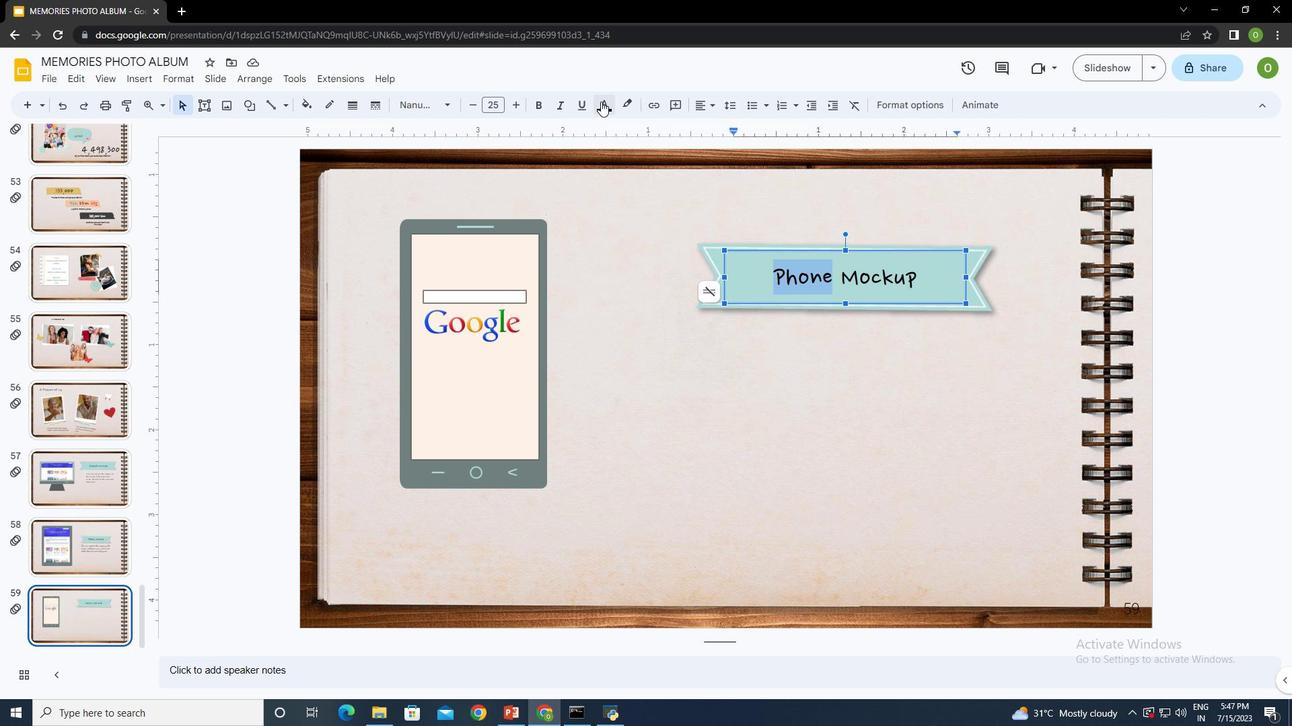 
Action: Mouse pressed left at (601, 103)
Screenshot: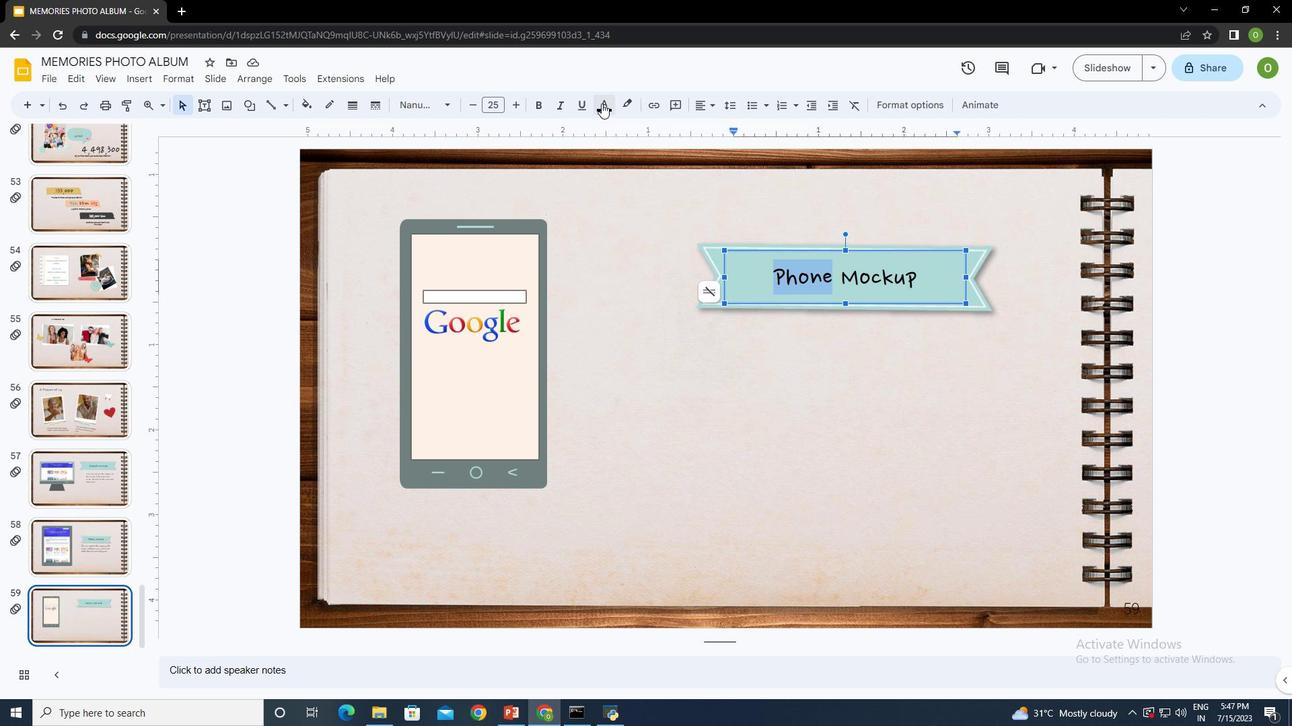 
Action: Mouse moved to (742, 148)
Screenshot: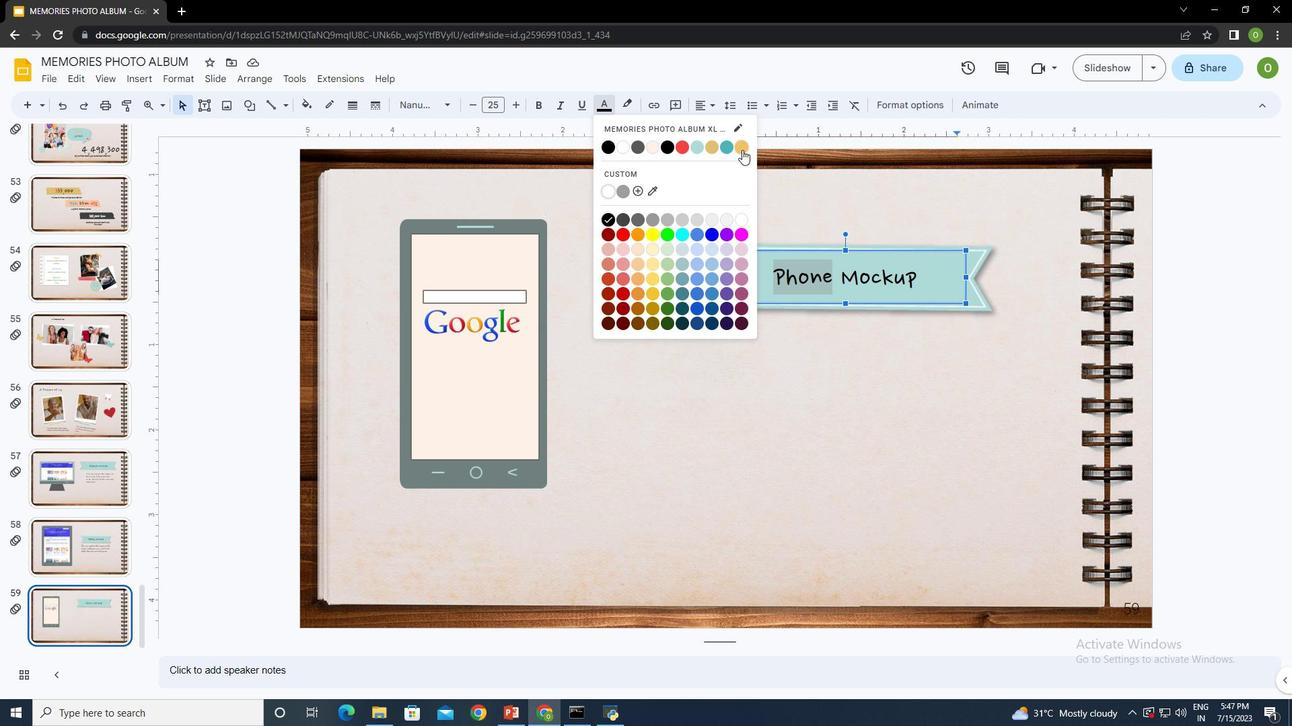 
Action: Mouse pressed left at (742, 148)
Screenshot: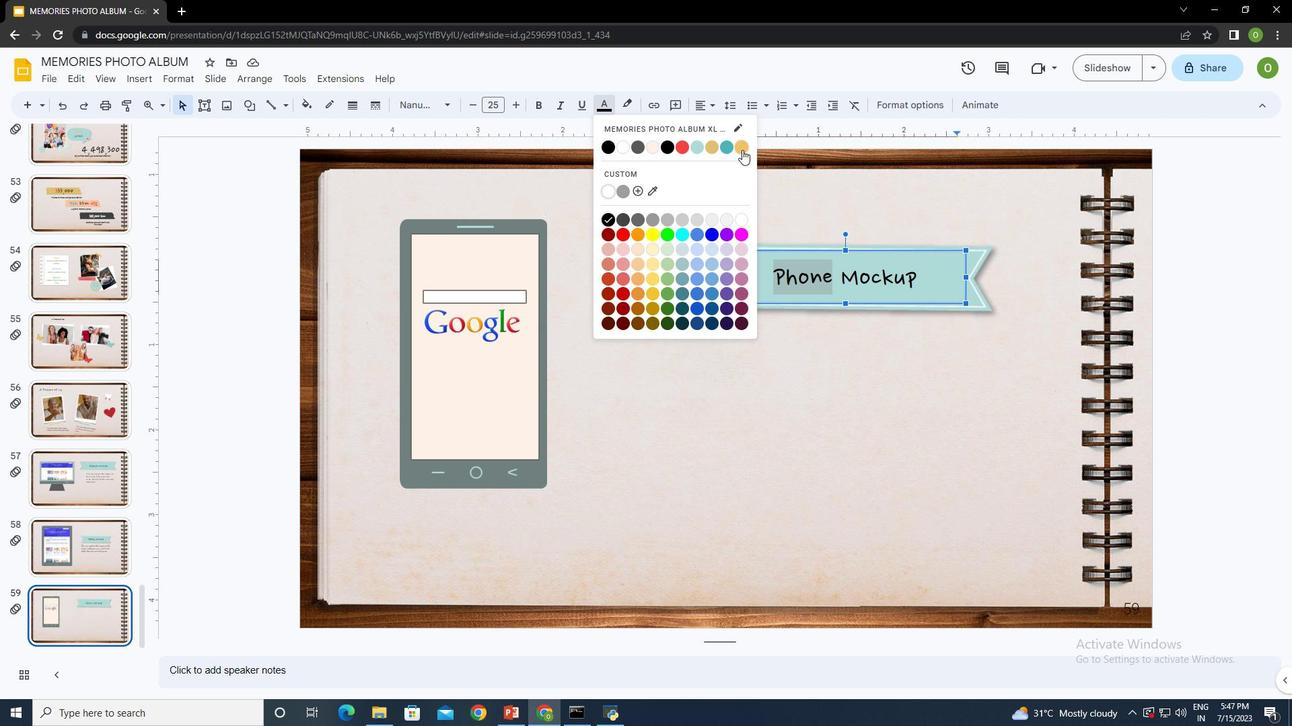 
Action: Mouse moved to (800, 368)
Screenshot: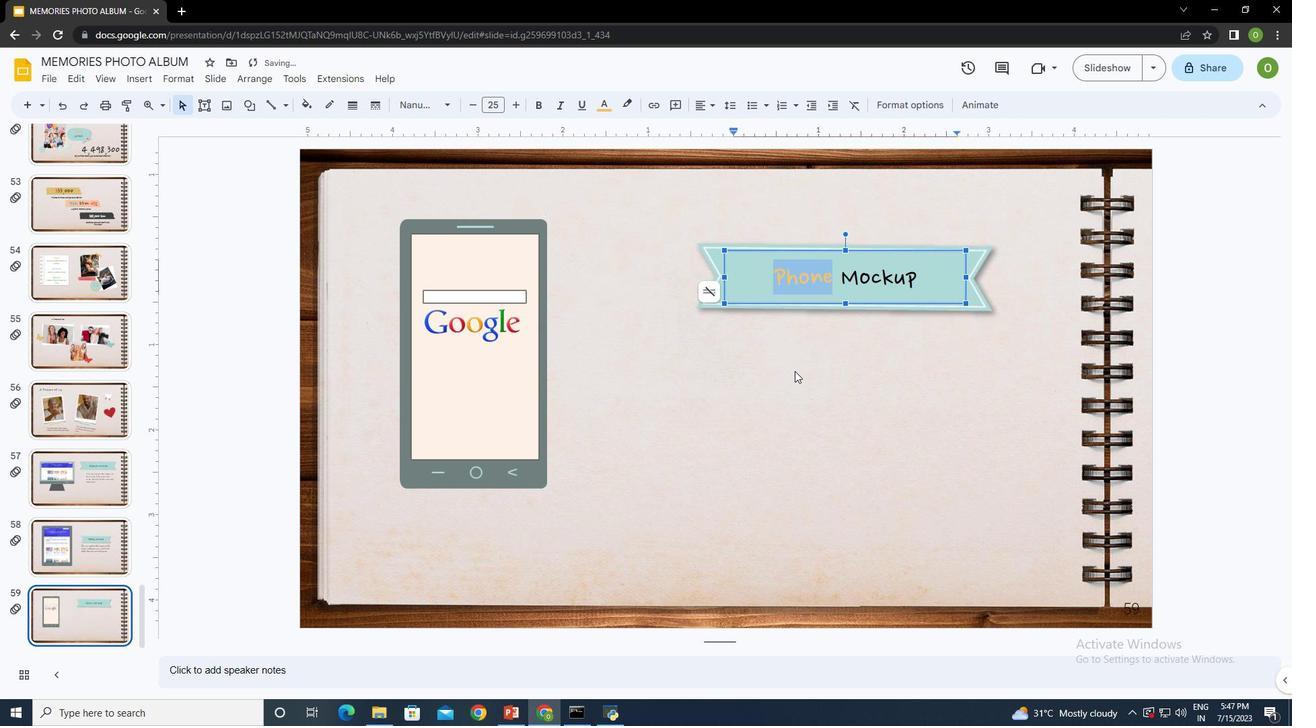 
Action: Mouse pressed left at (800, 368)
Screenshot: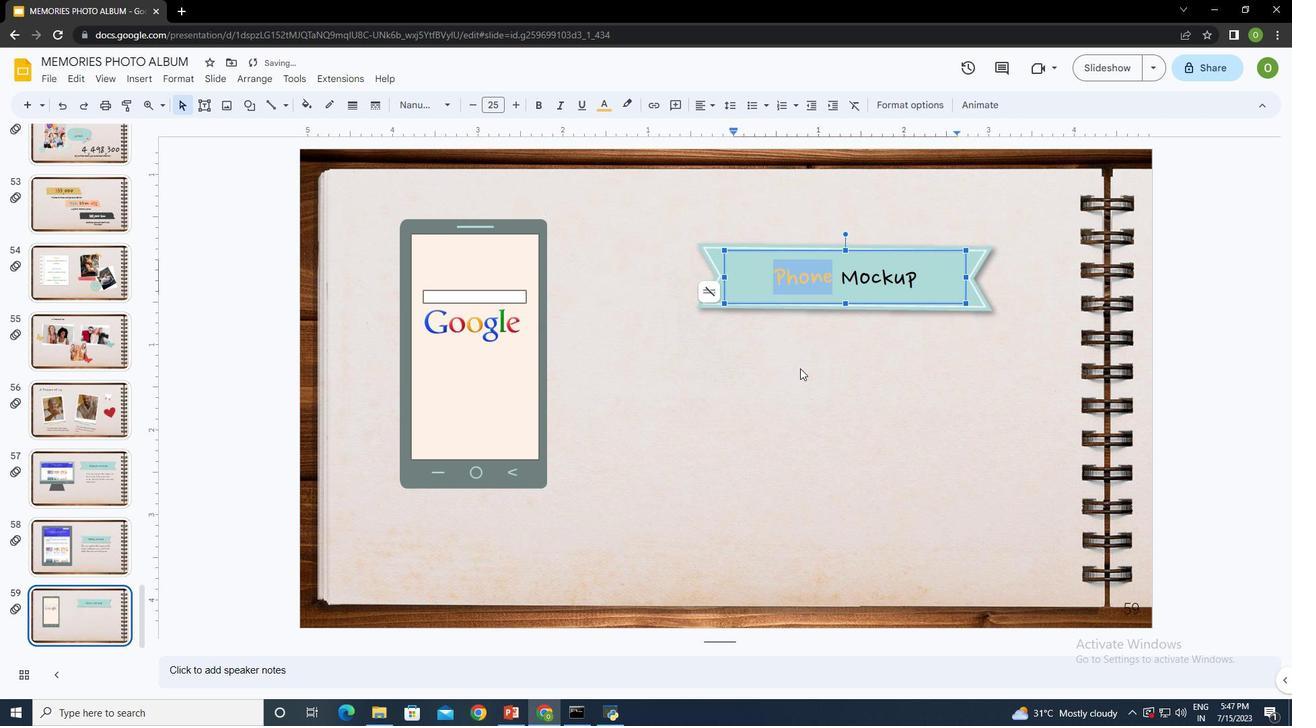 
Action: Mouse moved to (205, 105)
Screenshot: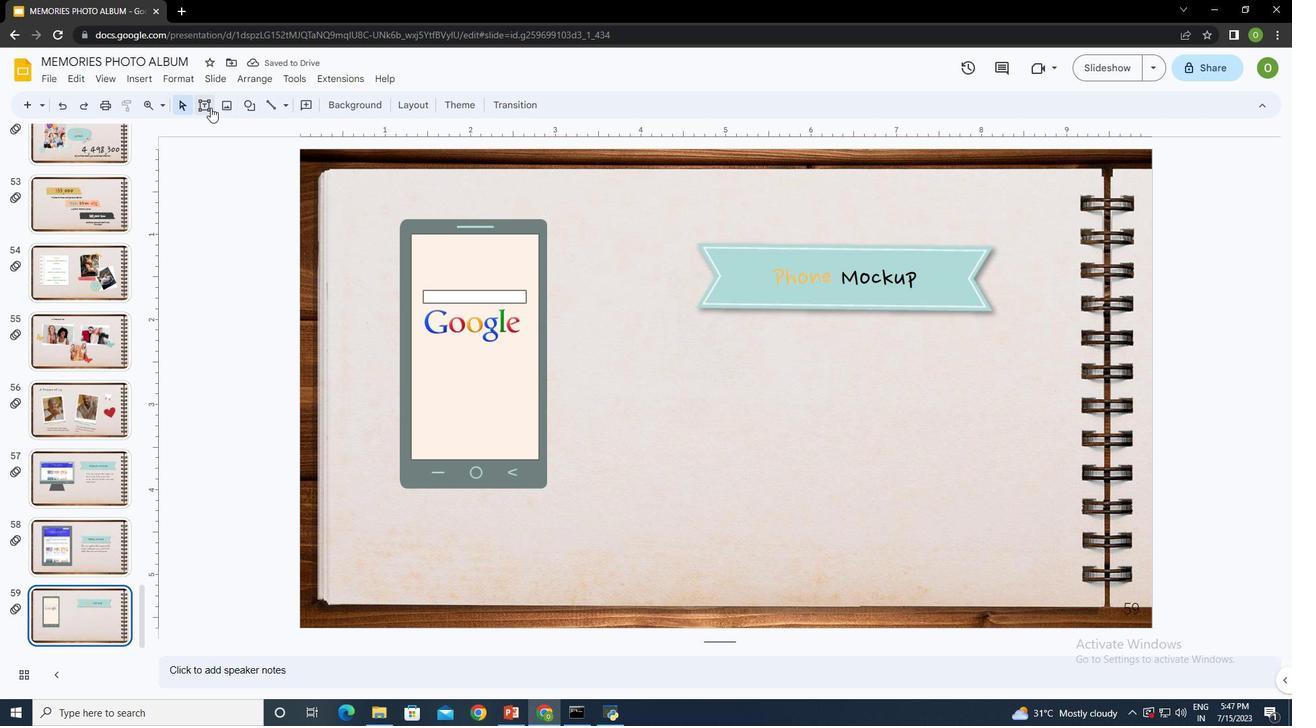 
Action: Mouse pressed left at (205, 105)
Screenshot: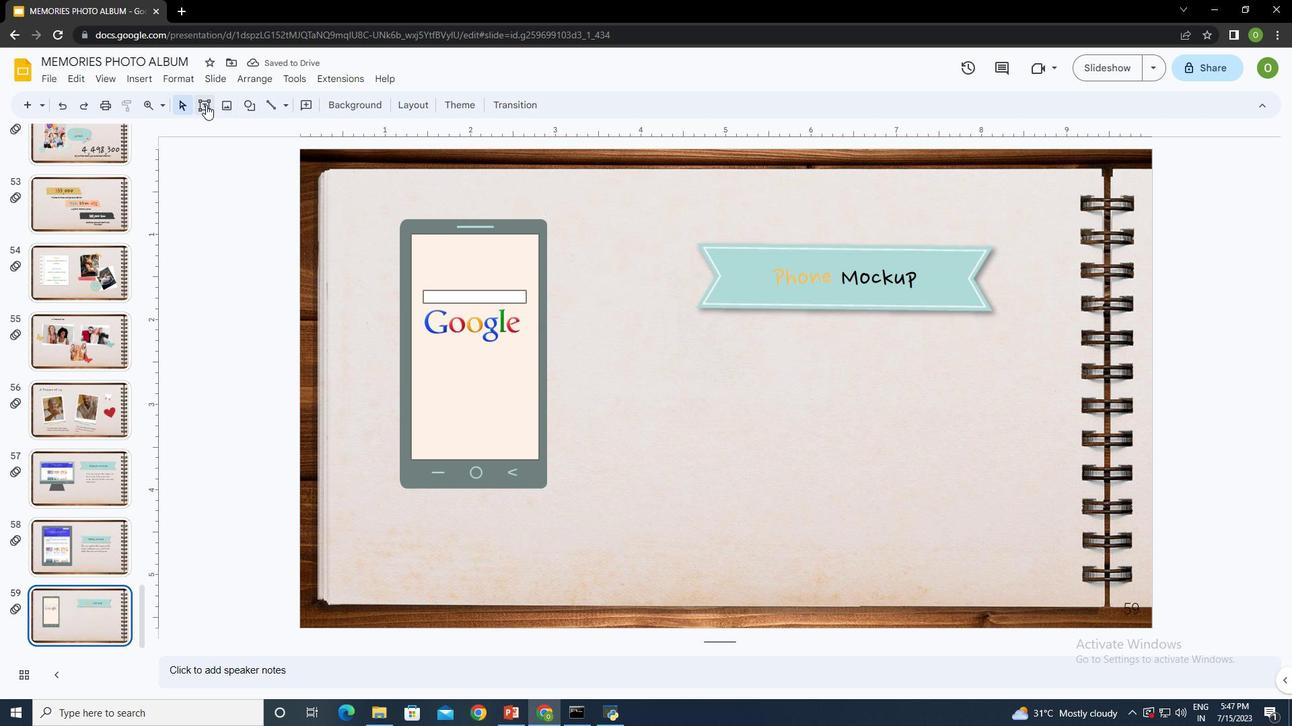 
Action: Mouse moved to (704, 324)
Screenshot: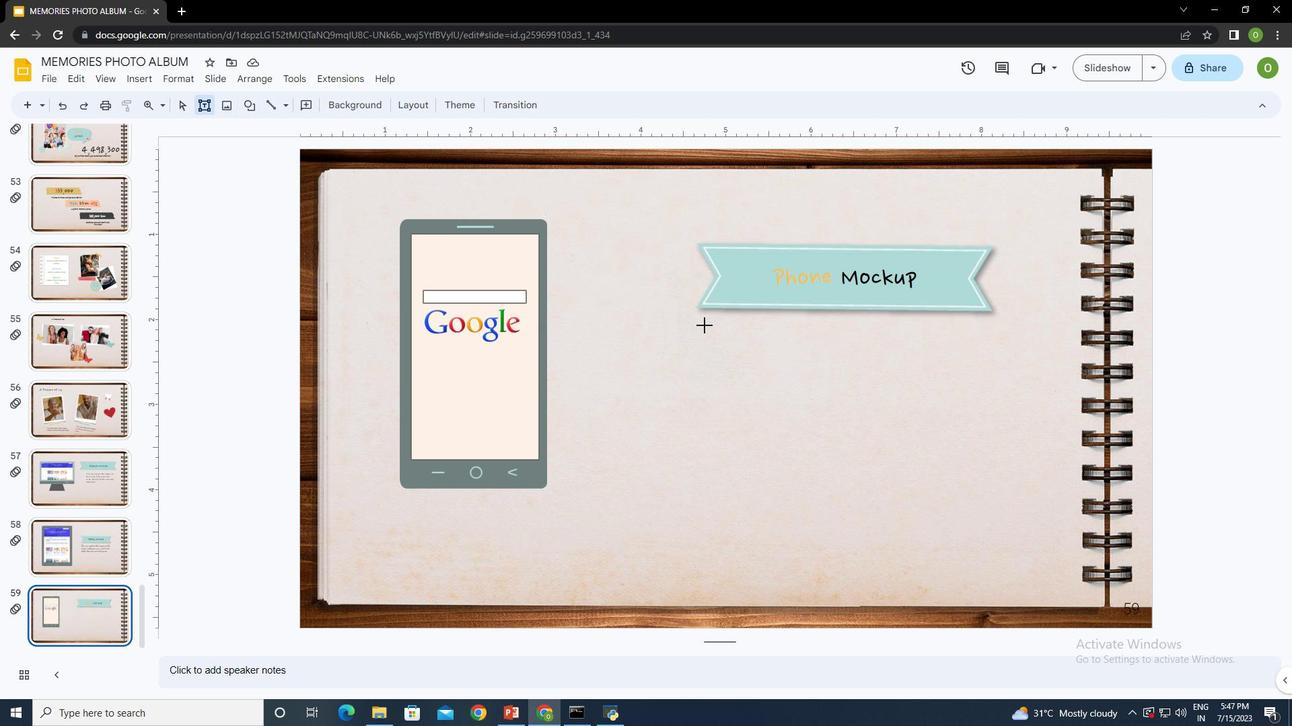 
Action: Mouse pressed left at (704, 324)
Screenshot: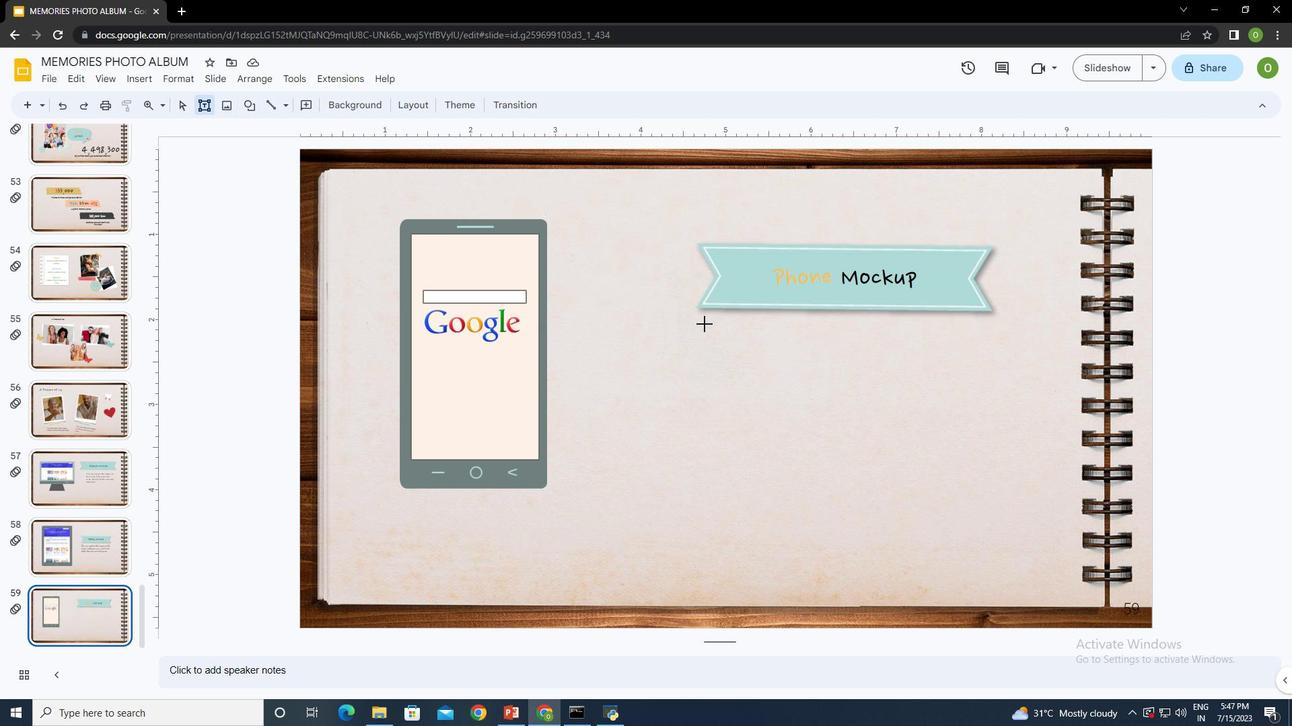 
Action: Mouse moved to (901, 377)
Screenshot: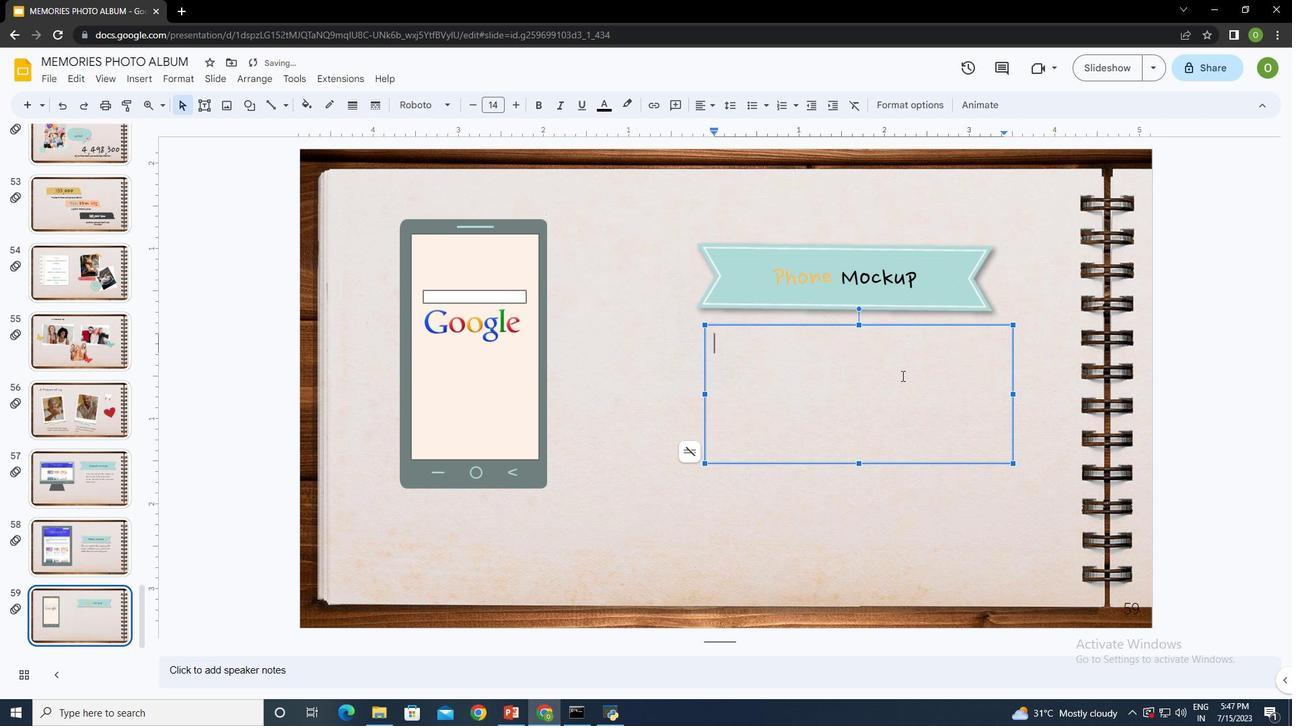 
Action: Key pressed <Key.shift><Key.shift>You<Key.space>can<Key.space>replace<Key.space>the<Key.space>image<Key.space>on<Key.space>the<Key.space>screen<Key.space>with<Key.space>yi<Key.backspace>ou<Key.space>own<Key.space>work.<Key.space><Key.shift>Just<Key.space>delete<Key.space>this<Key.space>one<Key.space>and<Key.space>add<Key.space>yours.
Screenshot: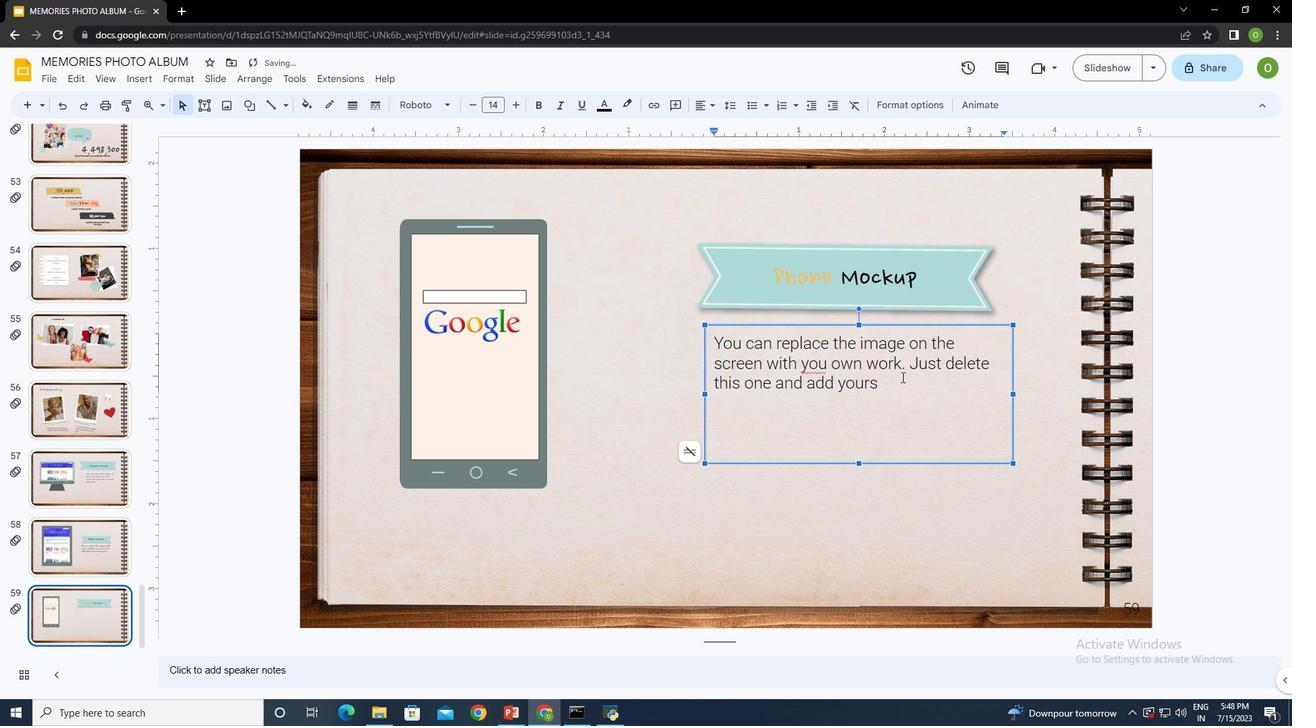 
Action: Mouse moved to (876, 356)
Screenshot: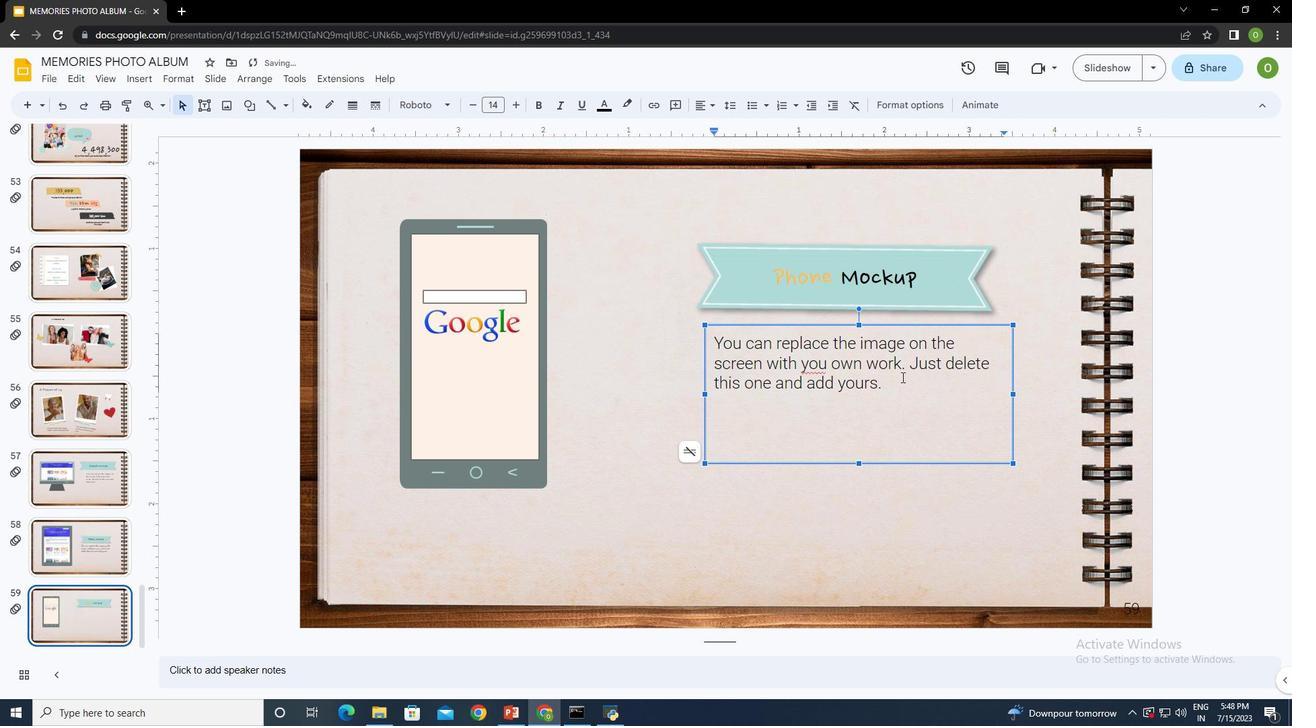 
Action: Key pressed ctrl+A
Screenshot: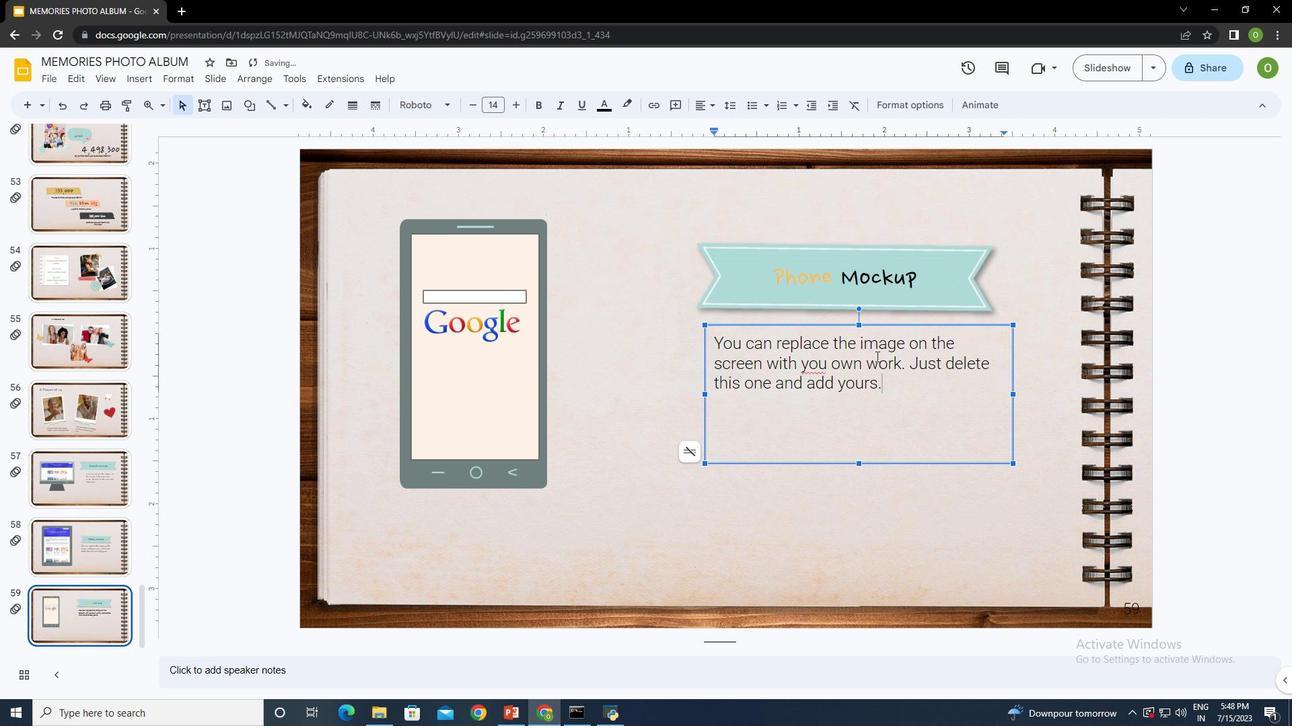 
Action: Mouse moved to (255, 78)
Screenshot: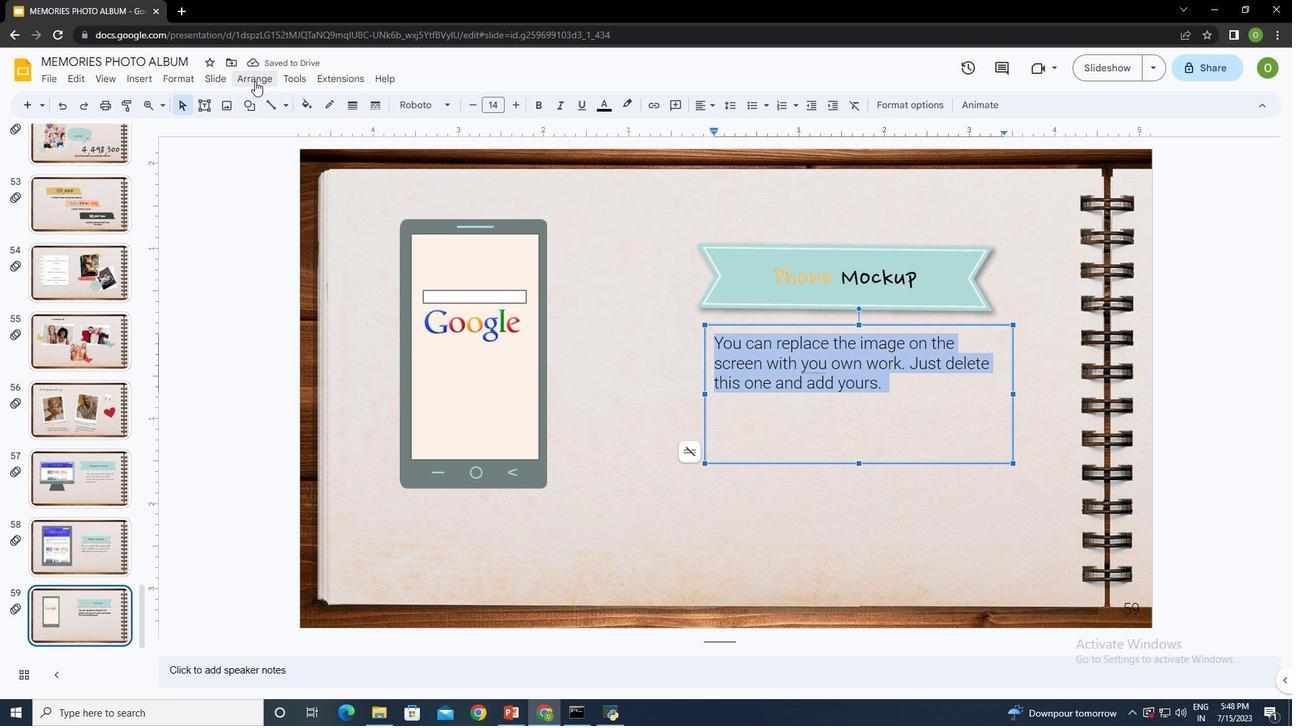 
Action: Mouse pressed left at (255, 78)
Screenshot: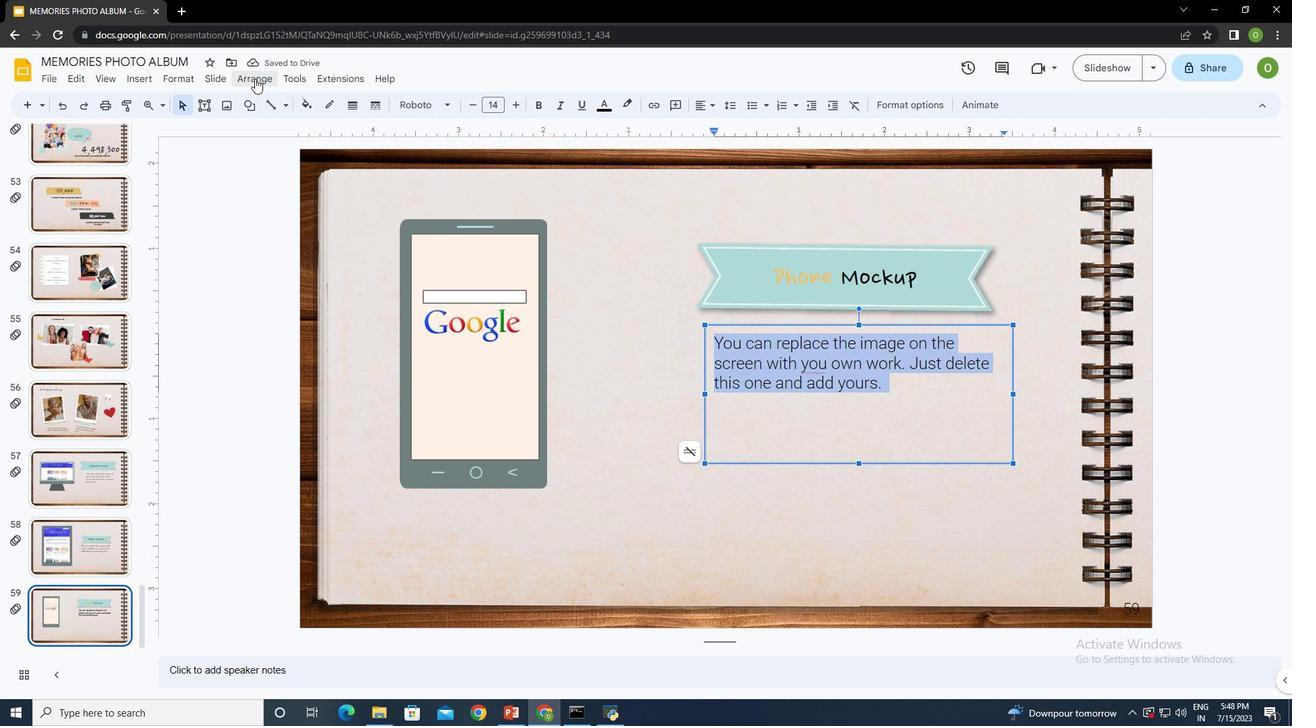 
Action: Mouse moved to (306, 78)
Screenshot: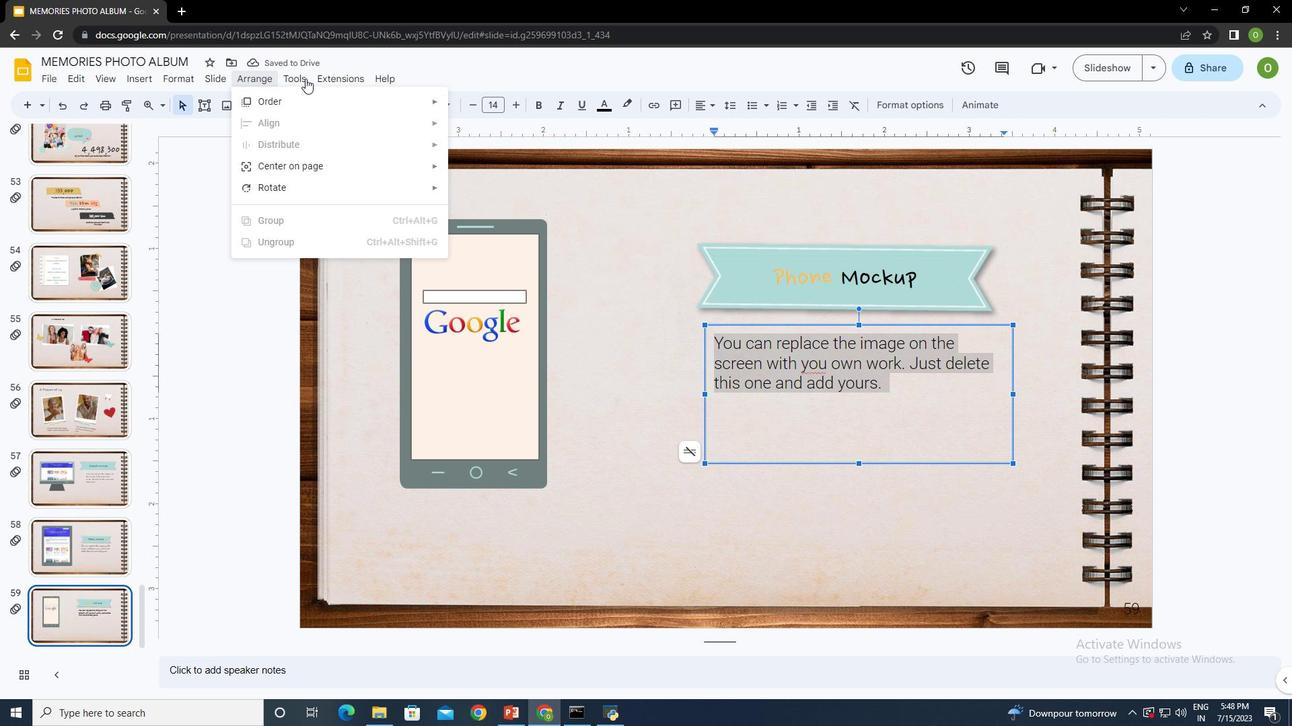 
Action: Mouse pressed left at (306, 78)
Screenshot: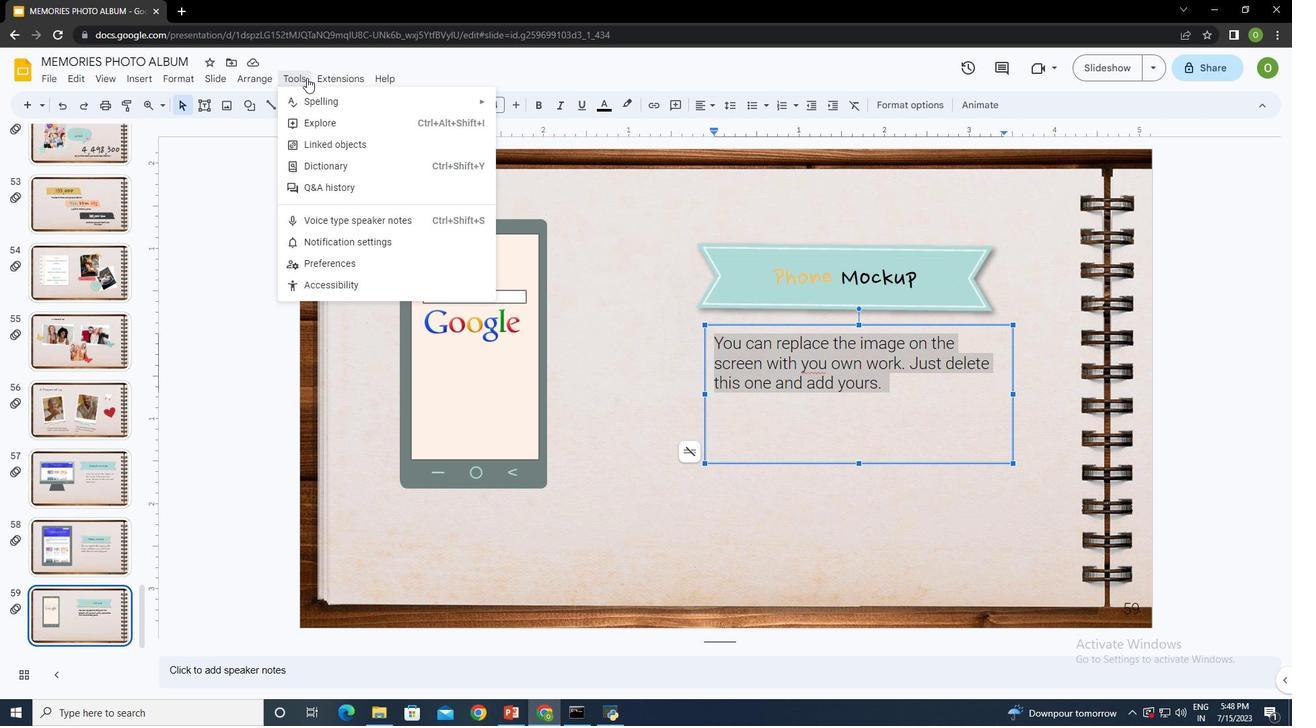
Action: Mouse pressed left at (306, 78)
Screenshot: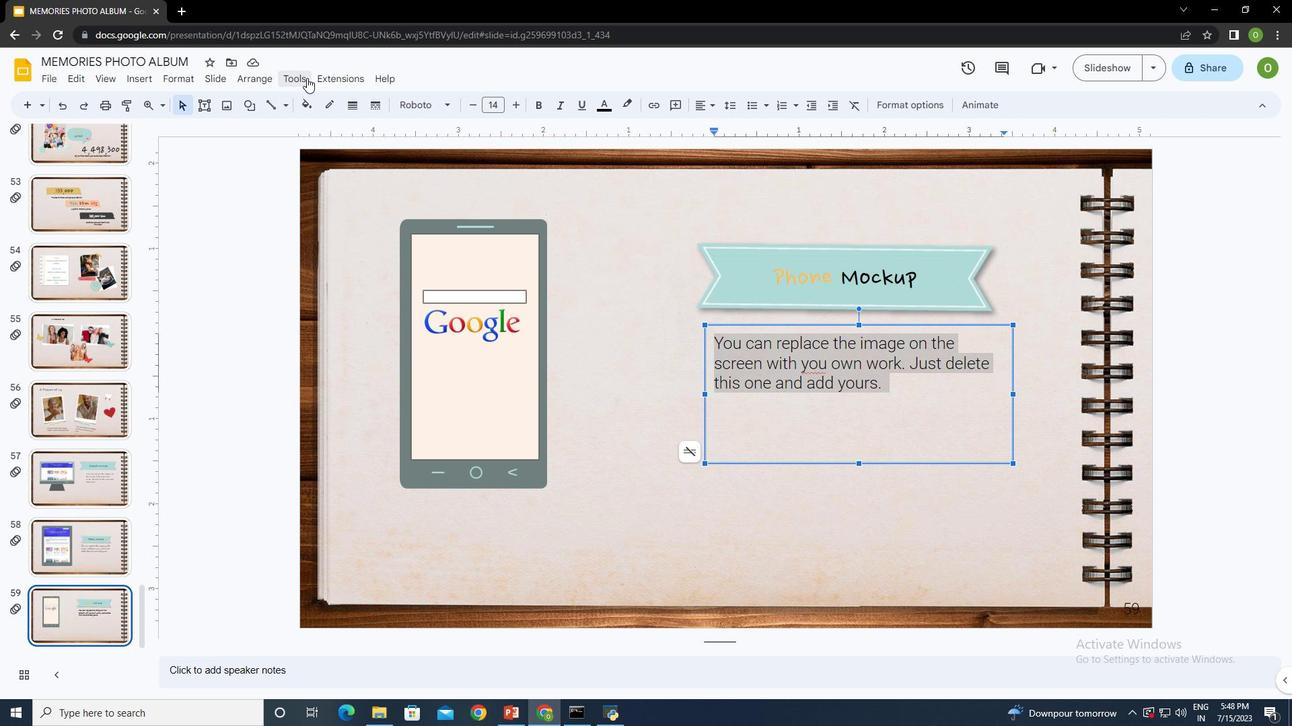 
Action: Mouse moved to (320, 96)
Screenshot: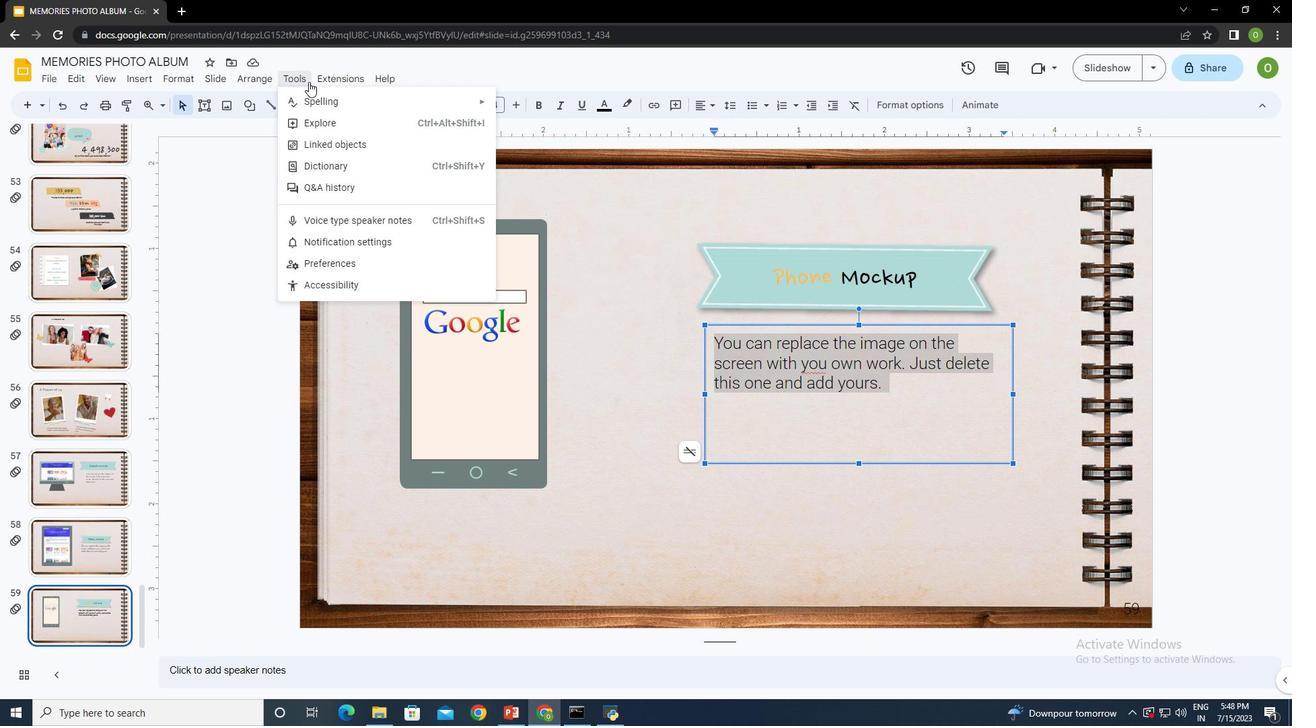 
Action: Mouse pressed left at (320, 96)
Screenshot: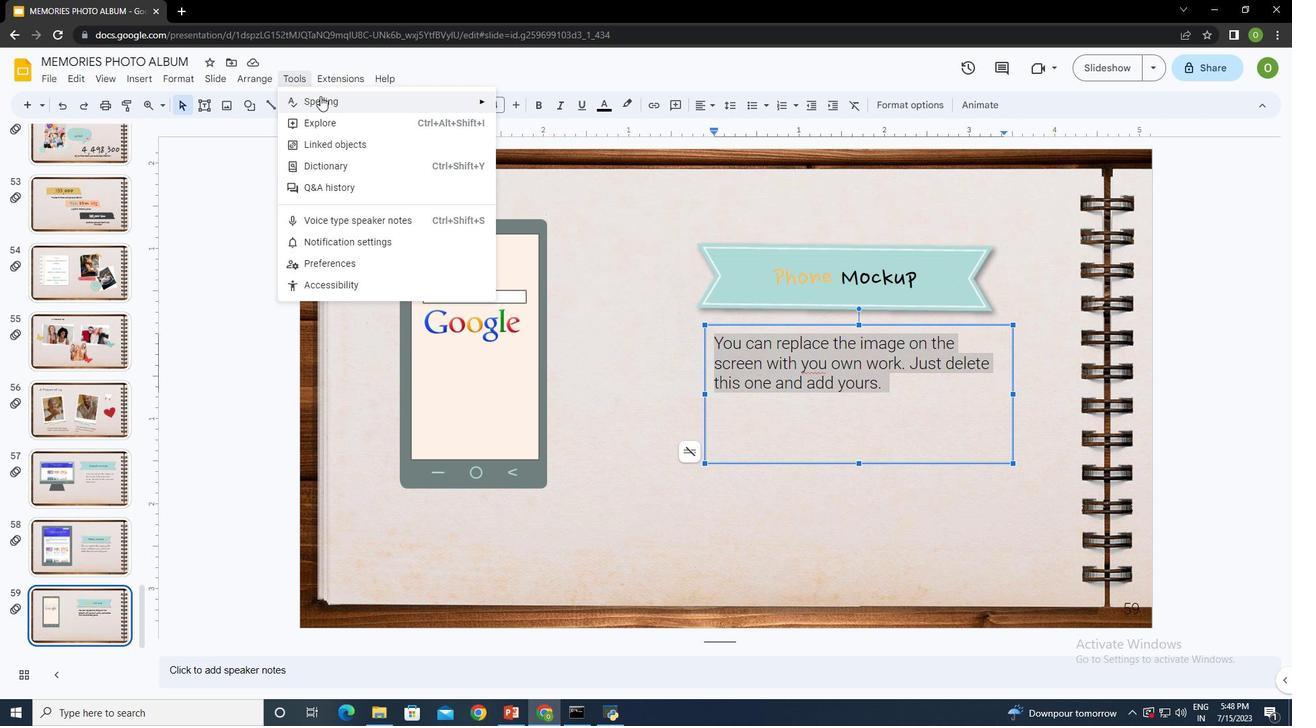 
Action: Mouse moved to (547, 103)
Screenshot: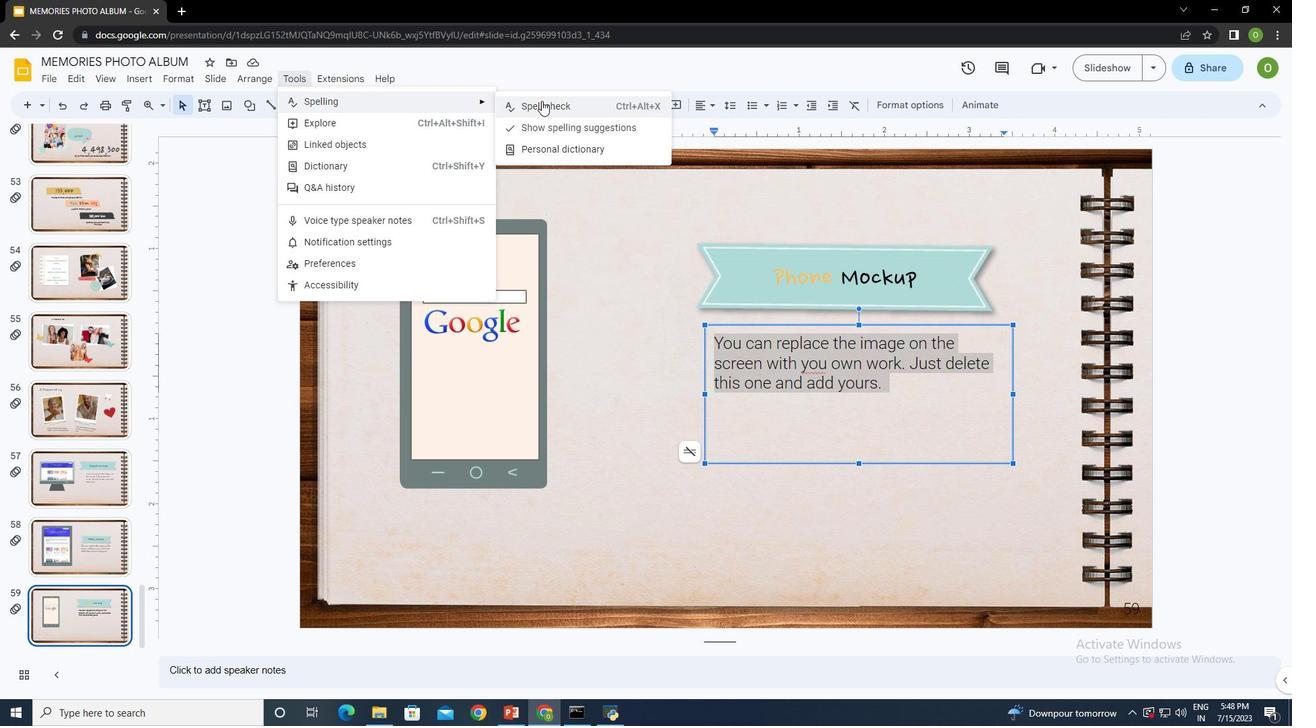 
Action: Mouse pressed left at (547, 103)
Screenshot: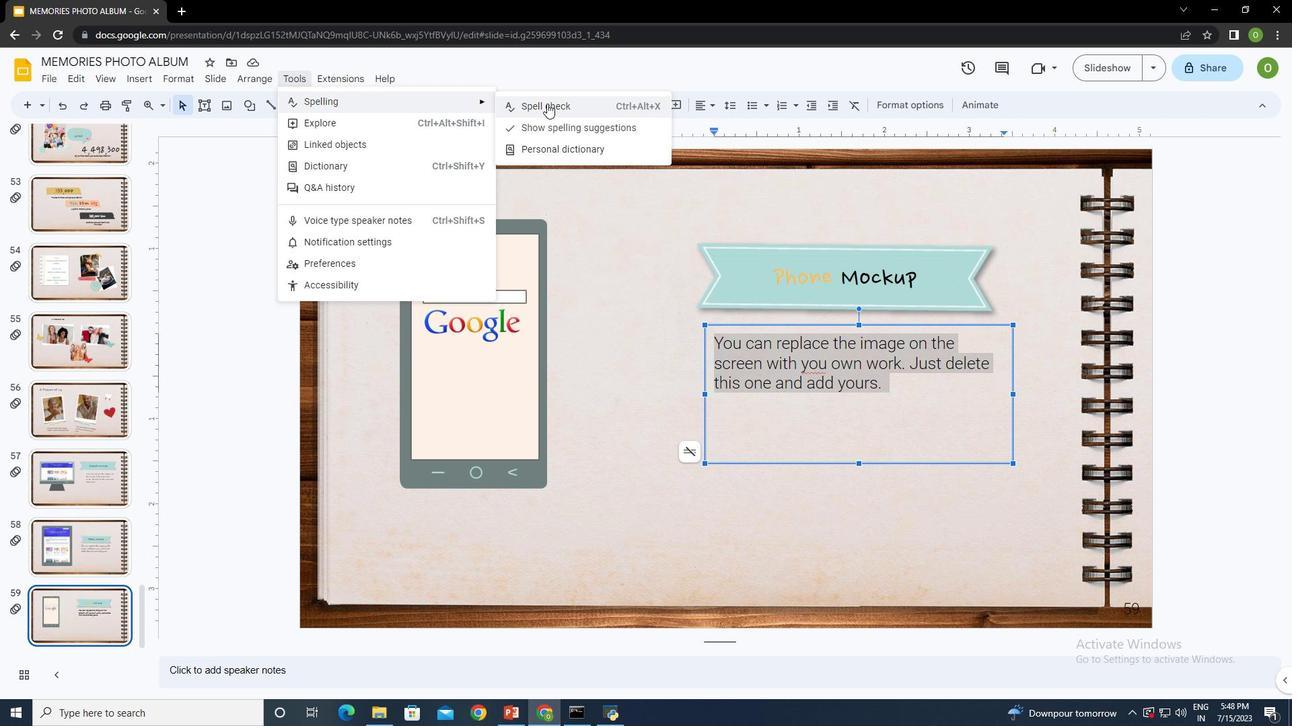 
Action: Mouse moved to (1086, 202)
Screenshot: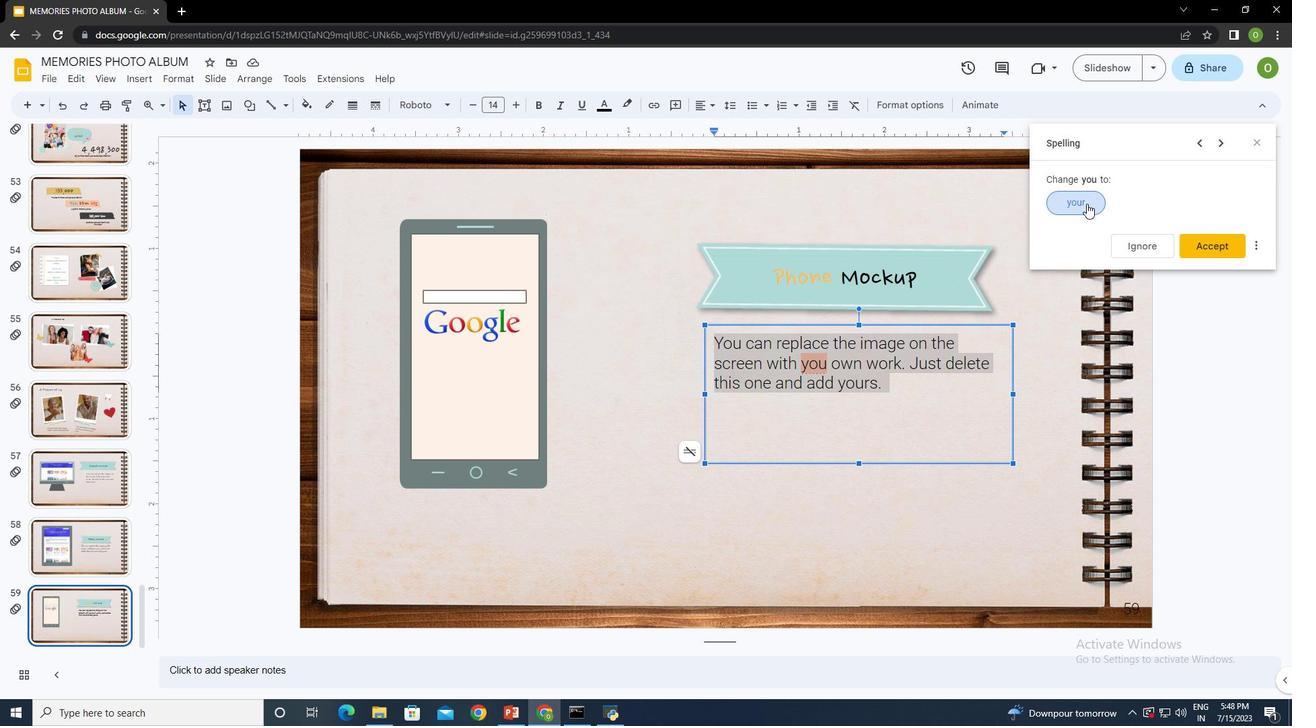 
Action: Mouse pressed left at (1086, 202)
Screenshot: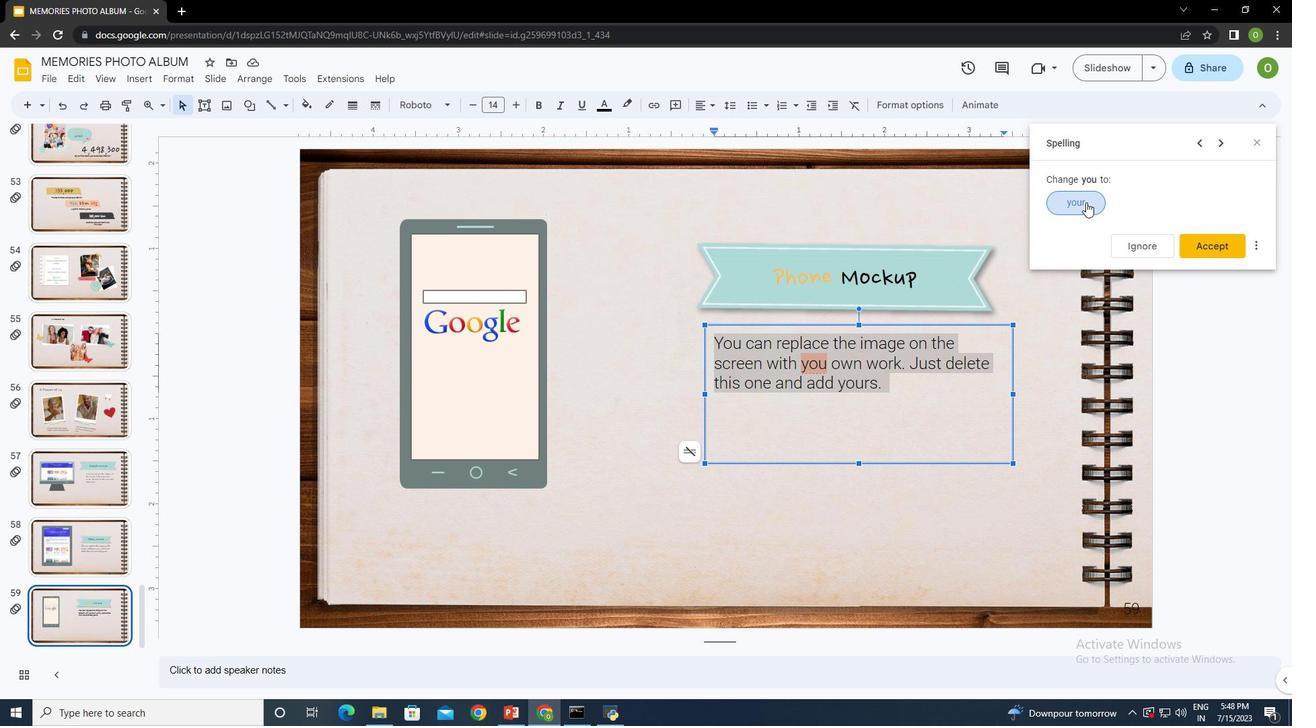 
Action: Mouse moved to (1257, 142)
Screenshot: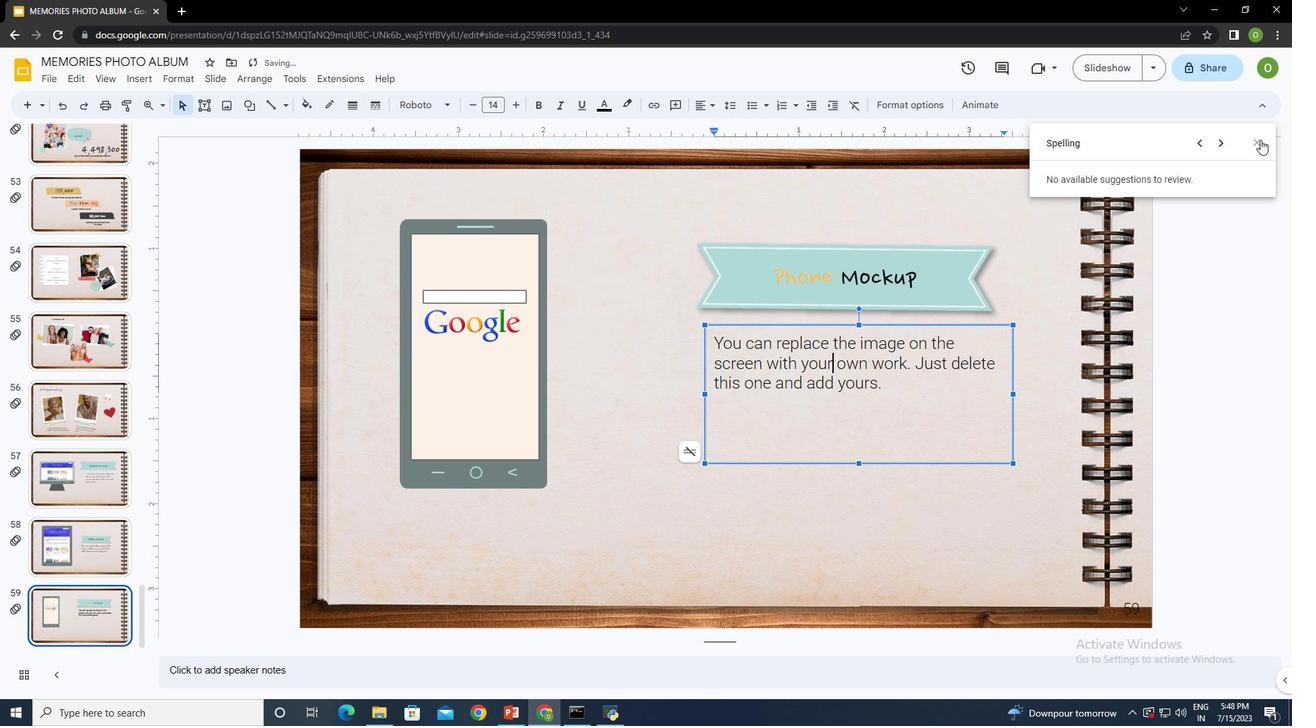 
Action: Mouse pressed left at (1257, 142)
Screenshot: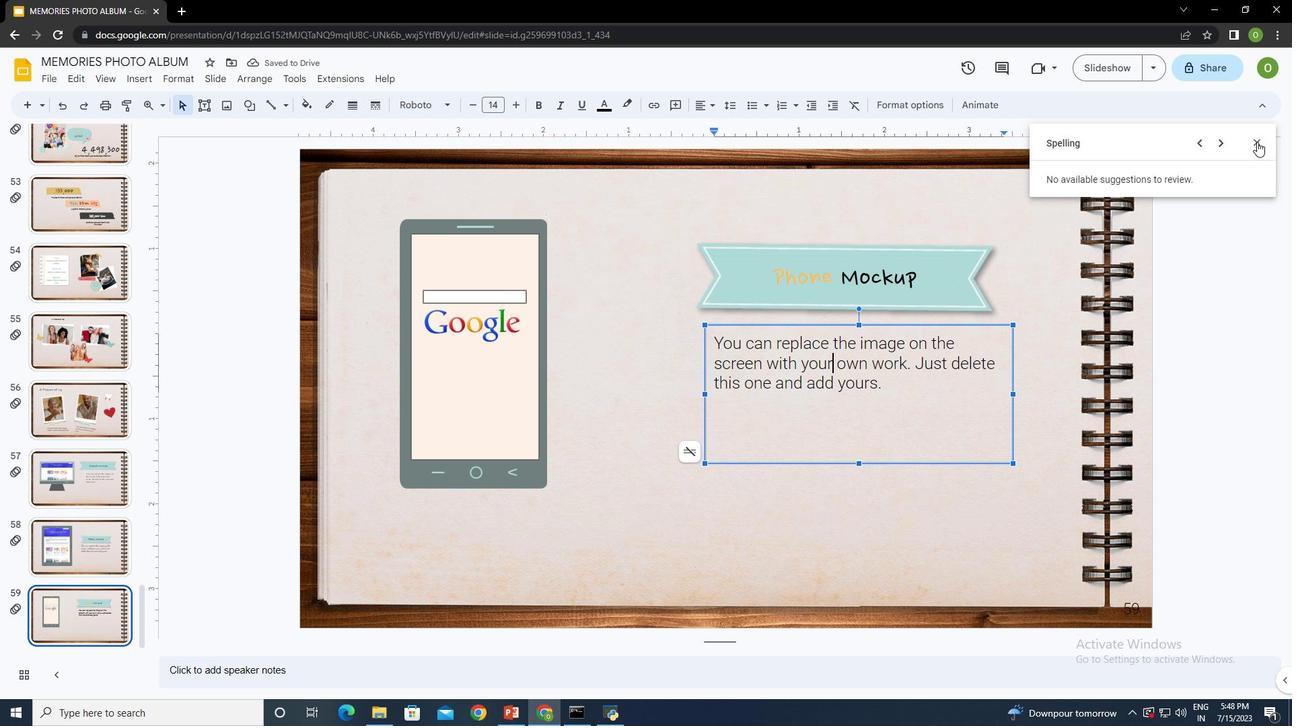 
Action: Mouse moved to (878, 396)
Screenshot: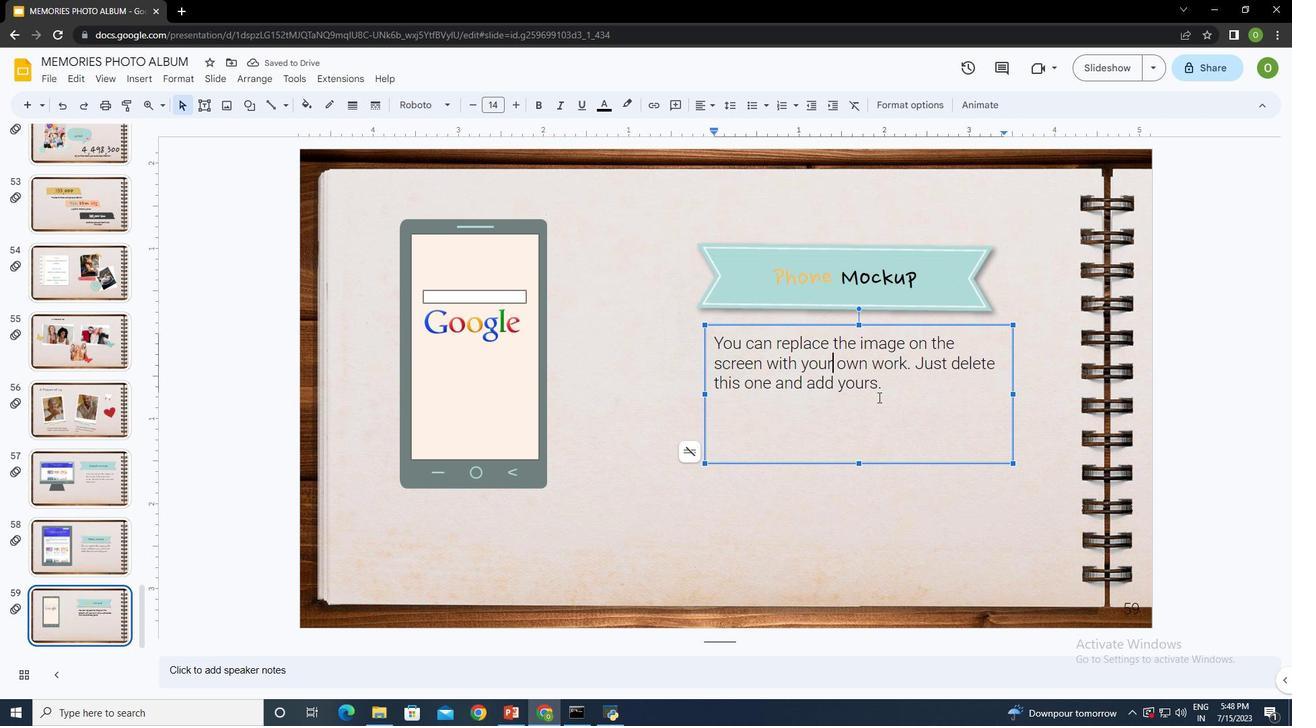 
Action: Mouse pressed left at (878, 396)
Screenshot: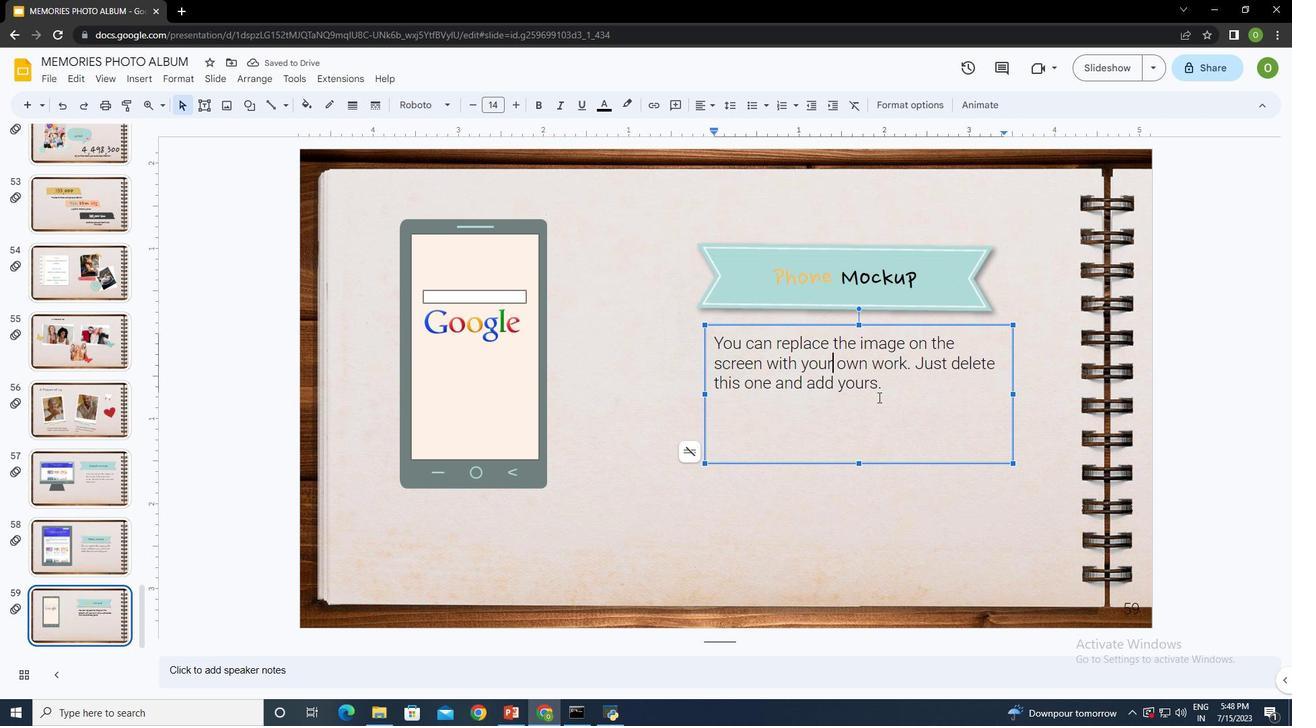 
Action: Key pressed ctrl+A
Screenshot: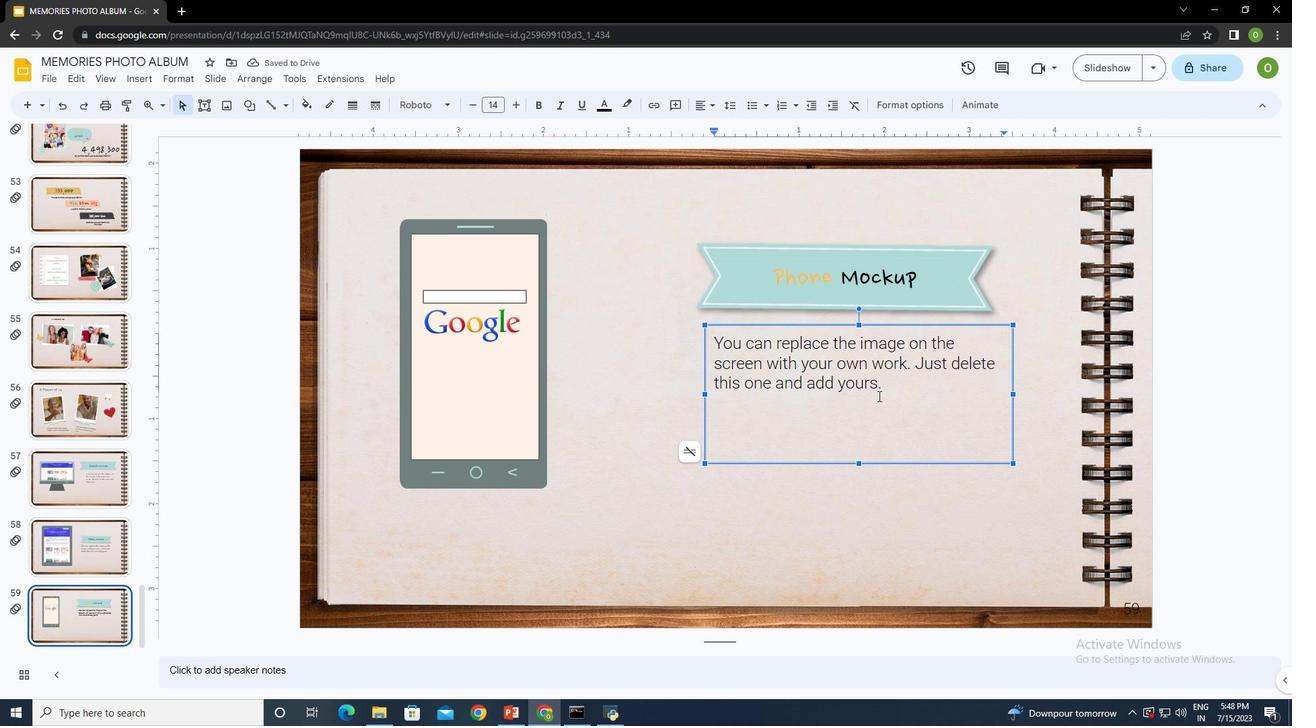 
Action: Mouse moved to (422, 104)
Screenshot: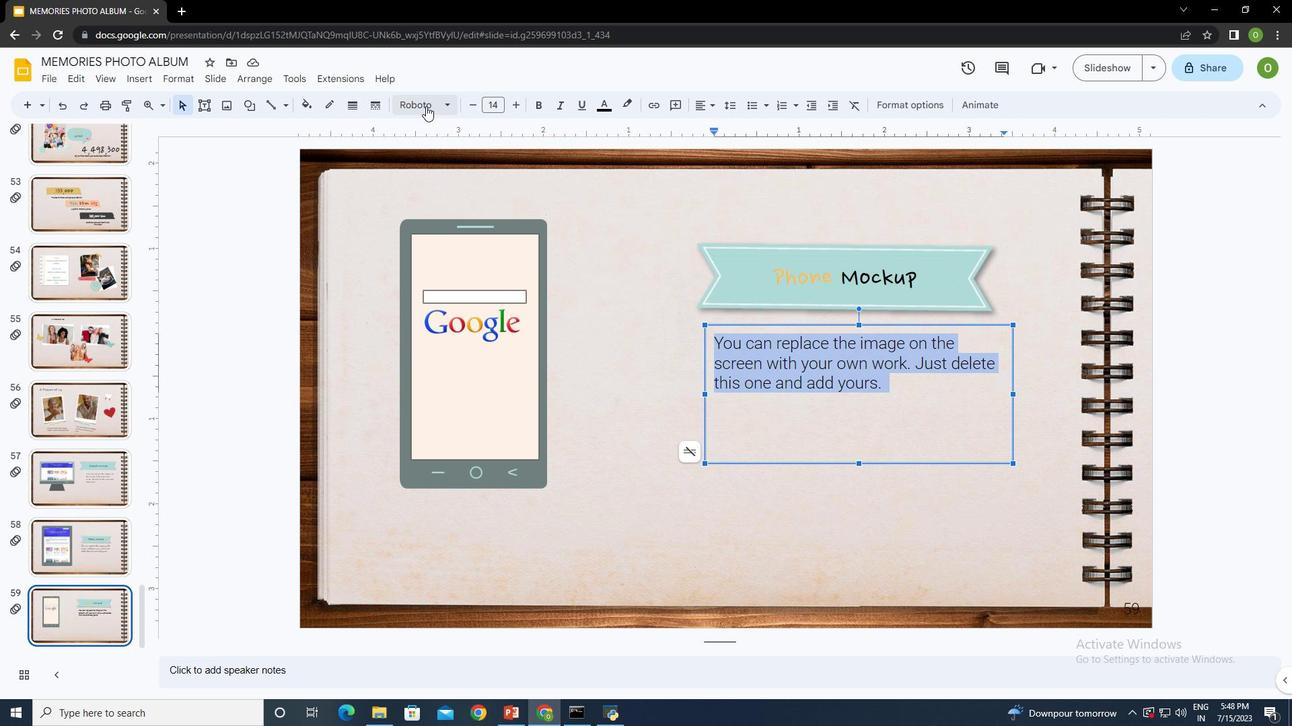 
Action: Mouse pressed left at (422, 104)
Screenshot: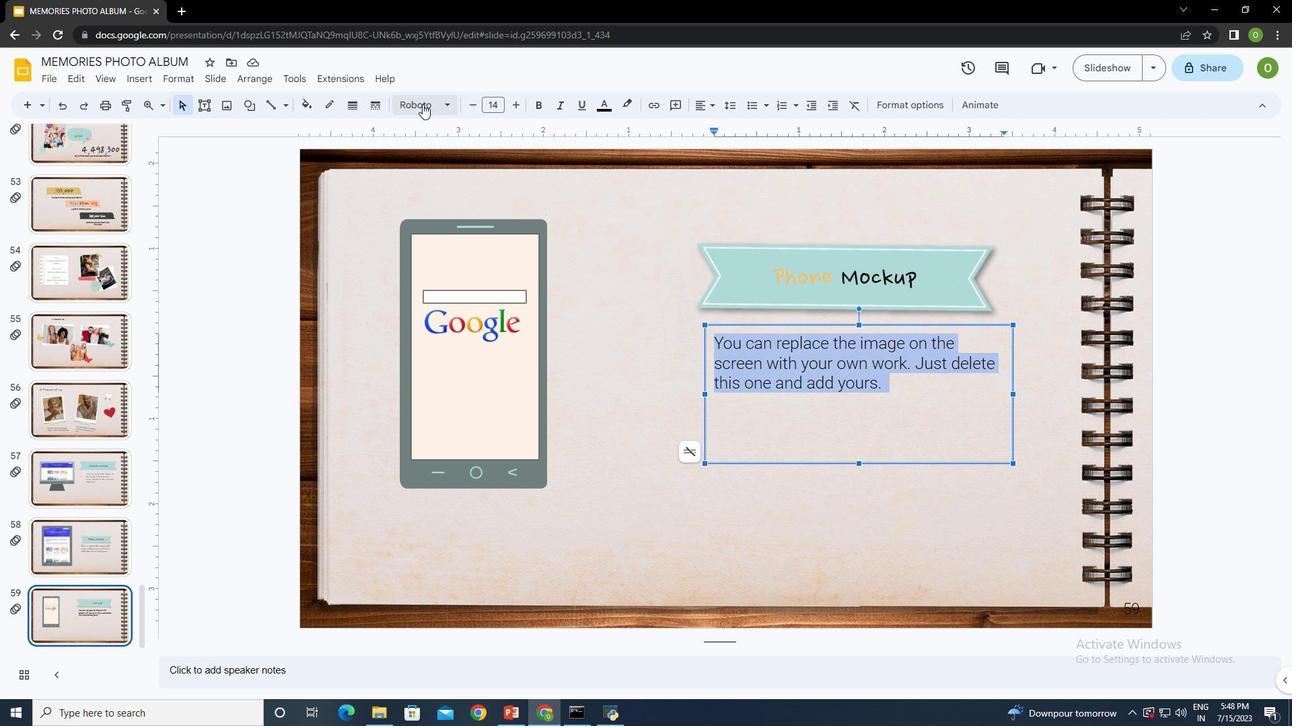 
Action: Mouse moved to (500, 319)
Screenshot: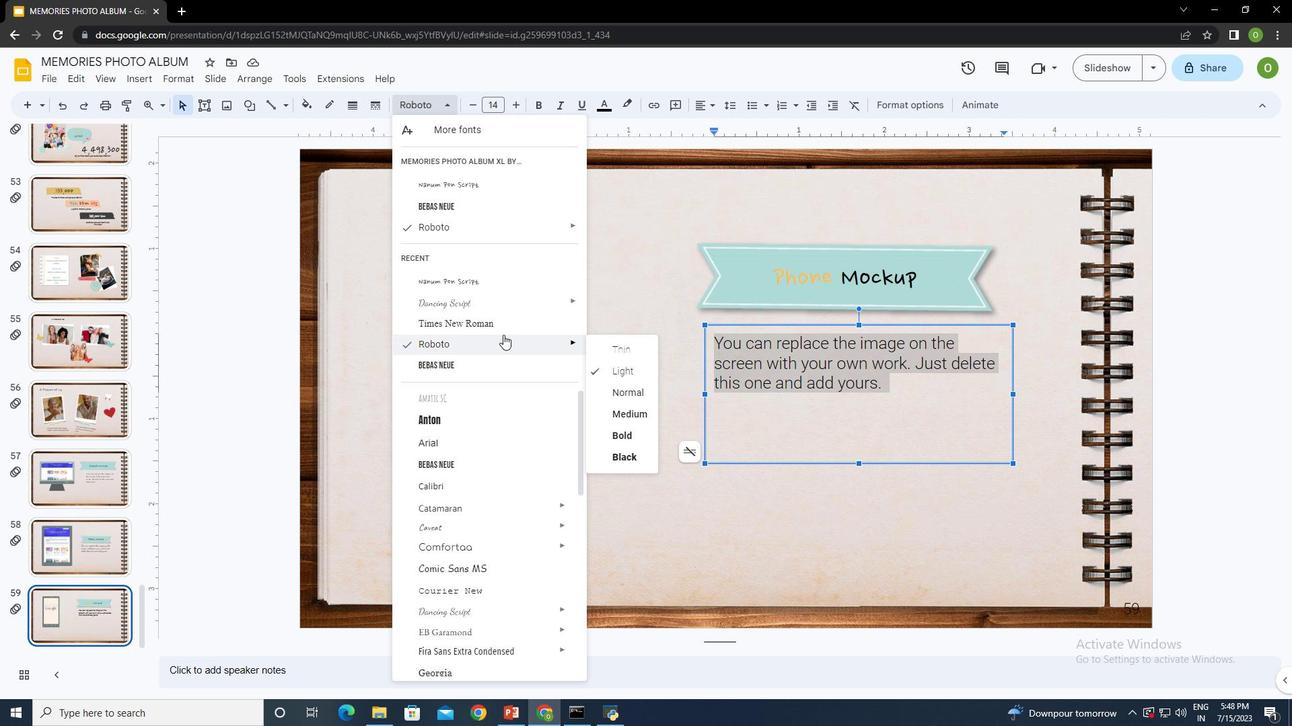 
Action: Mouse pressed left at (500, 319)
Screenshot: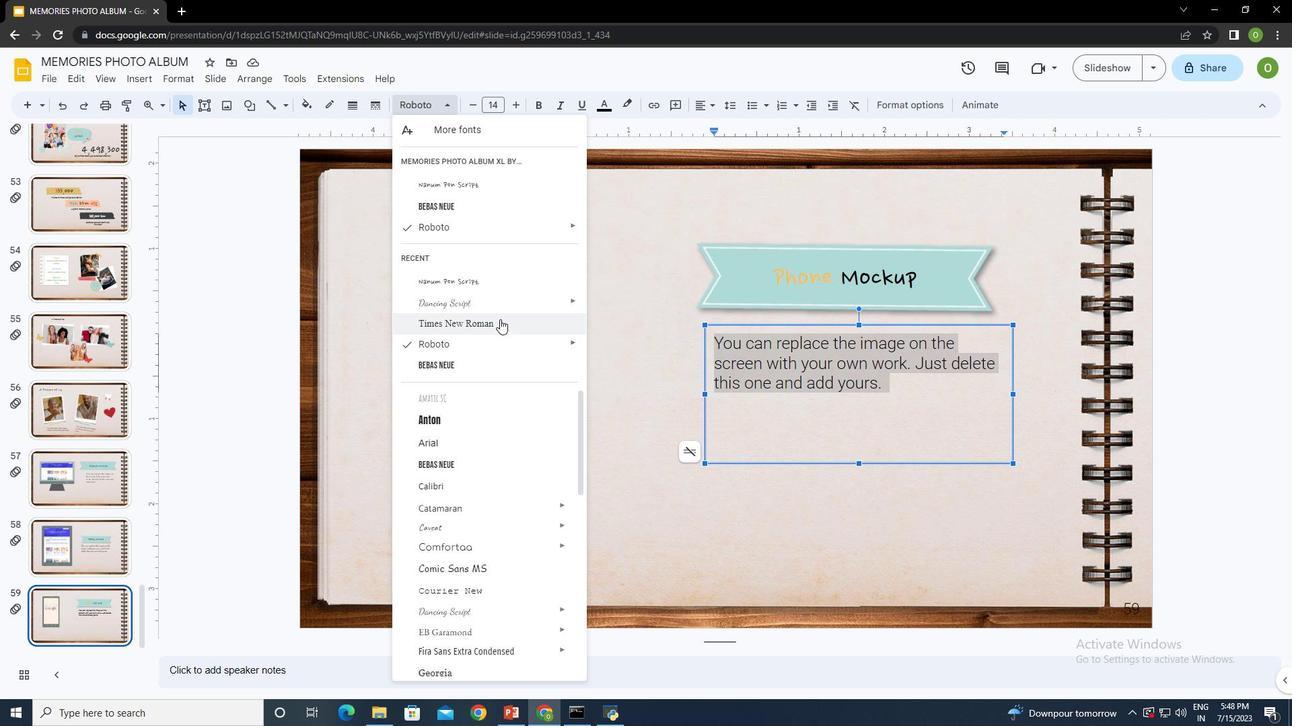 
Action: Mouse moved to (520, 106)
Screenshot: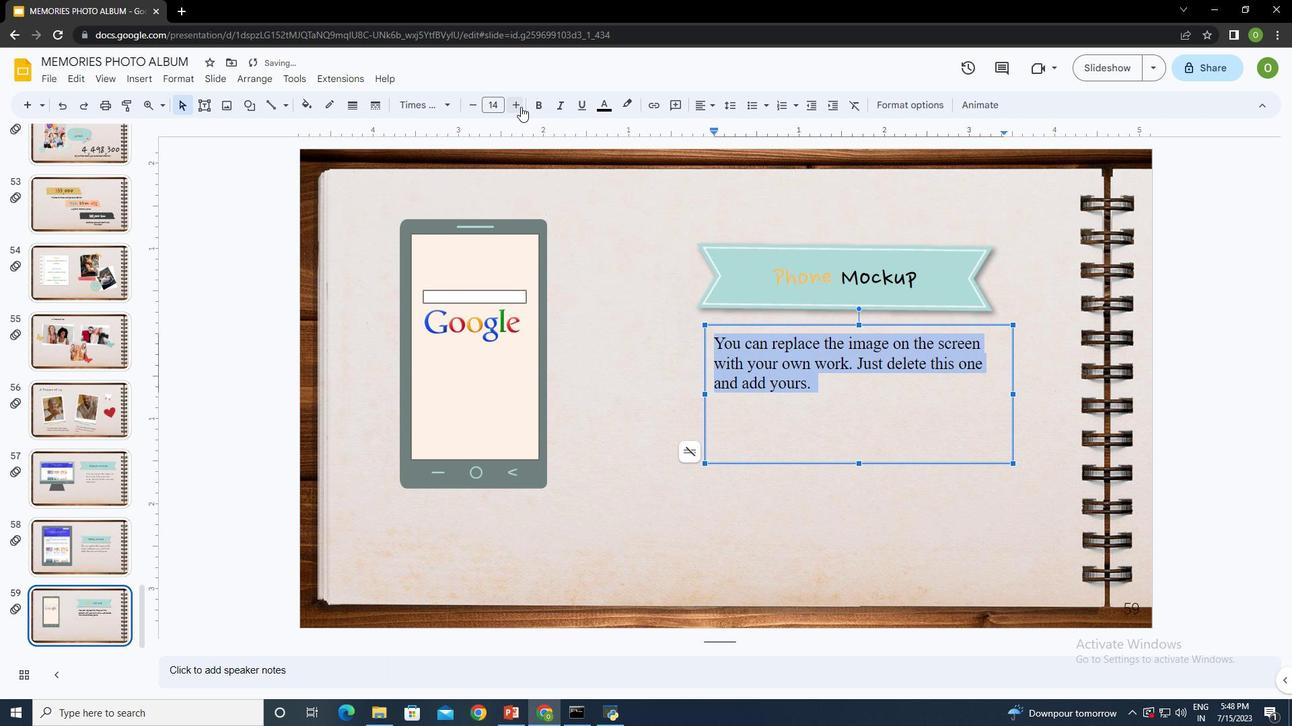 
Action: Mouse pressed left at (520, 106)
Screenshot: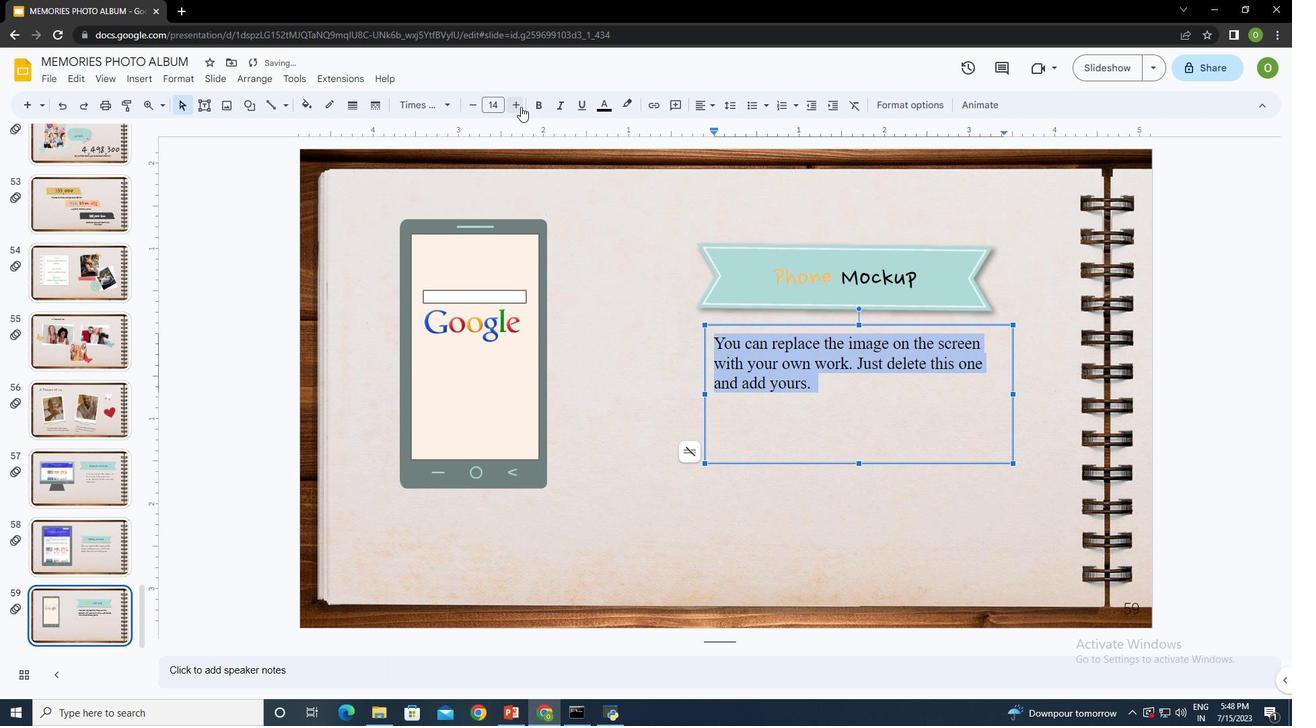 
Action: Mouse pressed left at (520, 106)
Screenshot: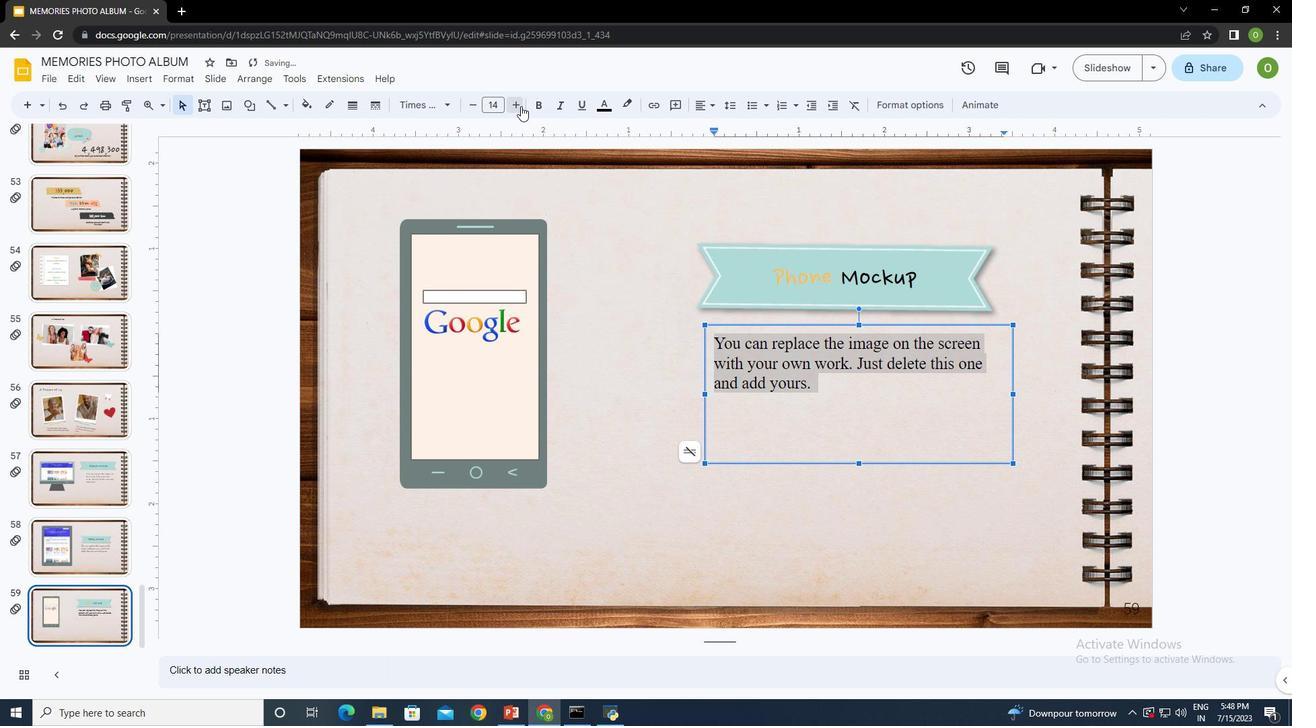 
Action: Mouse moved to (836, 420)
Screenshot: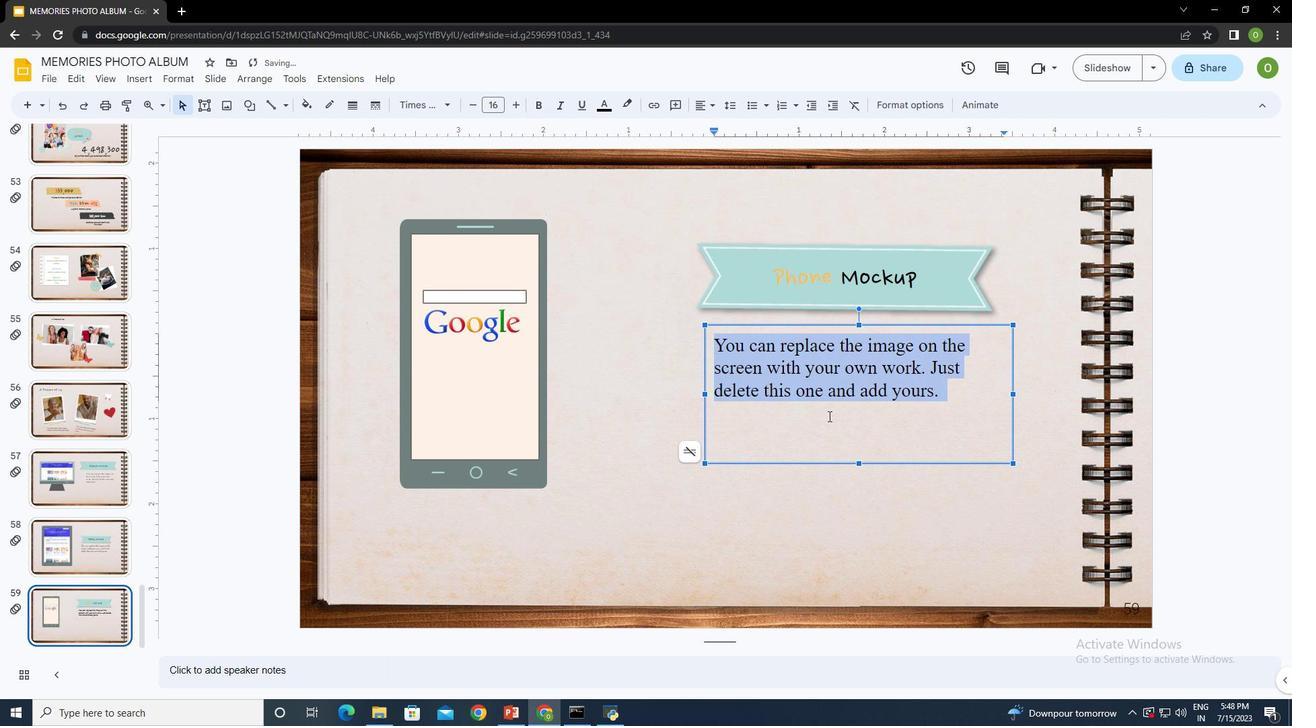 
Action: Mouse pressed left at (836, 420)
Screenshot: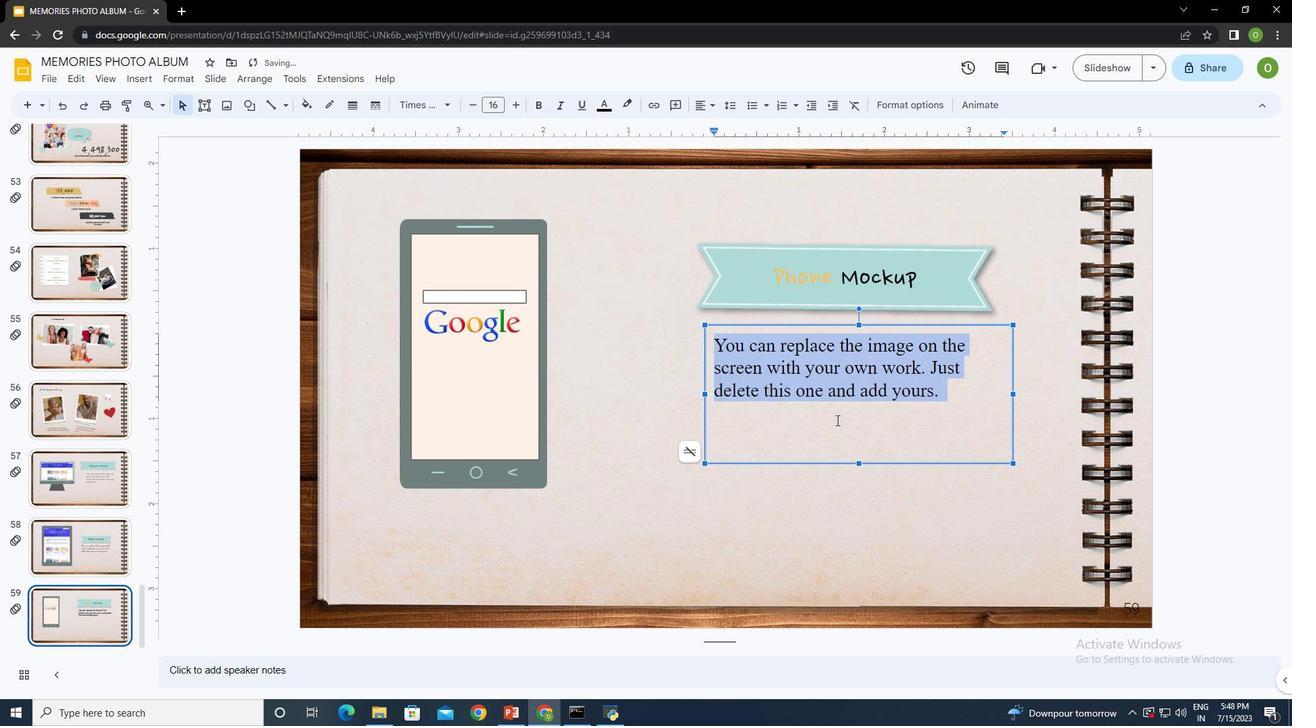 
Action: Mouse moved to (640, 387)
Screenshot: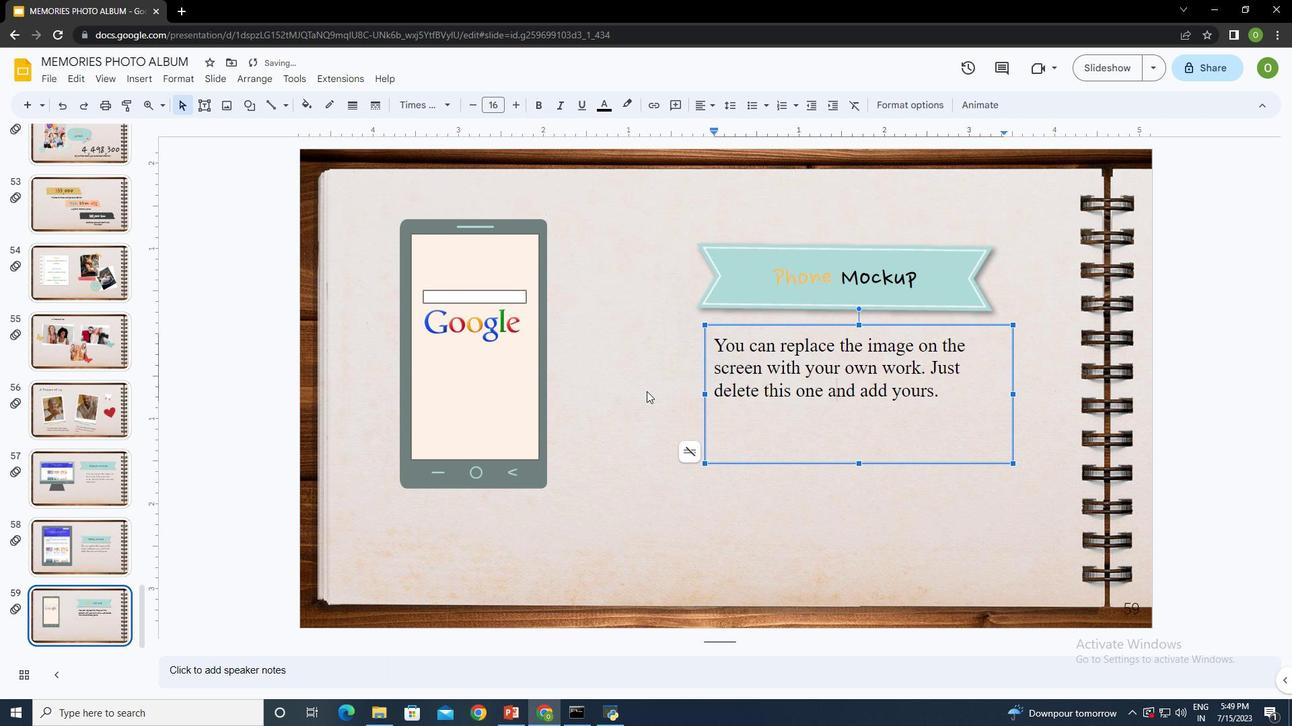 
Action: Mouse pressed left at (640, 387)
Screenshot: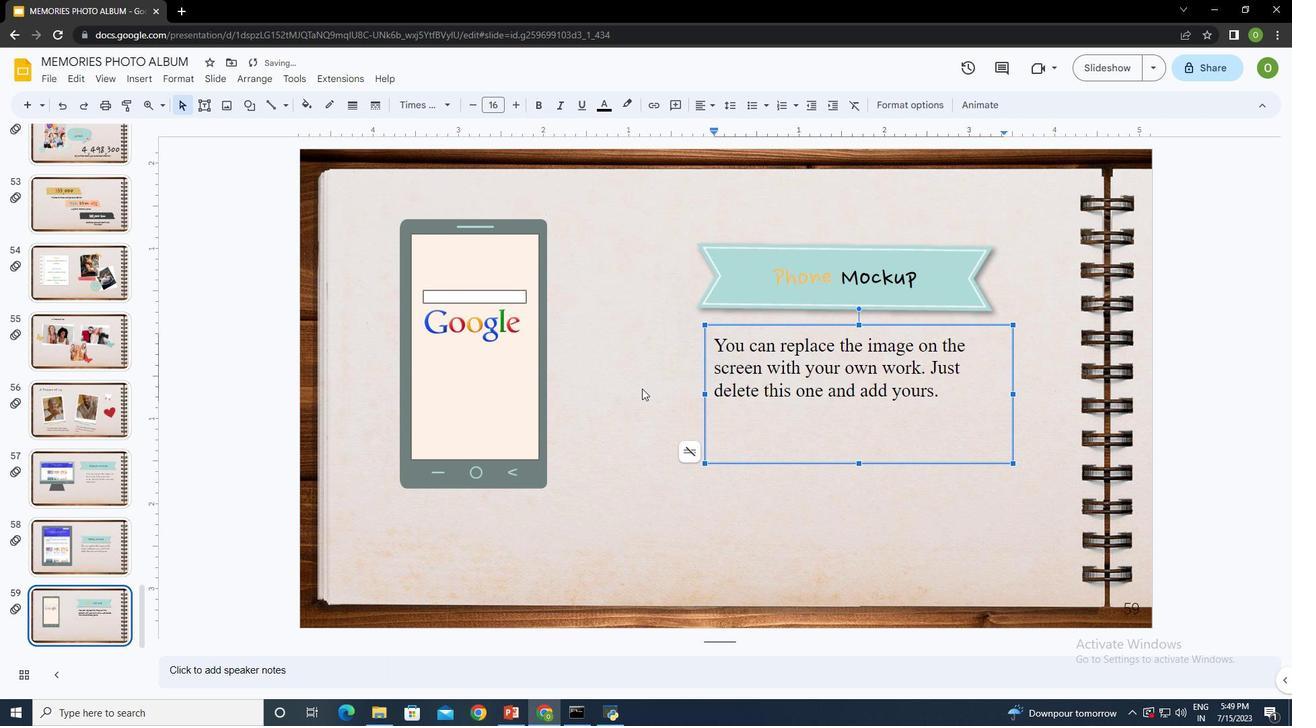 
Action: Mouse moved to (706, 516)
Screenshot: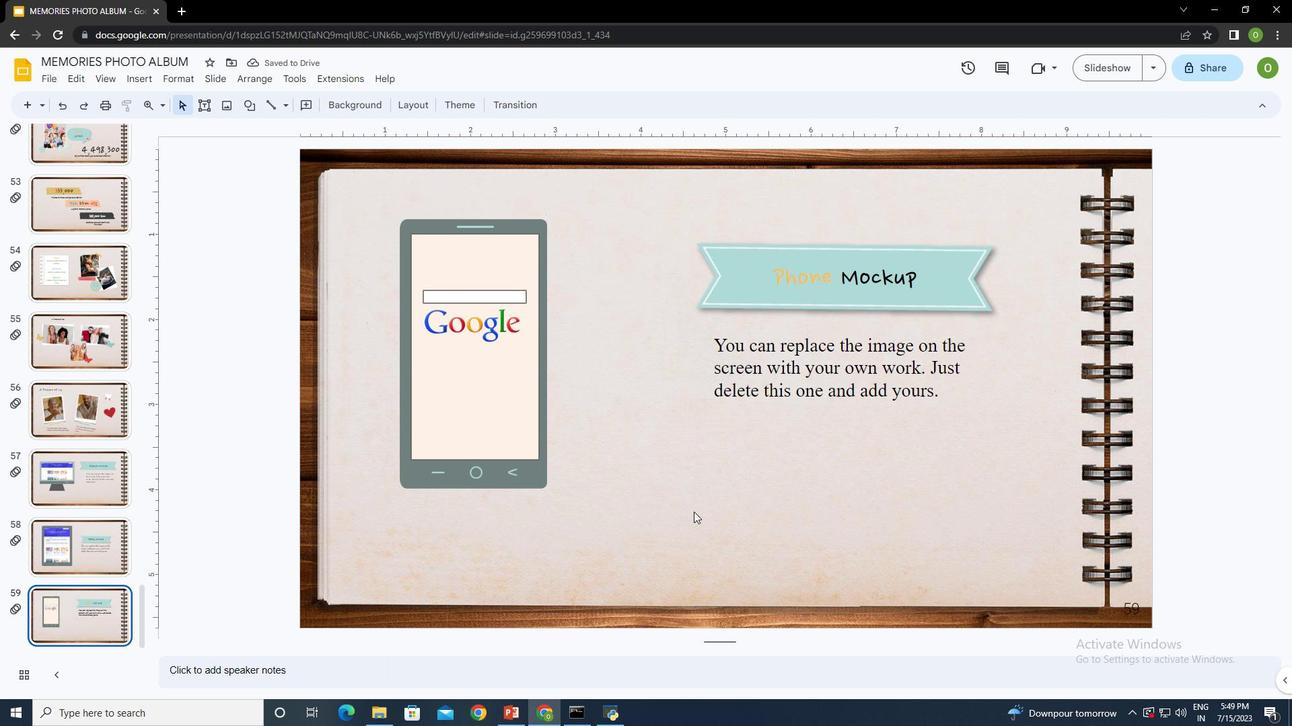 
Action: Mouse pressed left at (706, 516)
Screenshot: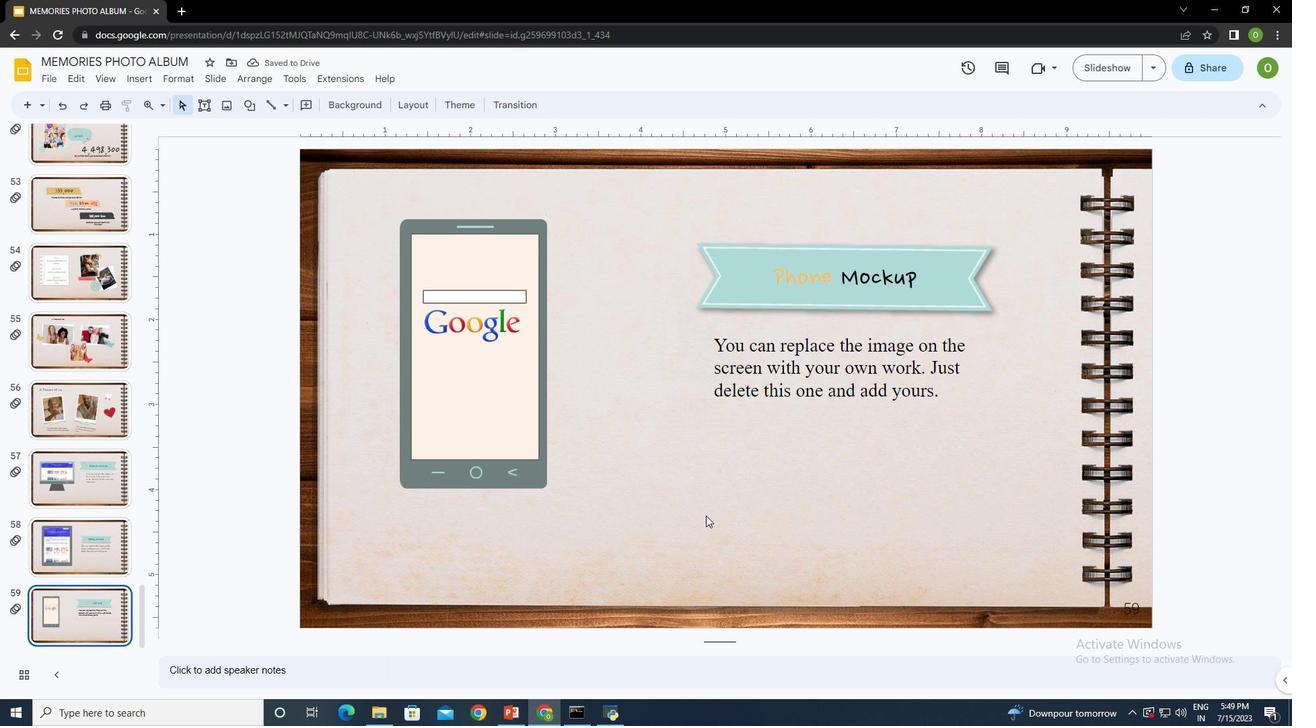 
Action: Mouse moved to (539, 473)
Screenshot: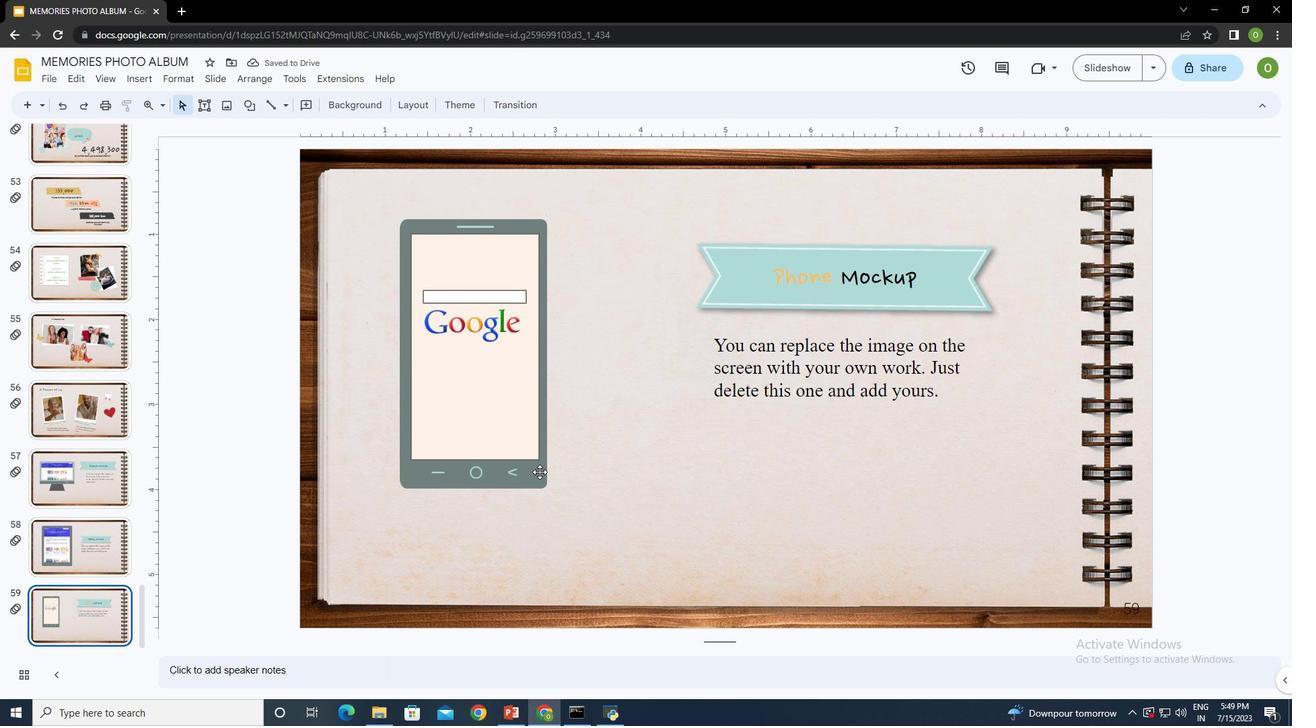 
Action: Mouse pressed left at (539, 473)
Screenshot: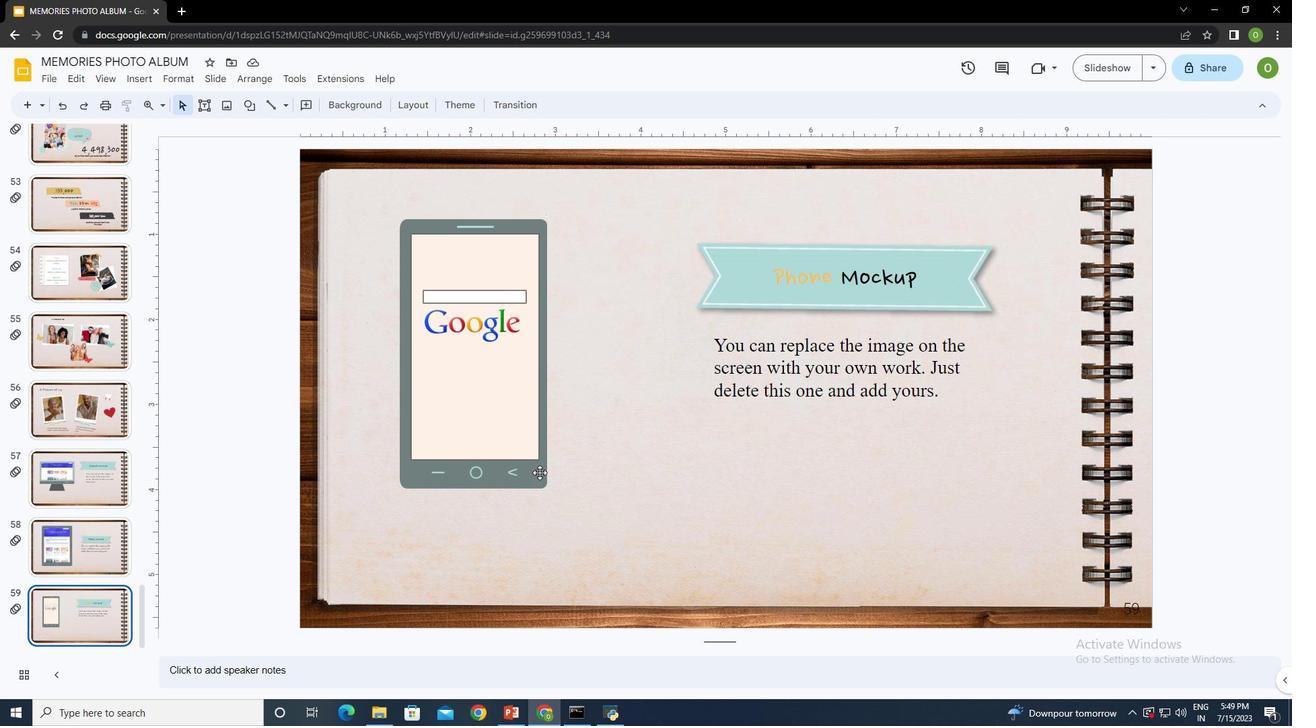 
Action: Mouse moved to (519, 407)
Screenshot: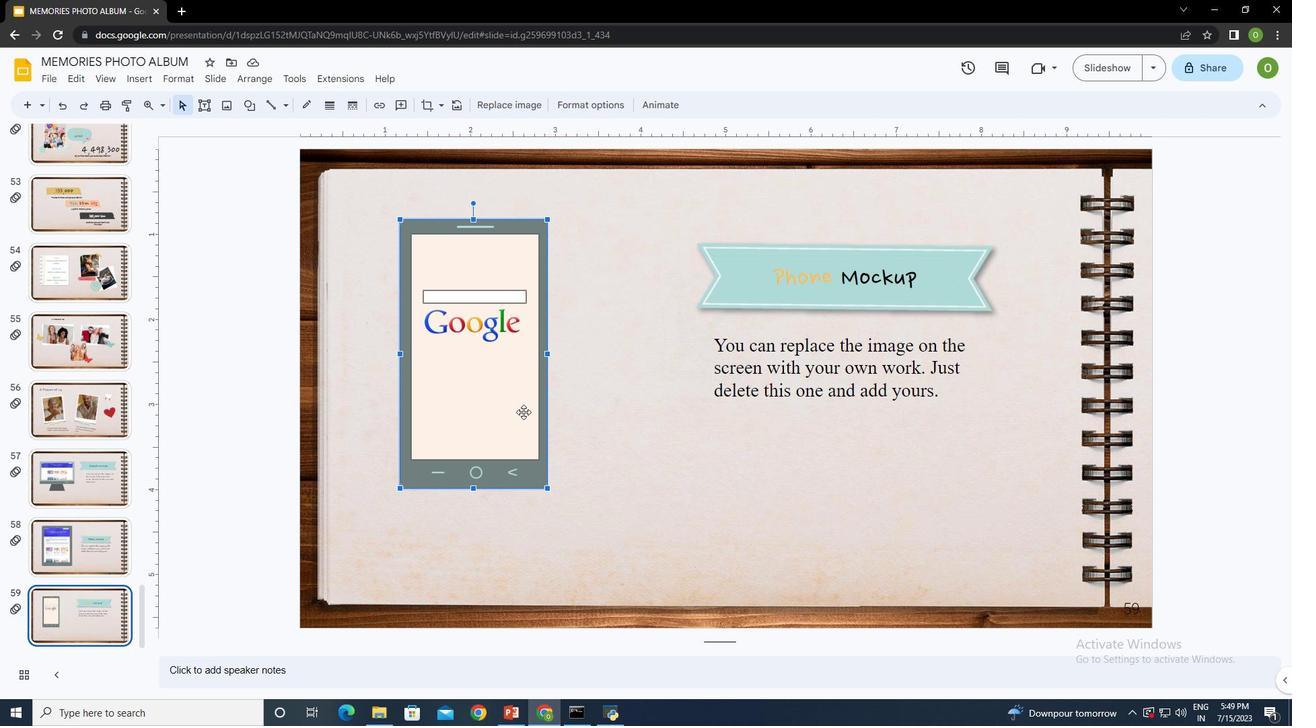 
Action: Mouse pressed left at (519, 407)
Screenshot: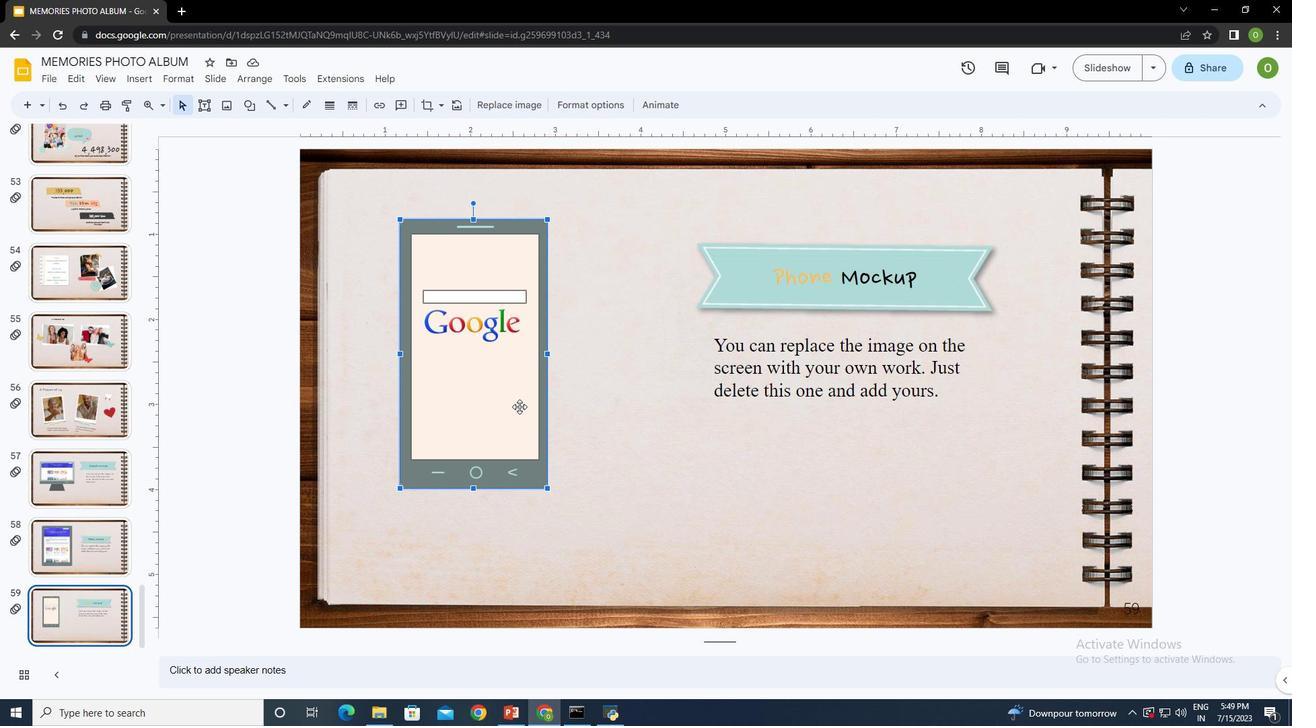 
Action: Mouse moved to (494, 300)
Screenshot: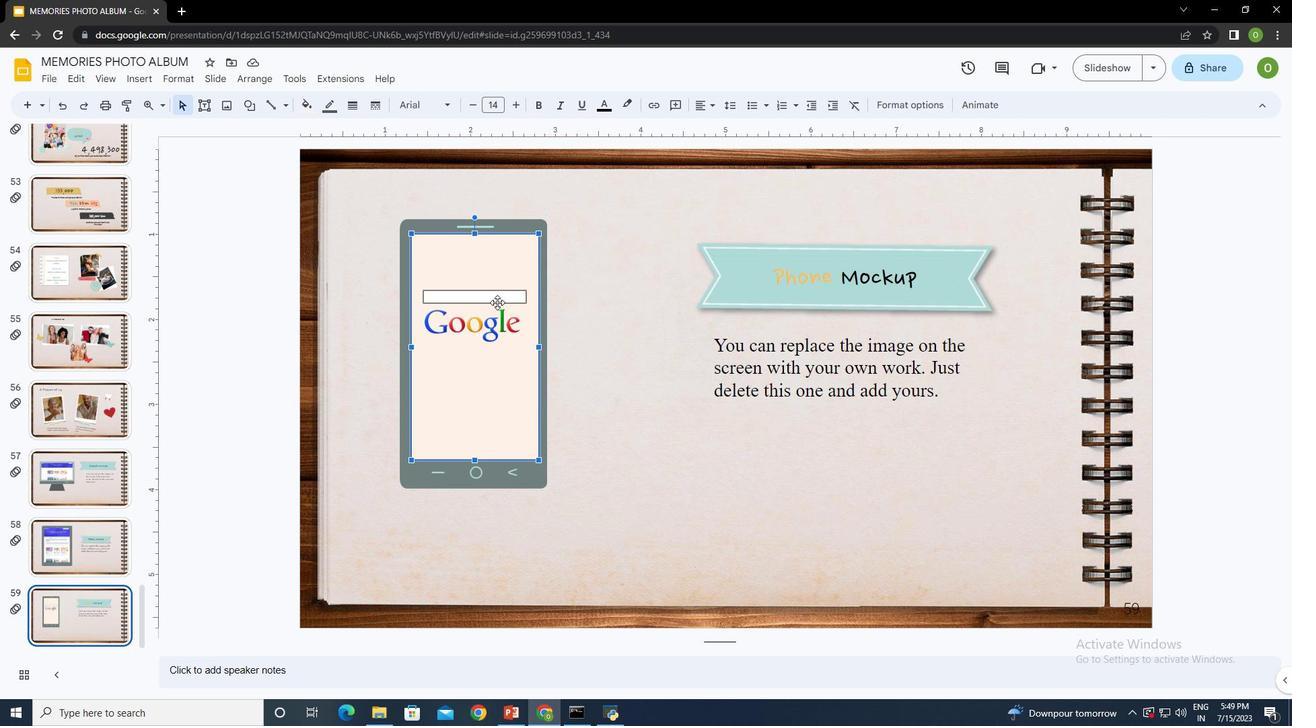 
Action: Mouse pressed left at (494, 300)
Screenshot: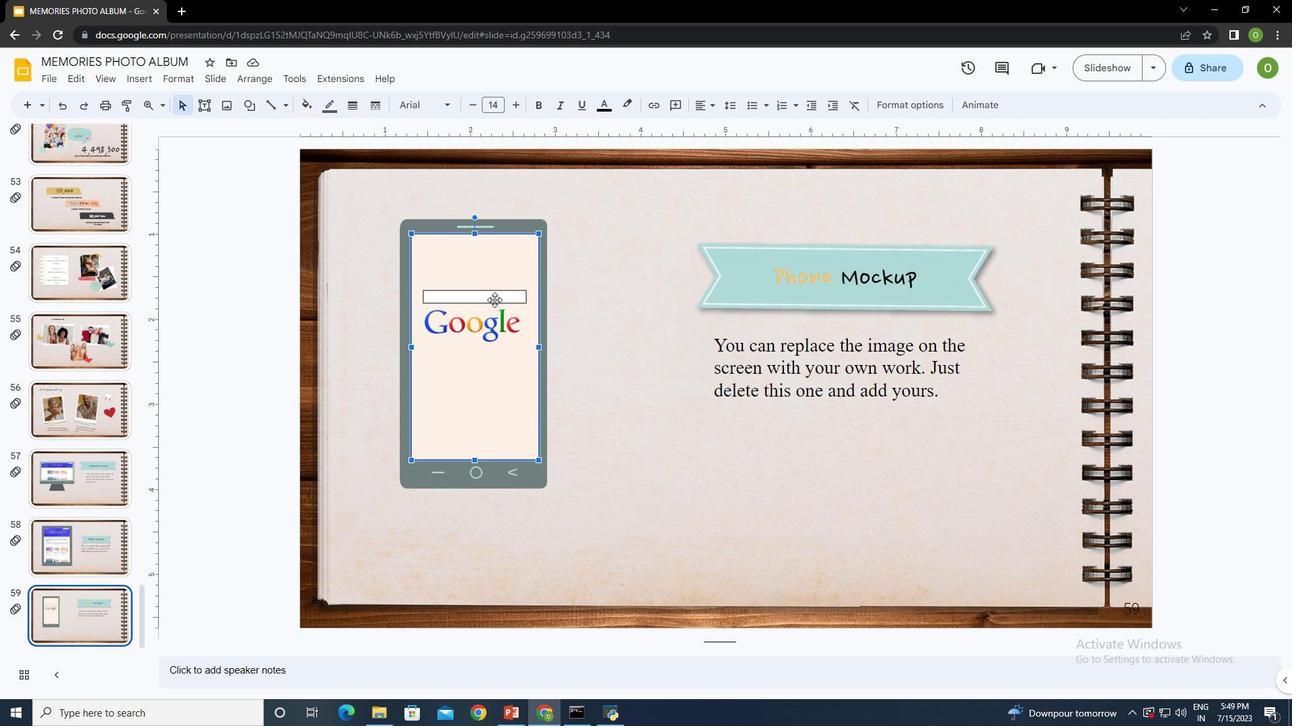 
Action: Mouse moved to (494, 323)
Screenshot: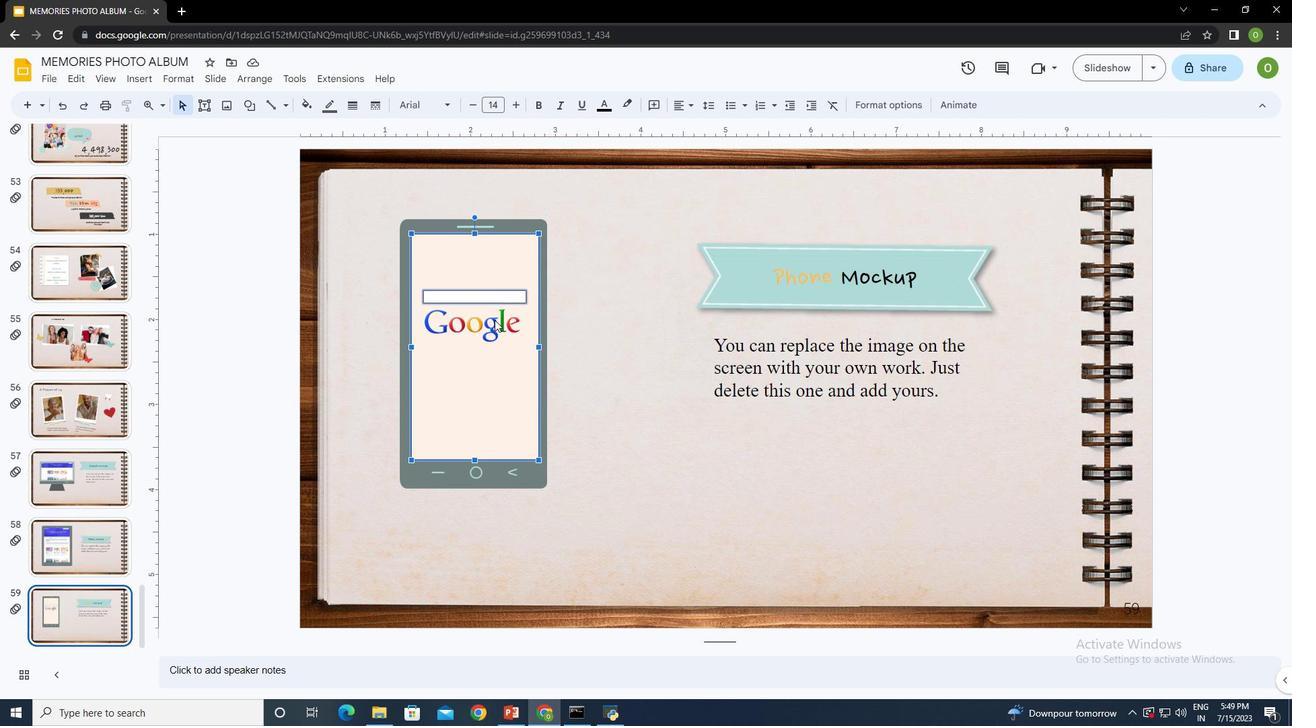 
Action: Mouse pressed left at (494, 323)
Screenshot: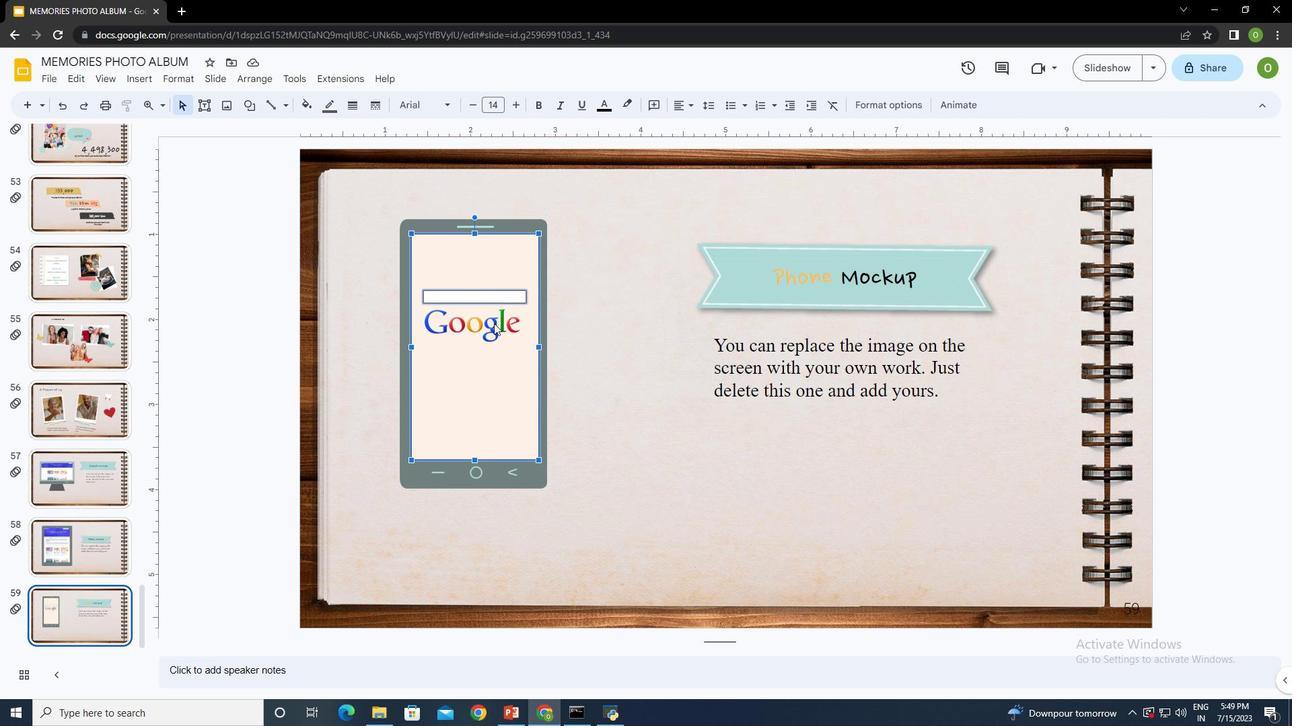 
Action: Mouse moved to (497, 105)
Screenshot: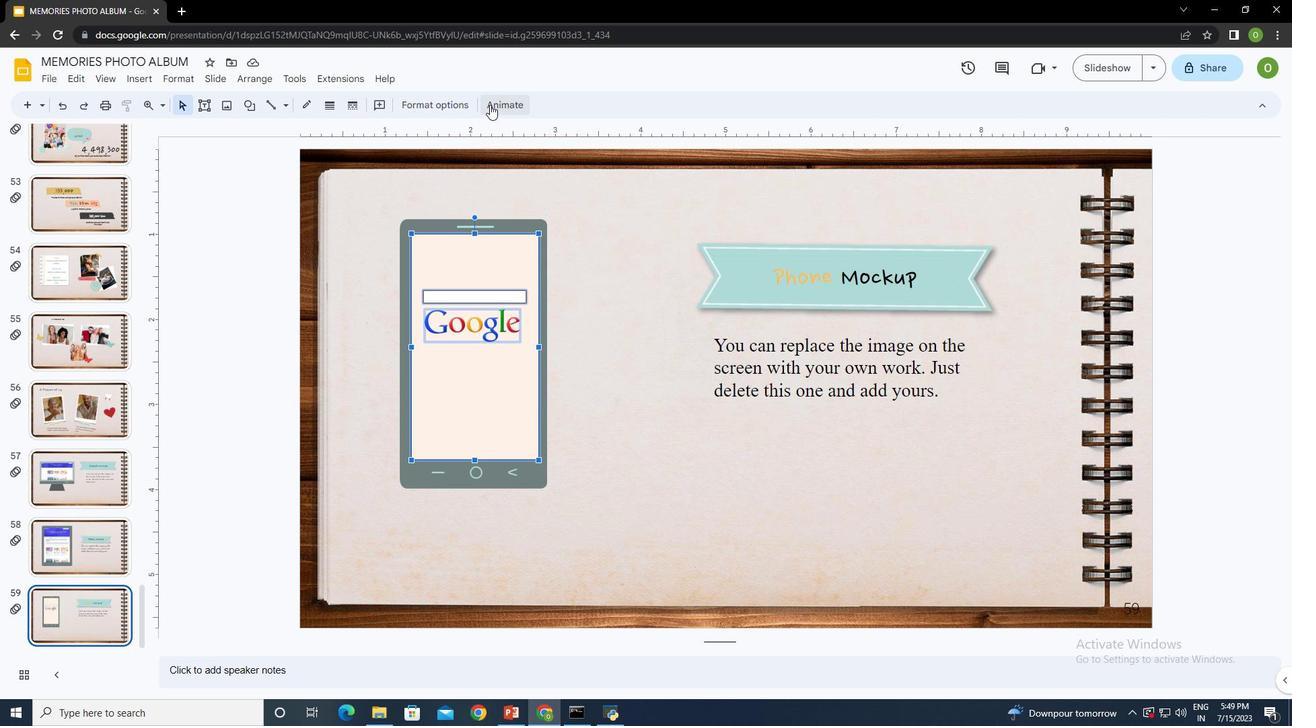 
Action: Mouse pressed left at (497, 105)
Screenshot: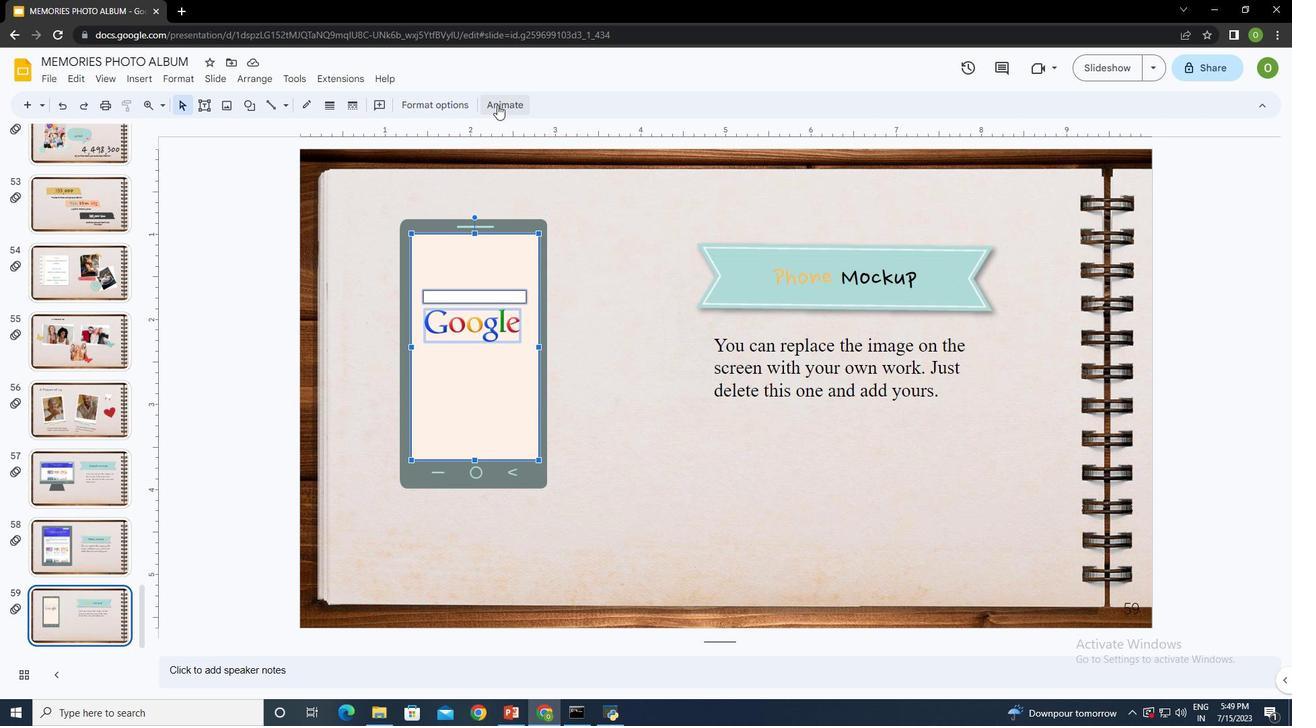 
Action: Mouse moved to (1129, 266)
Screenshot: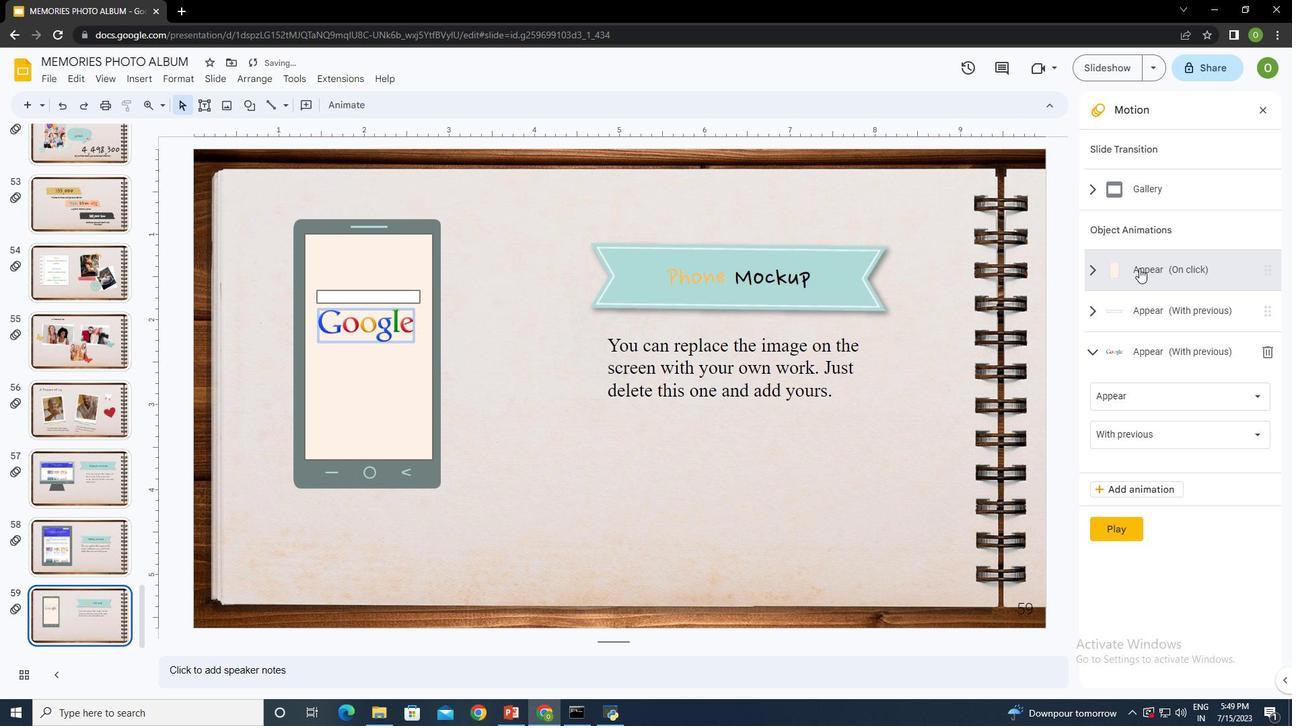 
Action: Mouse pressed left at (1129, 266)
Screenshot: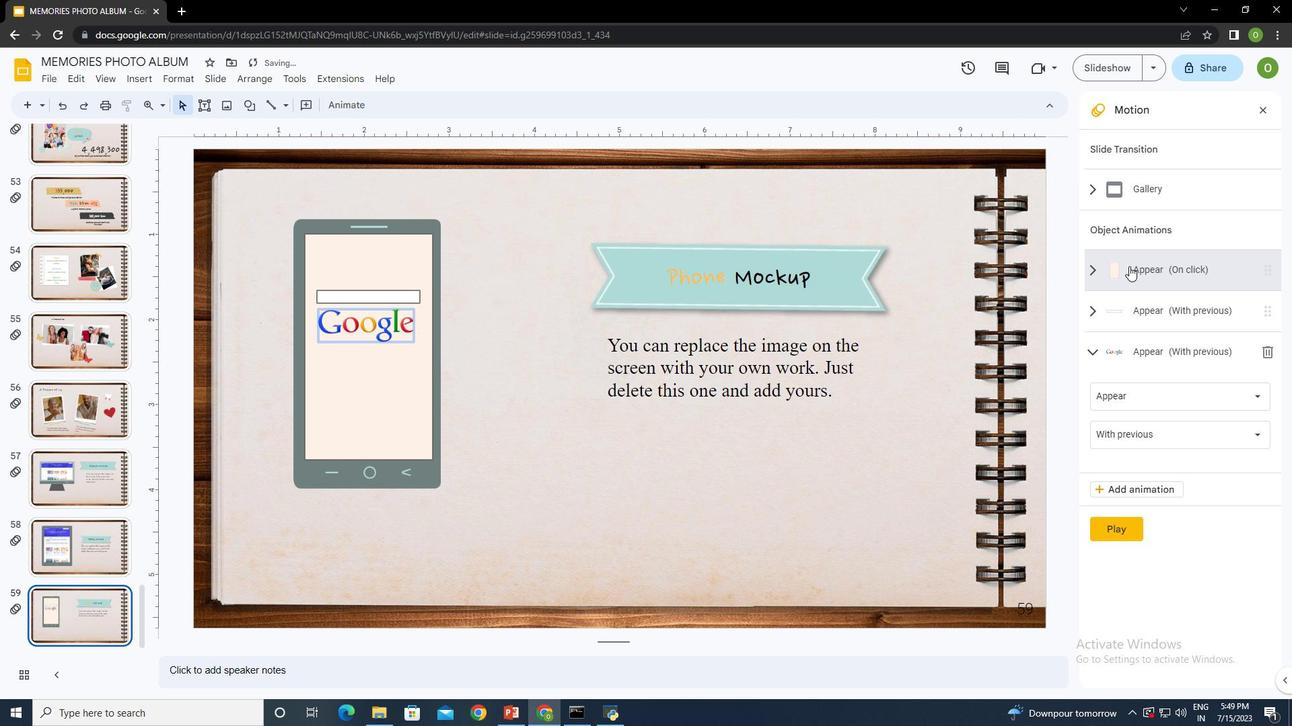 
Action: Mouse moved to (1136, 312)
Screenshot: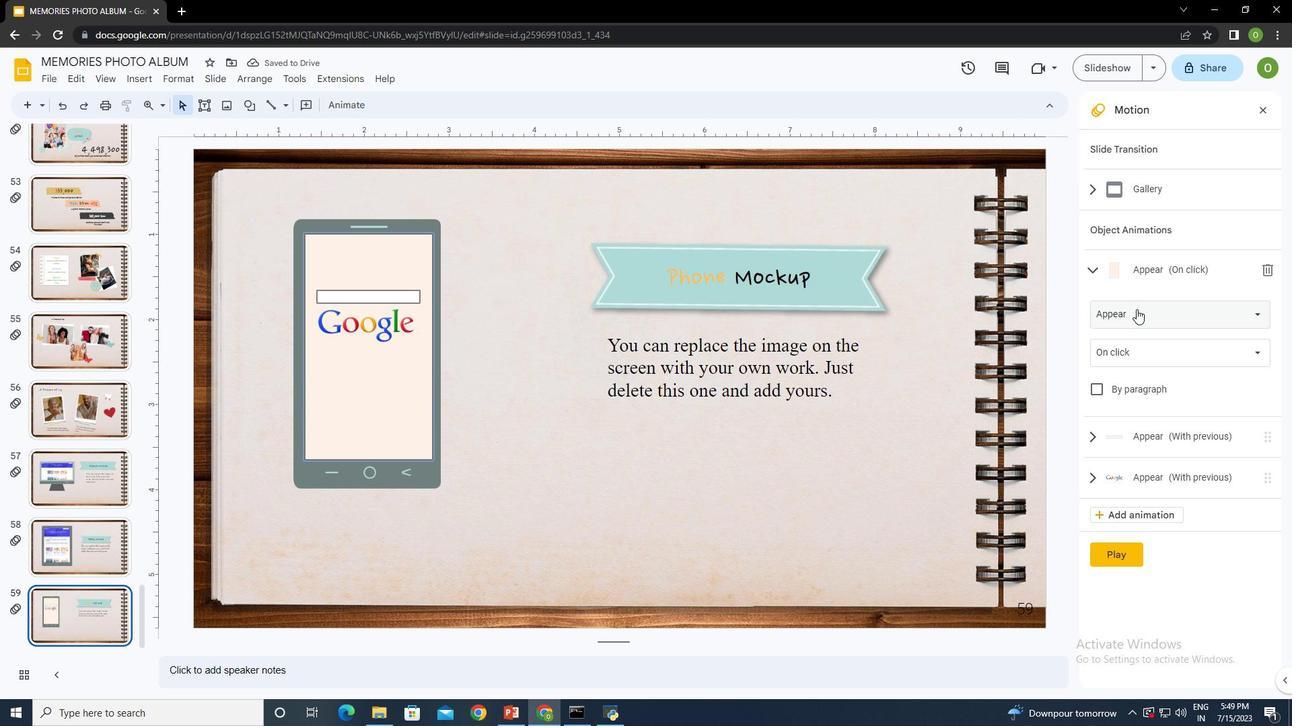
Action: Mouse pressed left at (1136, 312)
Screenshot: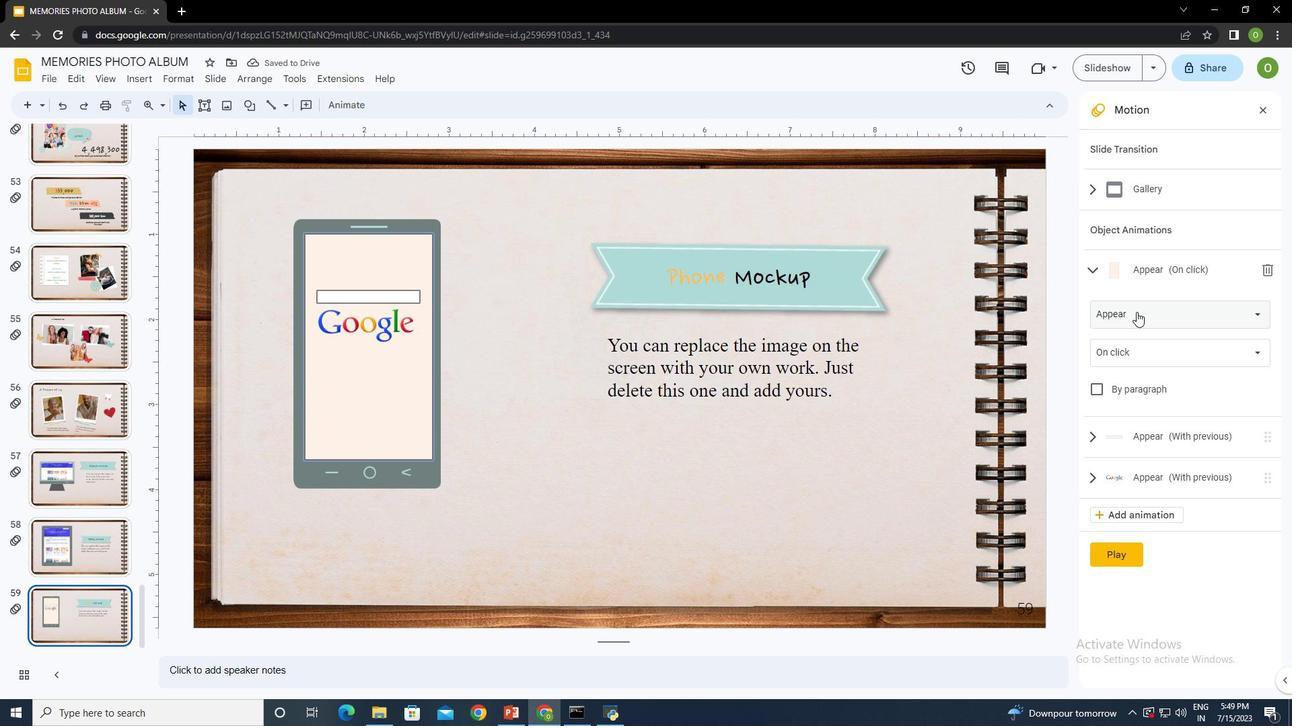 
Action: Mouse moved to (1156, 566)
Screenshot: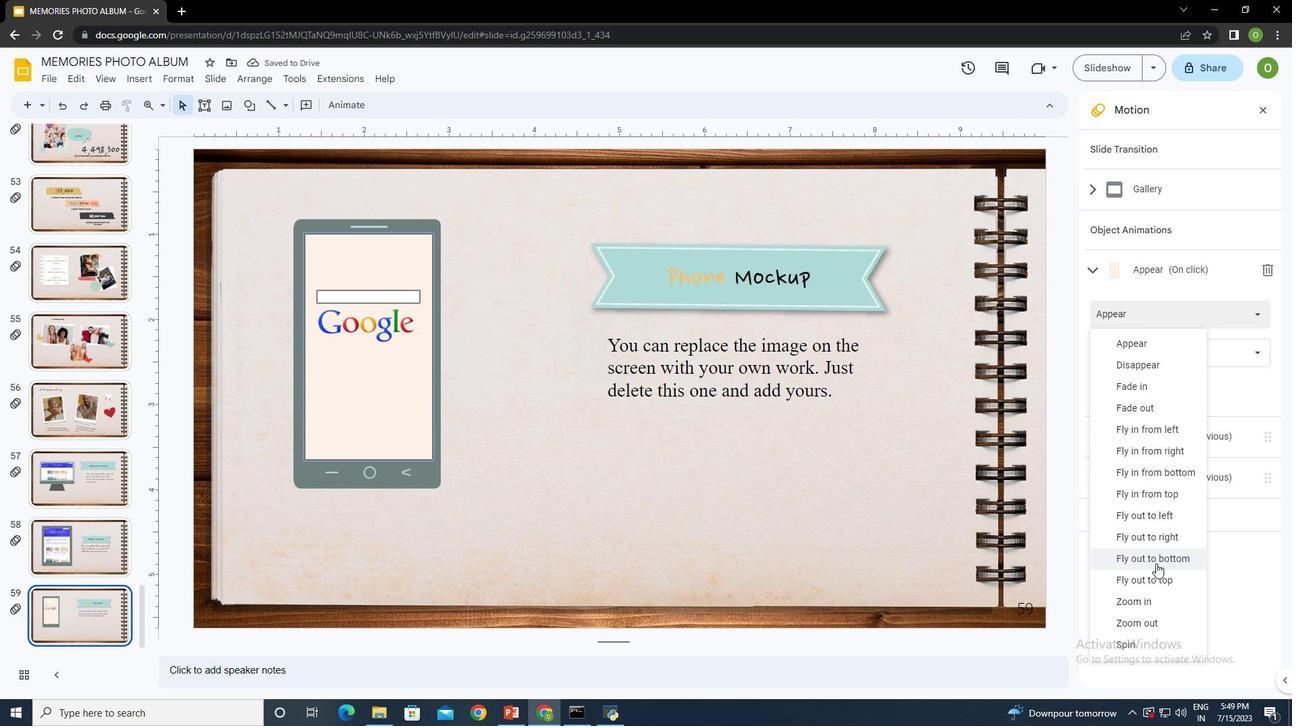 
Action: Mouse scrolled (1156, 565) with delta (0, 0)
Screenshot: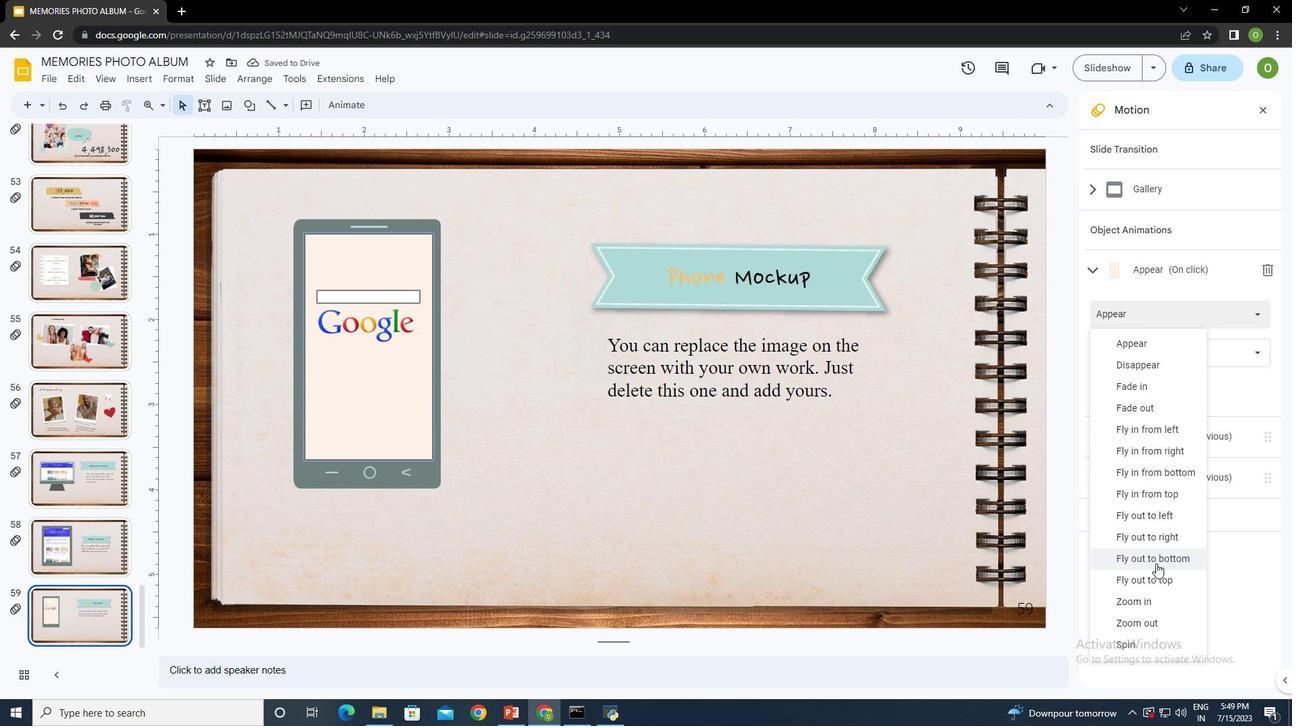 
Action: Mouse moved to (1158, 573)
Screenshot: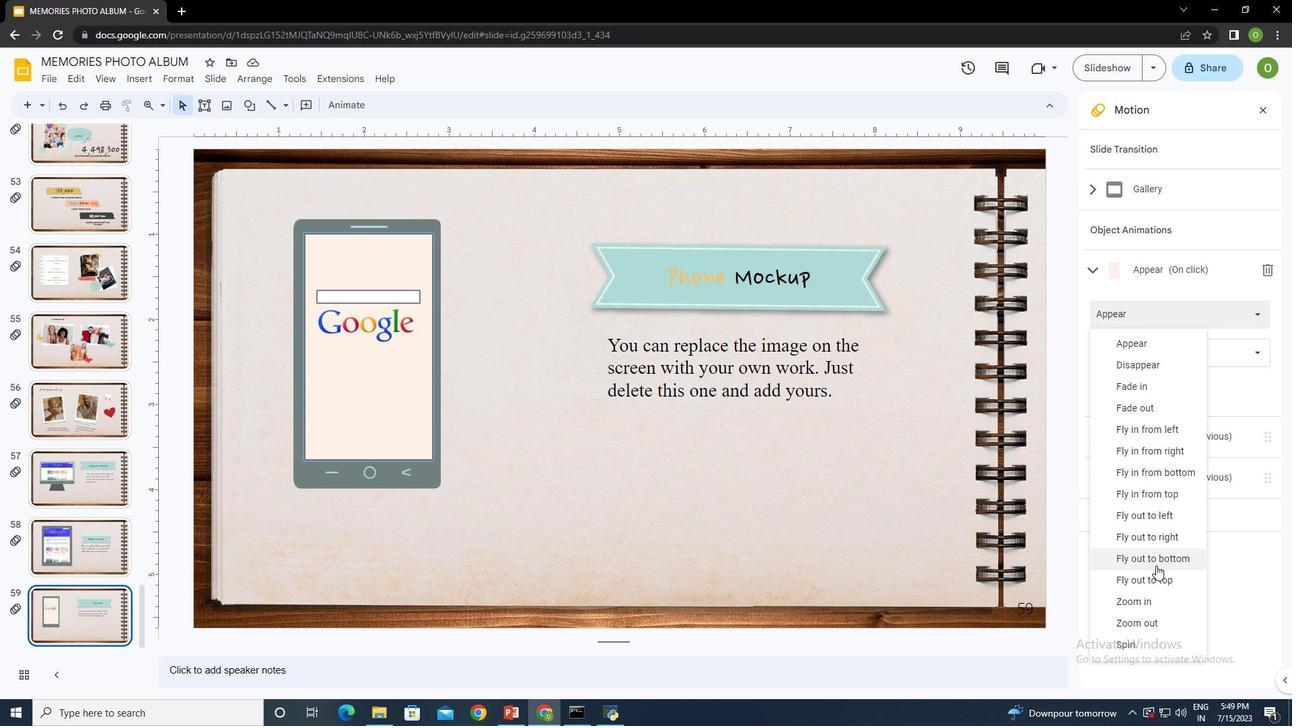 
Action: Mouse scrolled (1158, 572) with delta (0, 0)
Screenshot: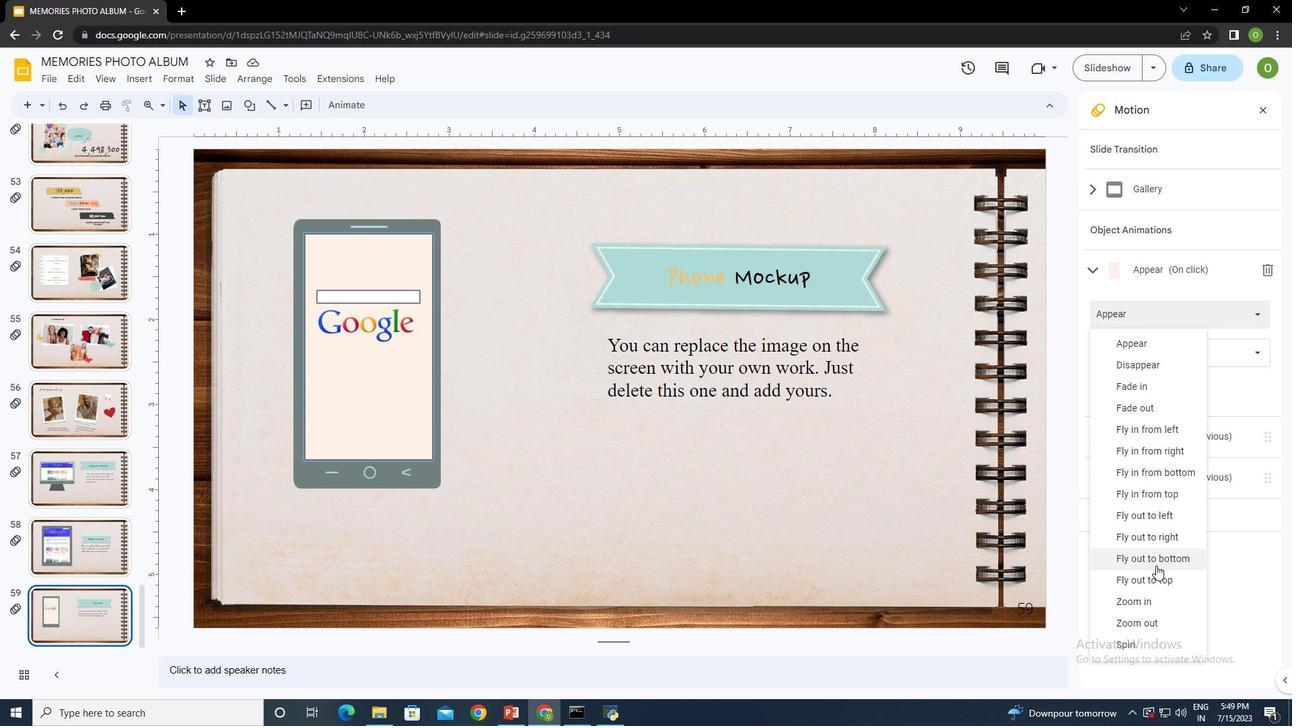 
Action: Mouse moved to (1153, 605)
Screenshot: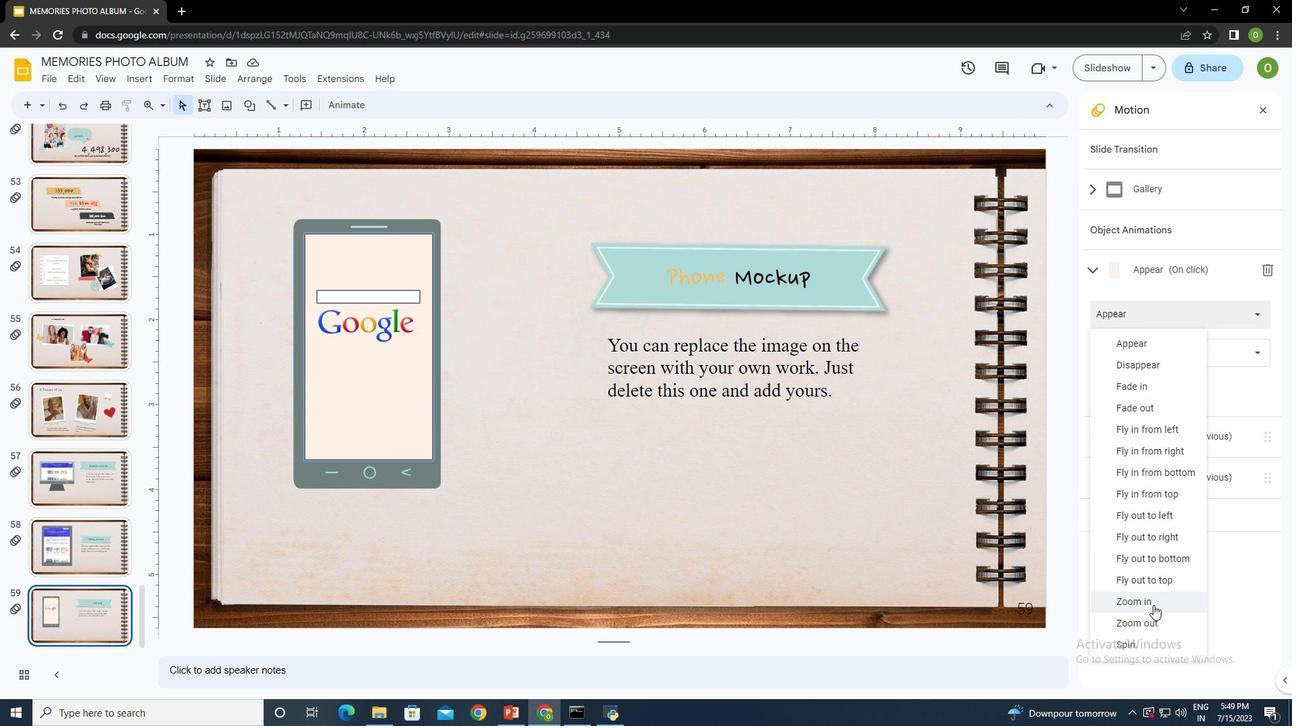 
Action: Mouse pressed left at (1153, 605)
Screenshot: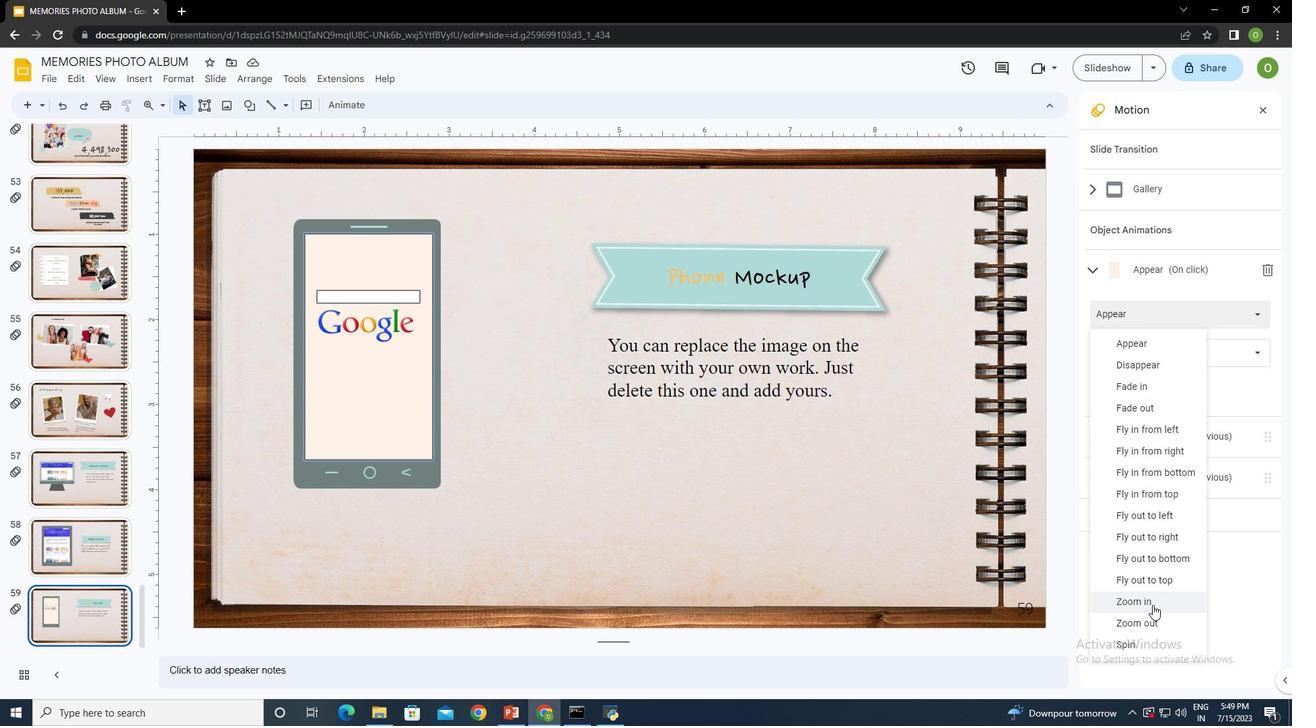 
Action: Mouse moved to (1137, 350)
Screenshot: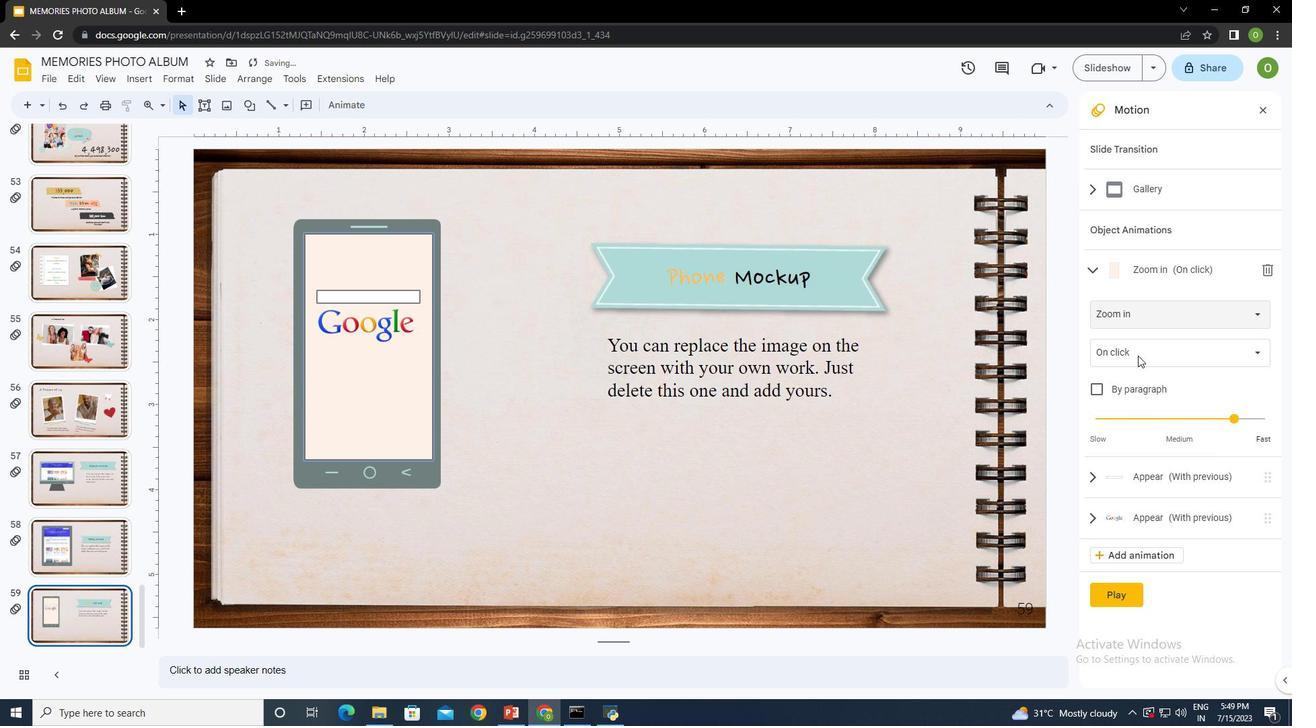 
Action: Mouse pressed left at (1137, 350)
Screenshot: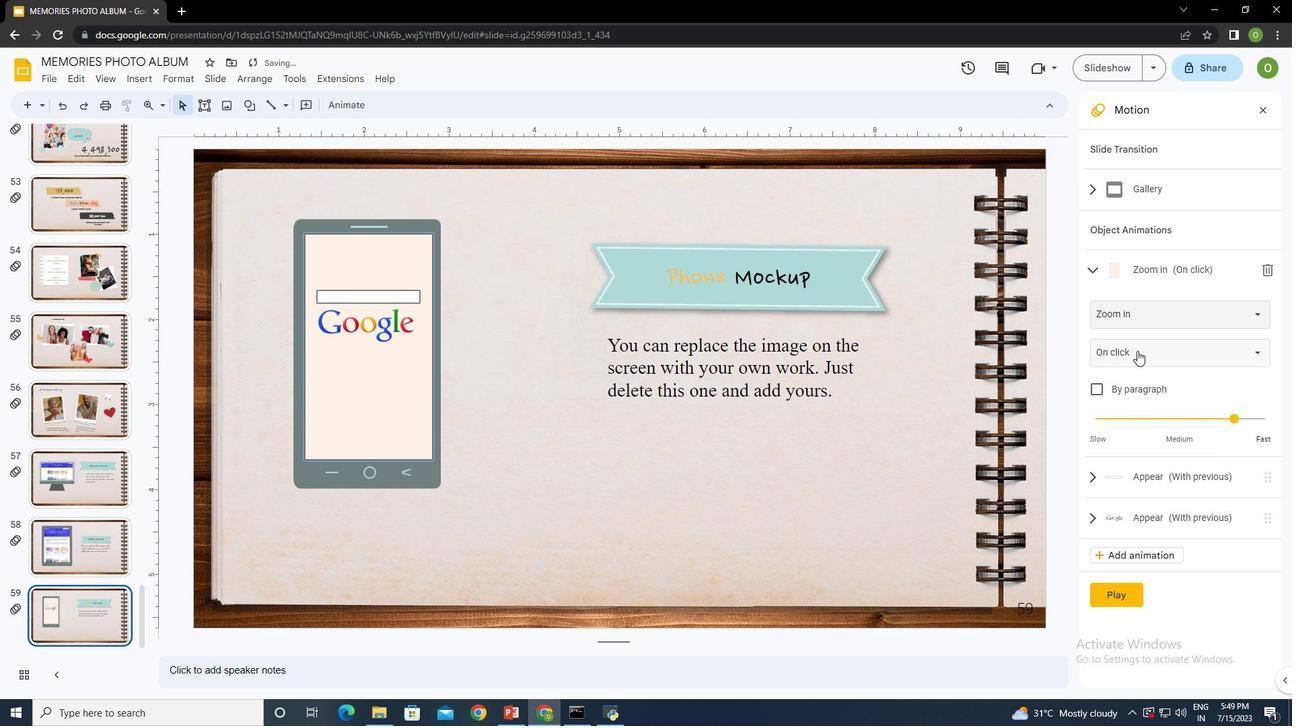 
Action: Mouse moved to (1144, 403)
Screenshot: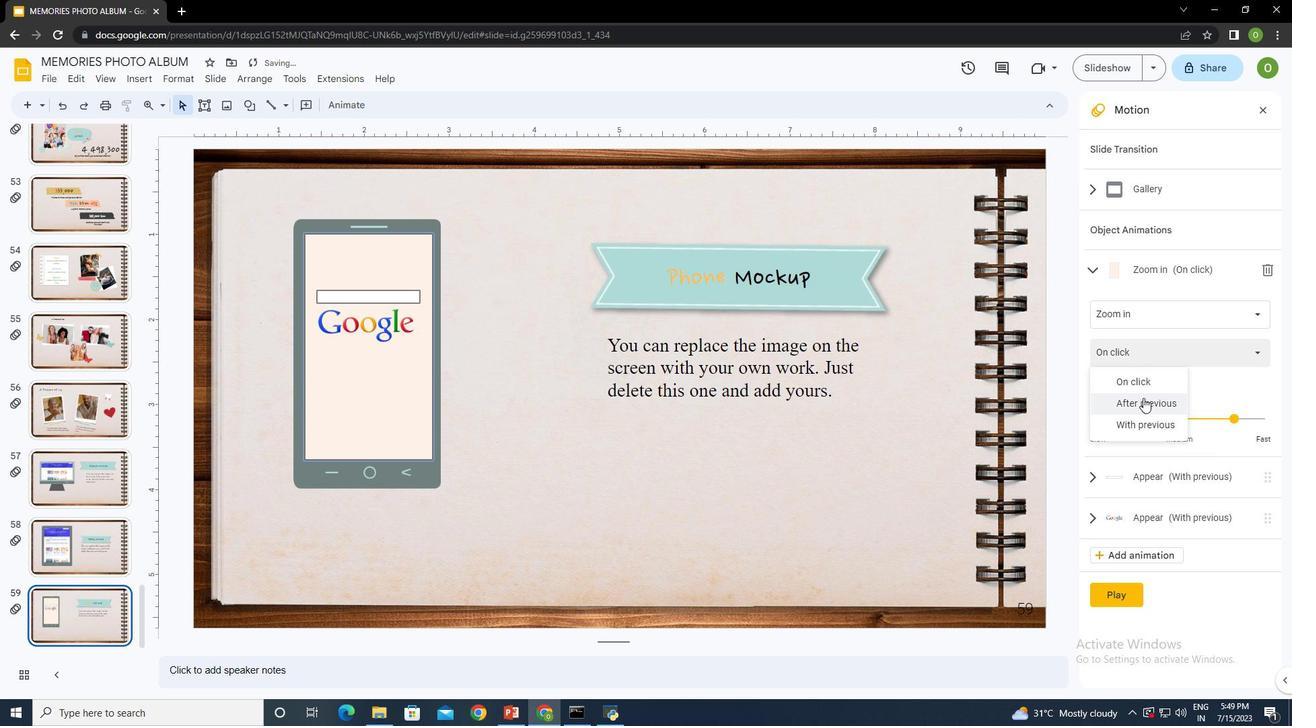 
Action: Mouse pressed left at (1144, 403)
Screenshot: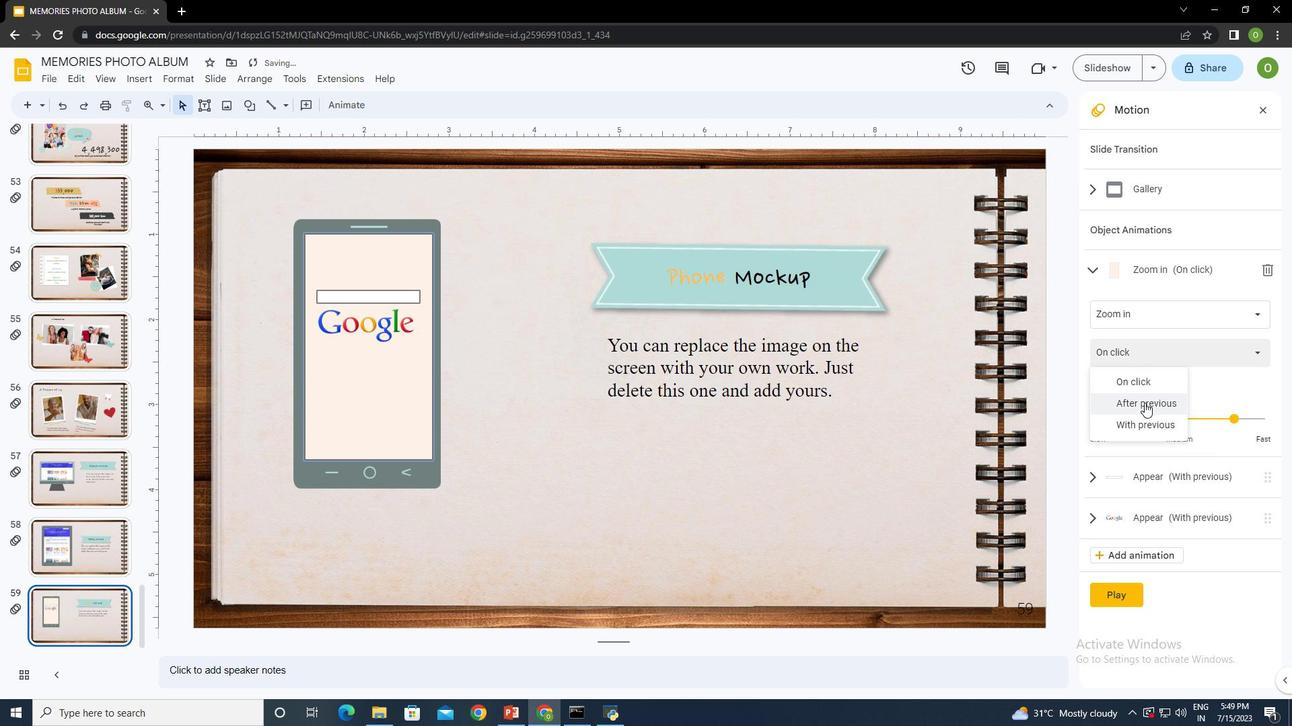 
Action: Mouse moved to (1233, 420)
Screenshot: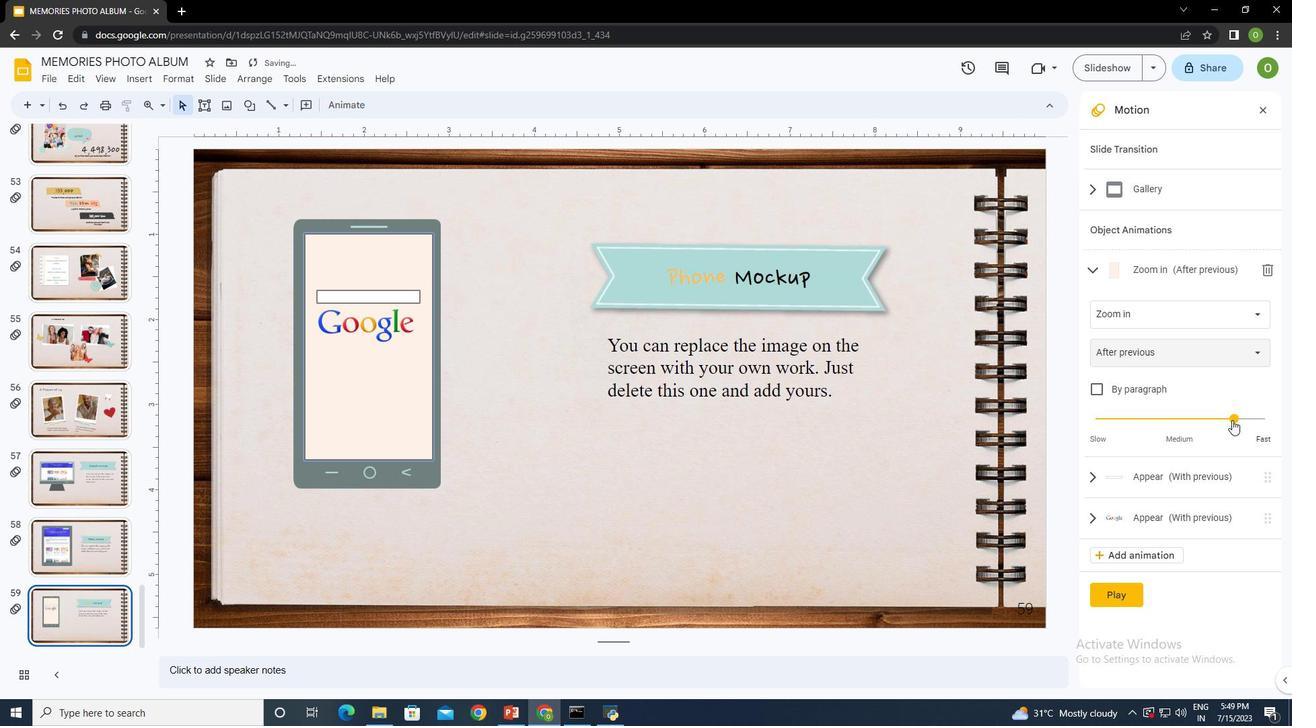 
Action: Mouse pressed left at (1233, 420)
Screenshot: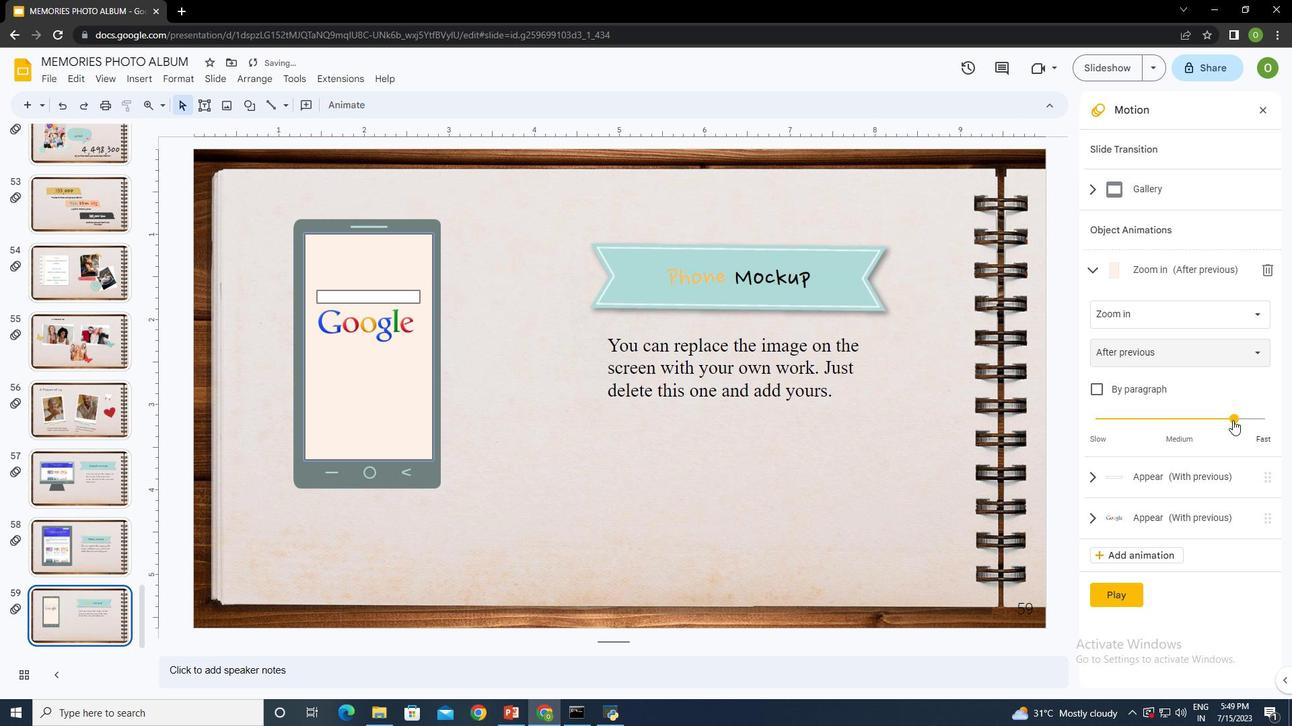 
Action: Mouse moved to (1157, 475)
Screenshot: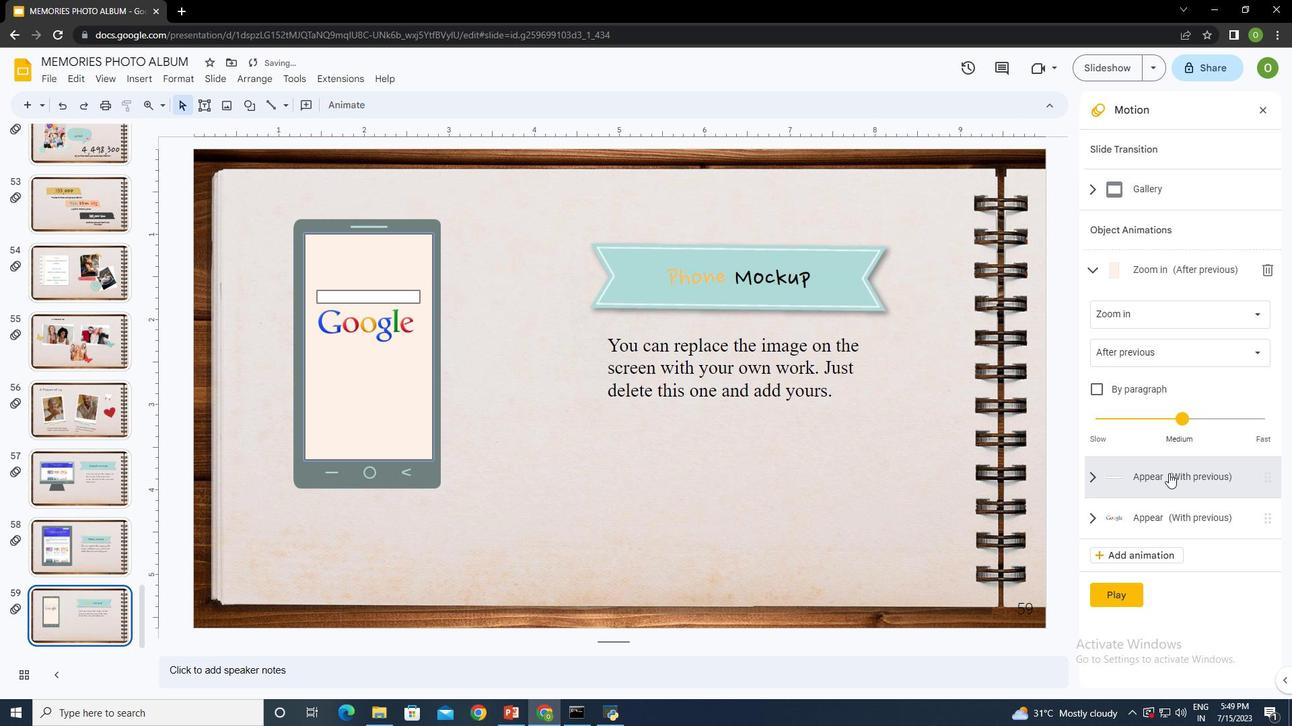 
Action: Mouse pressed left at (1157, 475)
Screenshot: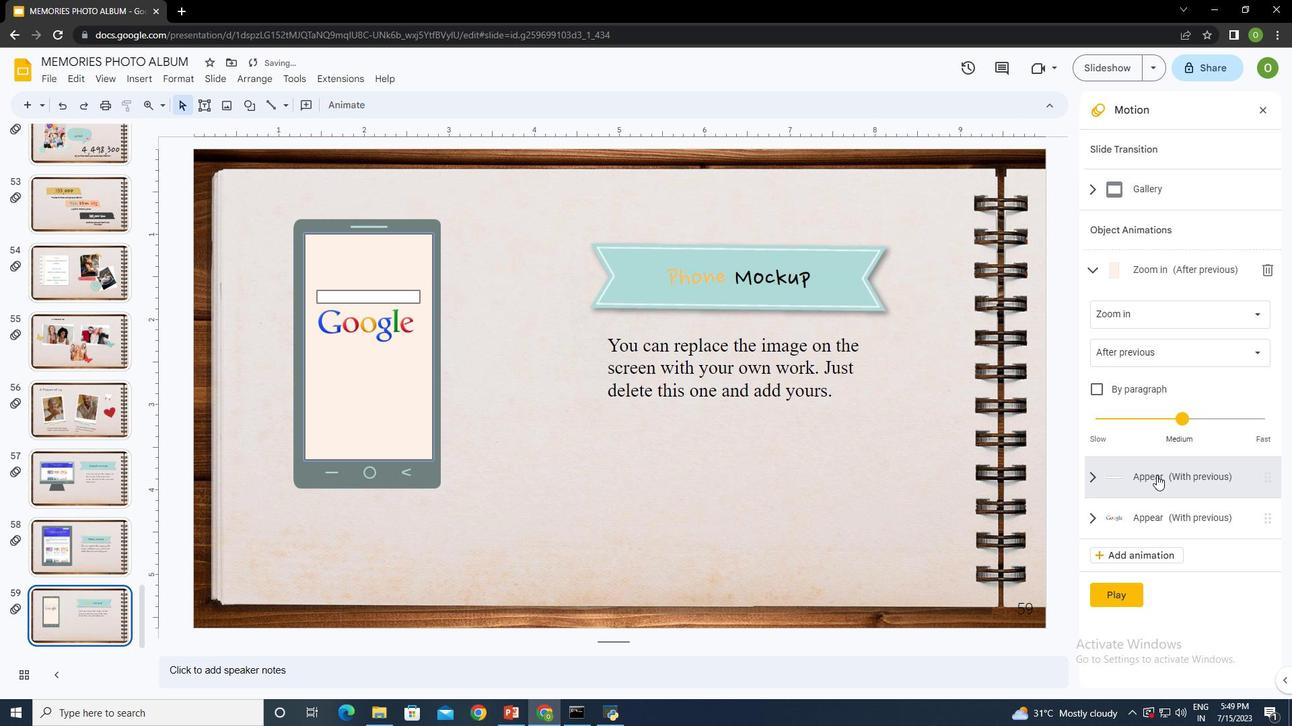 
Action: Mouse moved to (1118, 356)
Screenshot: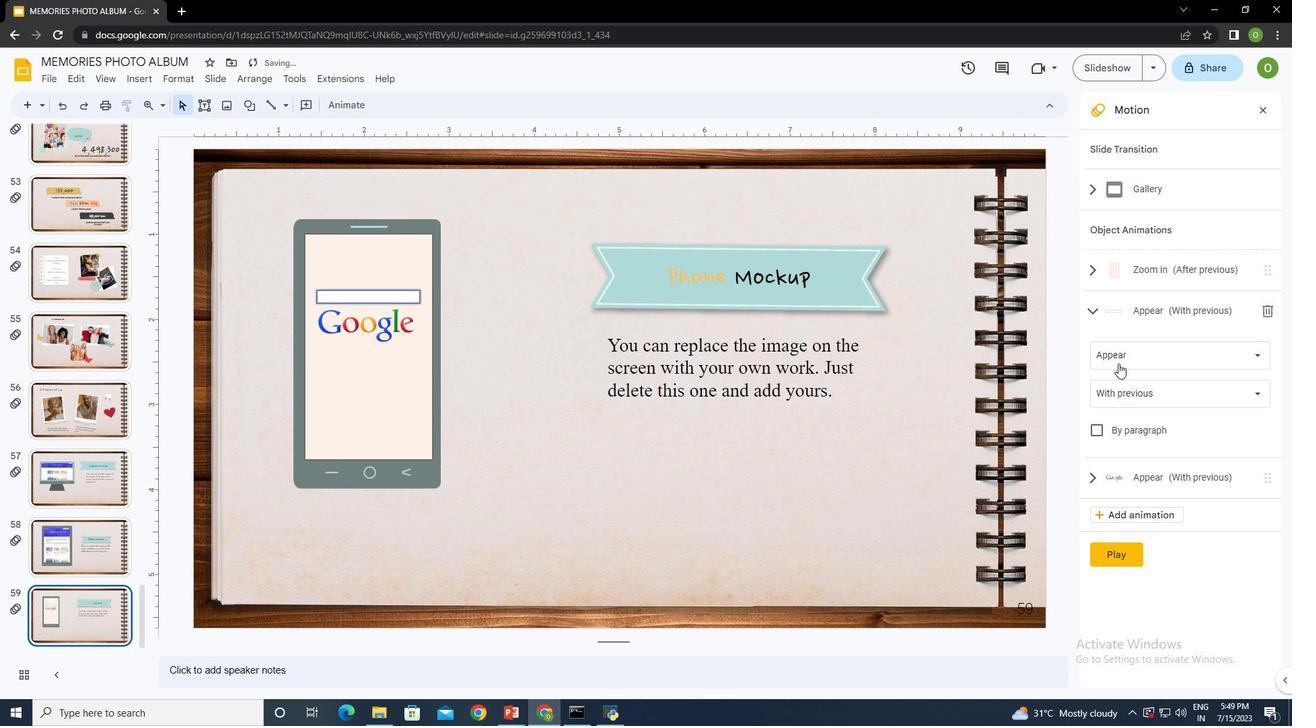 
Action: Mouse pressed left at (1118, 356)
Screenshot: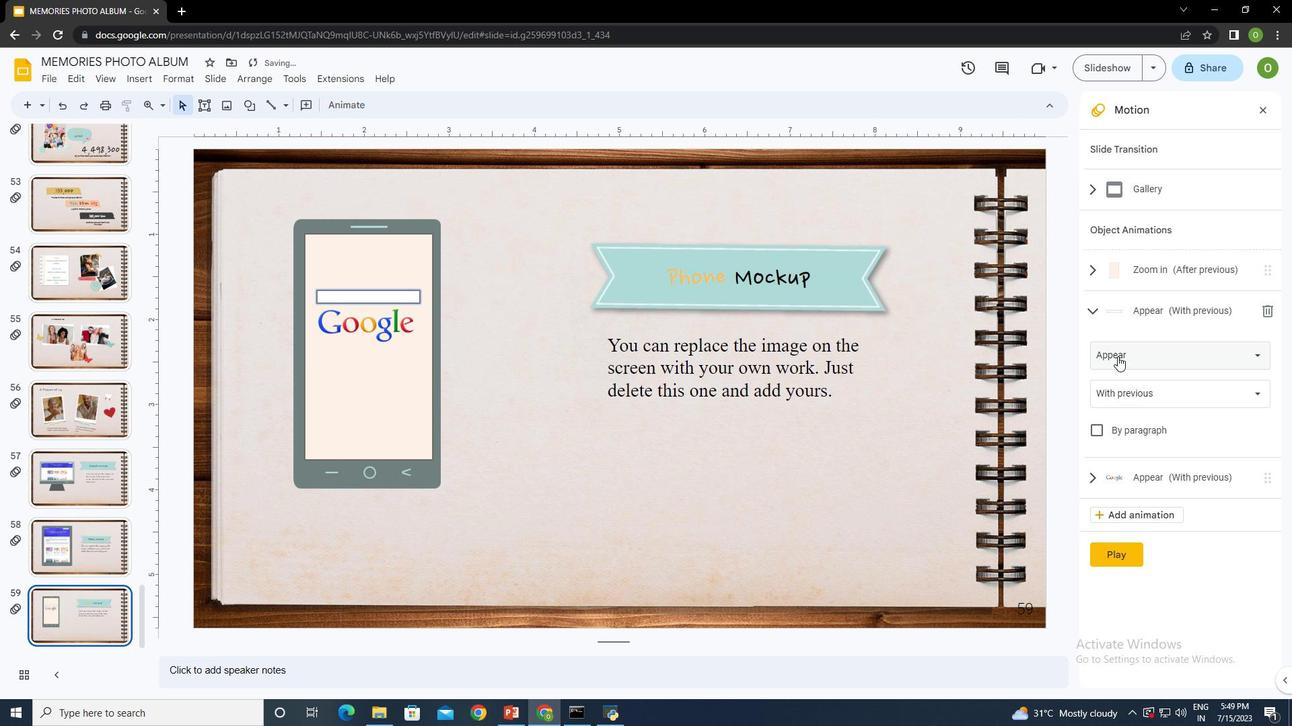 
Action: Mouse moved to (1167, 638)
Screenshot: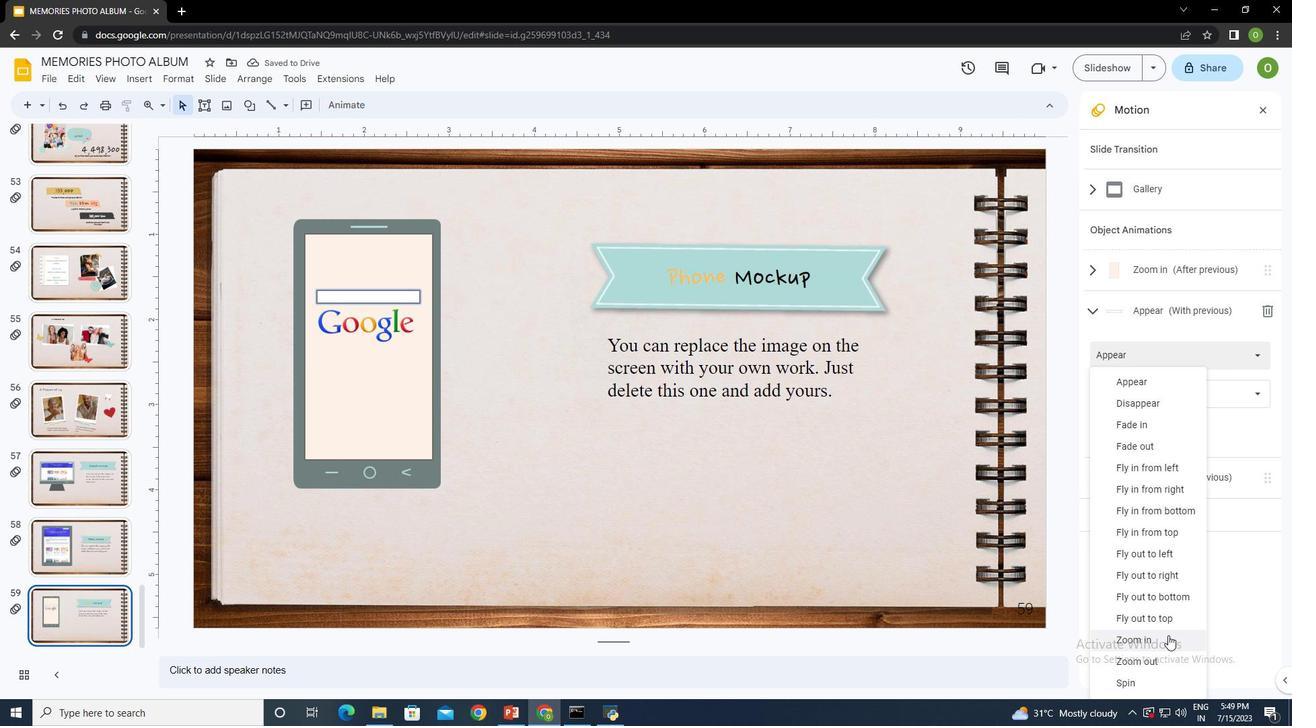 
Action: Mouse pressed left at (1167, 638)
Screenshot: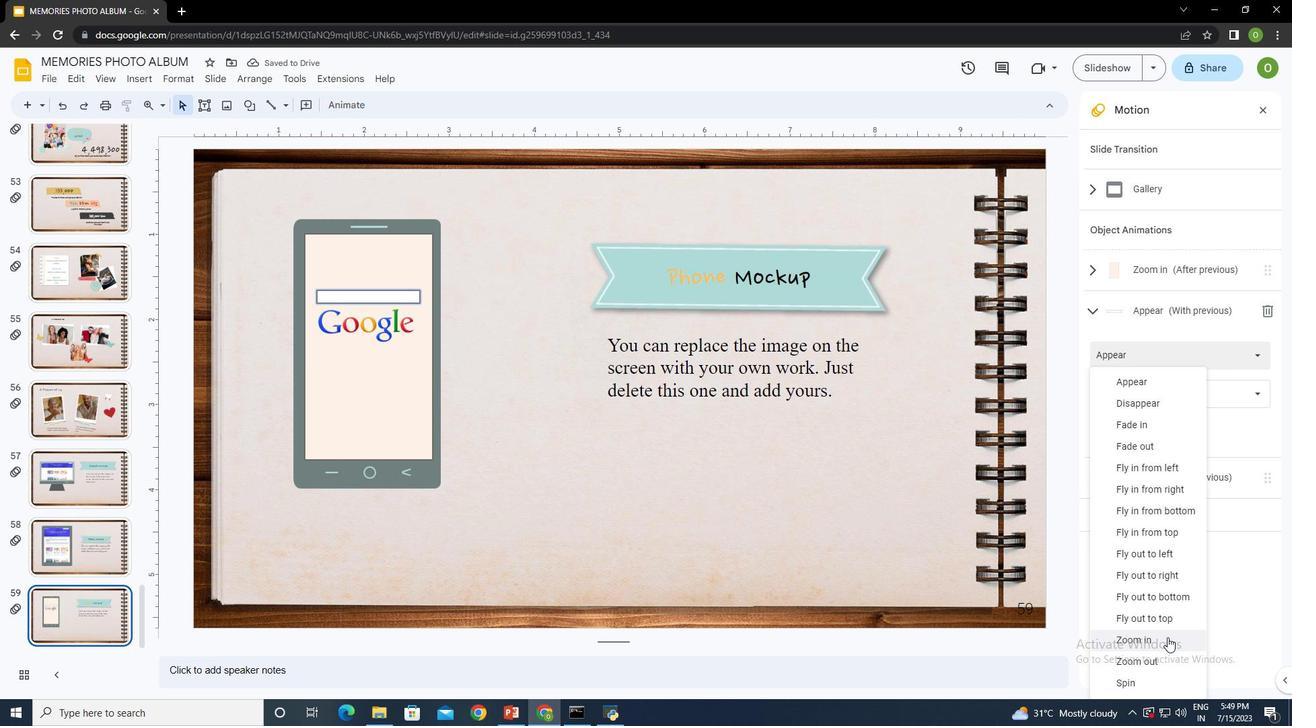 
Action: Mouse moved to (1179, 461)
Screenshot: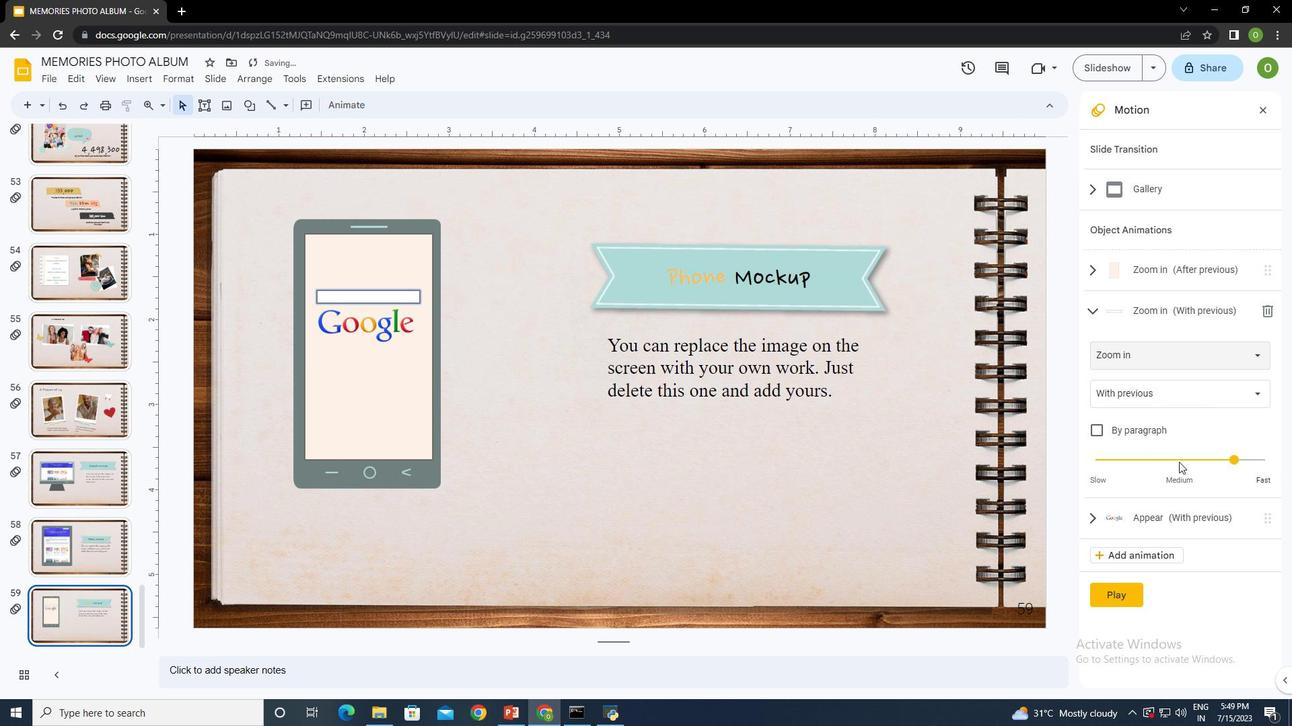 
Action: Mouse pressed left at (1179, 461)
Screenshot: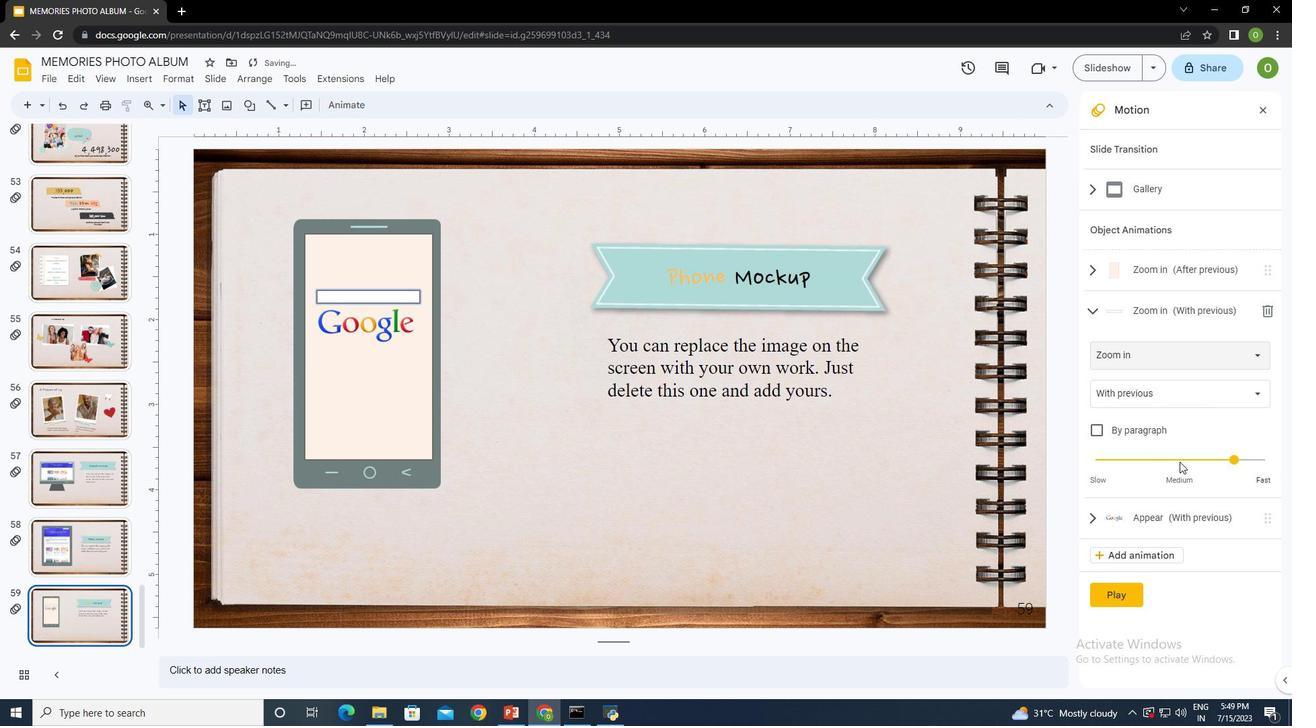 
Action: Mouse pressed left at (1179, 461)
Screenshot: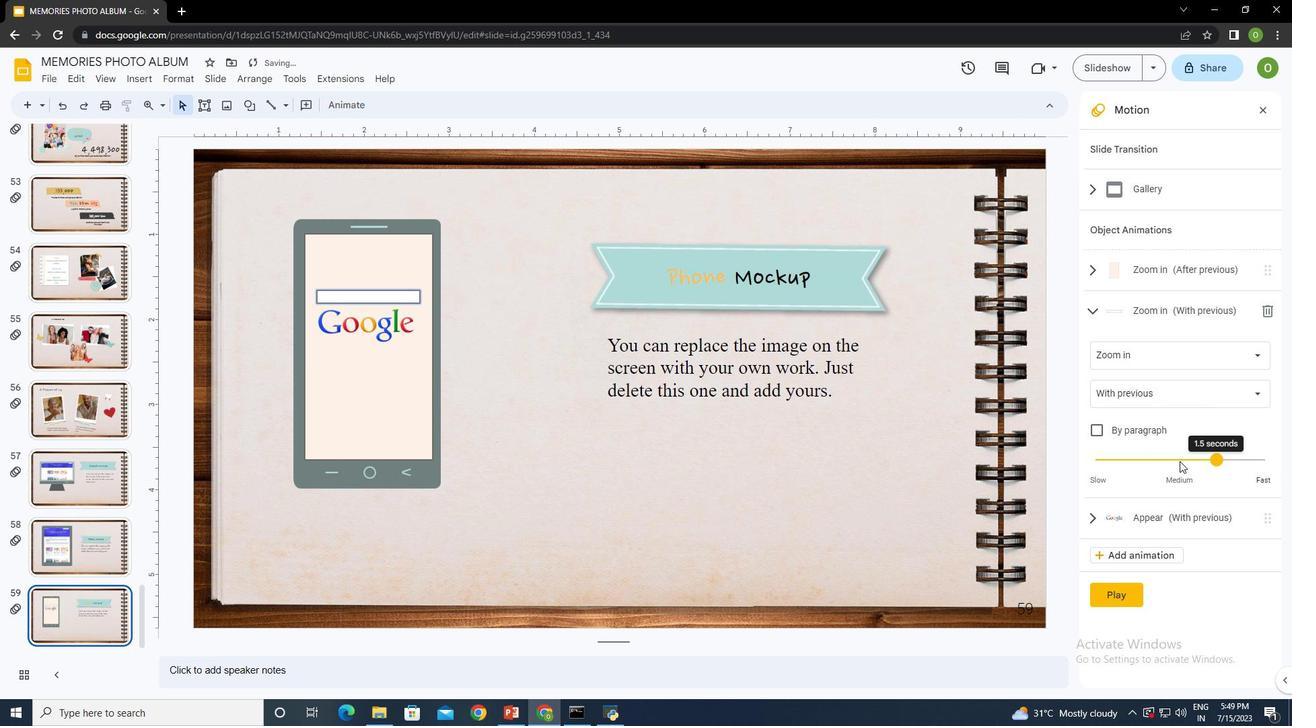 
Action: Mouse pressed left at (1179, 461)
Screenshot: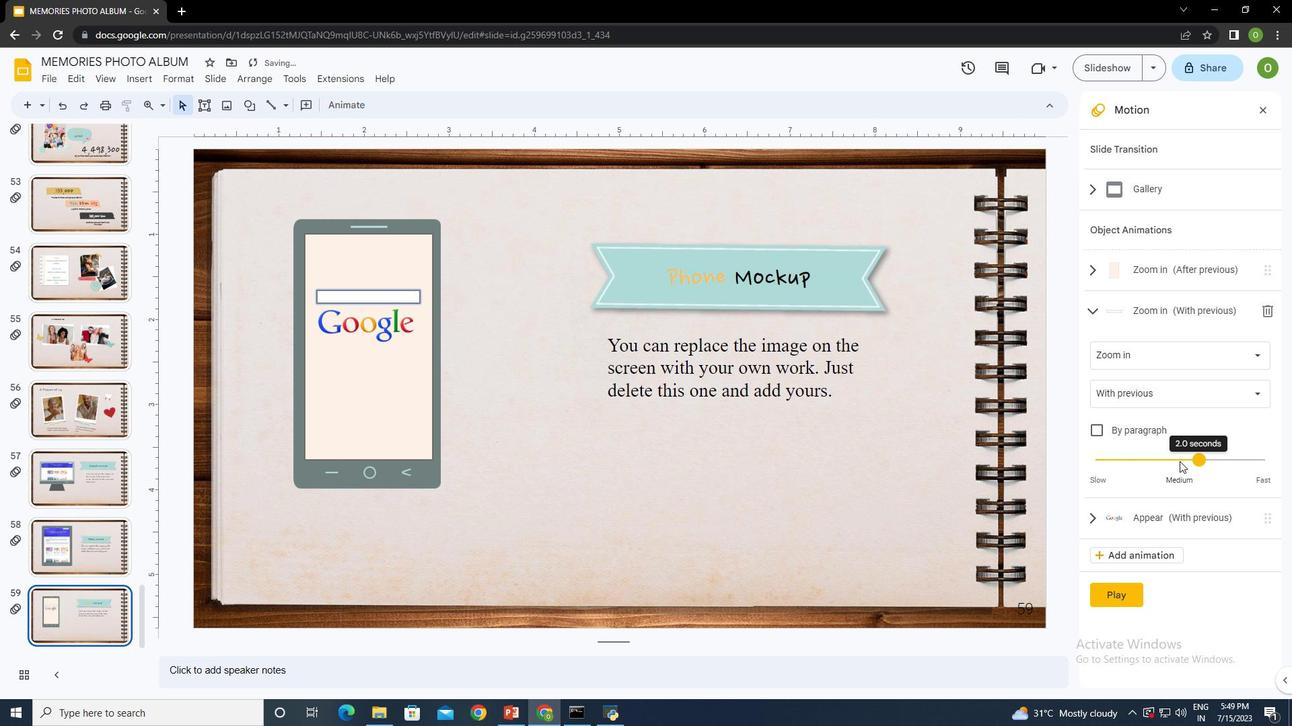 
Action: Mouse moved to (1177, 457)
Screenshot: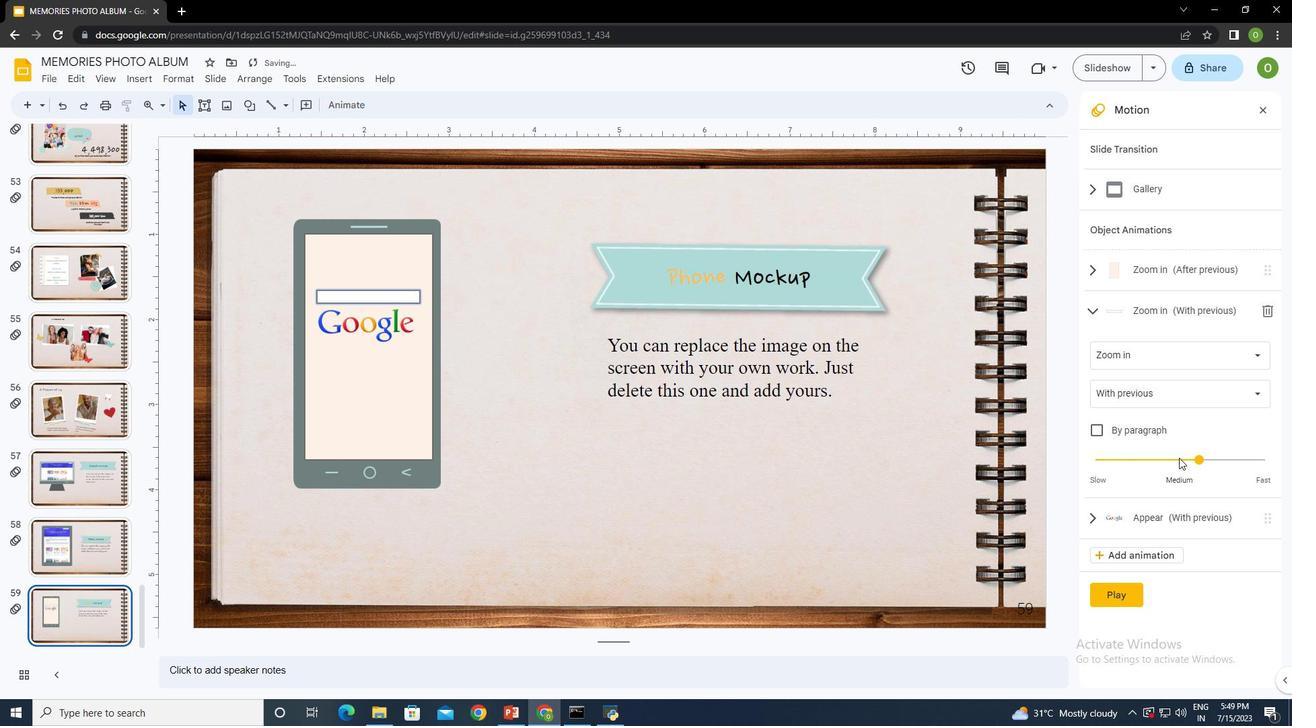 
Action: Mouse pressed left at (1177, 457)
Screenshot: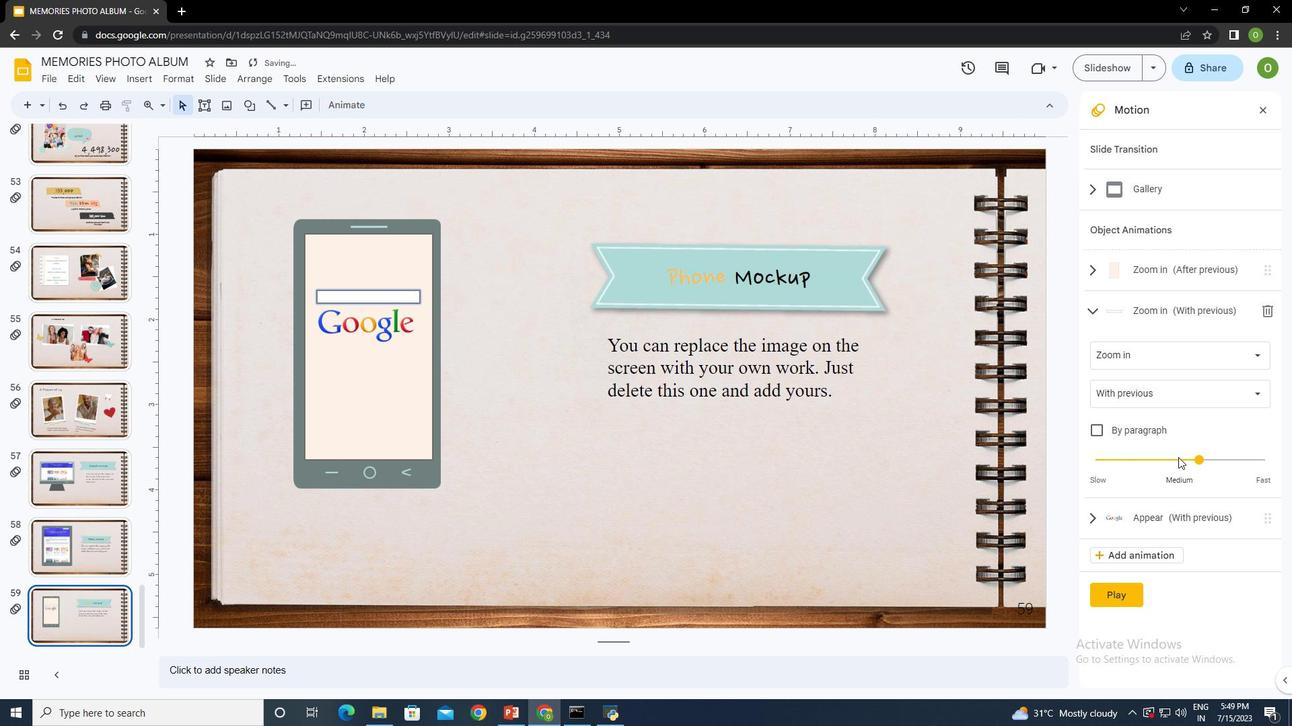 
Action: Mouse moved to (1137, 526)
Screenshot: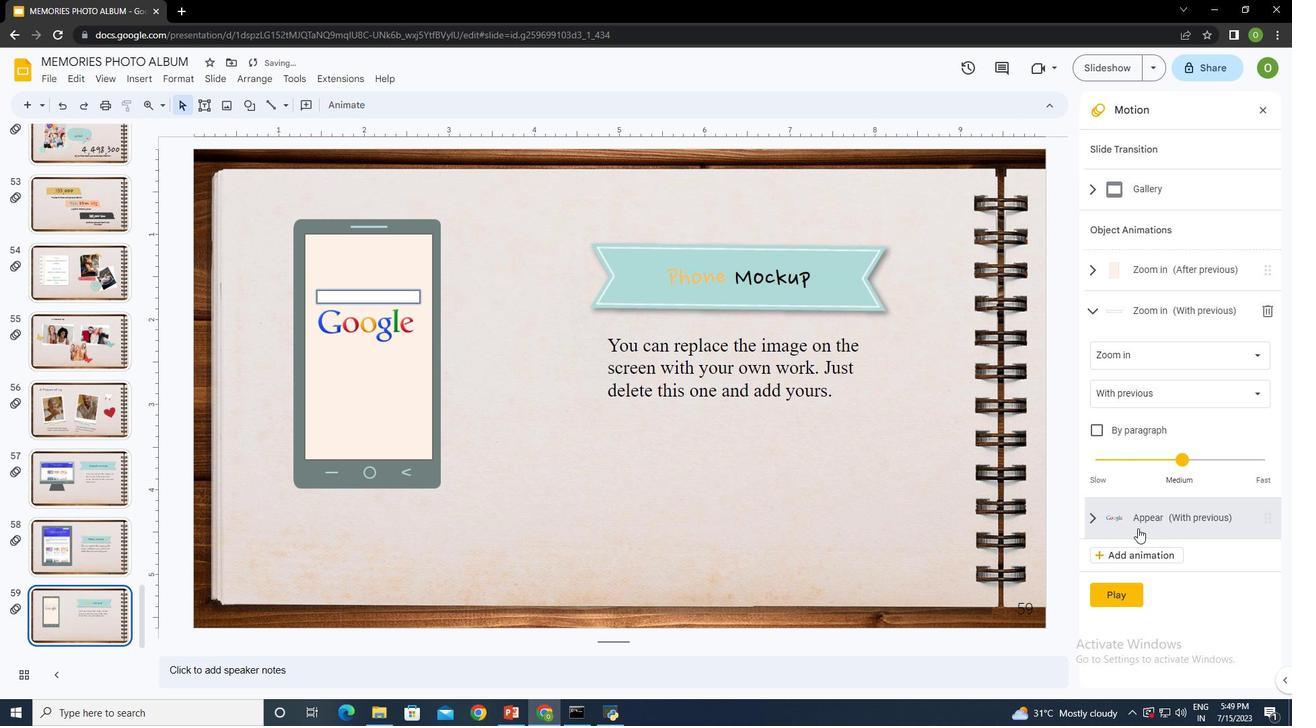 
Action: Mouse pressed left at (1137, 526)
Screenshot: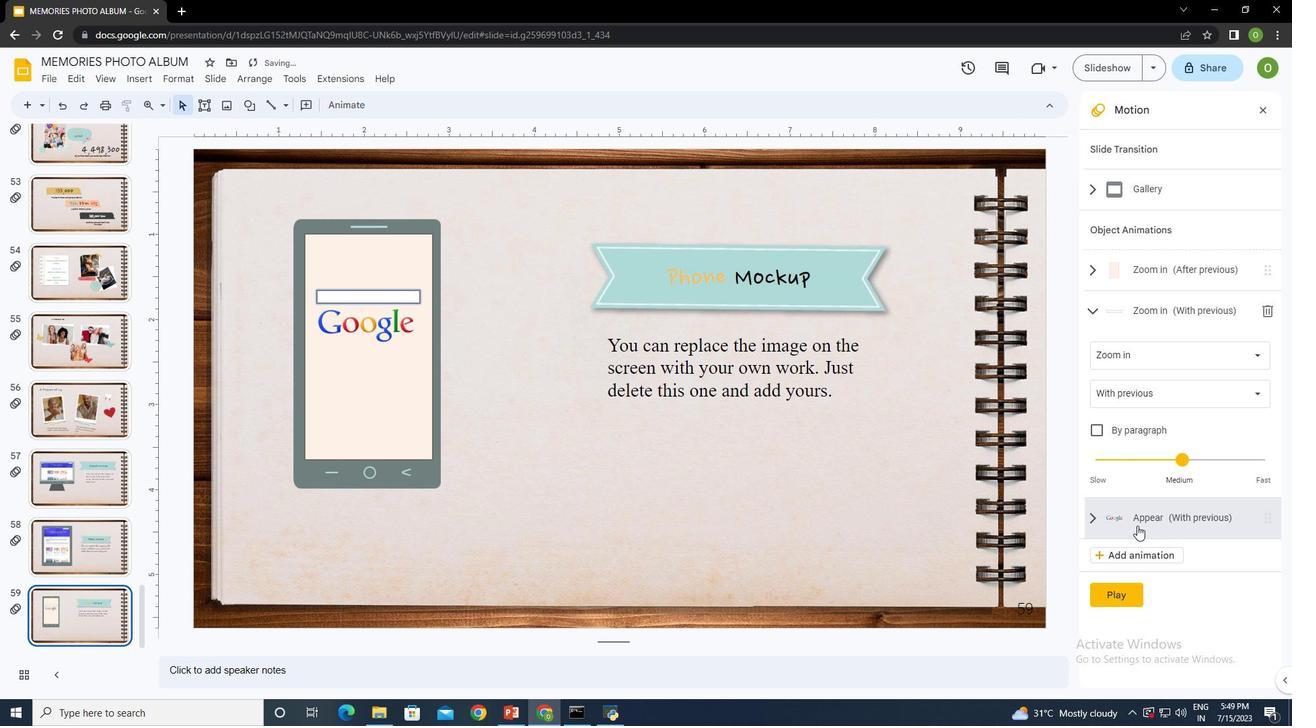 
Action: Mouse moved to (1124, 391)
Screenshot: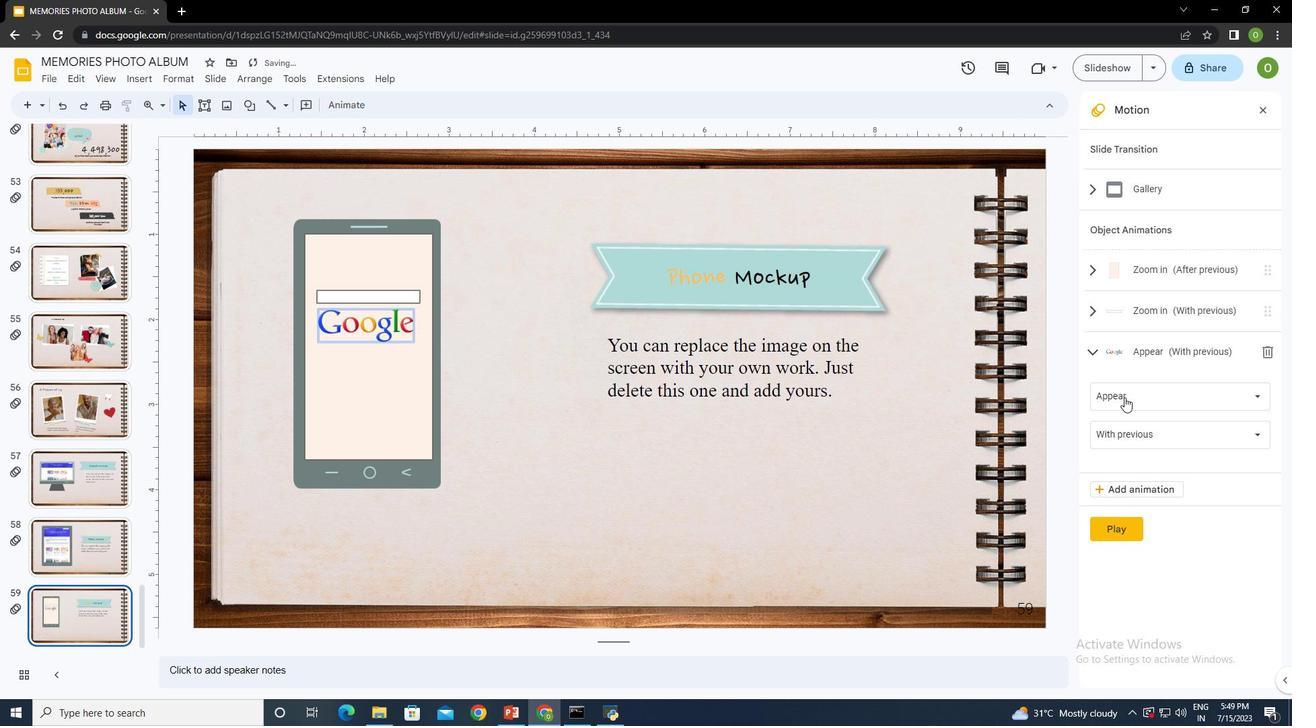 
Action: Mouse pressed left at (1124, 391)
Screenshot: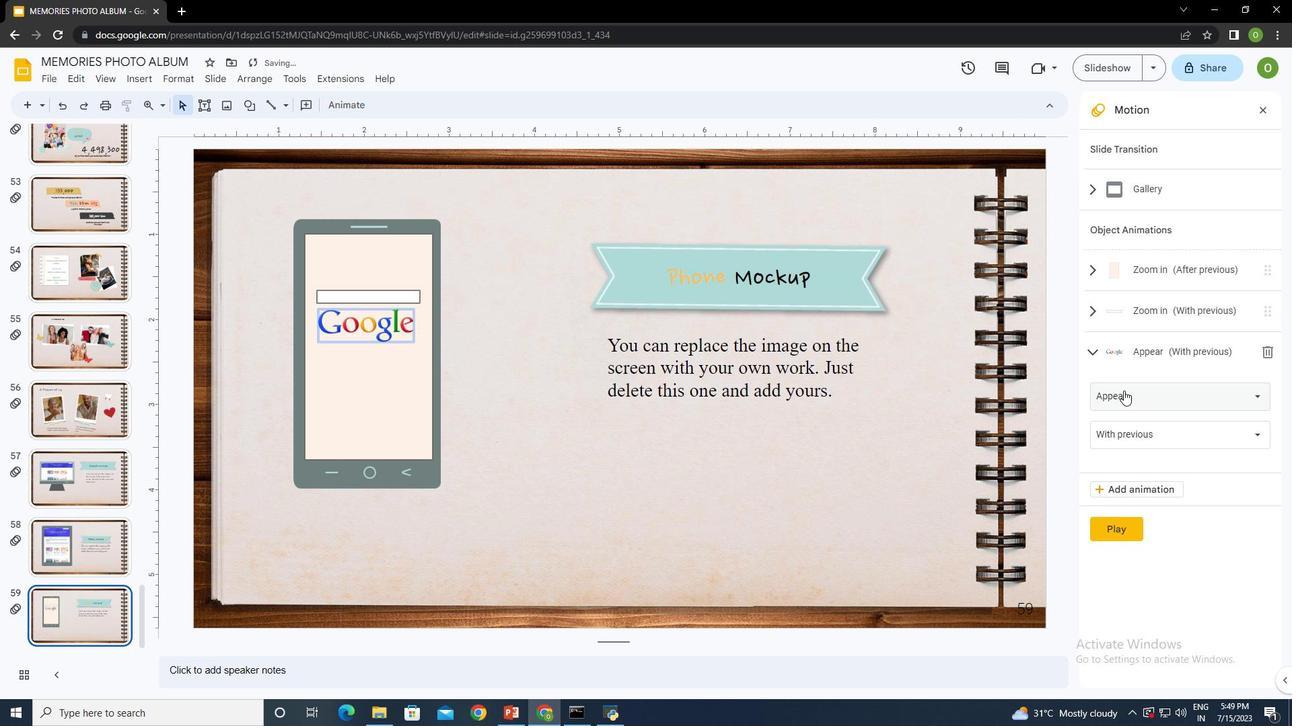 
Action: Mouse moved to (1136, 328)
Screenshot: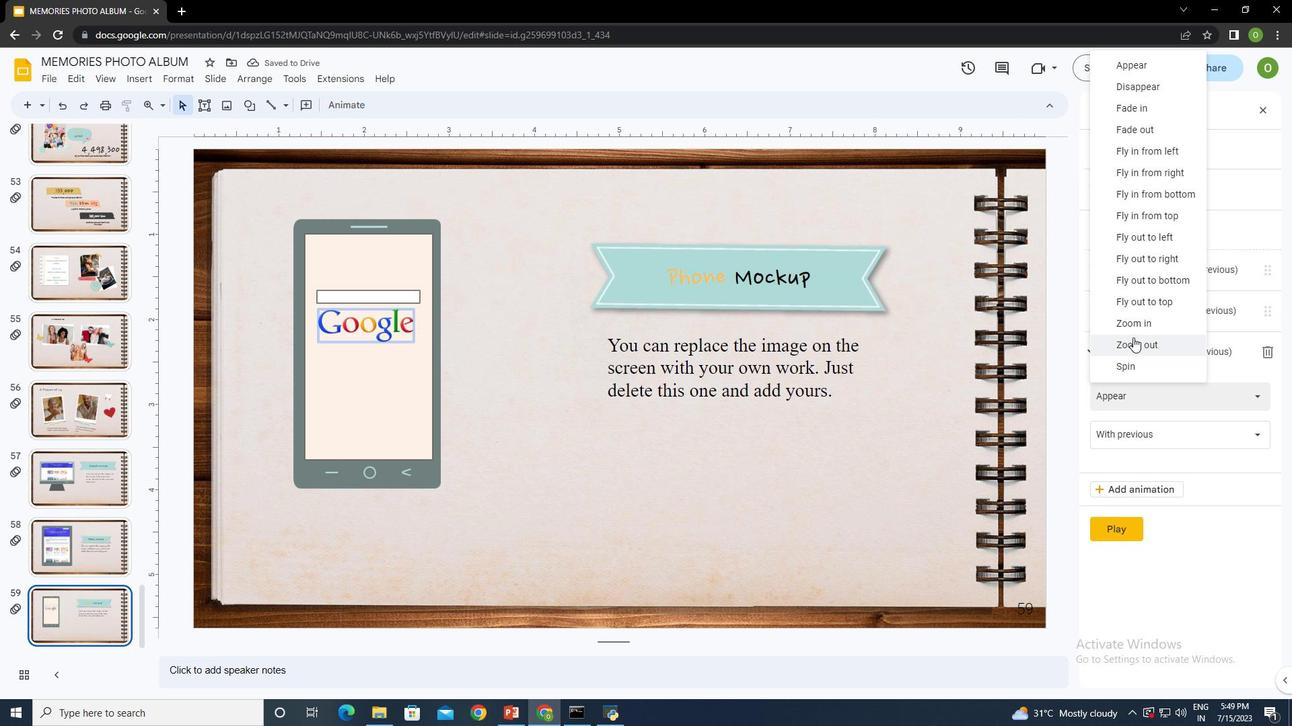 
Action: Mouse pressed left at (1136, 328)
Screenshot: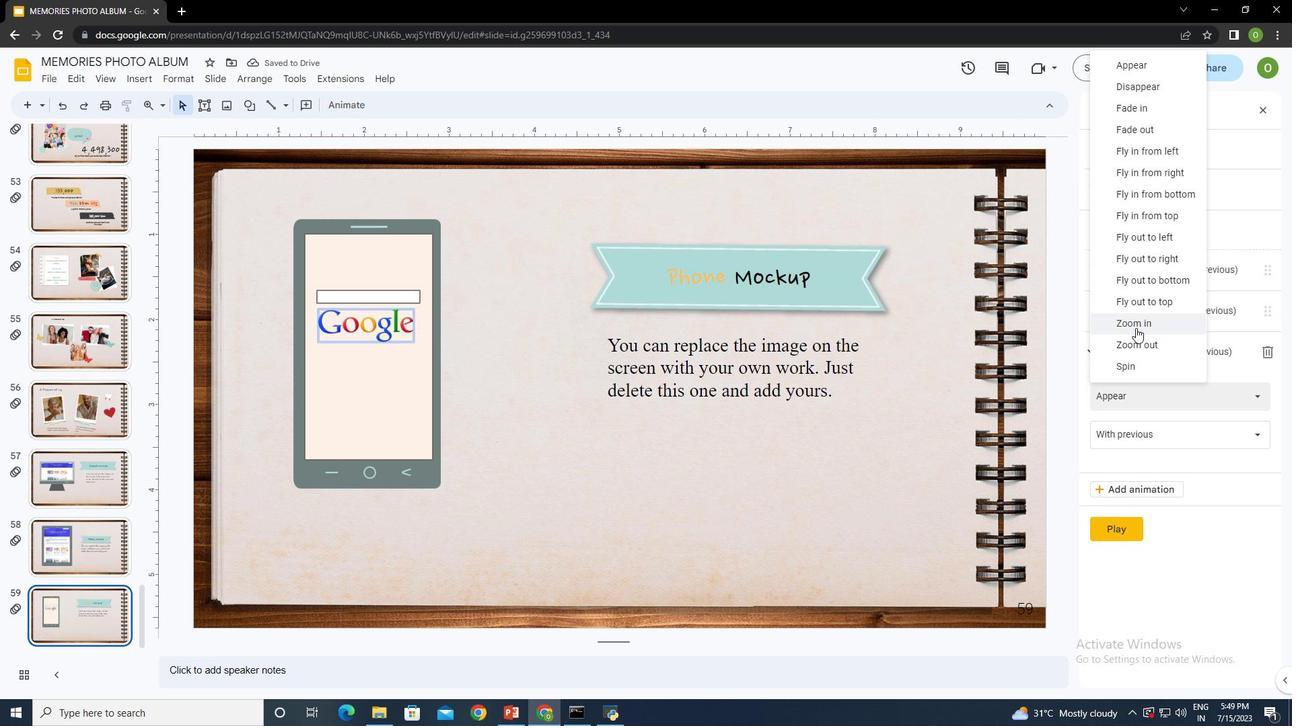 
Action: Mouse moved to (1143, 443)
Screenshot: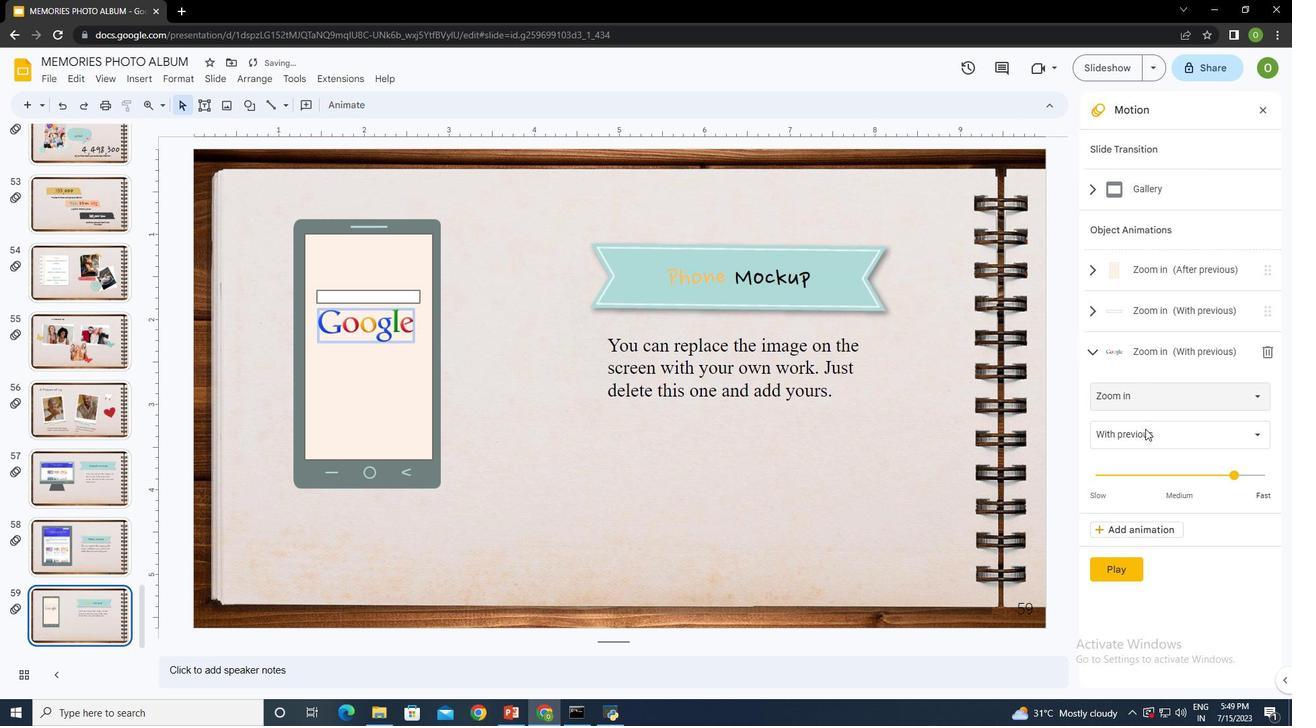 
Action: Mouse pressed left at (1143, 443)
Screenshot: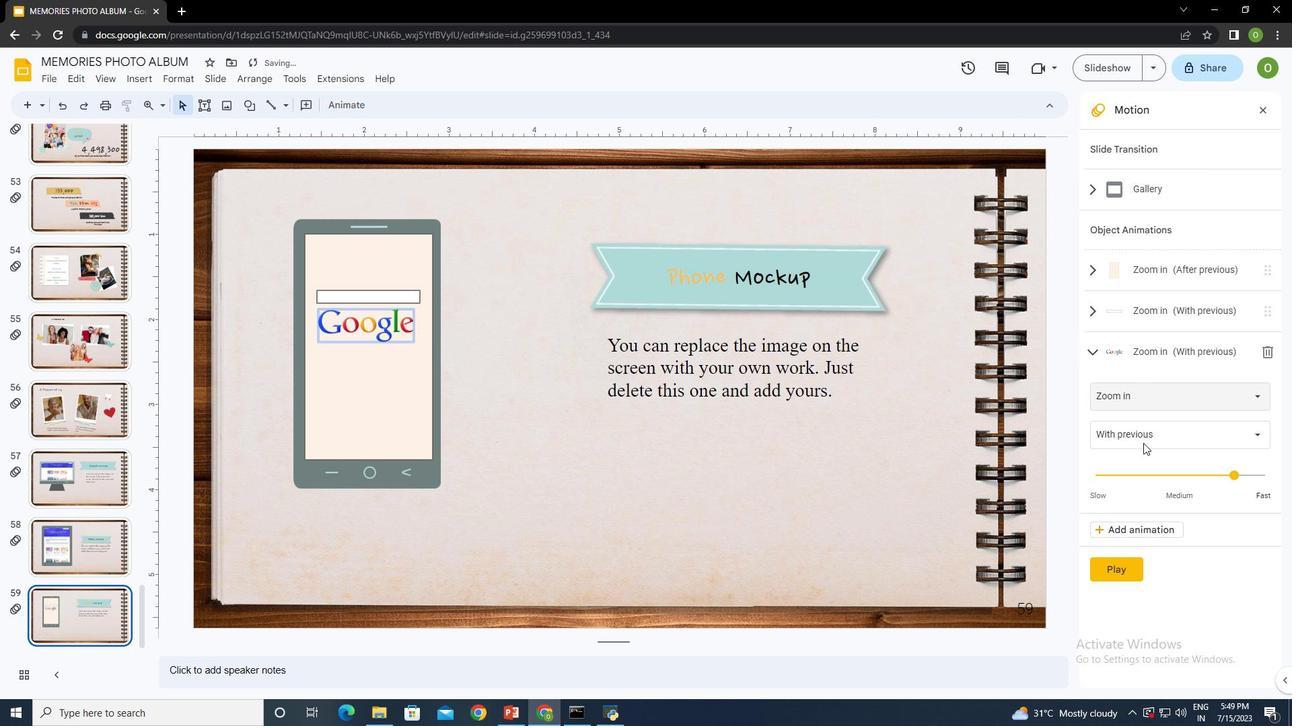 
Action: Mouse moved to (1178, 479)
Screenshot: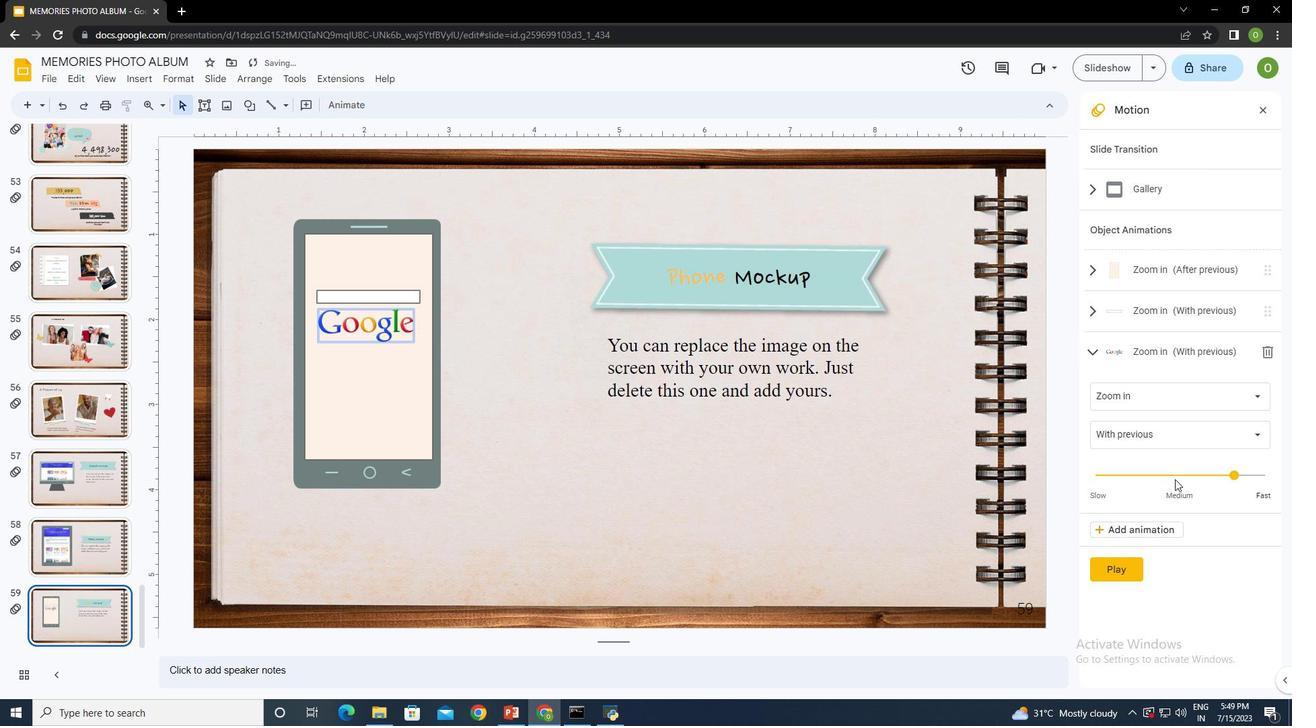 
Action: Mouse pressed left at (1178, 479)
Screenshot: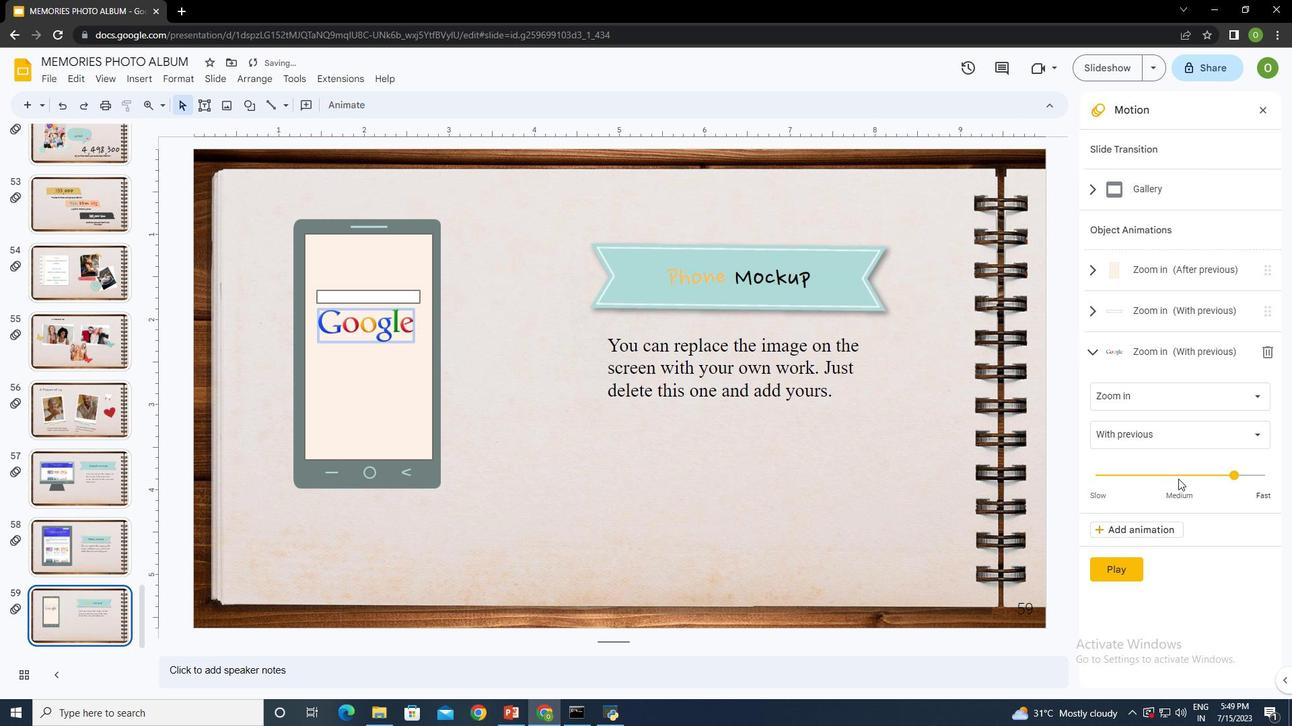 
Action: Mouse pressed left at (1178, 479)
Screenshot: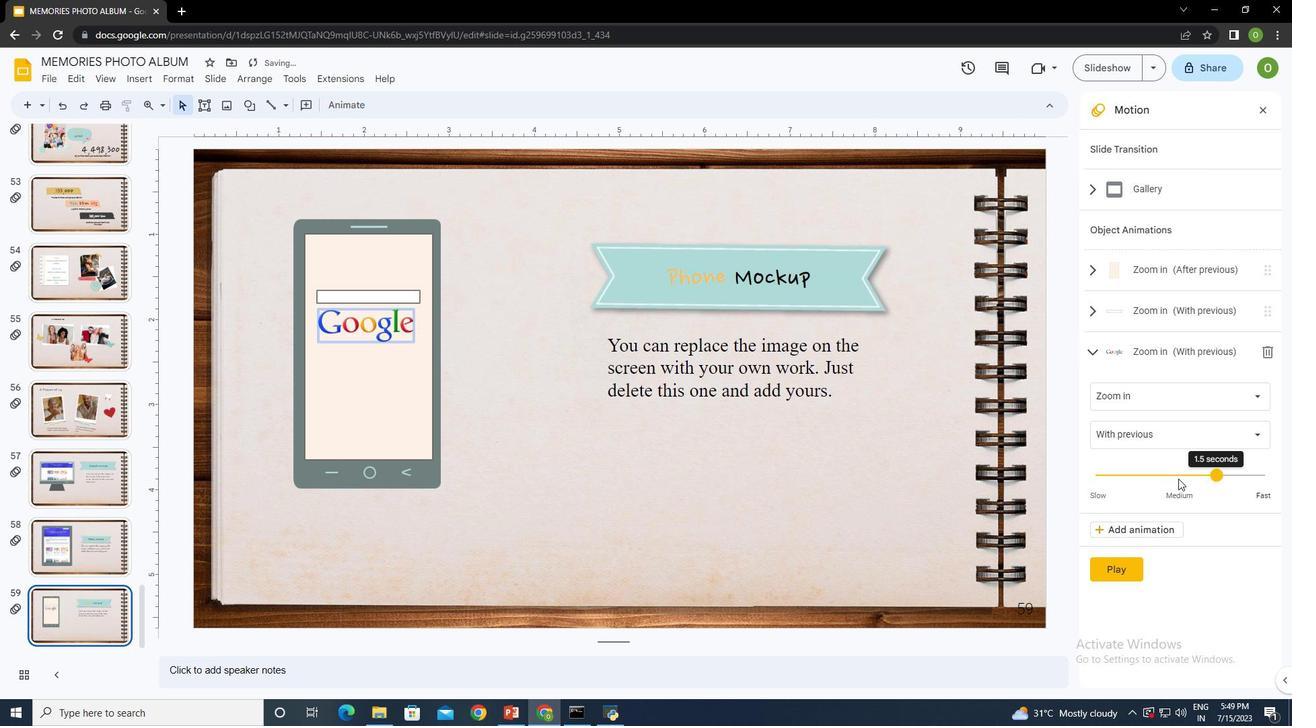 
Action: Mouse pressed left at (1178, 479)
Screenshot: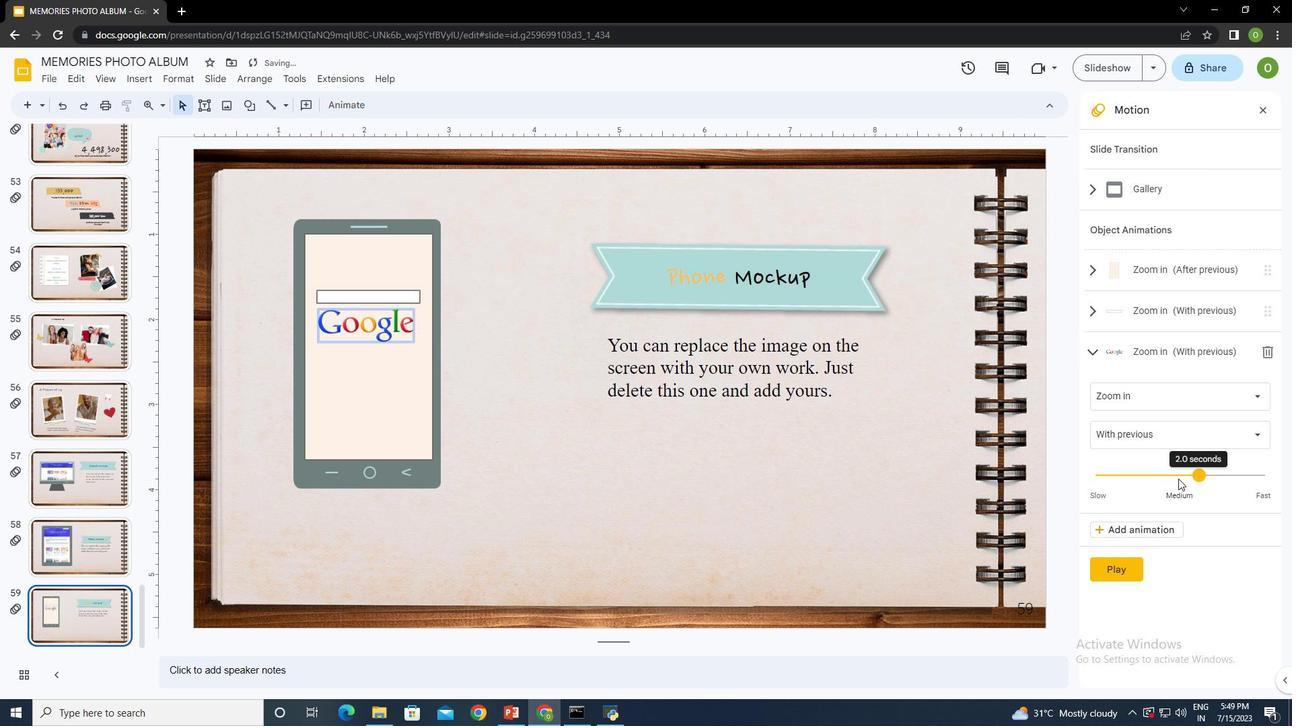 
Action: Mouse moved to (1122, 566)
Screenshot: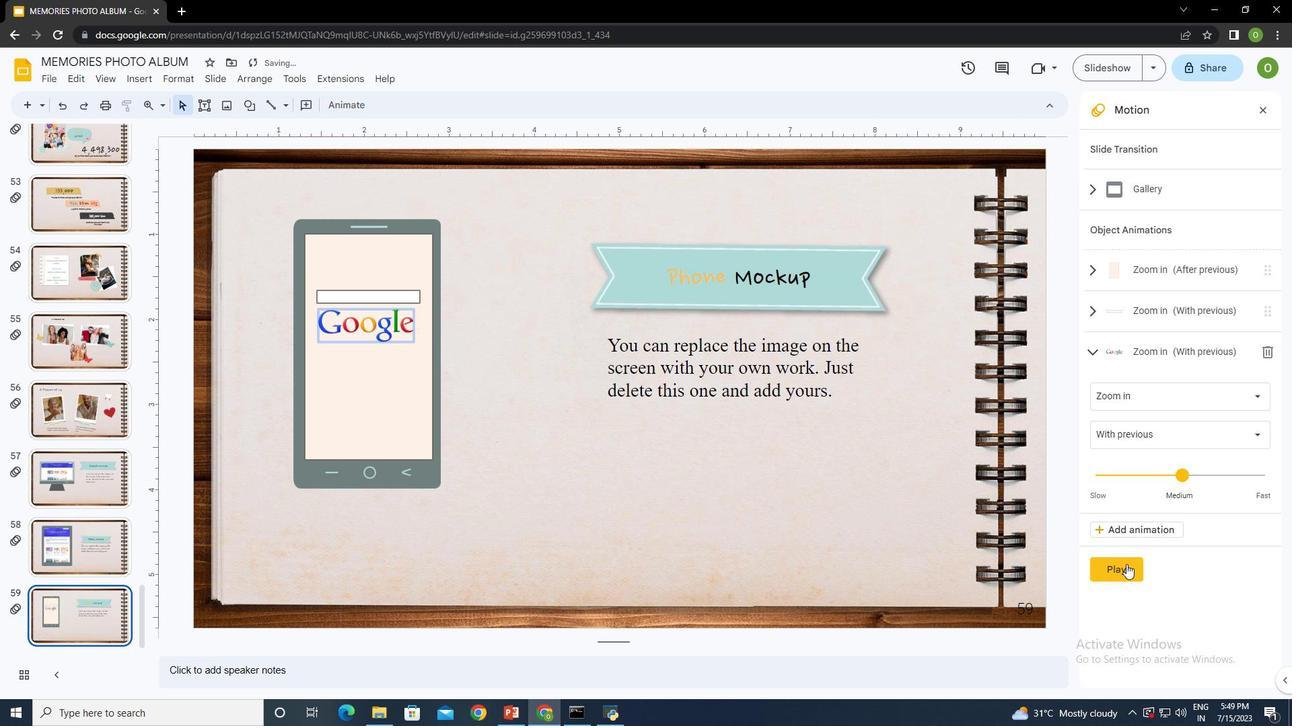 
Action: Mouse pressed left at (1122, 566)
Screenshot: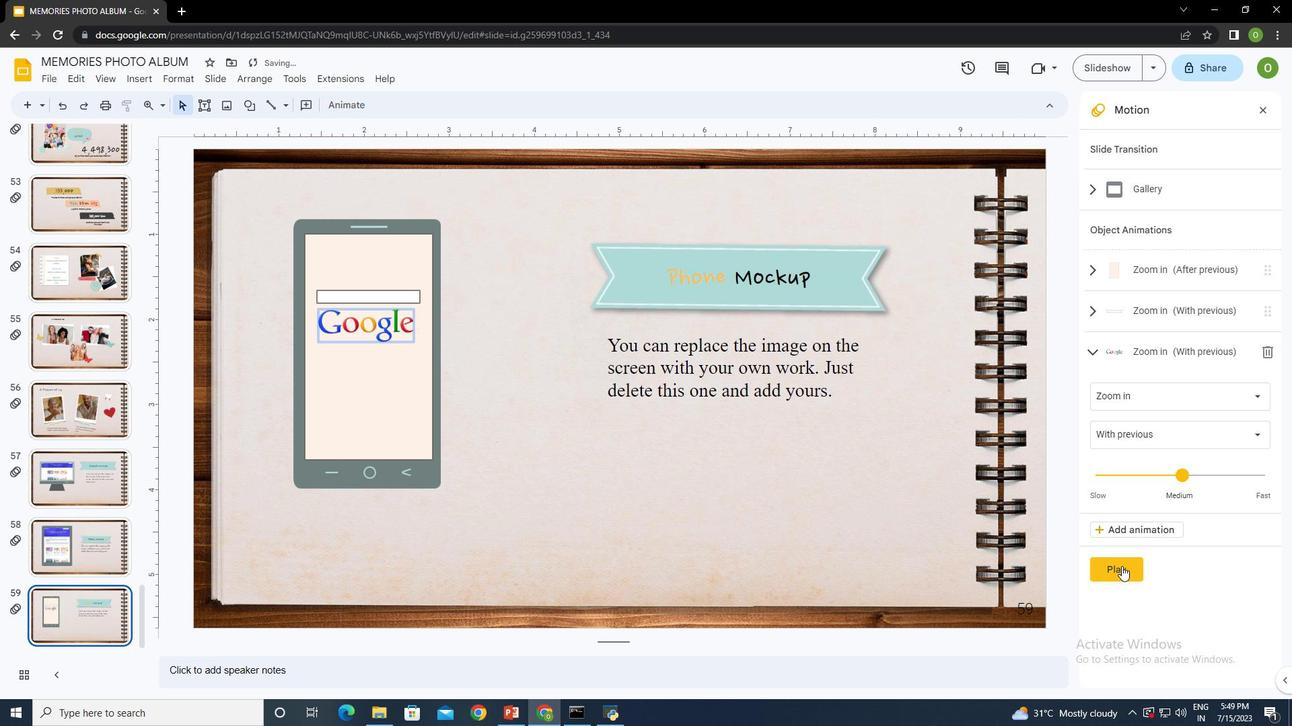 
Action: Mouse moved to (1124, 568)
Screenshot: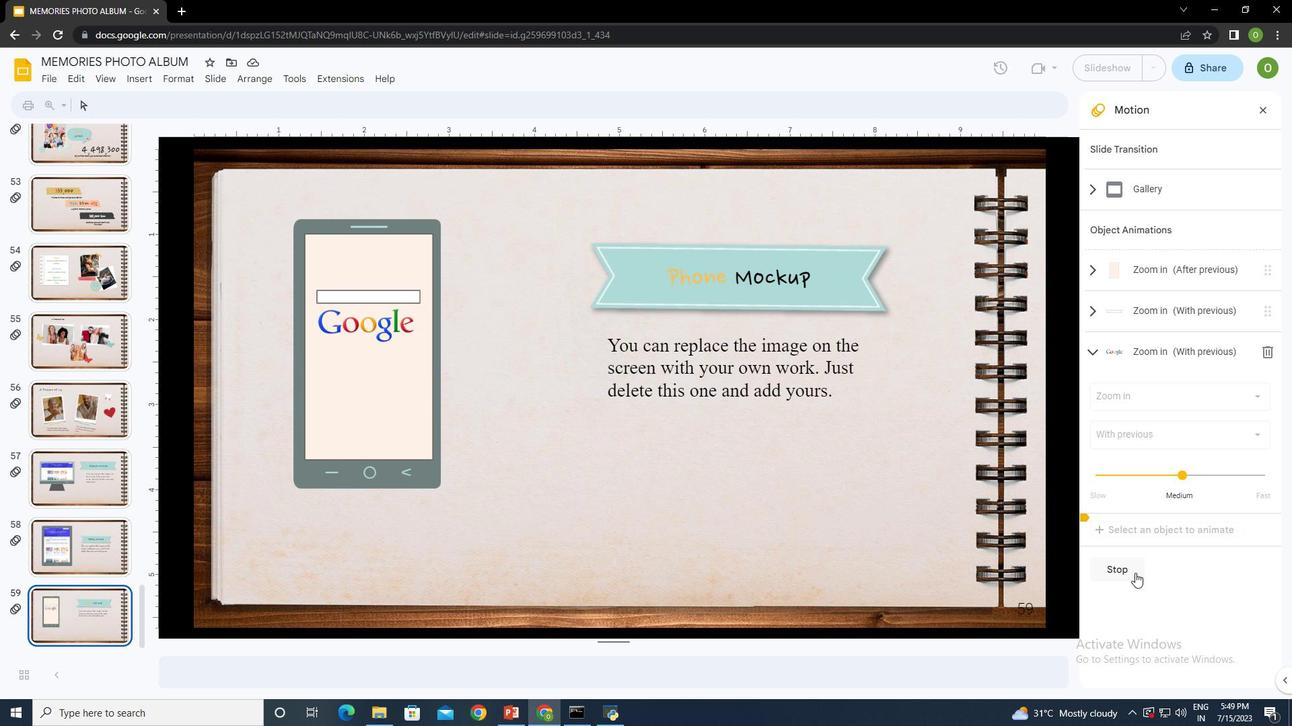 
Action: Mouse pressed left at (1124, 568)
Screenshot: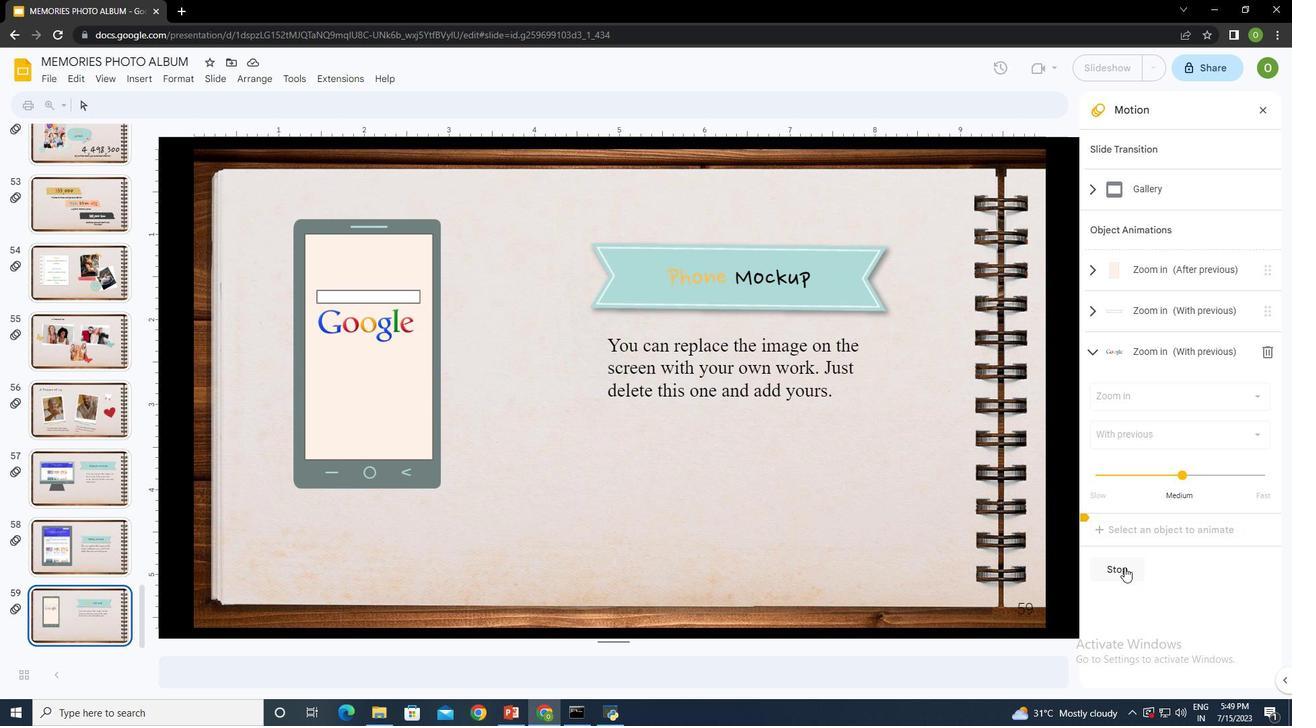 
